 Task: Create an eight business slide templates set.
Action: Mouse moved to (627, 270)
Screenshot: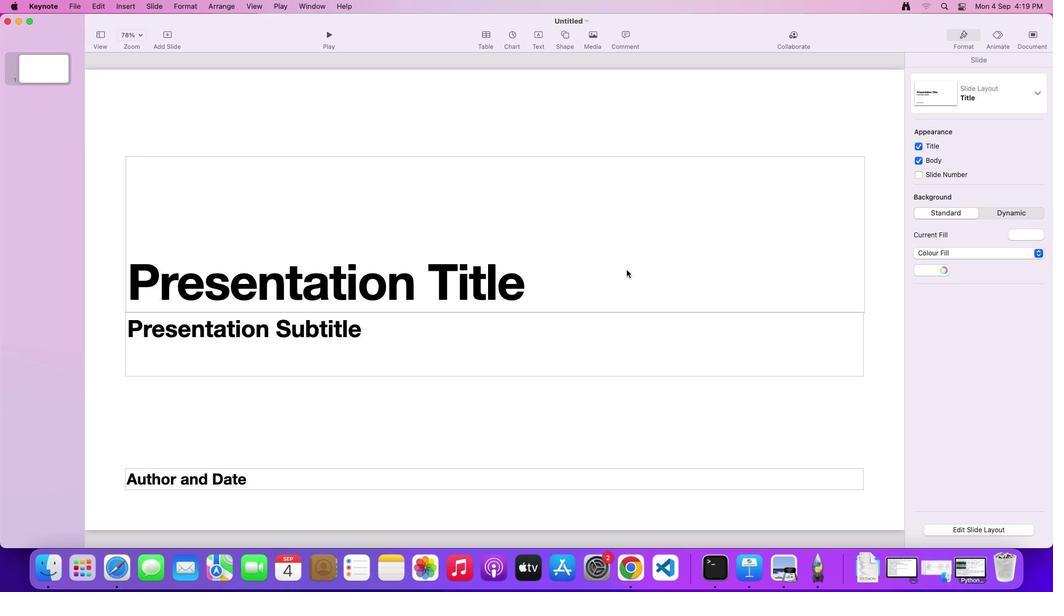 
Action: Mouse pressed left at (627, 270)
Screenshot: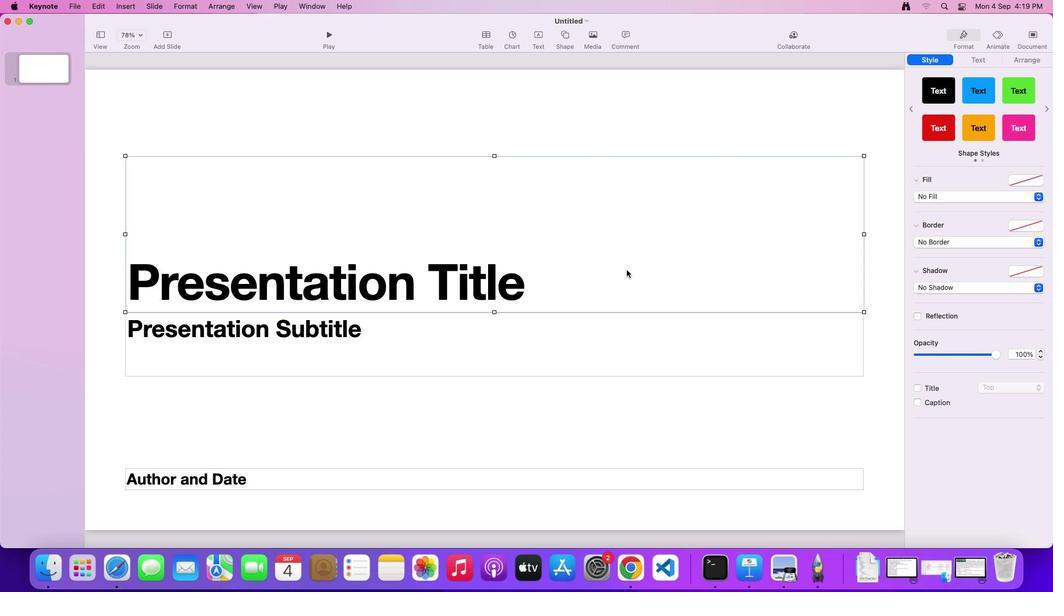 
Action: Key pressed Key.delete
Screenshot: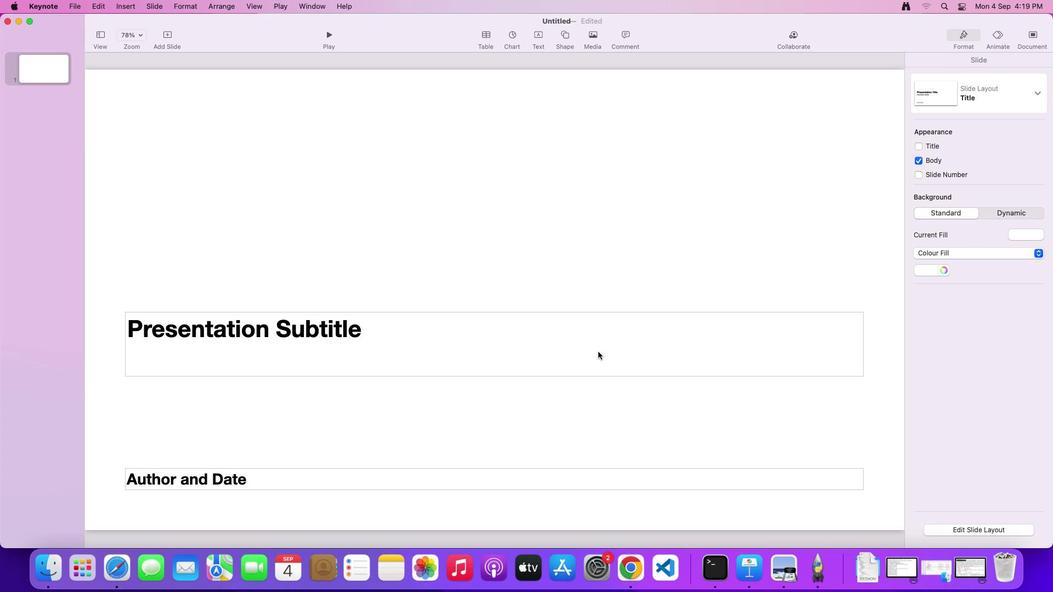 
Action: Mouse moved to (593, 358)
Screenshot: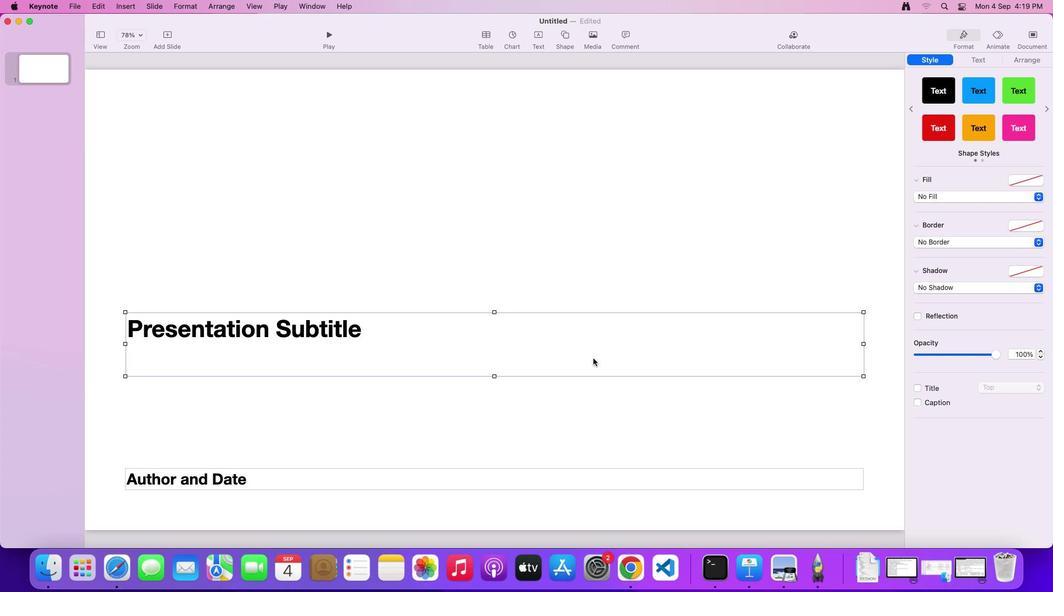
Action: Mouse pressed left at (593, 358)
Screenshot: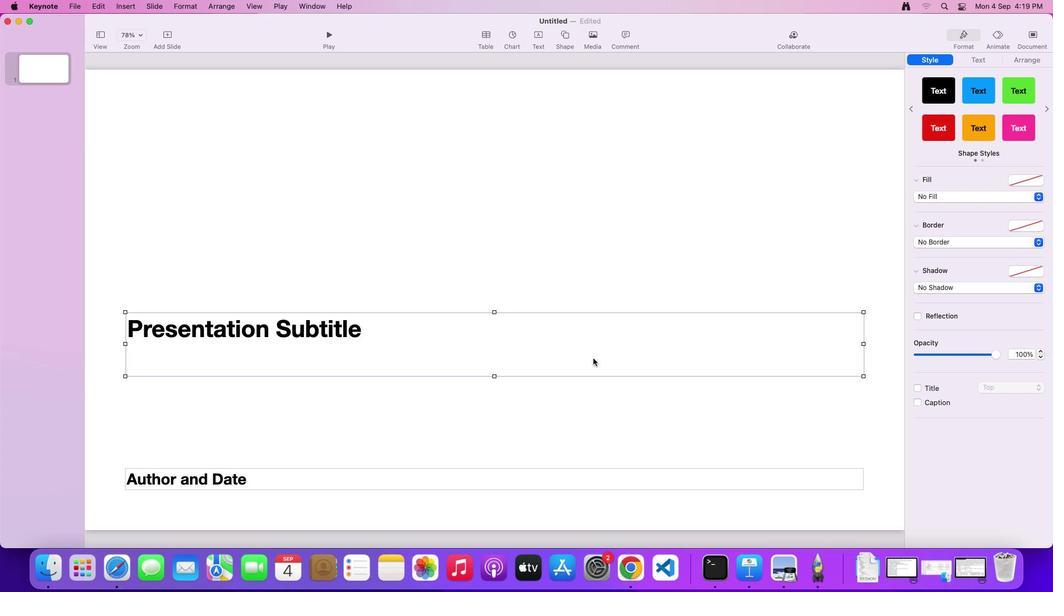 
Action: Key pressed Key.delete
Screenshot: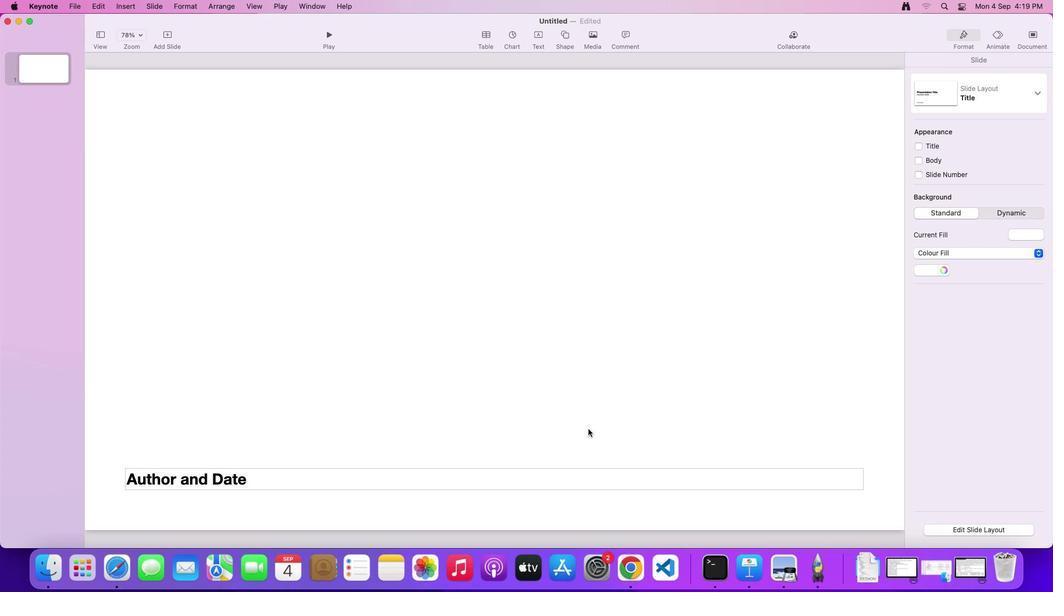 
Action: Mouse moved to (588, 482)
Screenshot: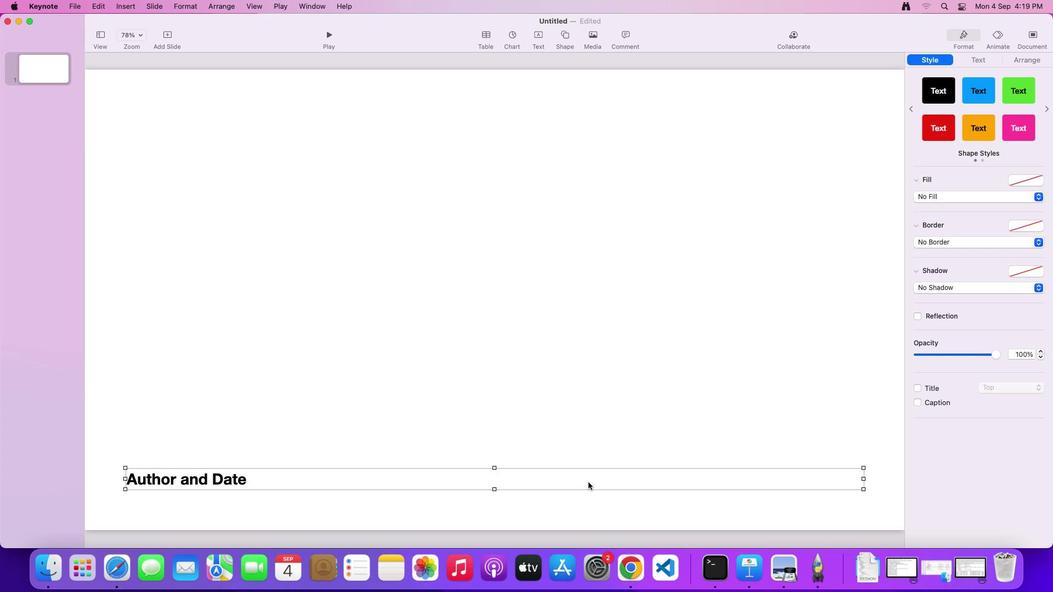 
Action: Mouse pressed left at (588, 482)
Screenshot: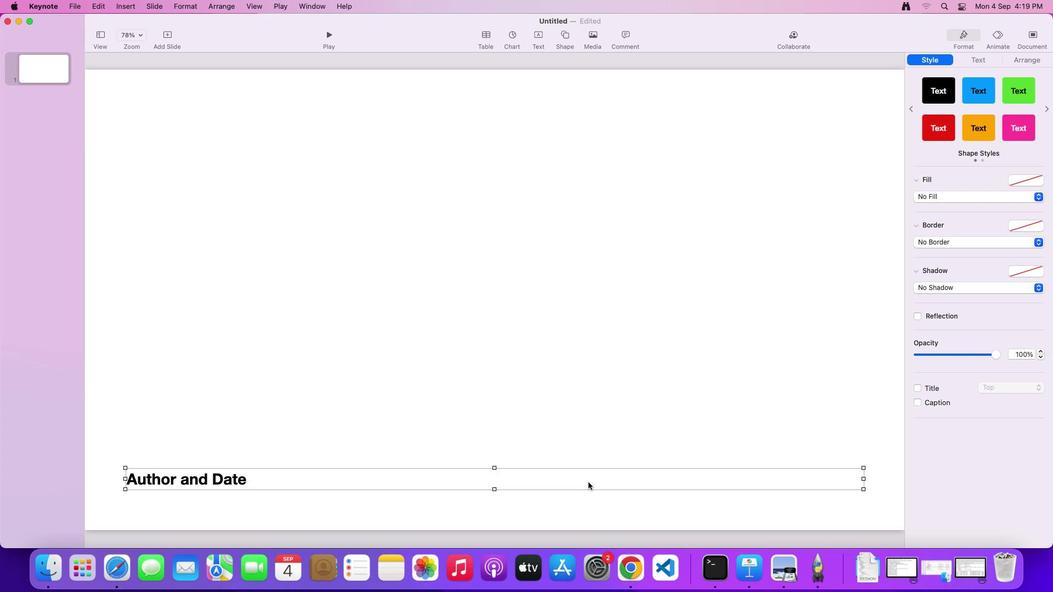 
Action: Key pressed Key.delete
Screenshot: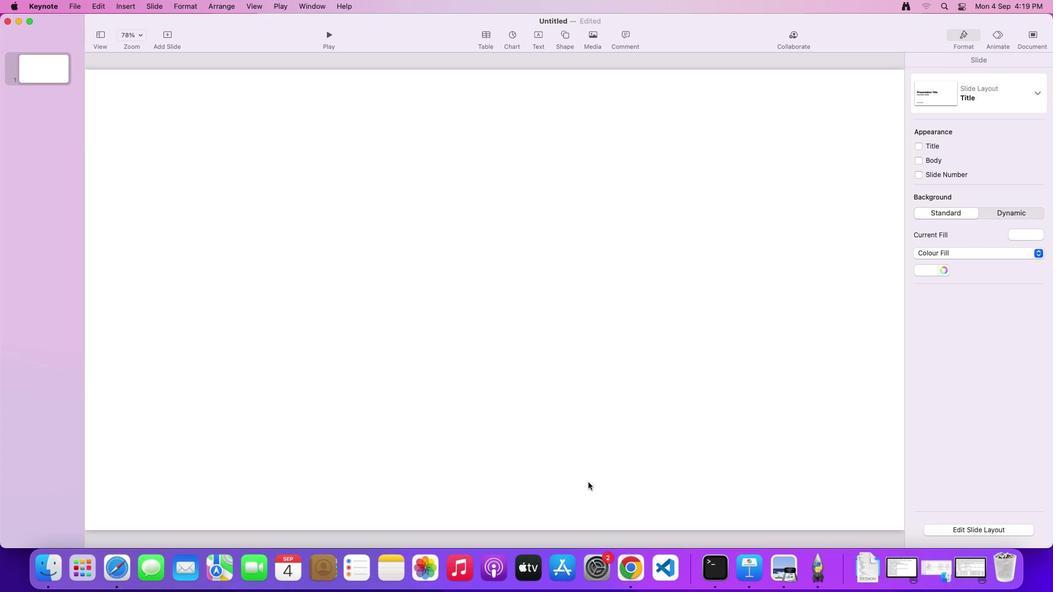 
Action: Mouse moved to (509, 379)
Screenshot: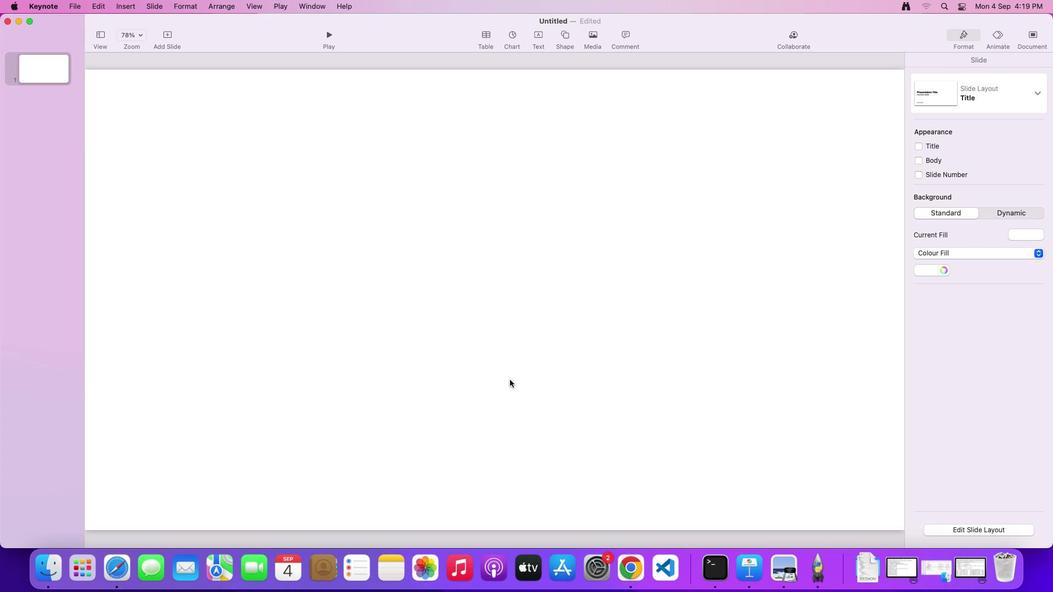 
Action: Mouse pressed left at (509, 379)
Screenshot: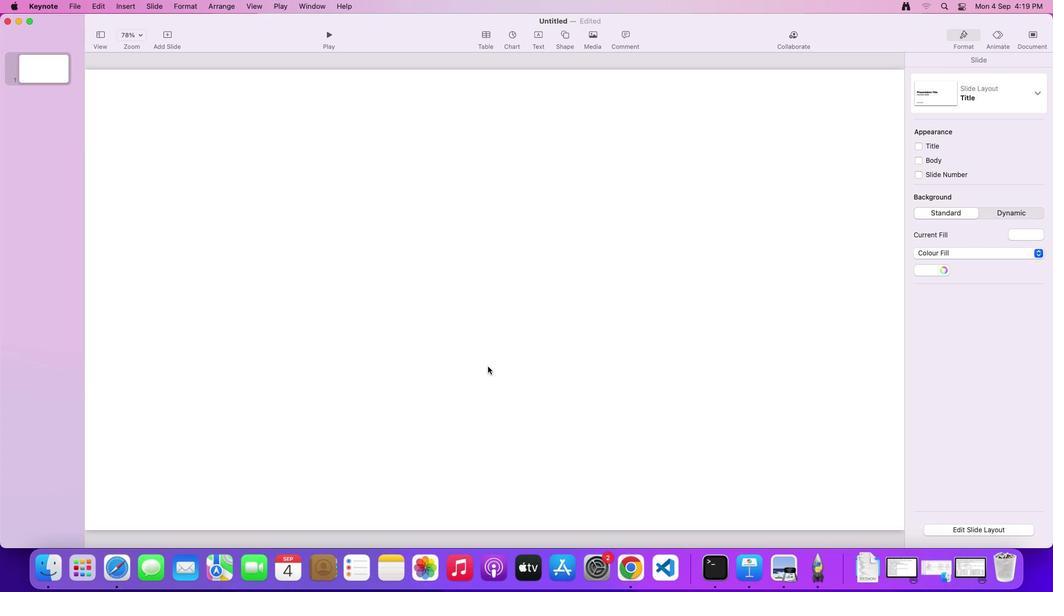 
Action: Mouse moved to (596, 39)
Screenshot: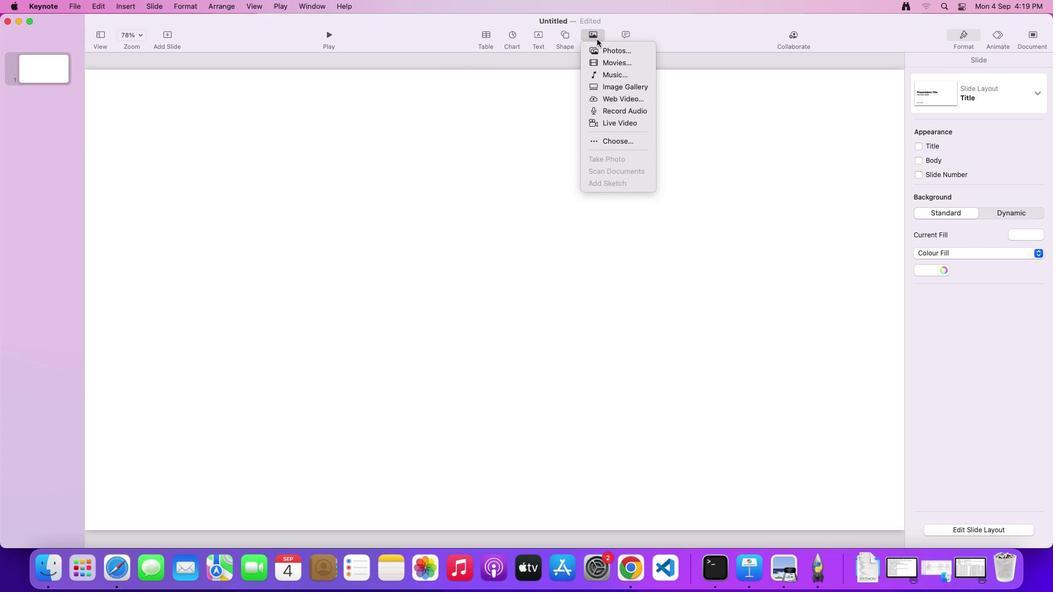 
Action: Mouse pressed left at (596, 39)
Screenshot: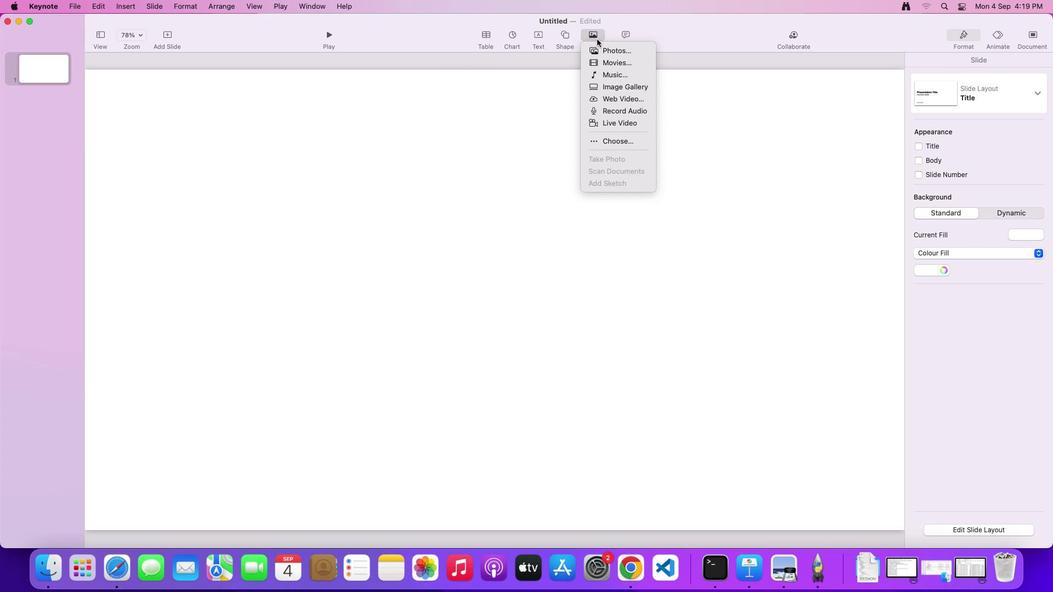 
Action: Mouse moved to (618, 140)
Screenshot: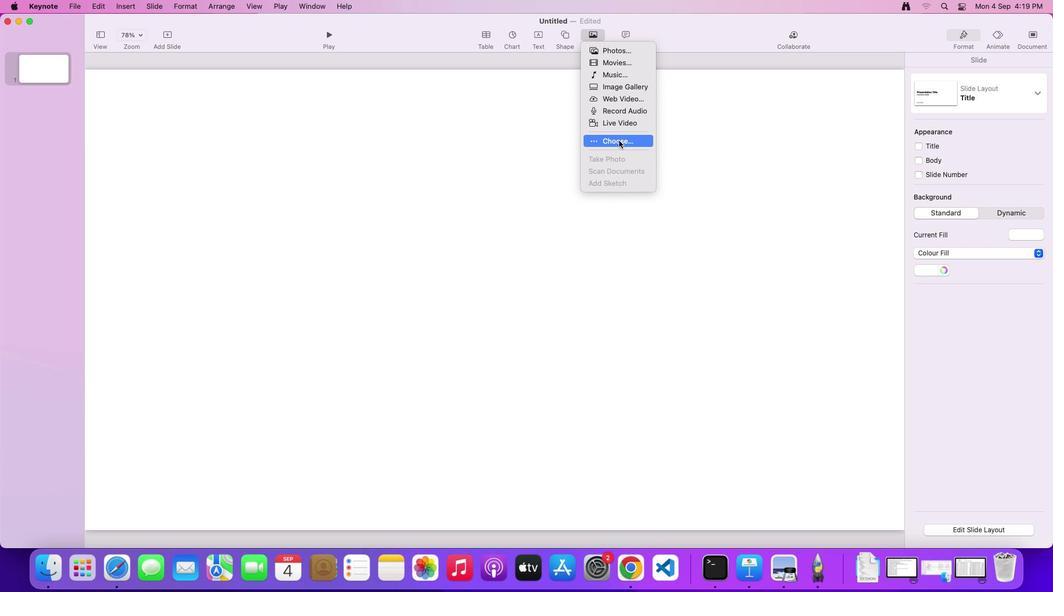 
Action: Mouse pressed left at (618, 140)
Screenshot: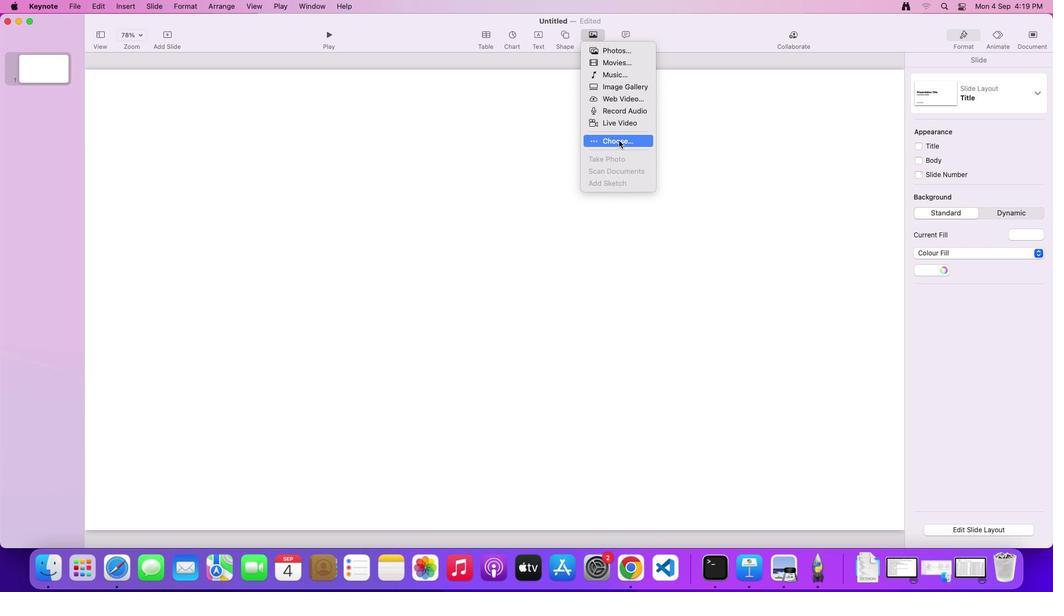 
Action: Mouse moved to (371, 340)
Screenshot: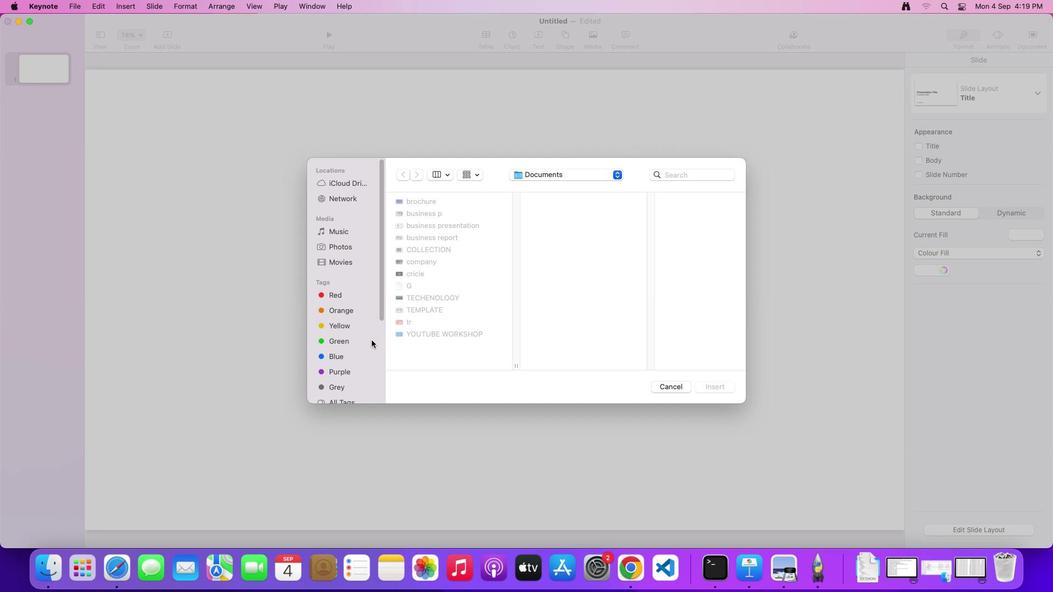 
Action: Mouse scrolled (371, 340) with delta (0, 0)
Screenshot: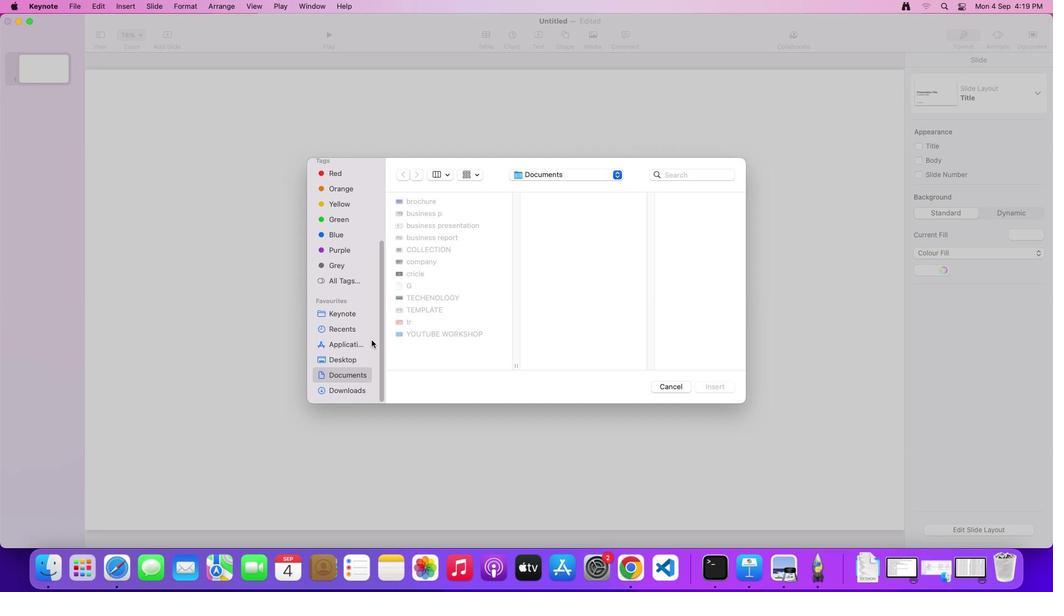 
Action: Mouse scrolled (371, 340) with delta (0, 0)
Screenshot: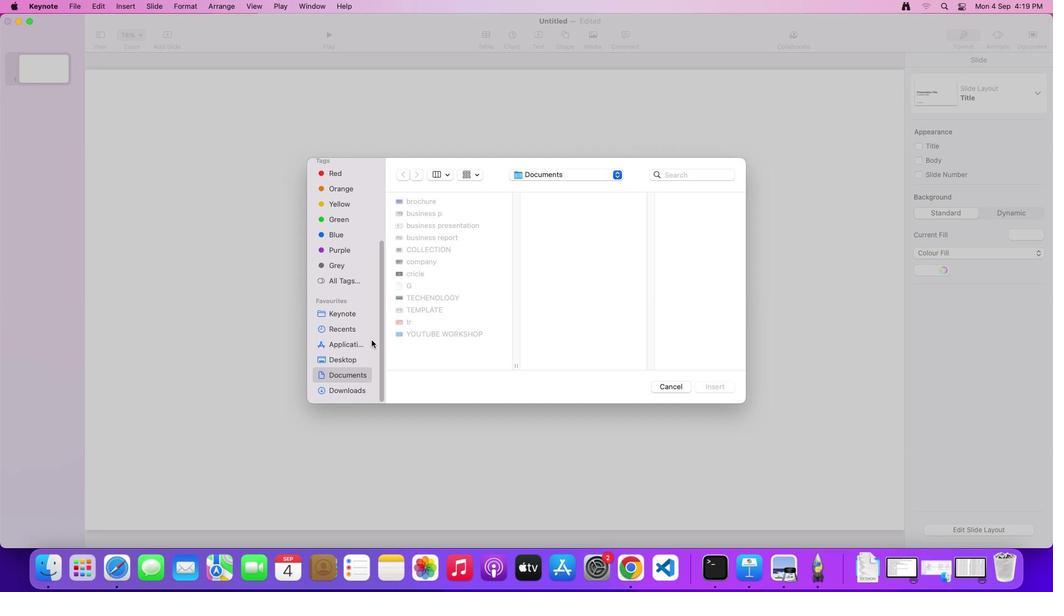 
Action: Mouse scrolled (371, 340) with delta (0, -1)
Screenshot: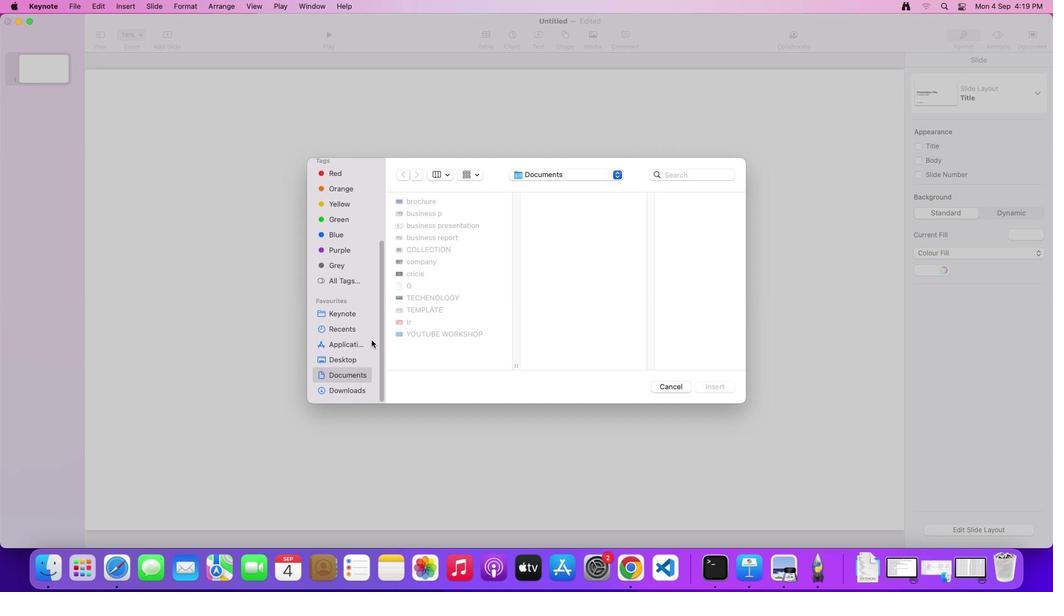 
Action: Mouse scrolled (371, 340) with delta (0, -2)
Screenshot: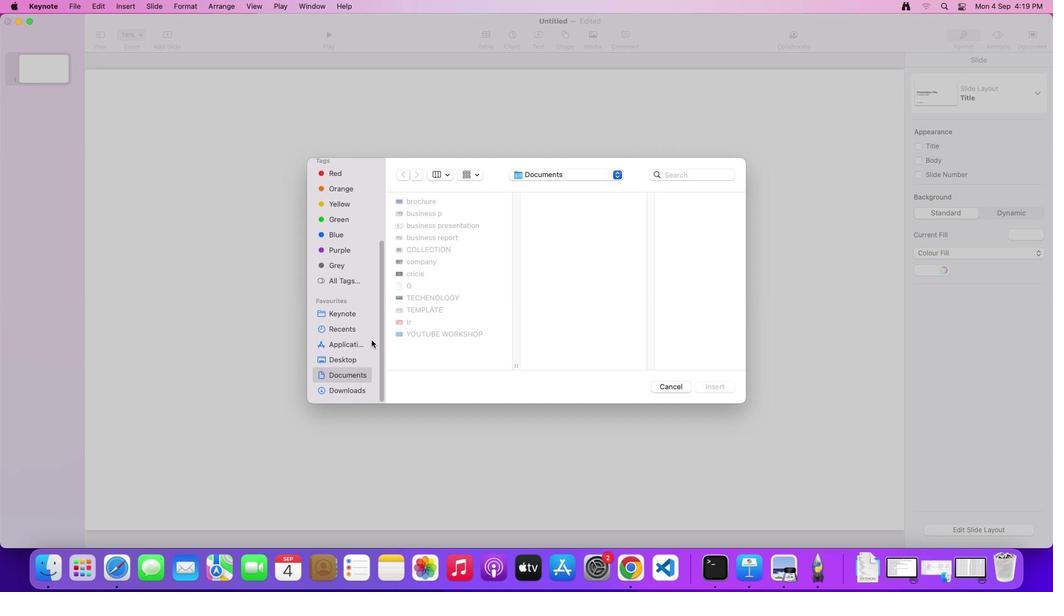 
Action: Mouse moved to (340, 358)
Screenshot: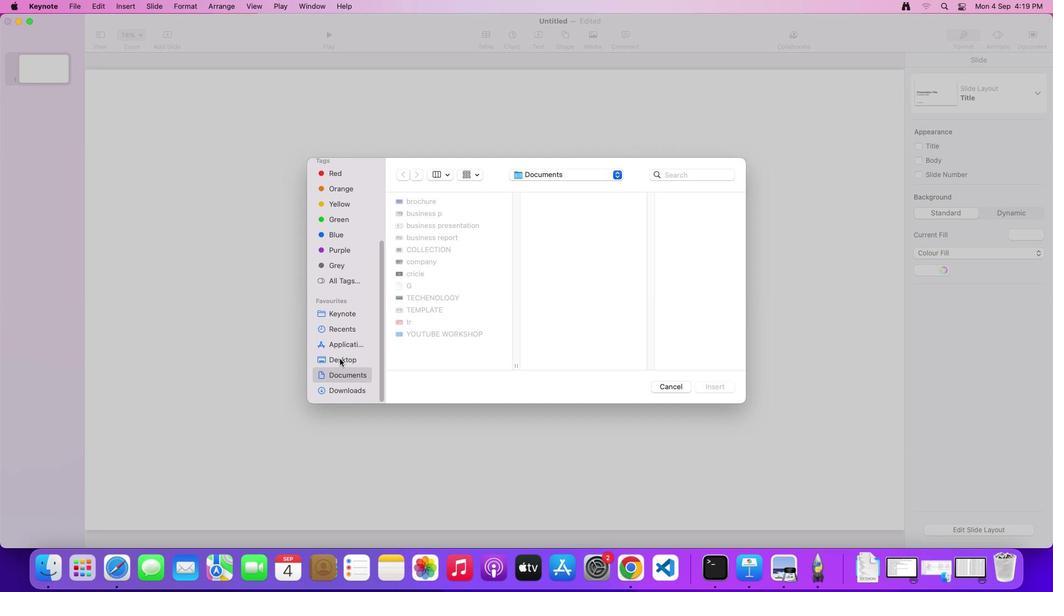 
Action: Mouse pressed left at (340, 358)
Screenshot: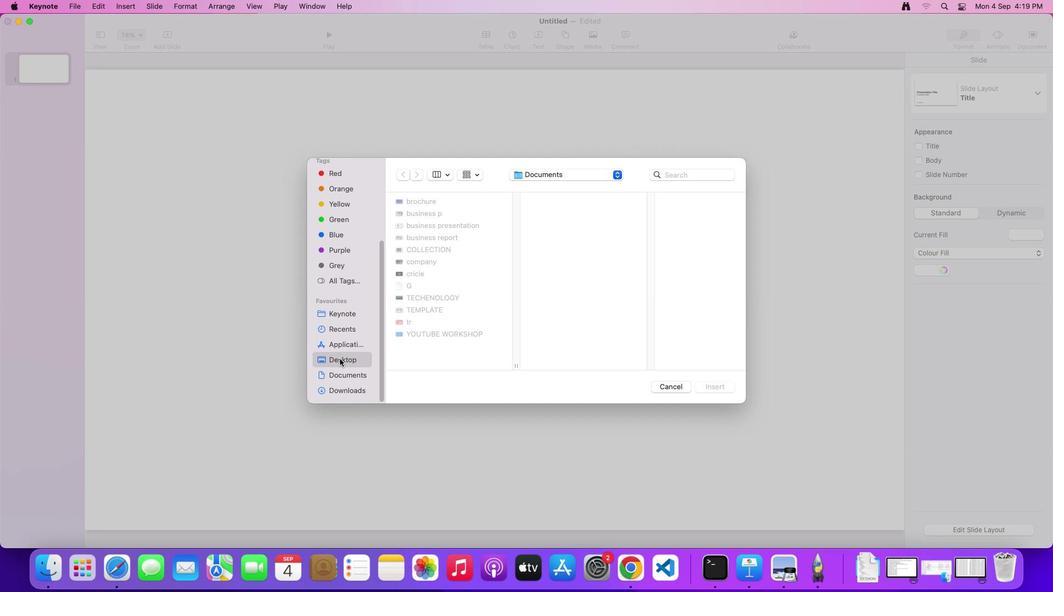
Action: Mouse moved to (417, 310)
Screenshot: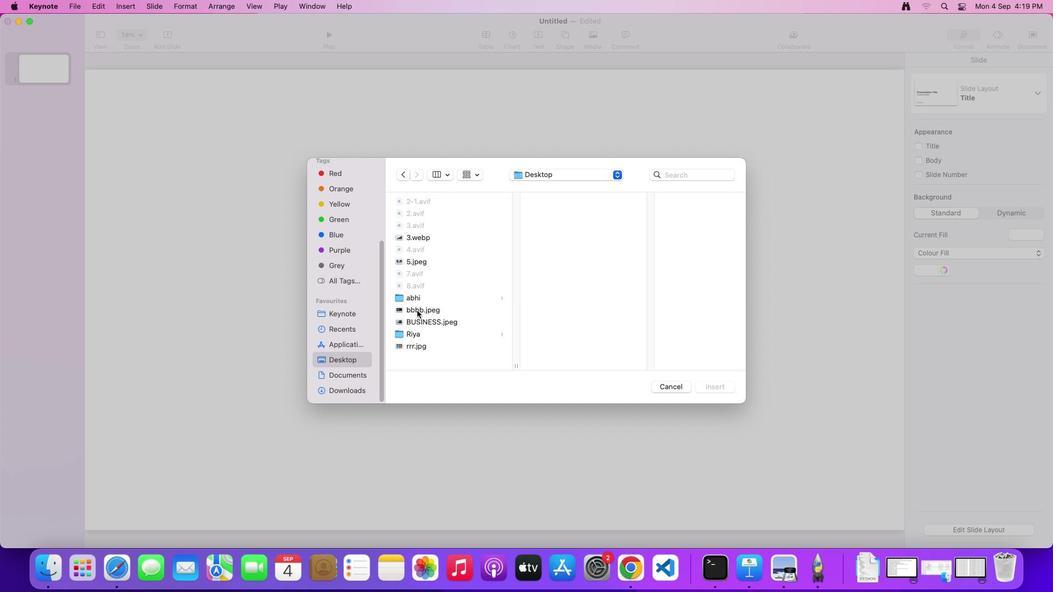 
Action: Mouse pressed left at (417, 310)
Screenshot: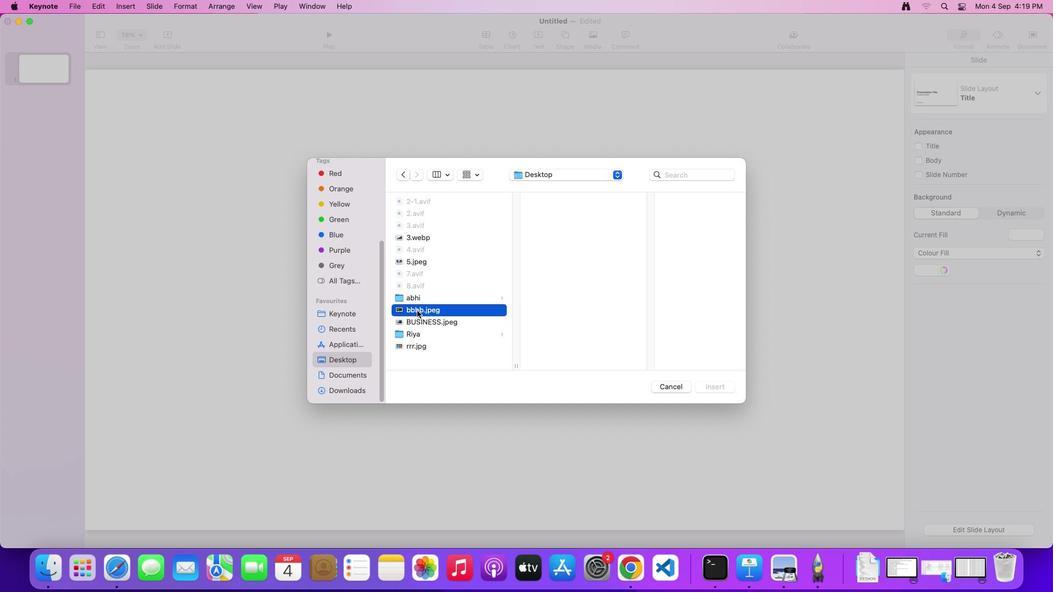
Action: Mouse moved to (415, 320)
Screenshot: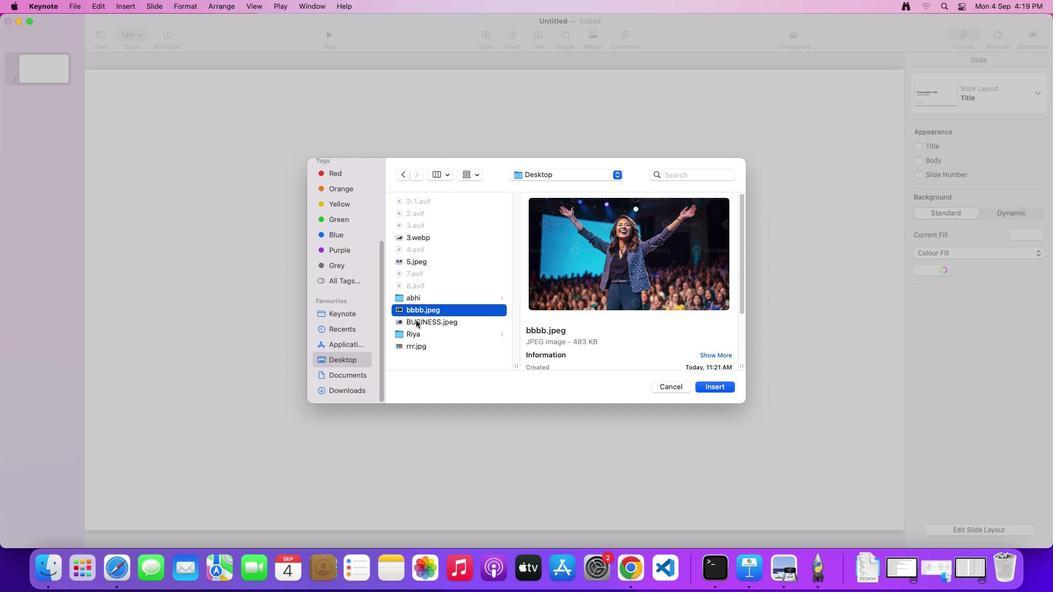 
Action: Mouse pressed left at (415, 320)
Screenshot: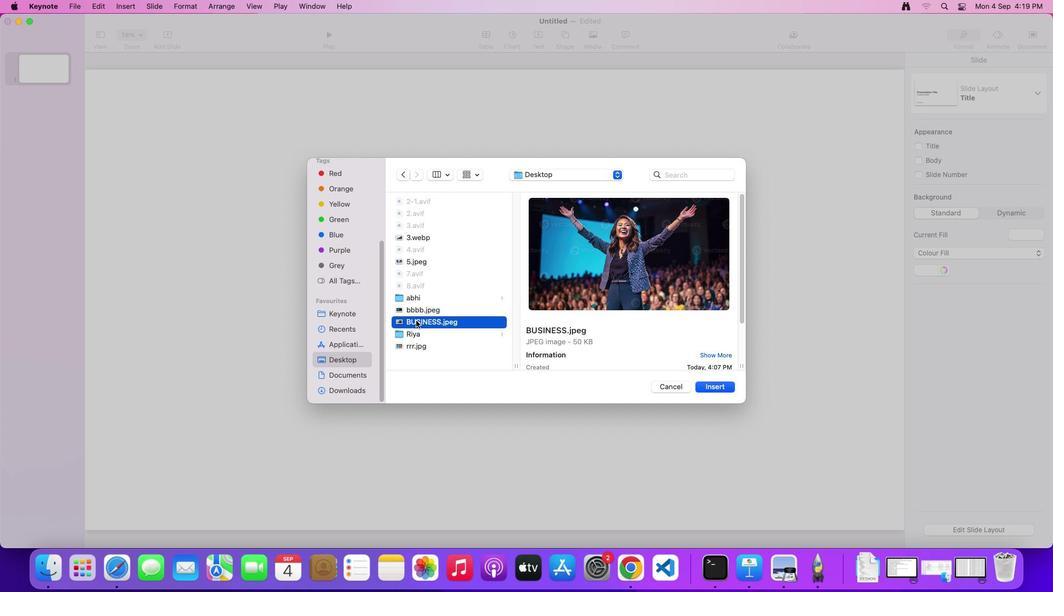 
Action: Mouse moved to (414, 346)
Screenshot: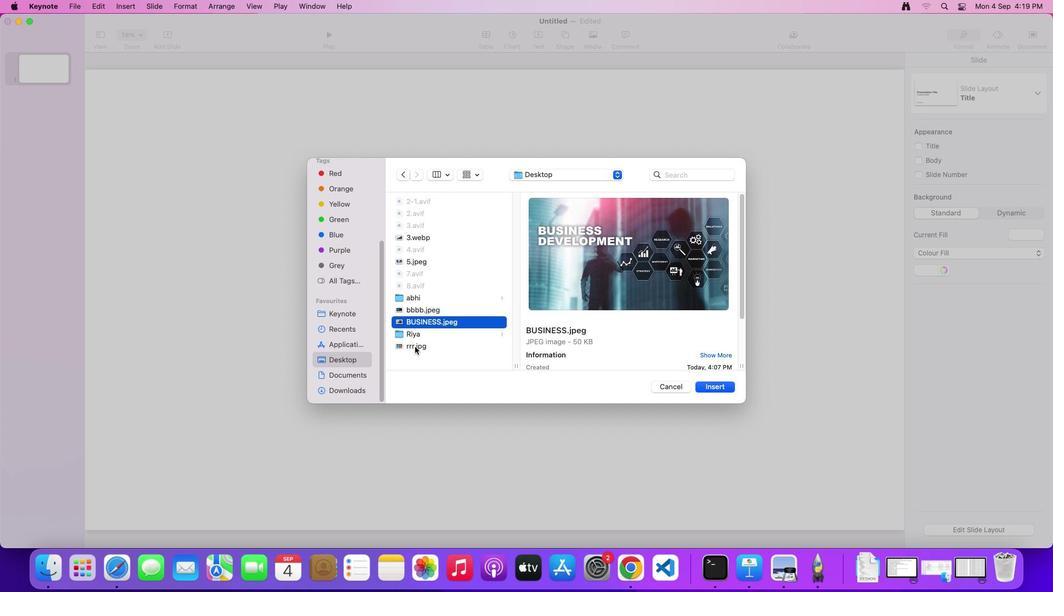 
Action: Mouse pressed left at (414, 346)
Screenshot: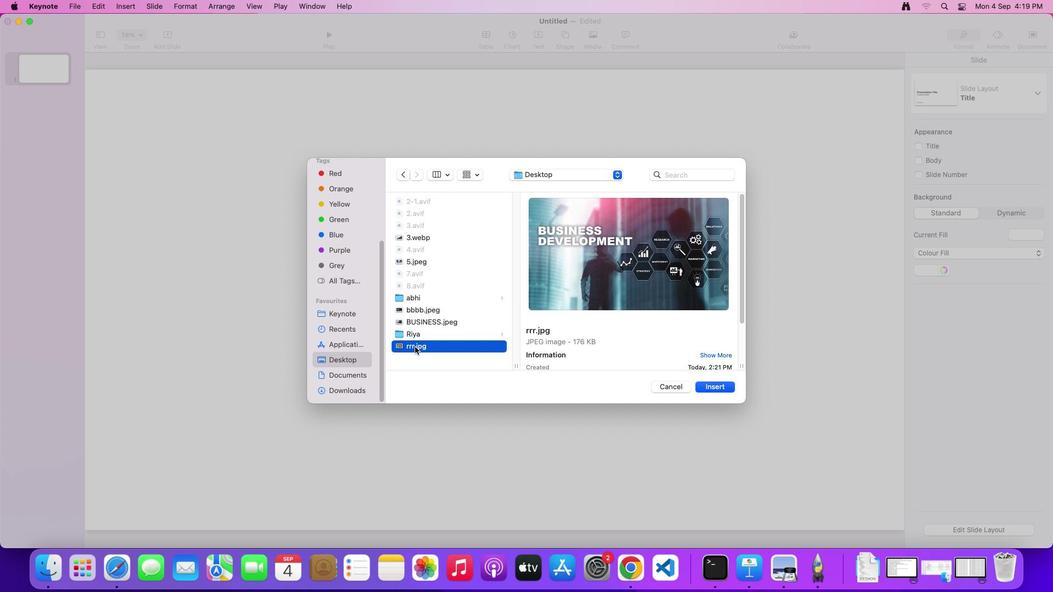 
Action: Mouse moved to (710, 387)
Screenshot: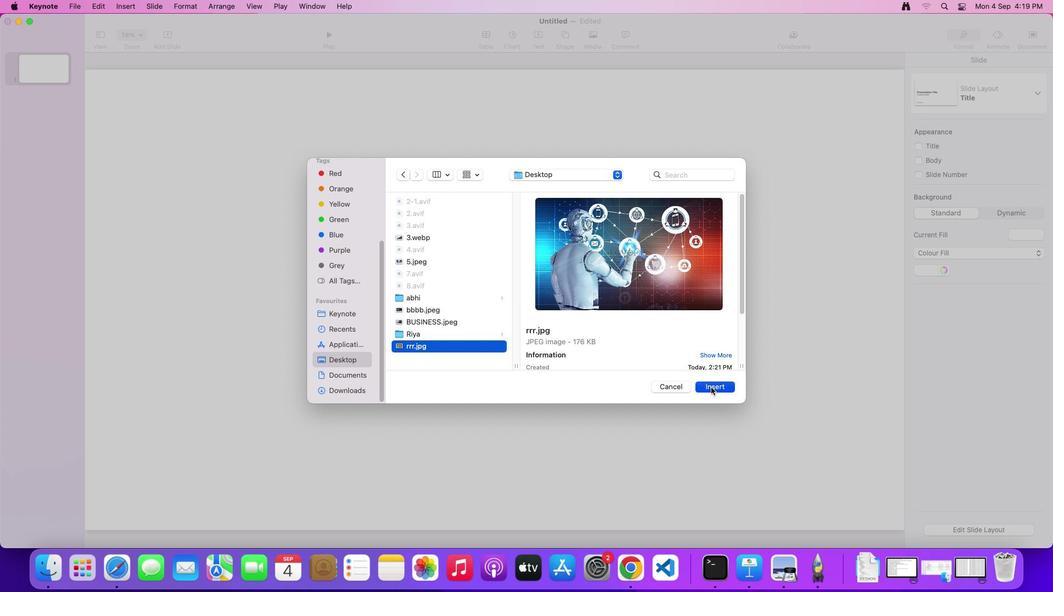 
Action: Mouse pressed left at (710, 387)
Screenshot: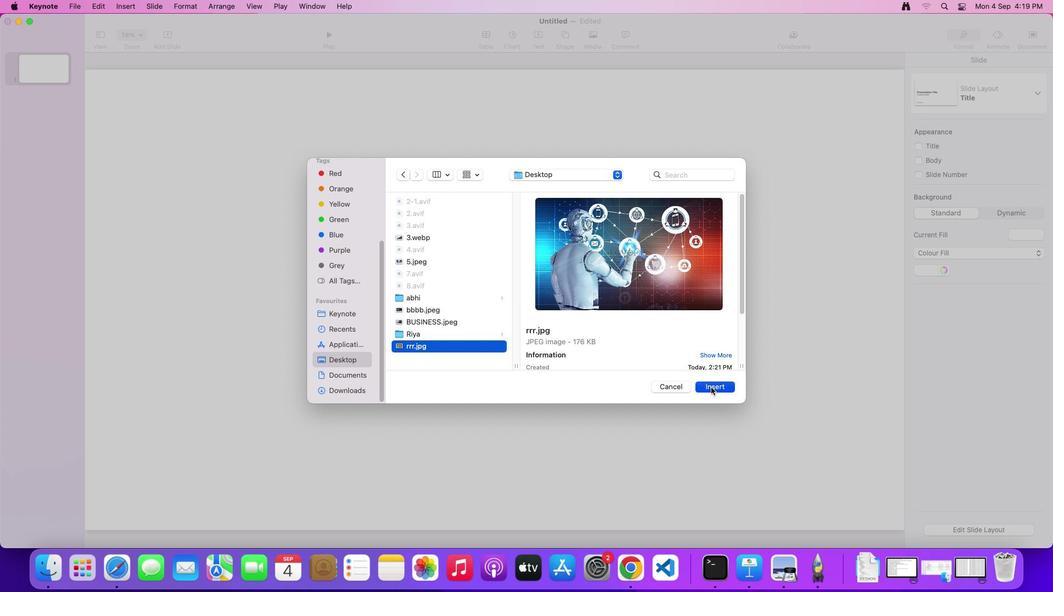 
Action: Mouse moved to (676, 409)
Screenshot: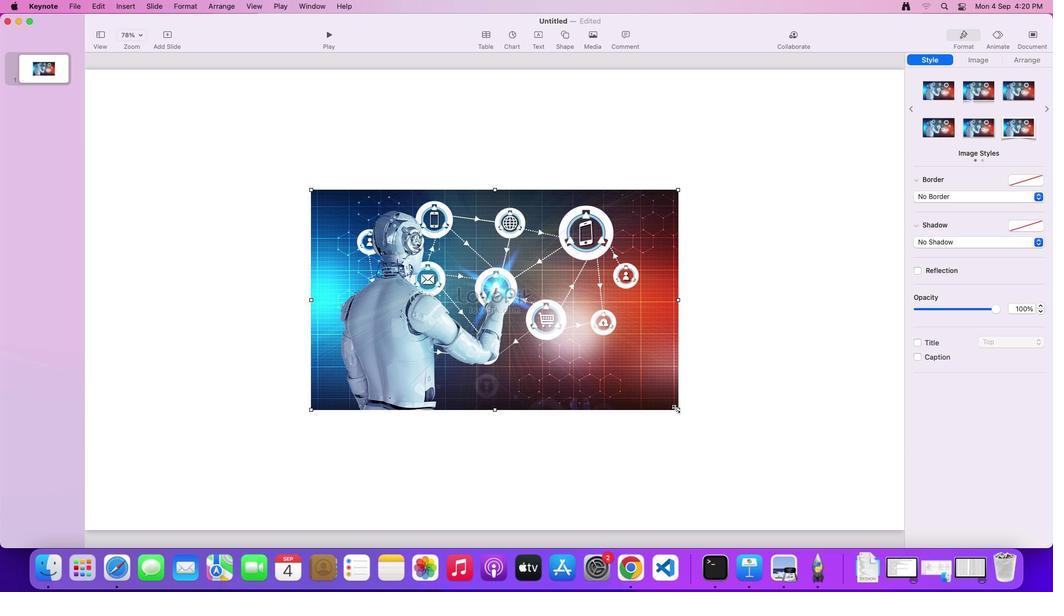 
Action: Mouse pressed left at (676, 409)
Screenshot: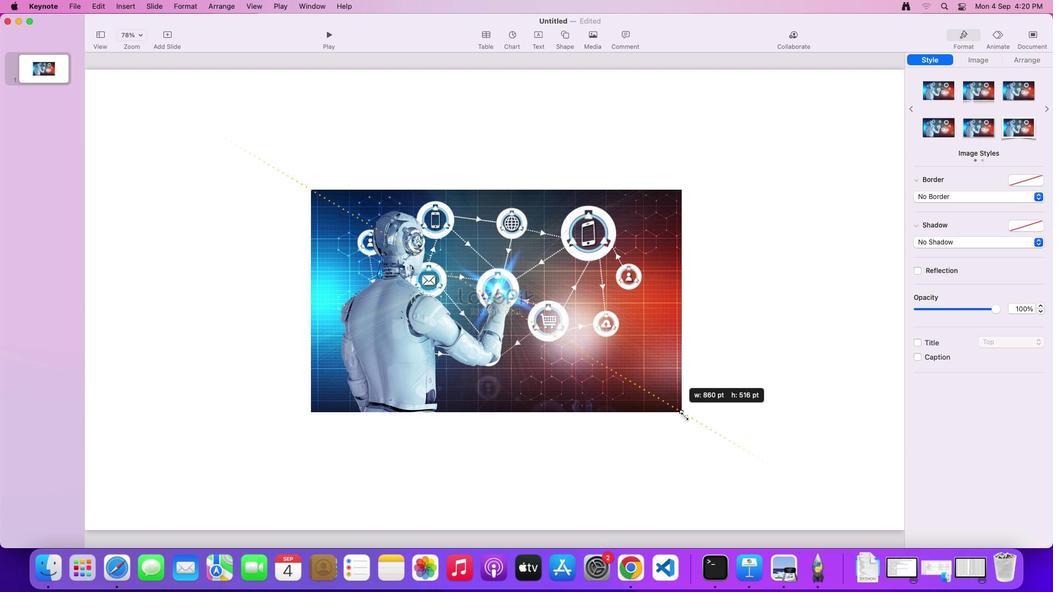 
Action: Mouse moved to (574, 379)
Screenshot: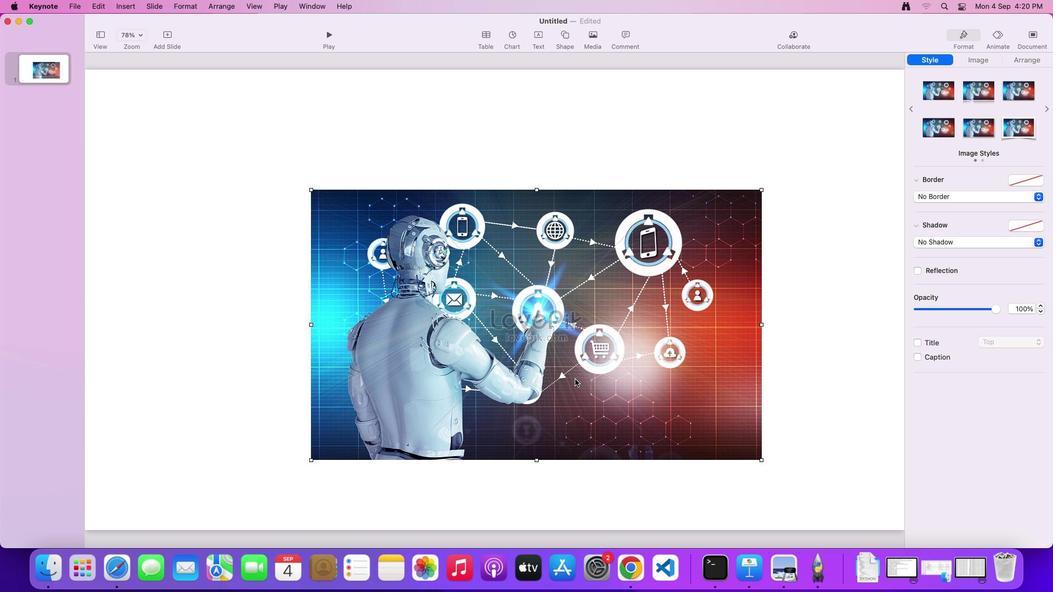 
Action: Mouse pressed left at (574, 379)
Screenshot: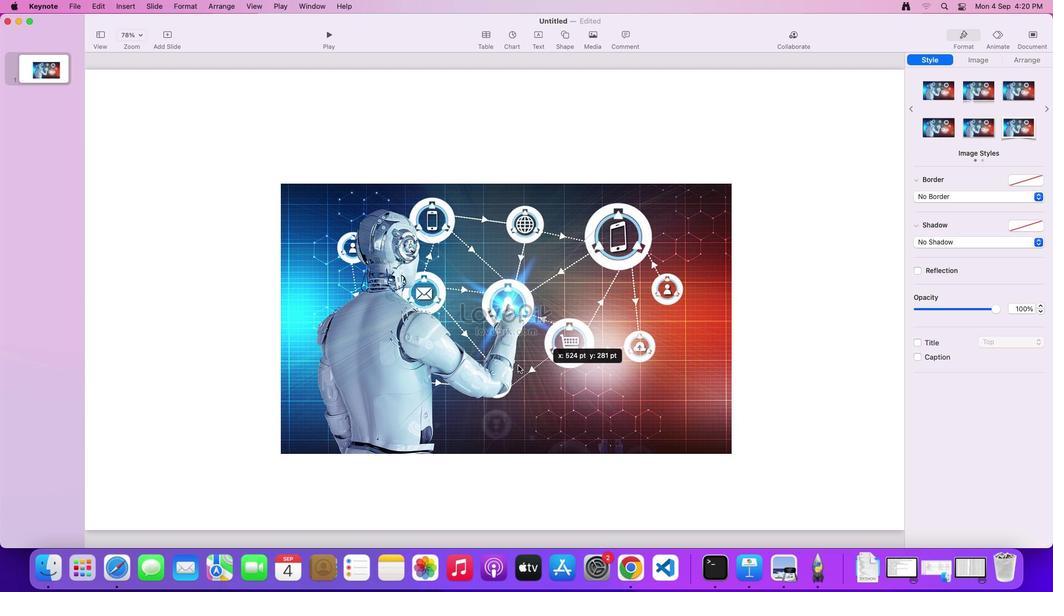
Action: Mouse moved to (533, 339)
Screenshot: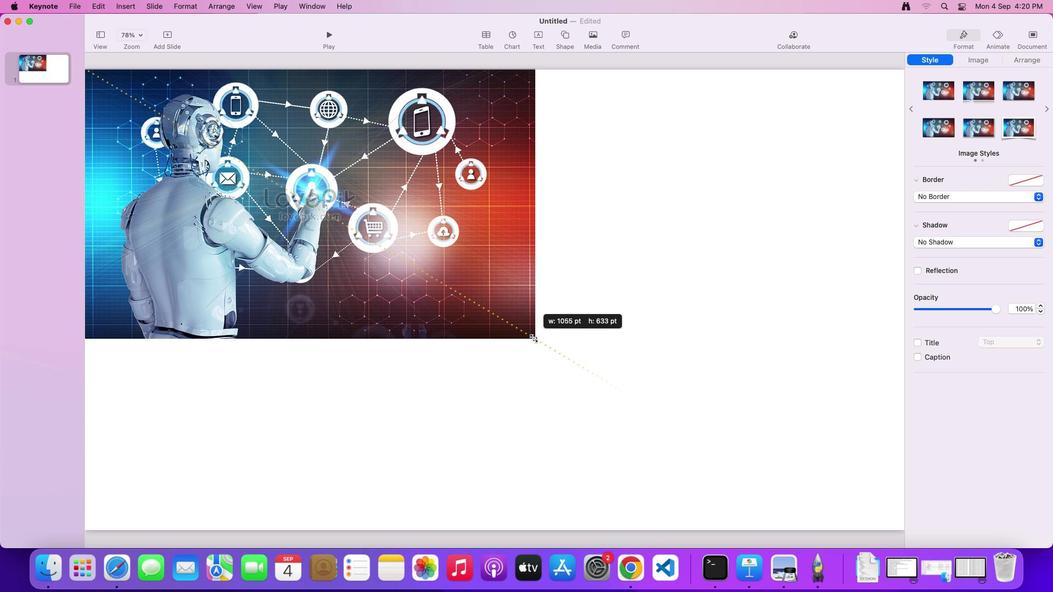 
Action: Mouse pressed left at (533, 339)
Screenshot: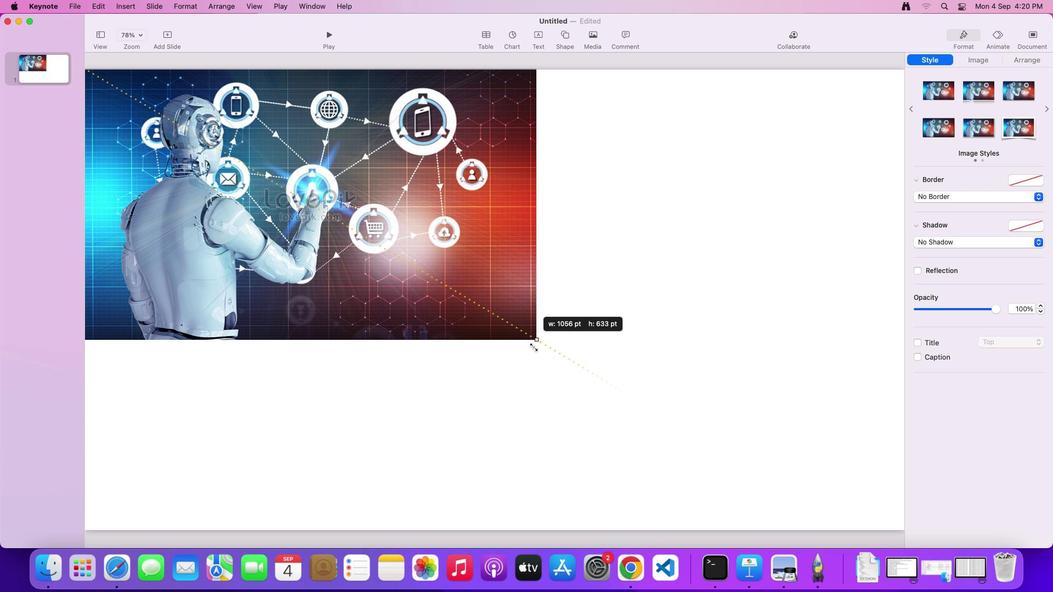 
Action: Mouse moved to (708, 262)
Screenshot: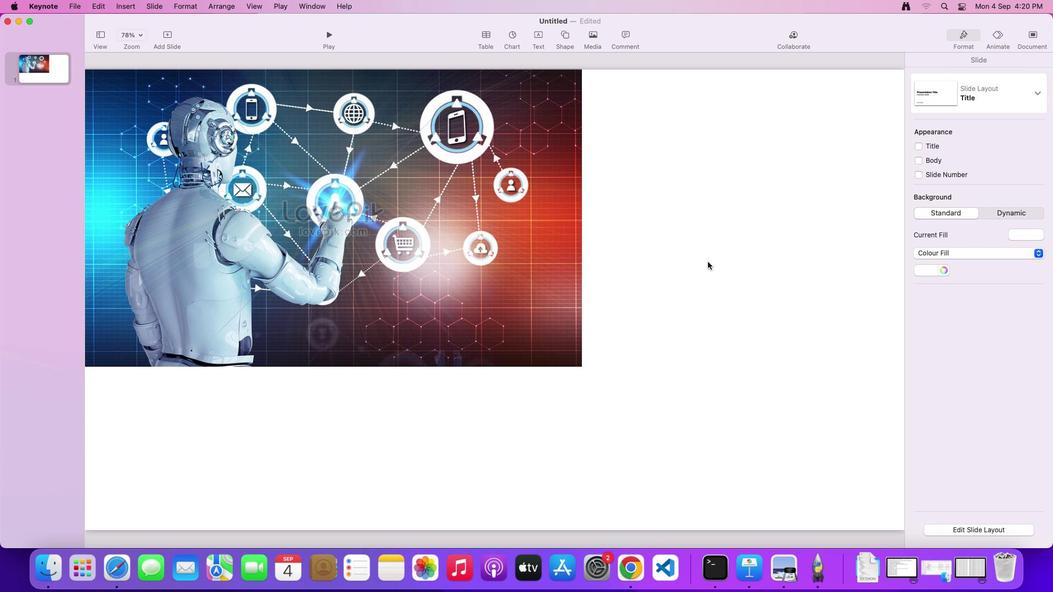 
Action: Mouse pressed left at (708, 262)
Screenshot: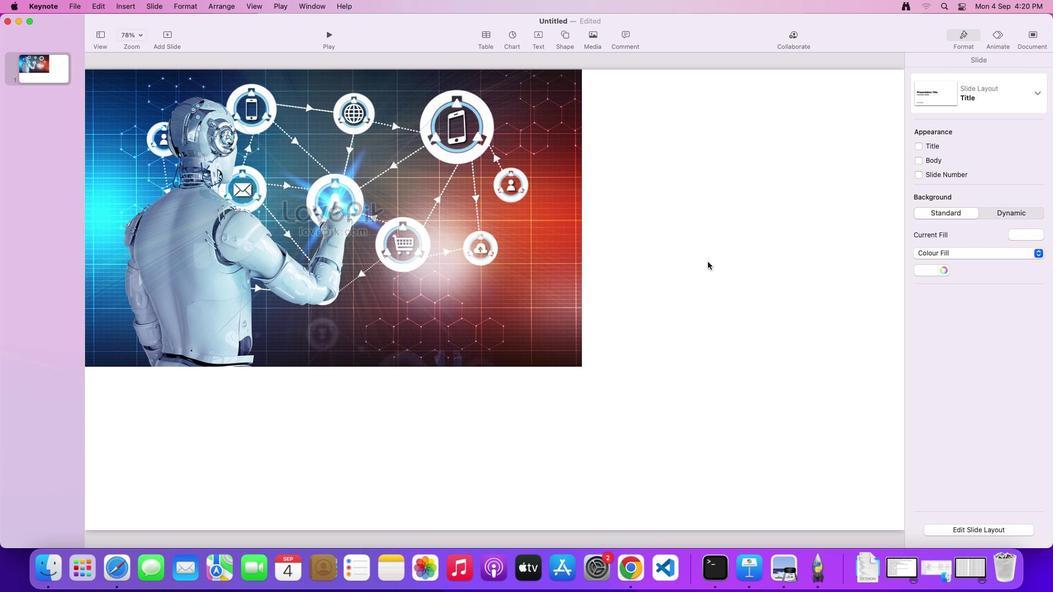 
Action: Mouse moved to (1039, 251)
Screenshot: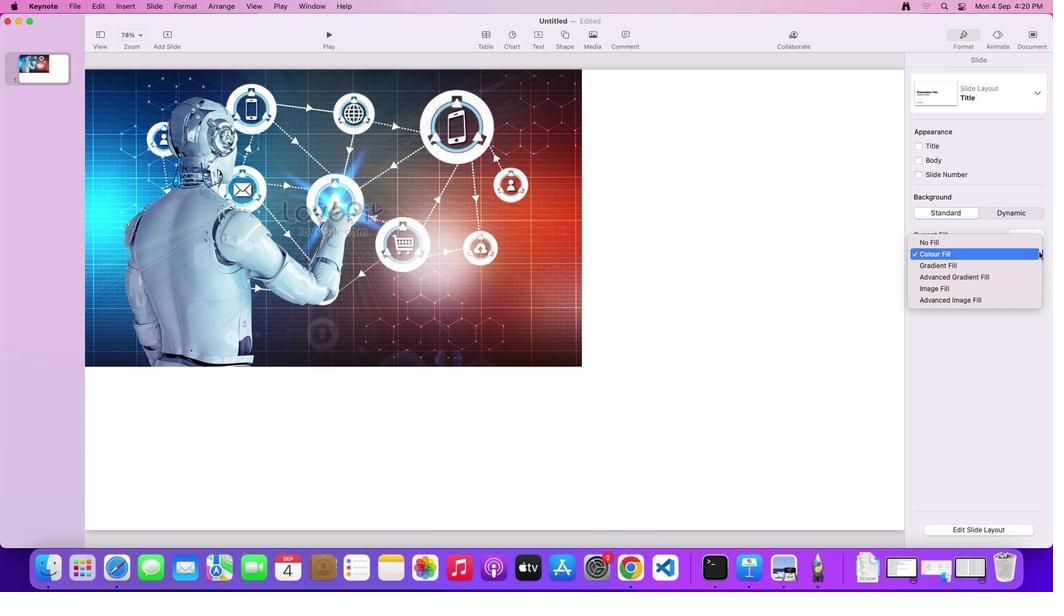 
Action: Mouse pressed left at (1039, 251)
Screenshot: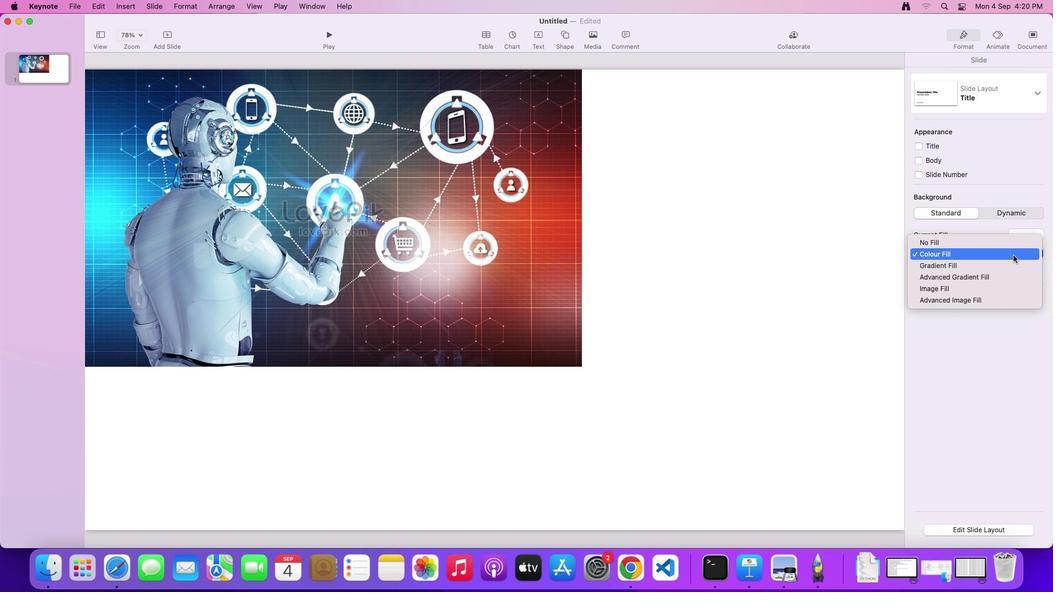 
Action: Mouse moved to (945, 264)
Screenshot: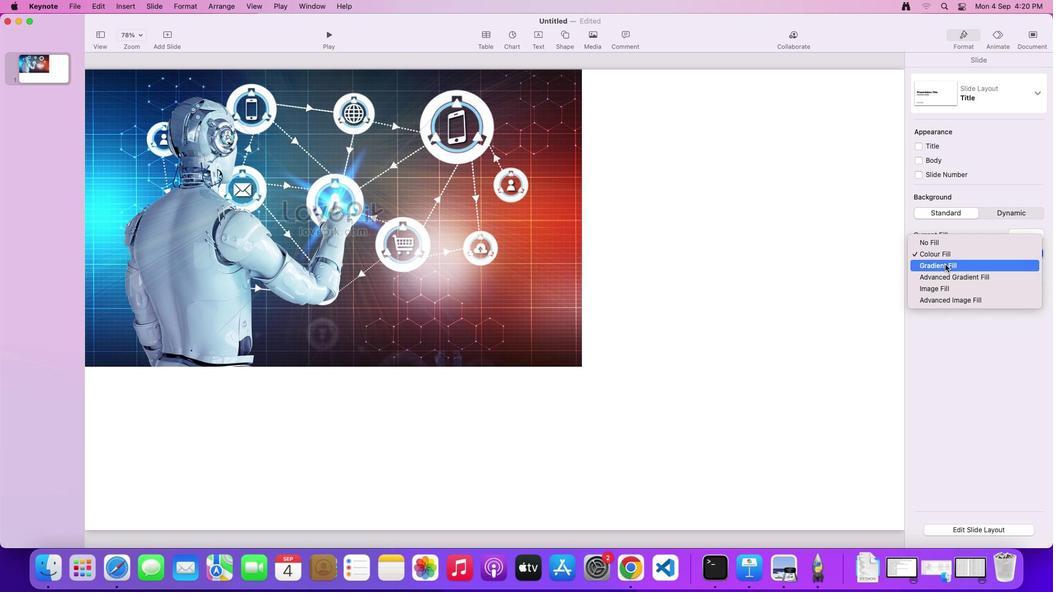 
Action: Mouse pressed left at (945, 264)
Screenshot: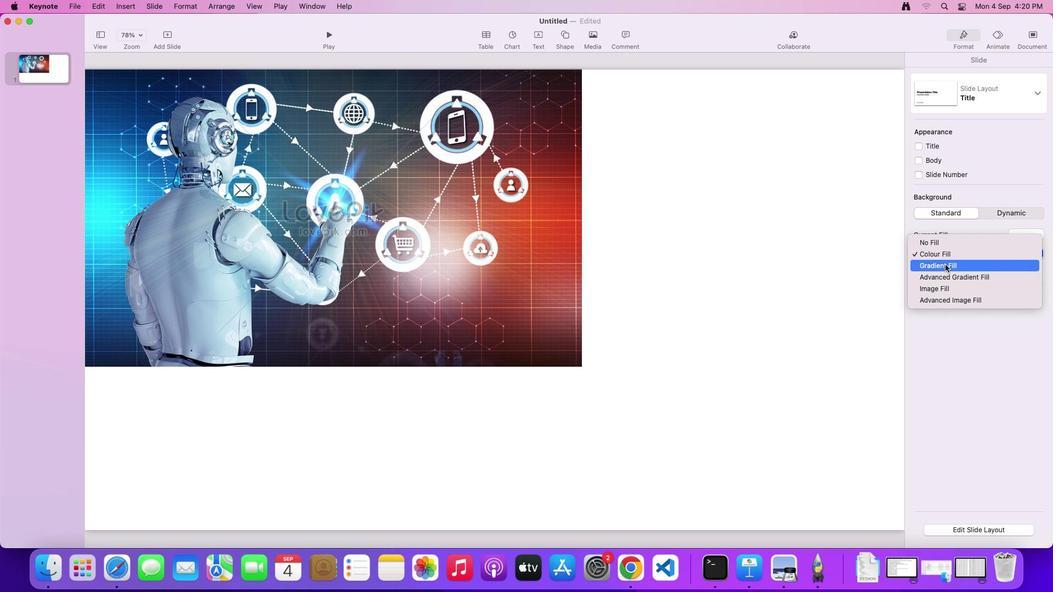 
Action: Mouse moved to (944, 283)
Screenshot: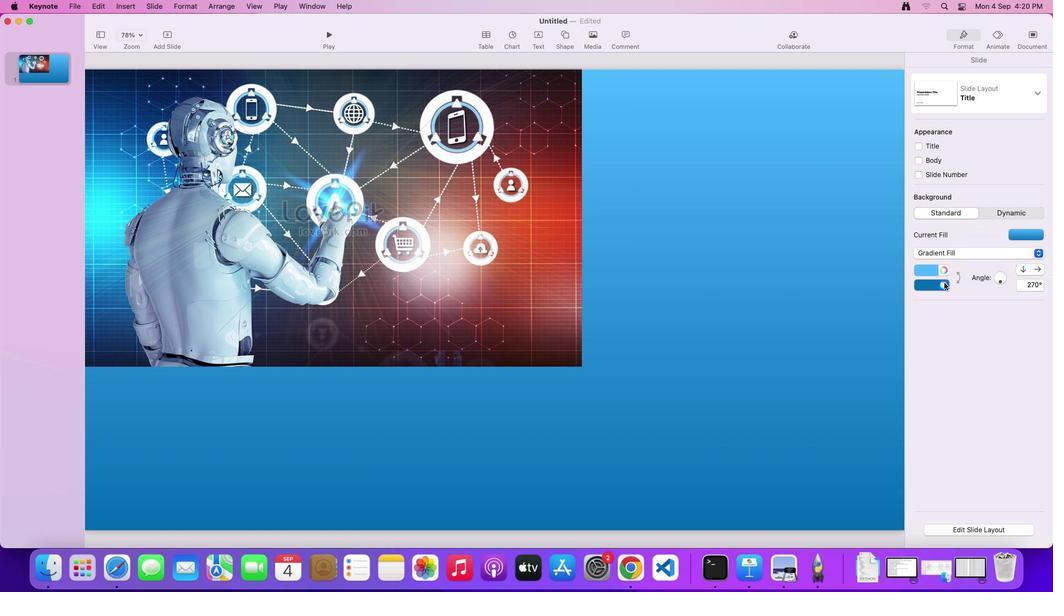 
Action: Mouse pressed left at (944, 283)
Screenshot: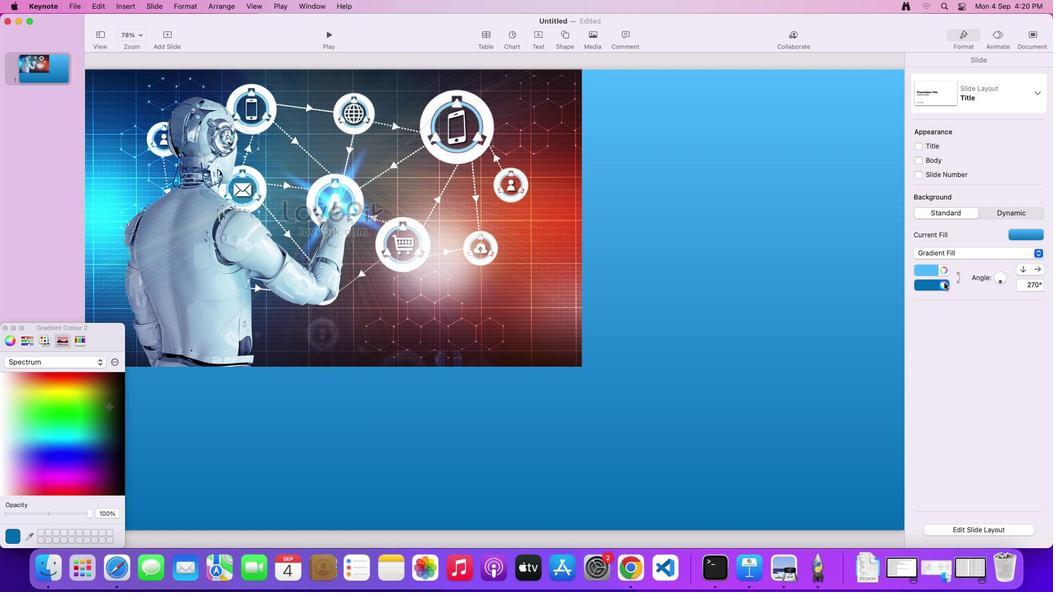 
Action: Mouse moved to (87, 442)
Screenshot: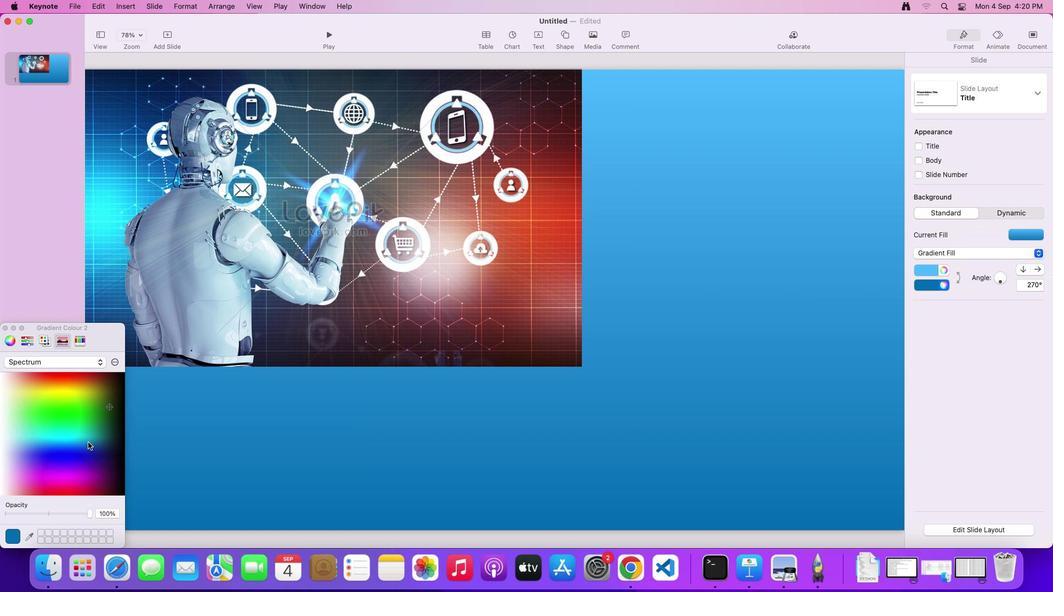 
Action: Mouse pressed left at (87, 442)
Screenshot: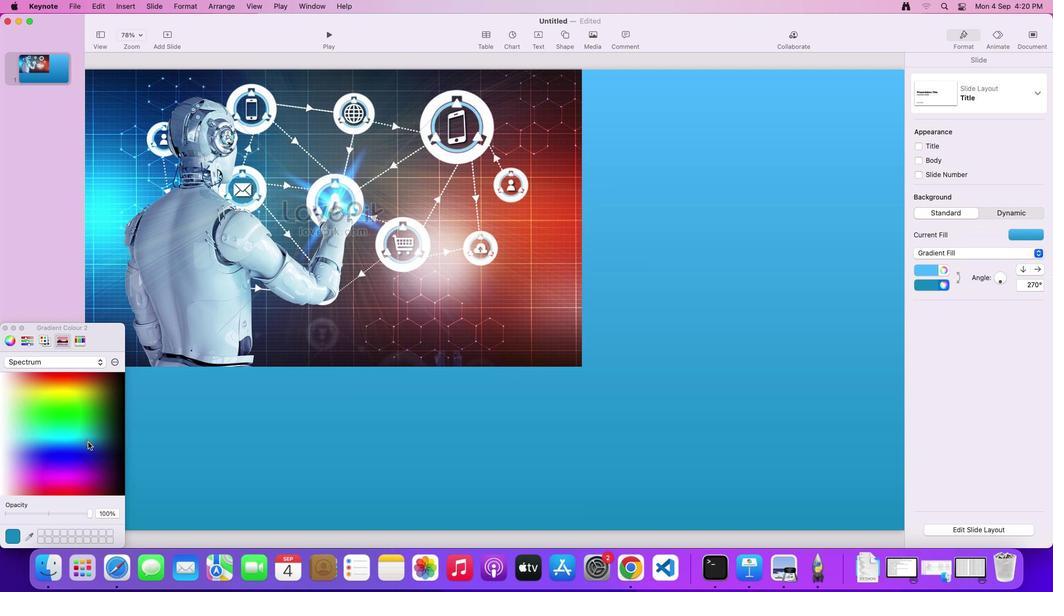 
Action: Mouse moved to (86, 449)
Screenshot: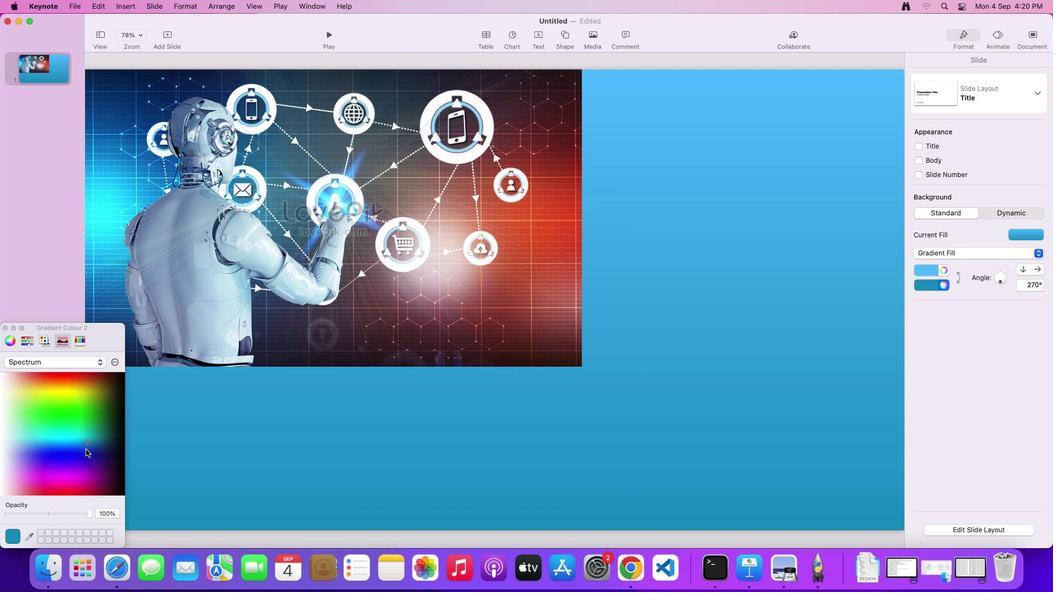 
Action: Mouse pressed left at (86, 449)
Screenshot: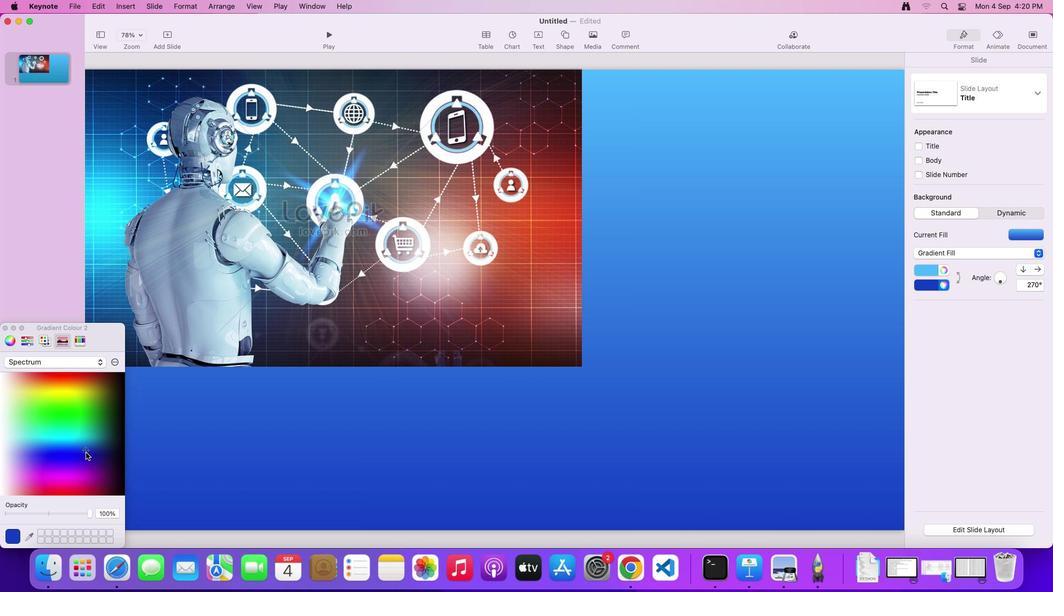 
Action: Mouse moved to (96, 449)
Screenshot: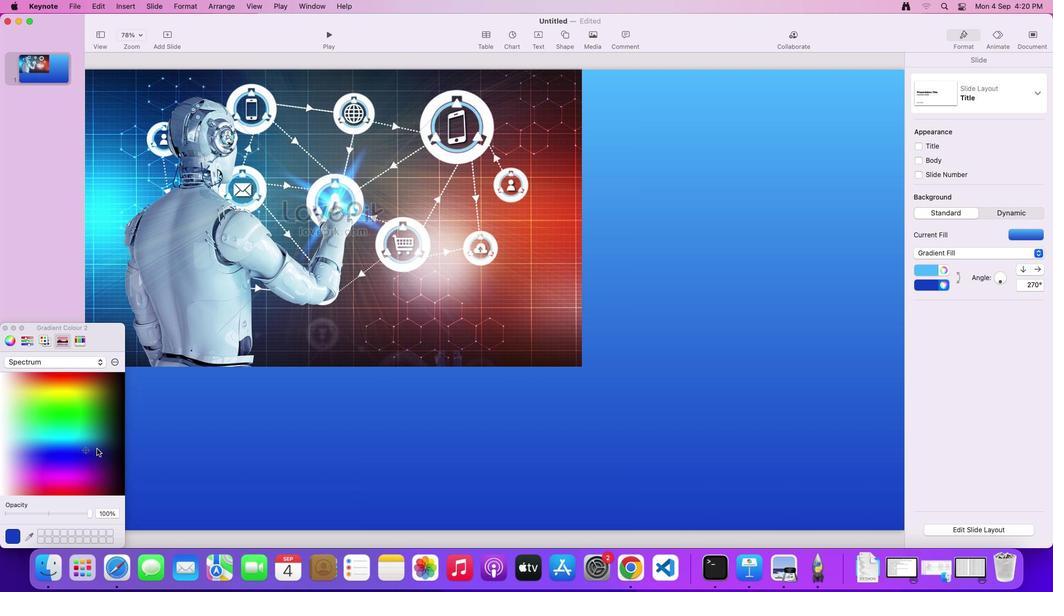 
Action: Mouse pressed left at (96, 449)
Screenshot: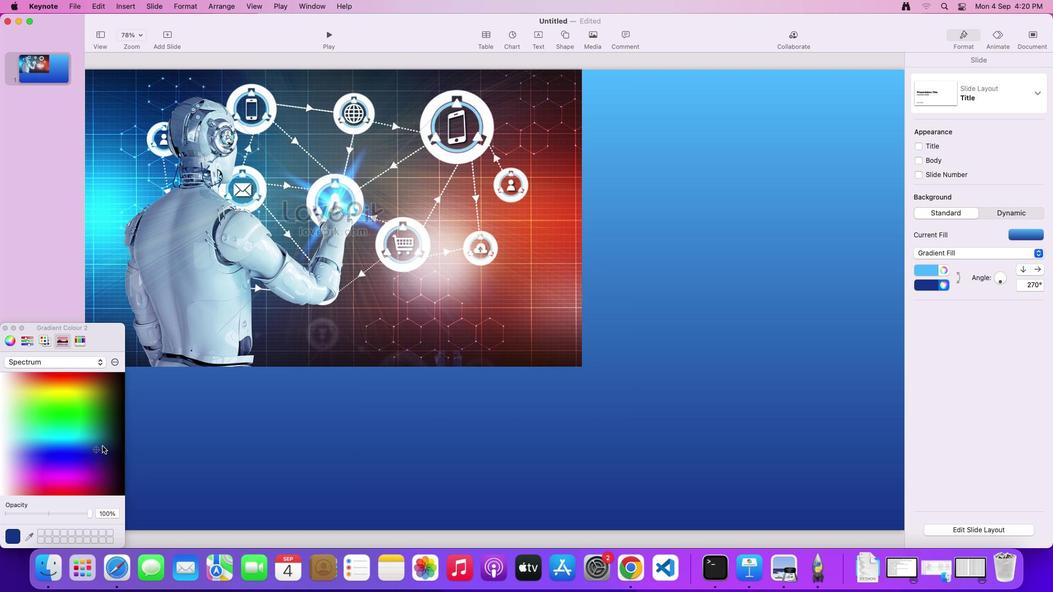 
Action: Mouse moved to (103, 446)
Screenshot: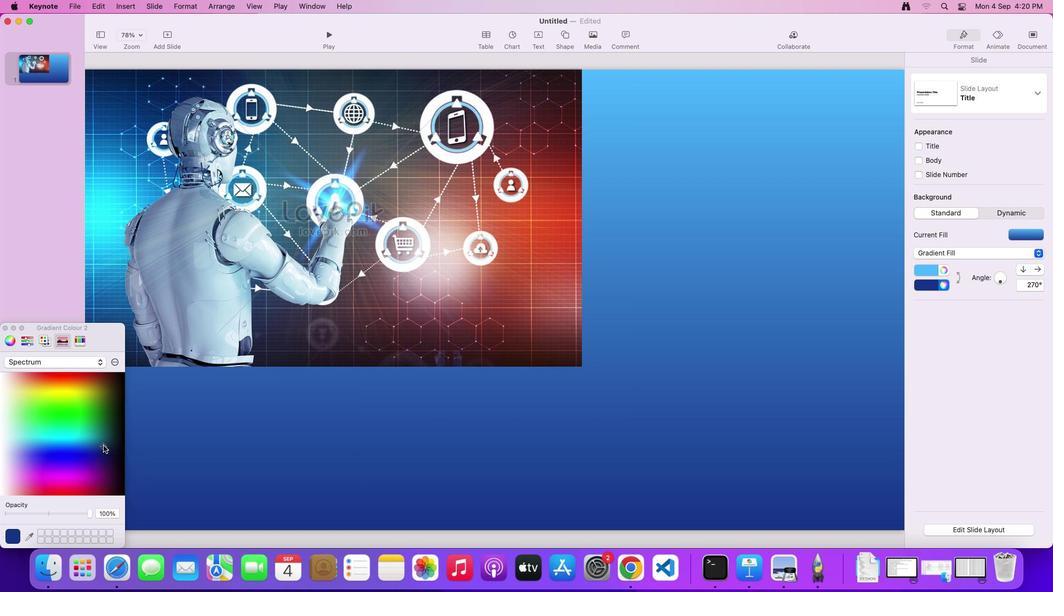 
Action: Mouse pressed left at (103, 446)
Screenshot: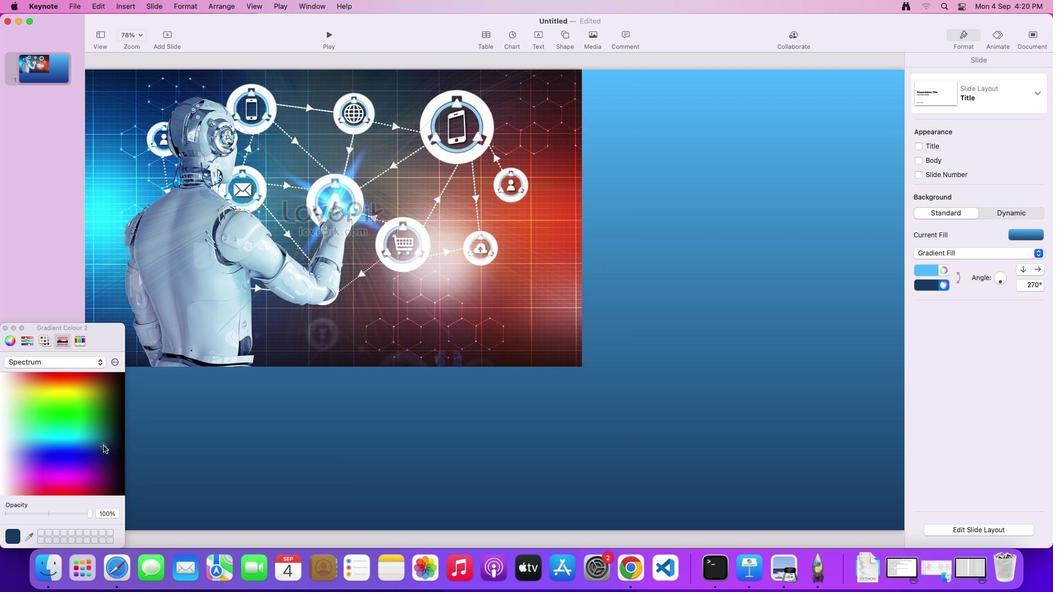 
Action: Mouse moved to (72, 444)
Screenshot: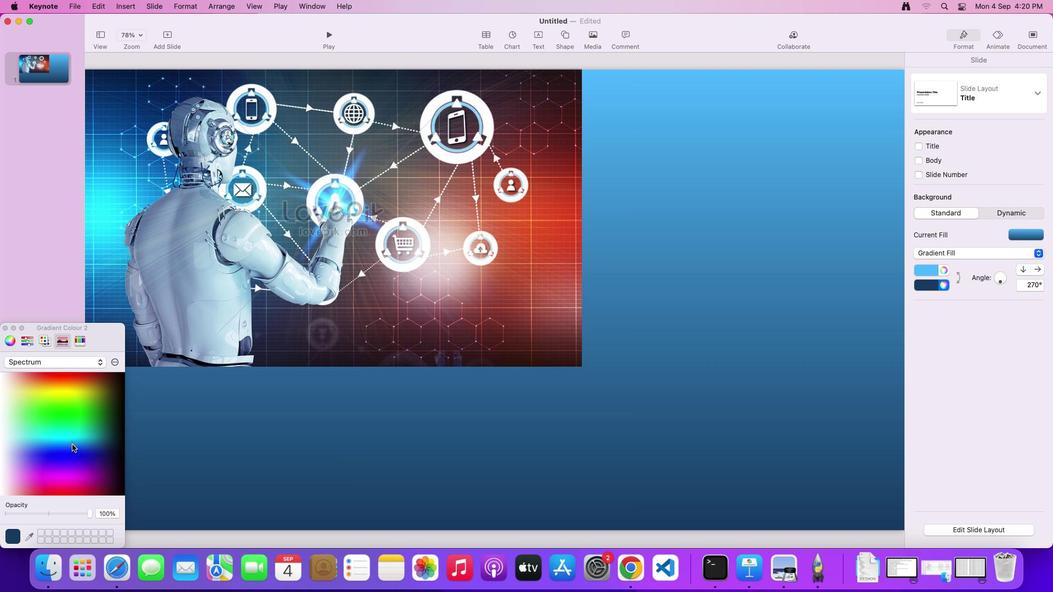 
Action: Mouse pressed left at (72, 444)
Screenshot: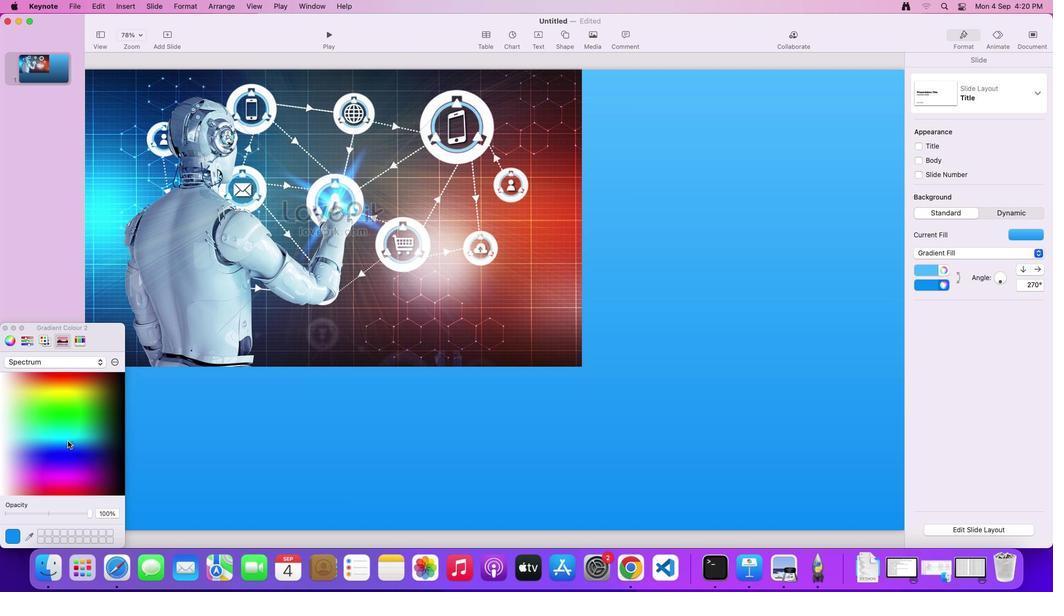 
Action: Mouse moved to (66, 439)
Screenshot: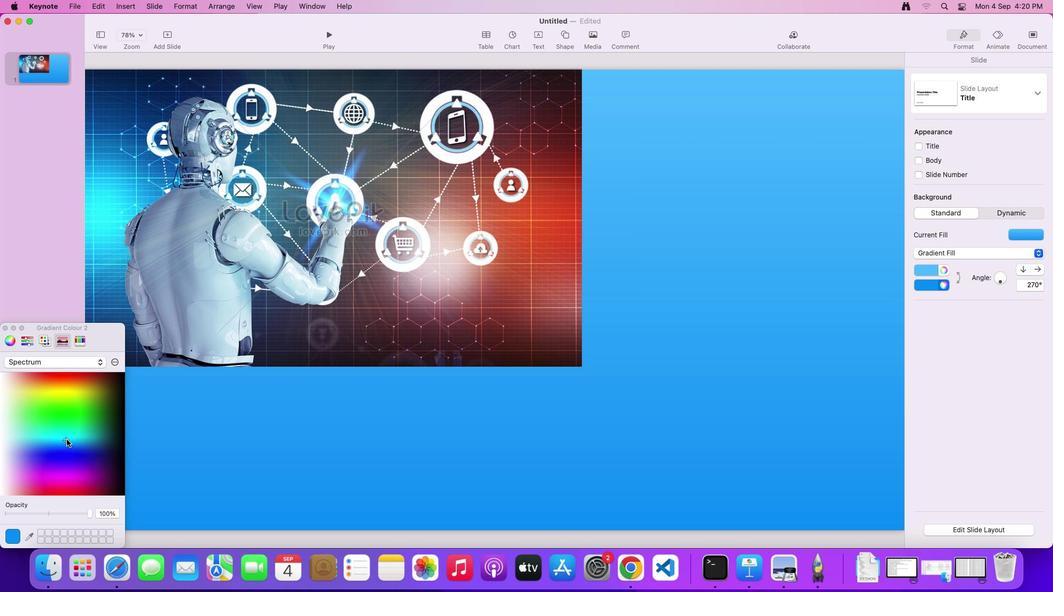 
Action: Mouse pressed left at (66, 439)
Screenshot: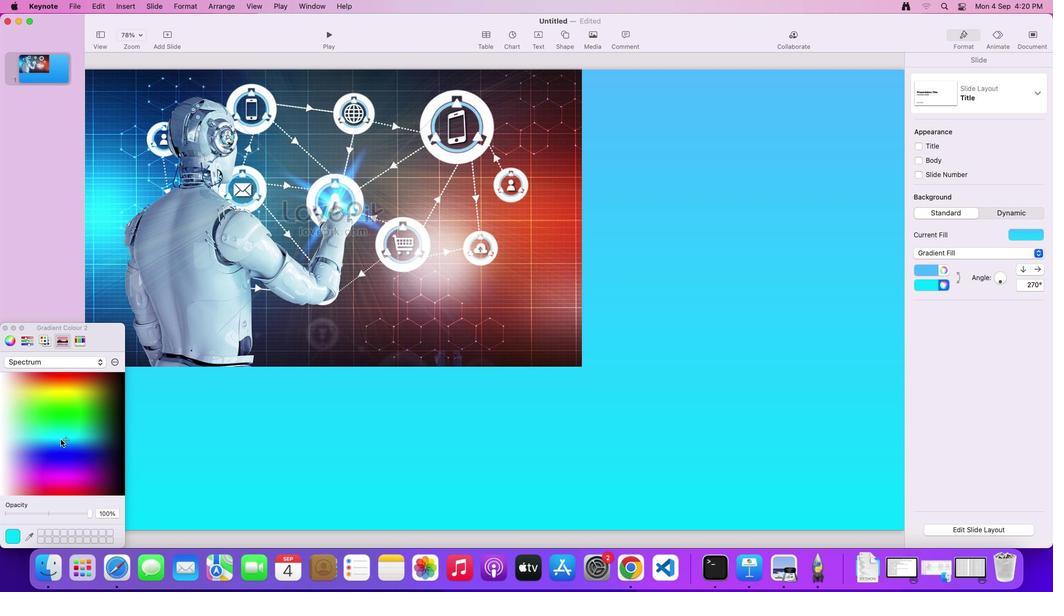 
Action: Mouse moved to (108, 443)
Screenshot: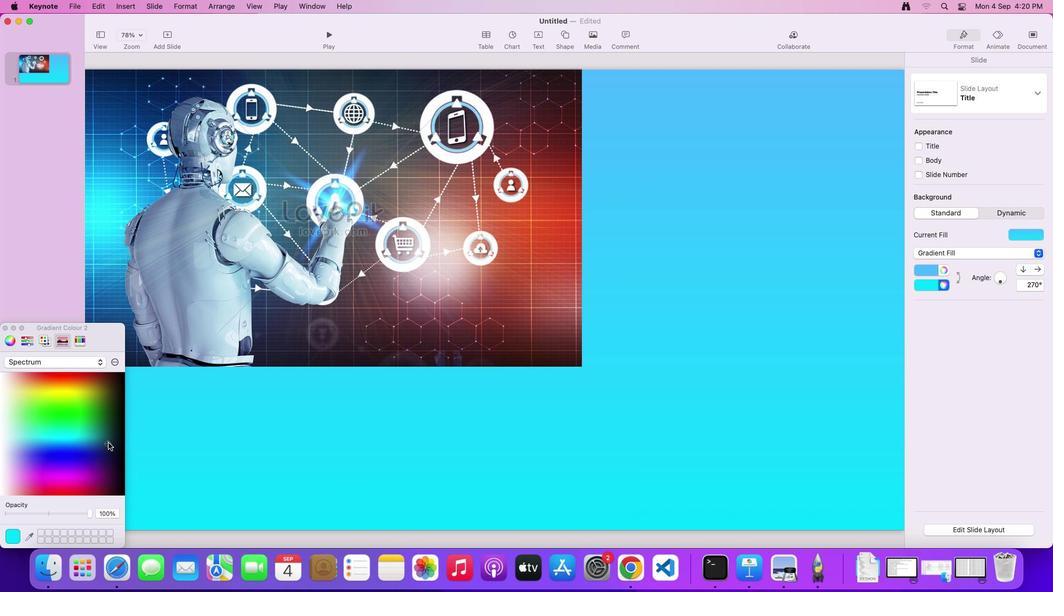 
Action: Mouse pressed left at (108, 443)
Screenshot: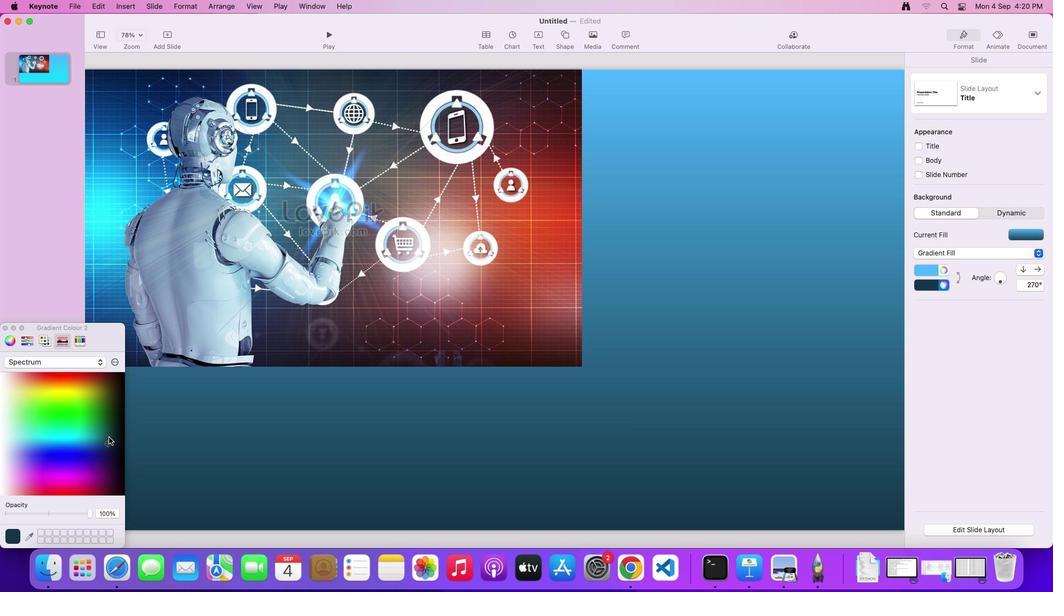 
Action: Mouse moved to (109, 433)
Screenshot: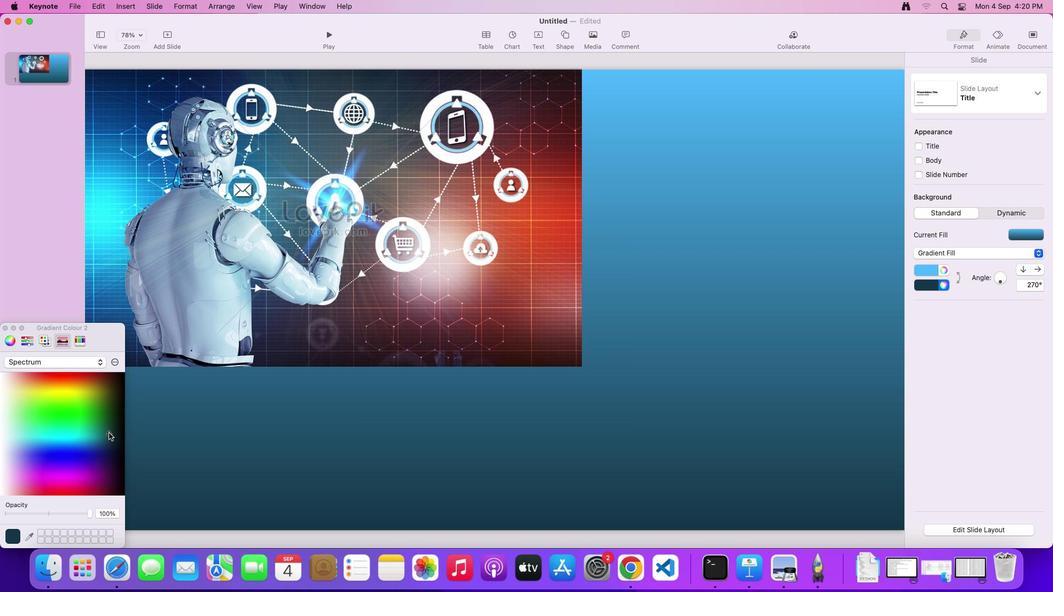 
Action: Mouse pressed left at (109, 433)
Screenshot: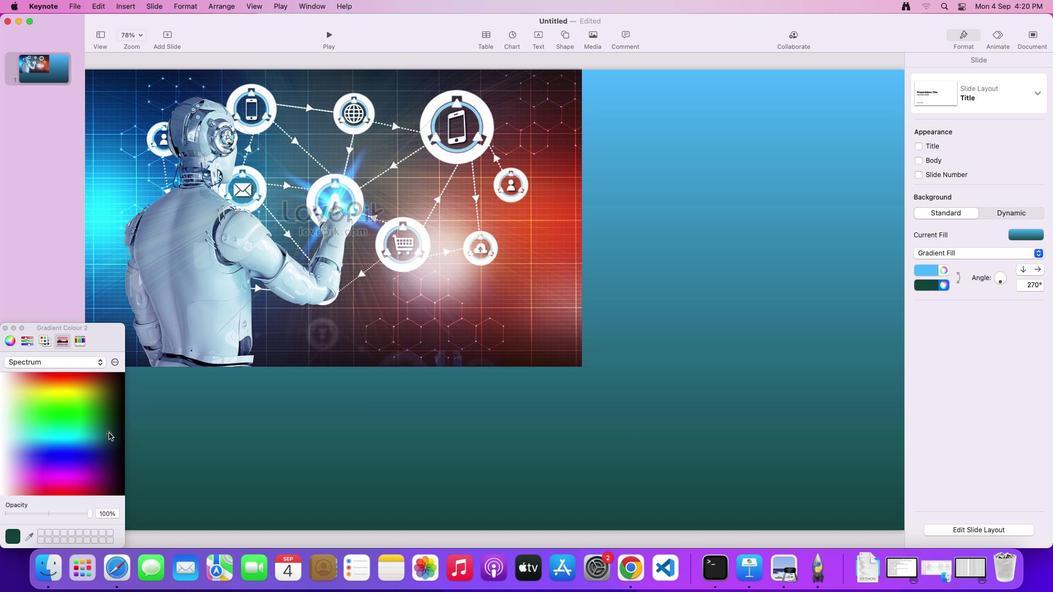 
Action: Mouse moved to (947, 270)
Screenshot: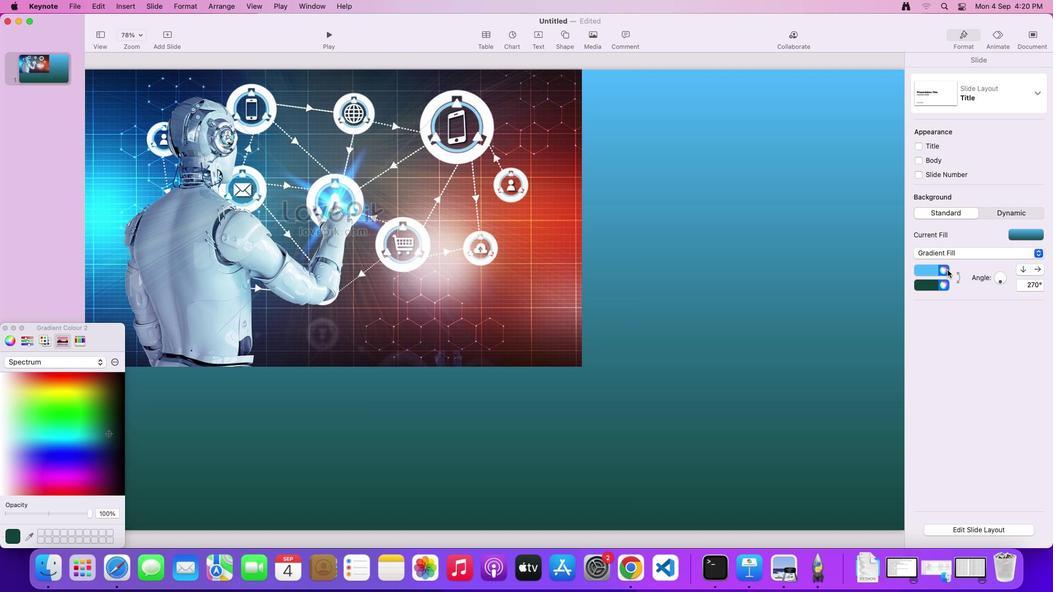 
Action: Mouse pressed left at (947, 270)
Screenshot: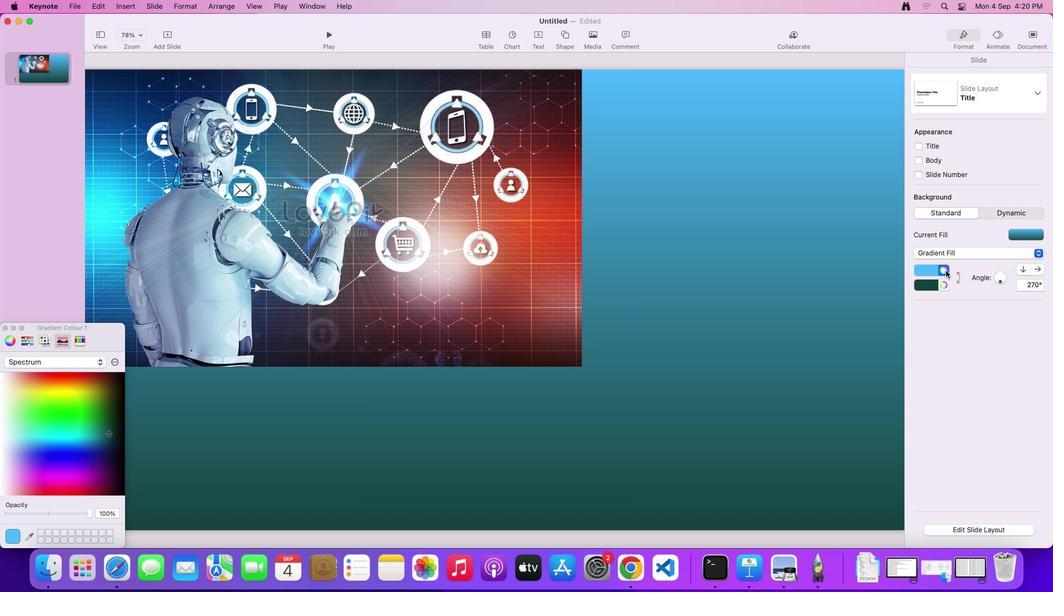 
Action: Mouse moved to (113, 401)
Screenshot: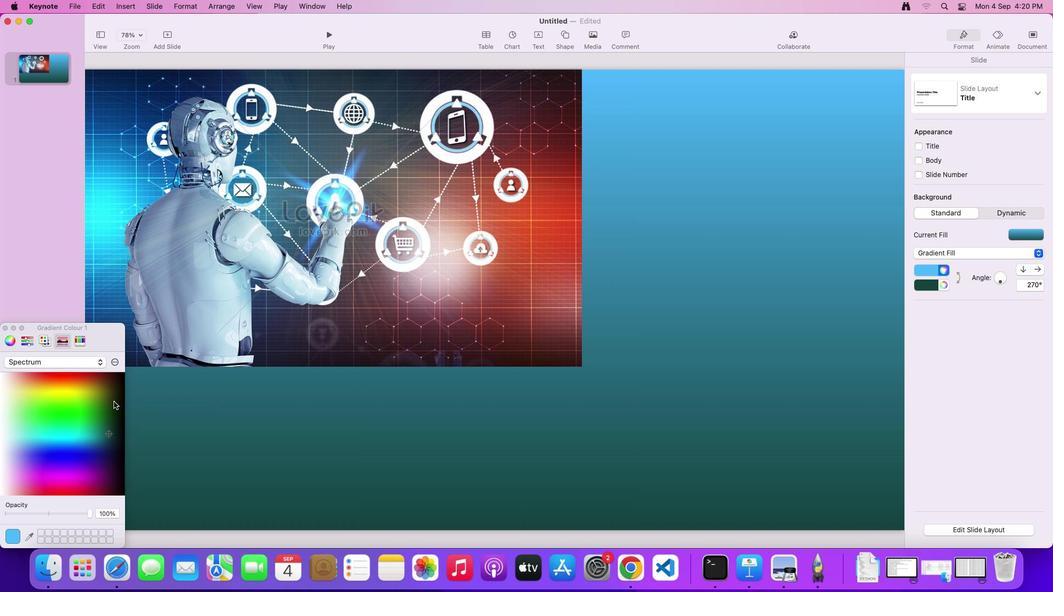 
Action: Mouse pressed left at (113, 401)
Screenshot: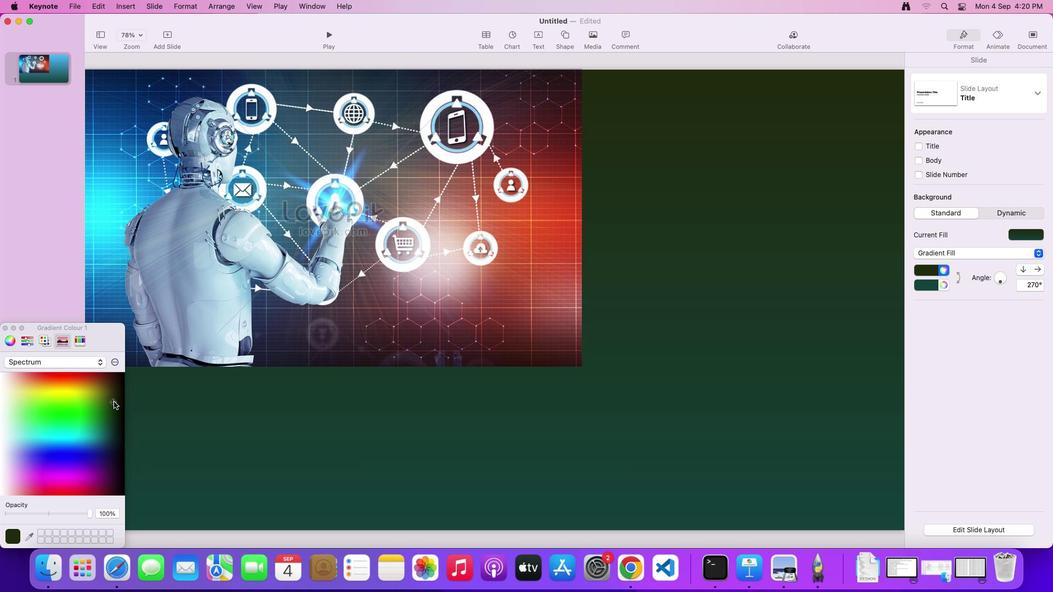 
Action: Mouse moved to (7, 437)
Screenshot: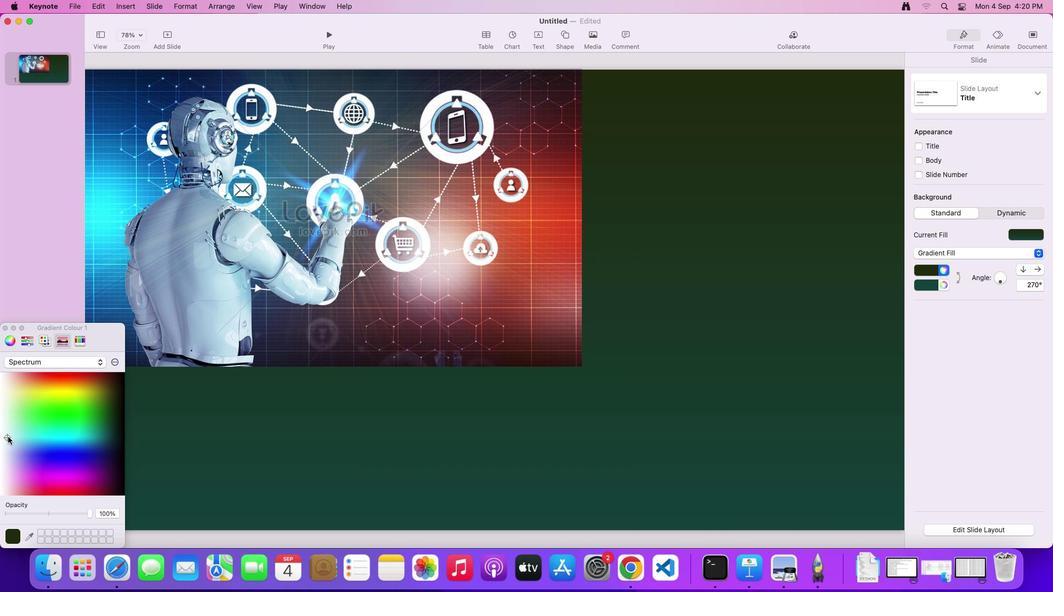 
Action: Mouse pressed left at (7, 437)
Screenshot: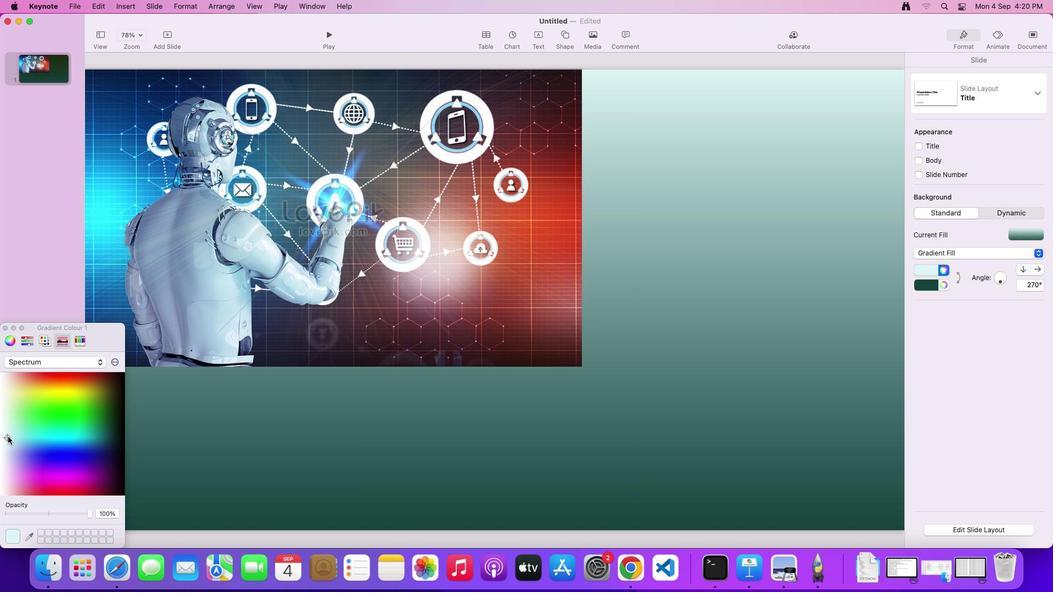 
Action: Mouse moved to (330, 421)
Screenshot: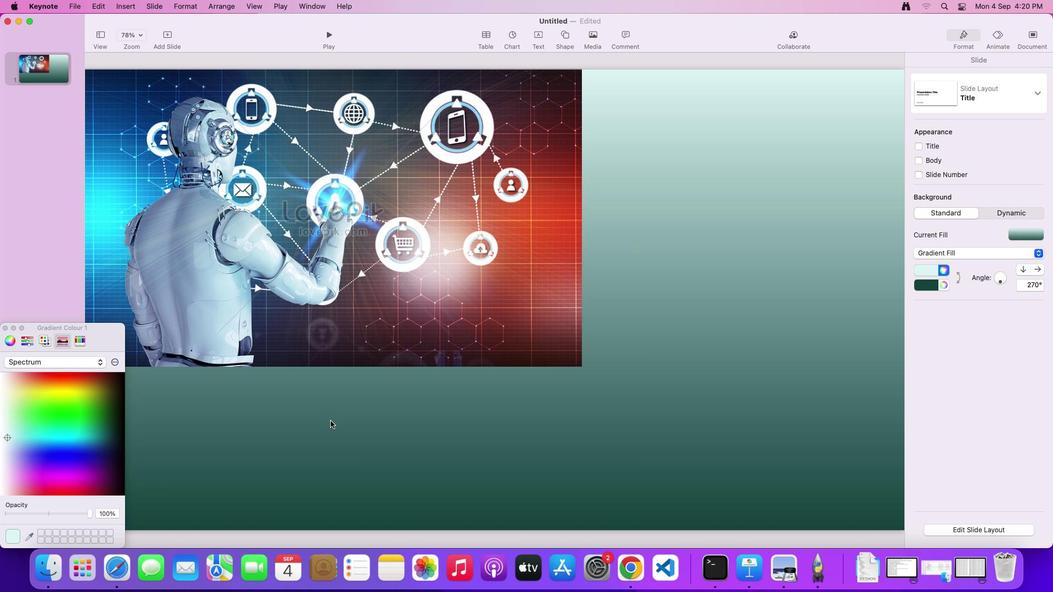 
Action: Mouse pressed left at (330, 421)
Screenshot: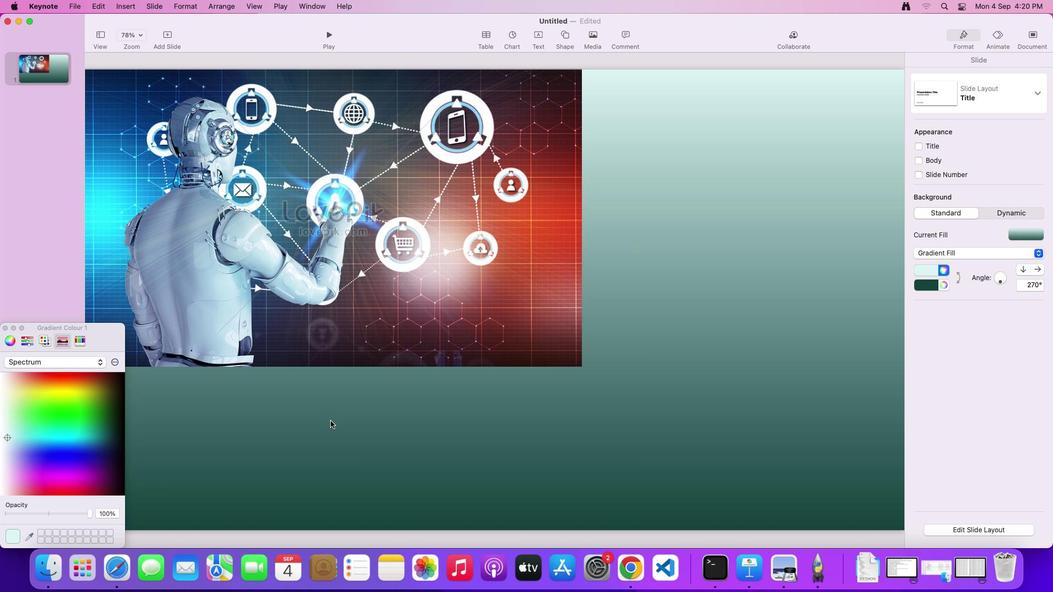 
Action: Mouse moved to (2, 326)
Screenshot: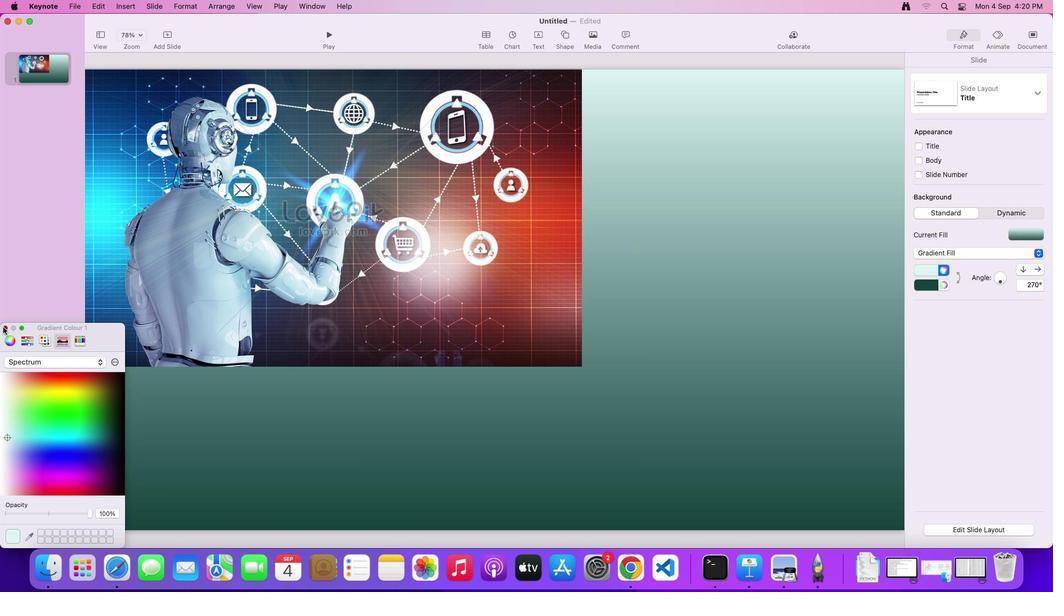 
Action: Mouse pressed left at (2, 326)
Screenshot: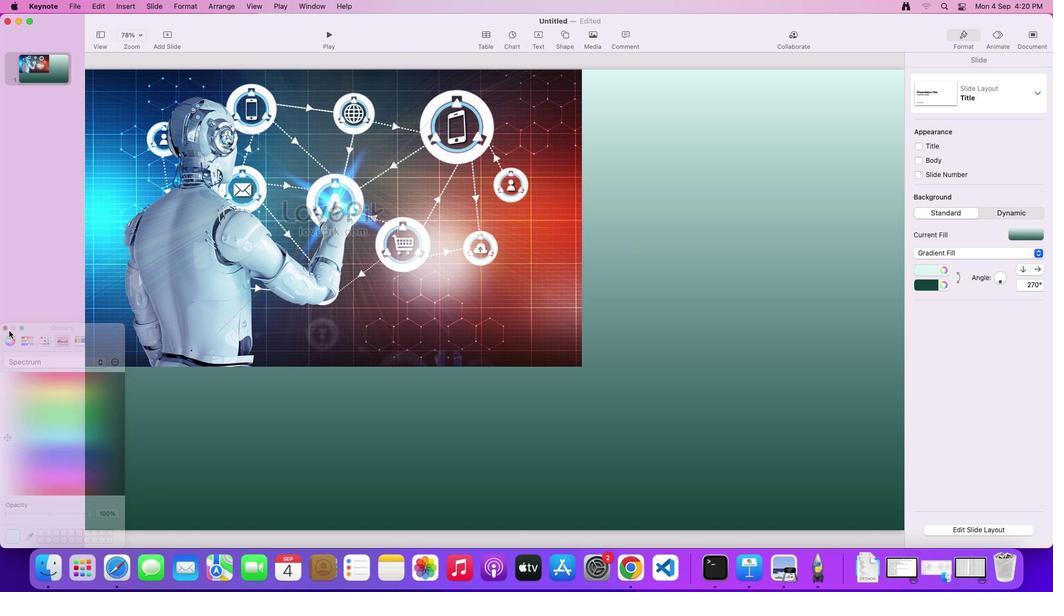 
Action: Mouse moved to (327, 308)
Screenshot: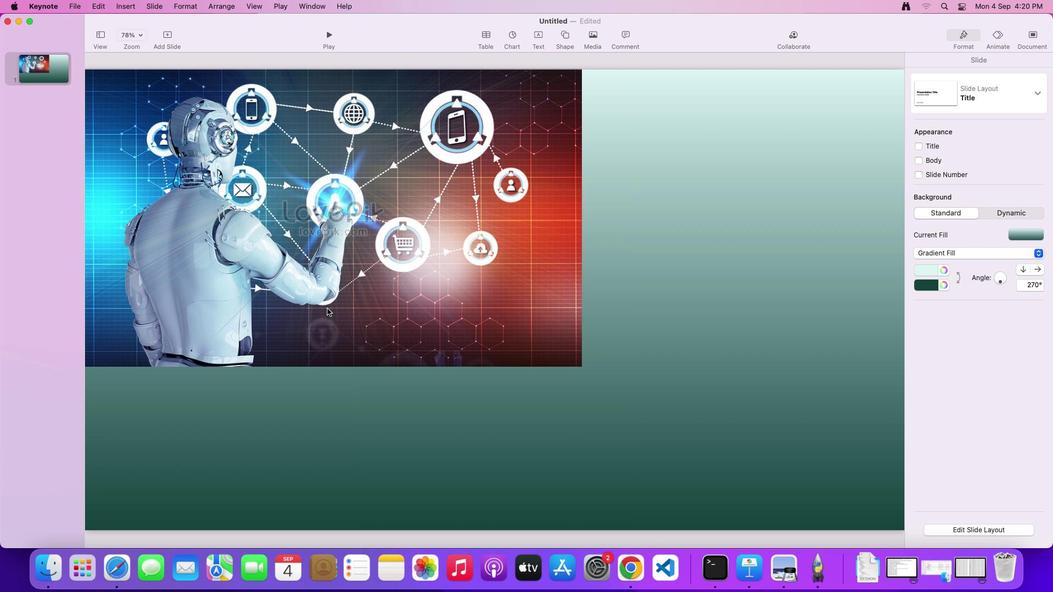 
Action: Mouse pressed left at (327, 308)
Screenshot: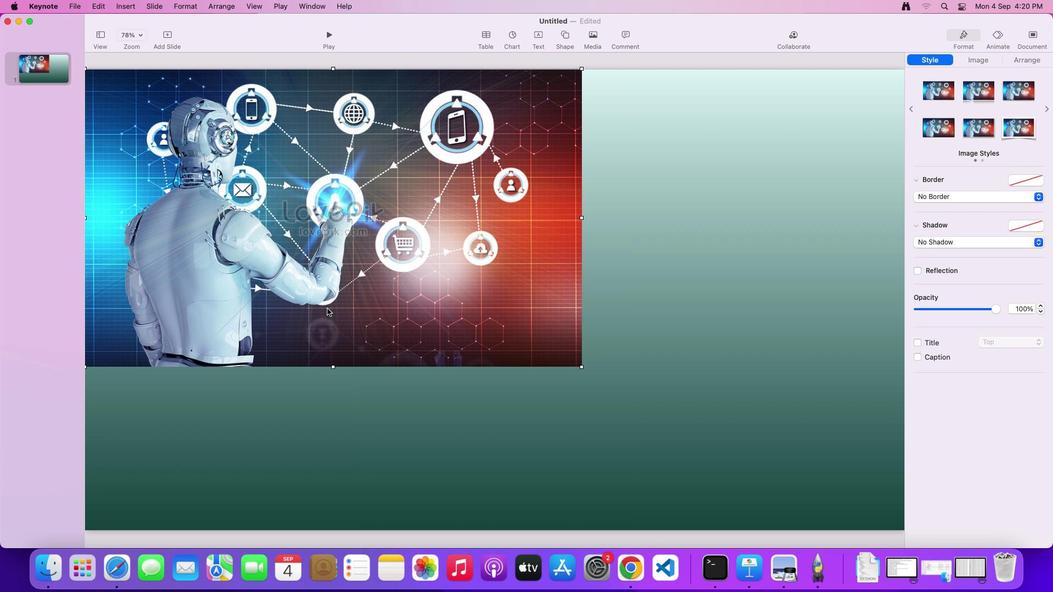 
Action: Mouse moved to (1051, 108)
Screenshot: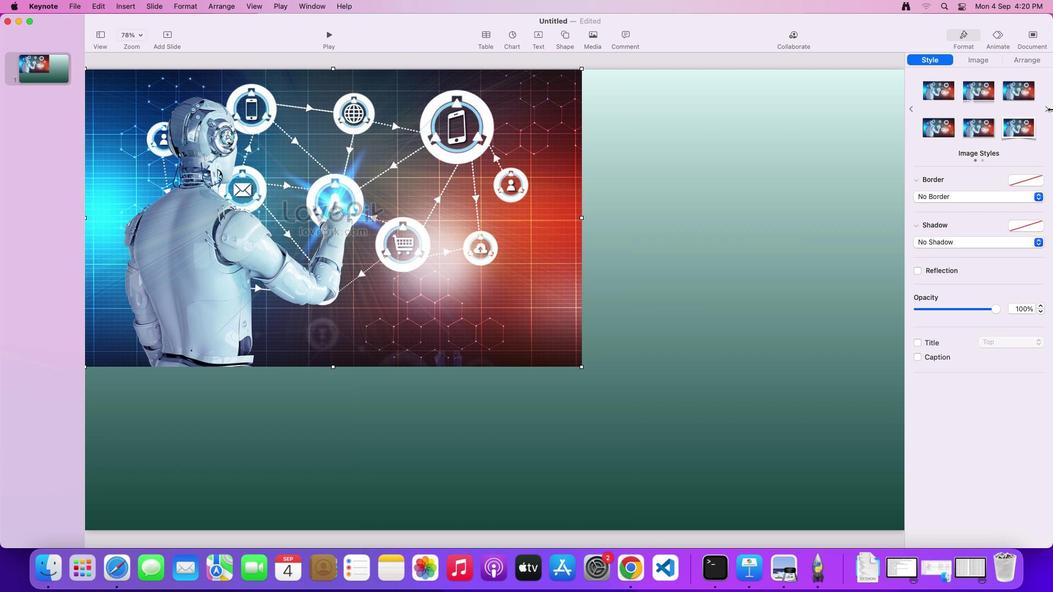 
Action: Mouse pressed left at (1051, 108)
Screenshot: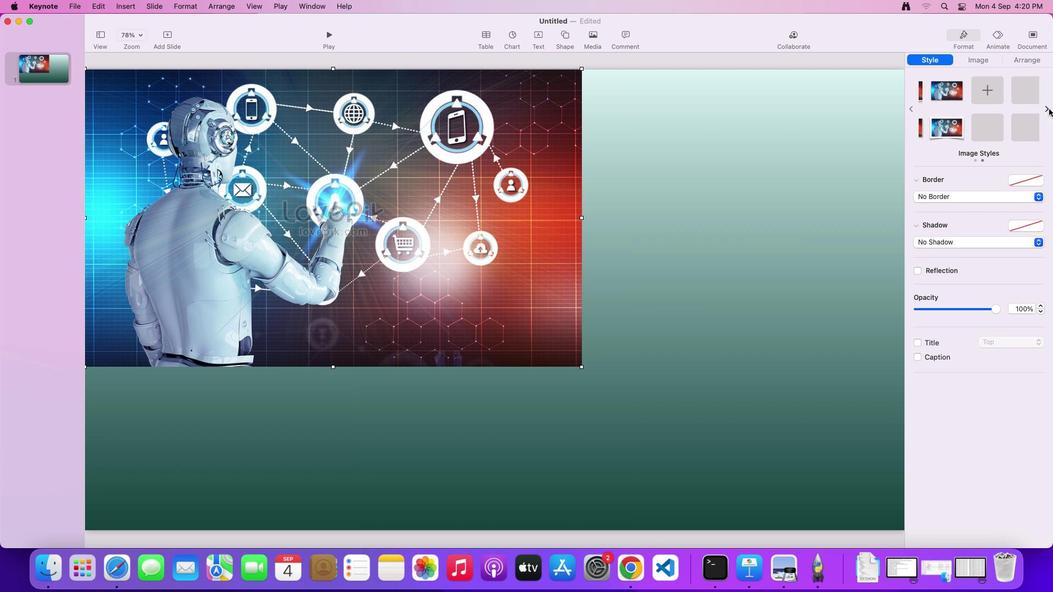 
Action: Mouse moved to (910, 109)
Screenshot: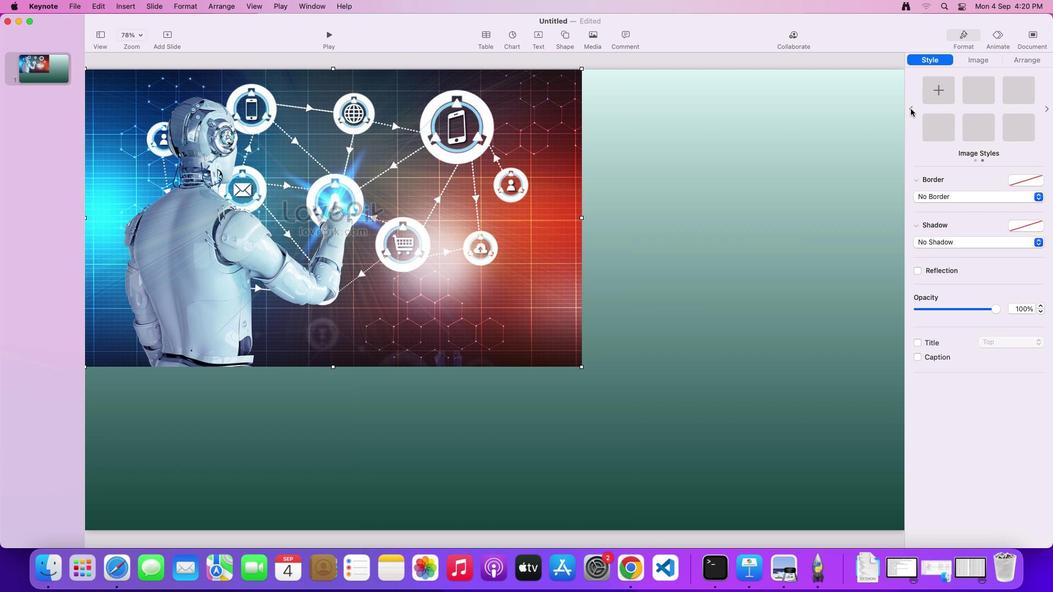
Action: Mouse pressed left at (910, 109)
Screenshot: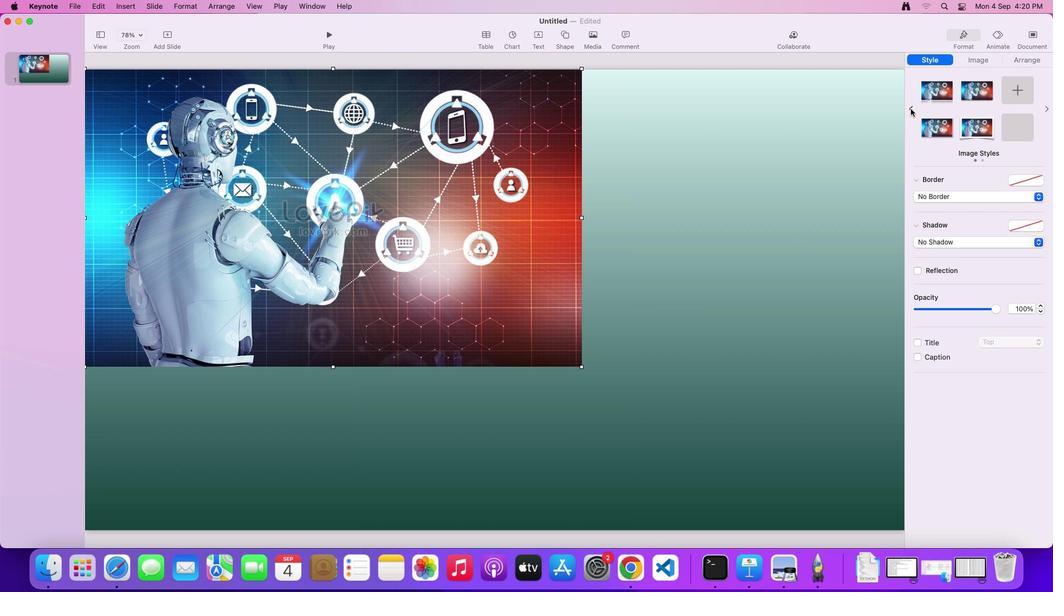 
Action: Mouse moved to (1037, 242)
Screenshot: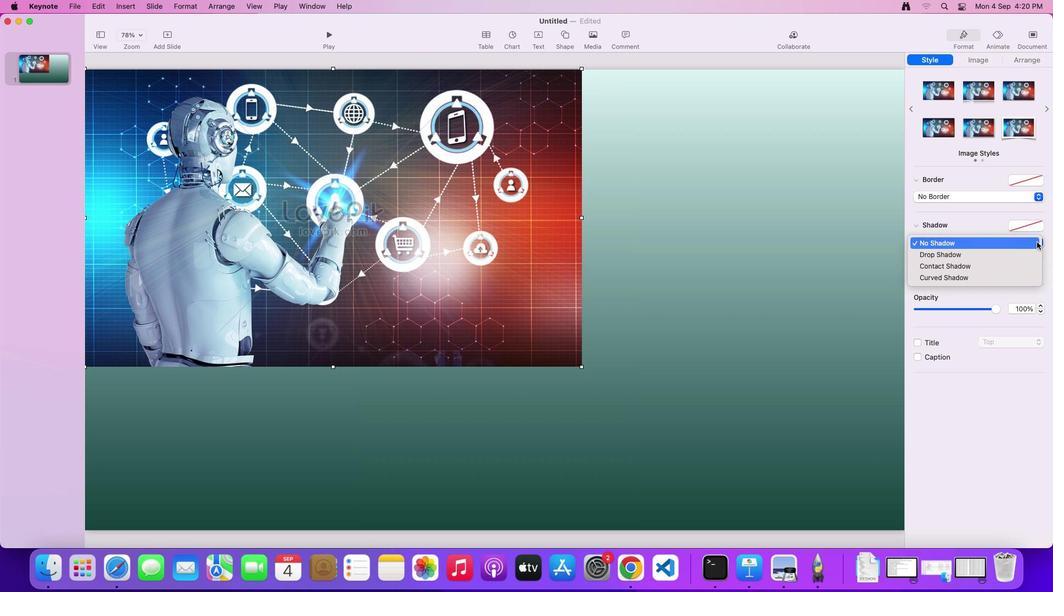 
Action: Mouse pressed left at (1037, 242)
Screenshot: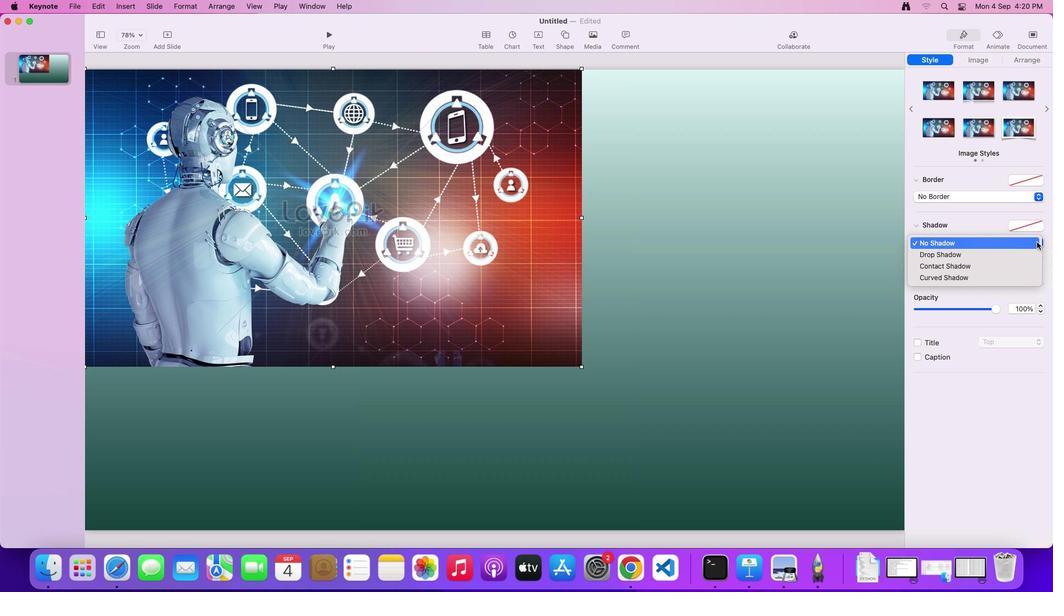 
Action: Mouse moved to (935, 267)
Screenshot: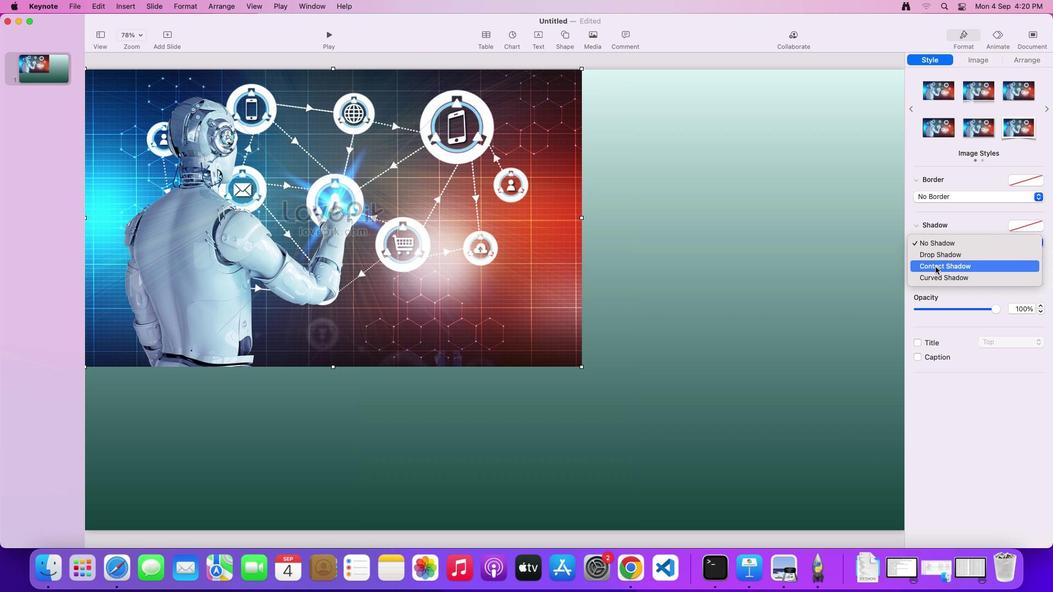 
Action: Mouse pressed left at (935, 267)
Screenshot: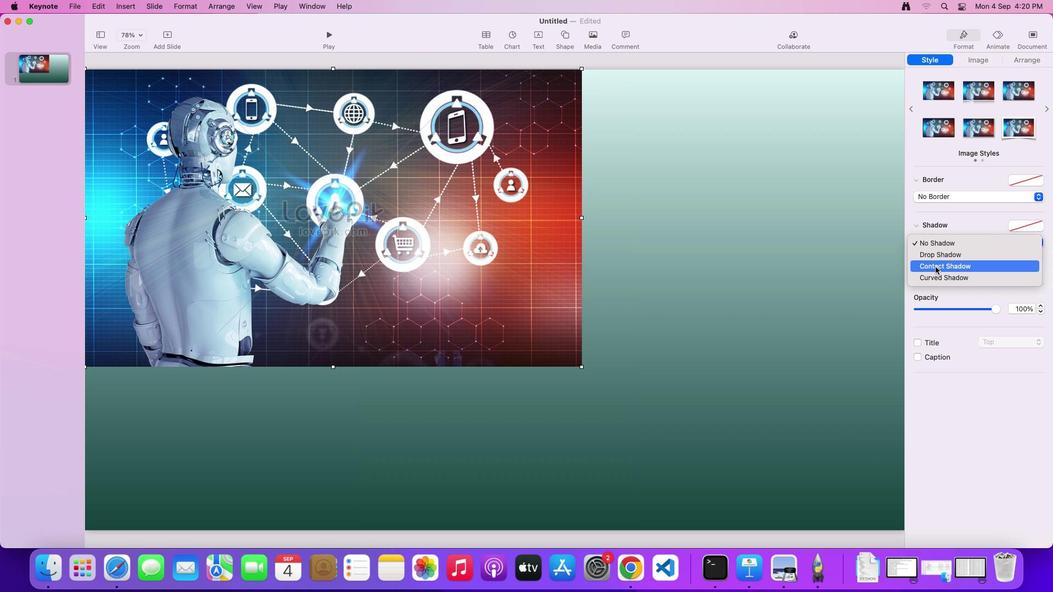 
Action: Mouse moved to (1038, 242)
Screenshot: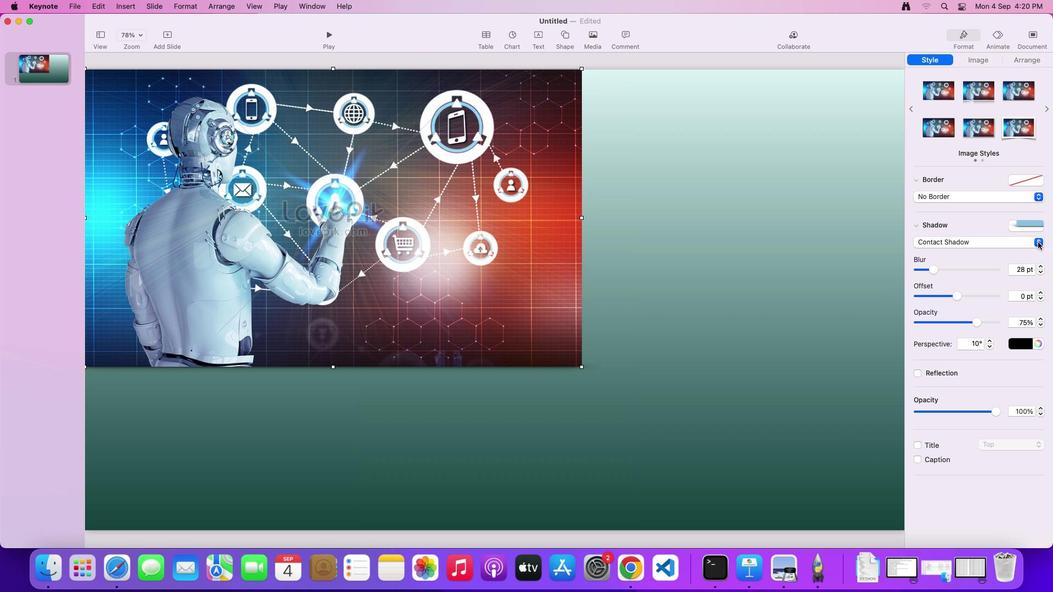 
Action: Mouse pressed left at (1038, 242)
Screenshot: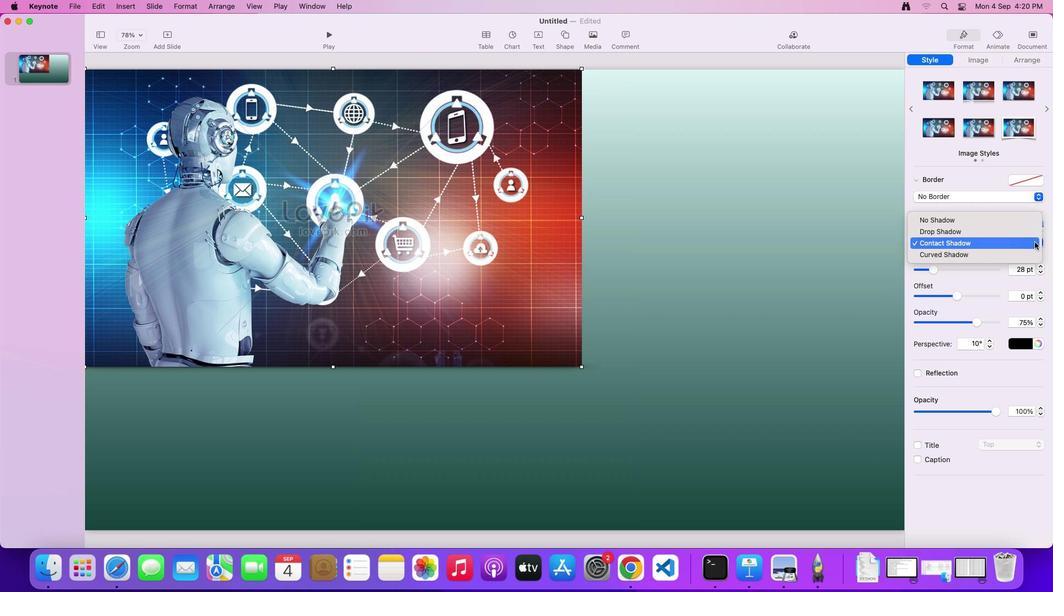 
Action: Mouse moved to (945, 228)
Screenshot: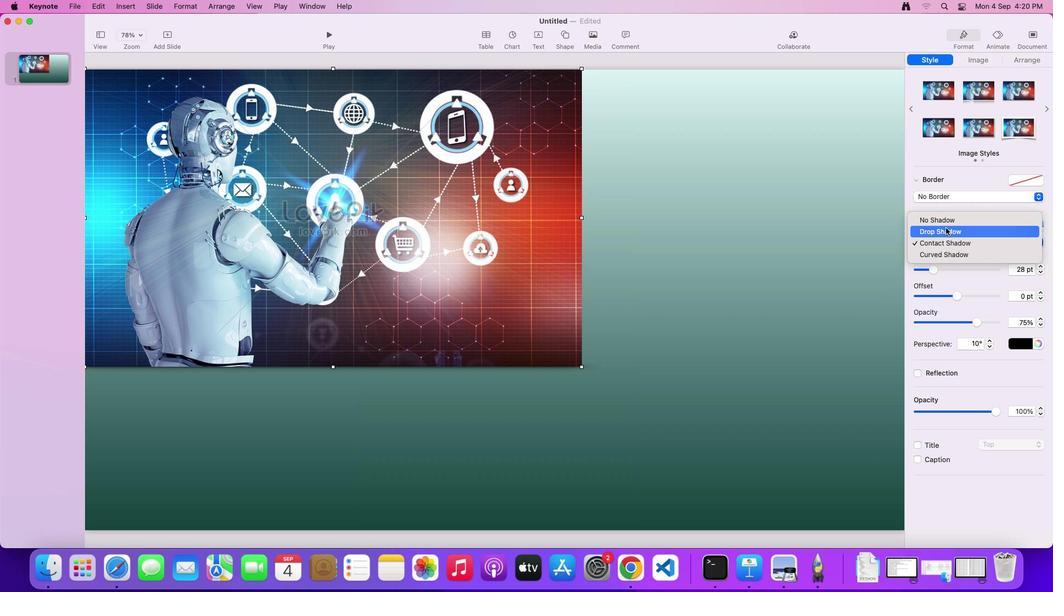 
Action: Mouse pressed left at (945, 228)
Screenshot: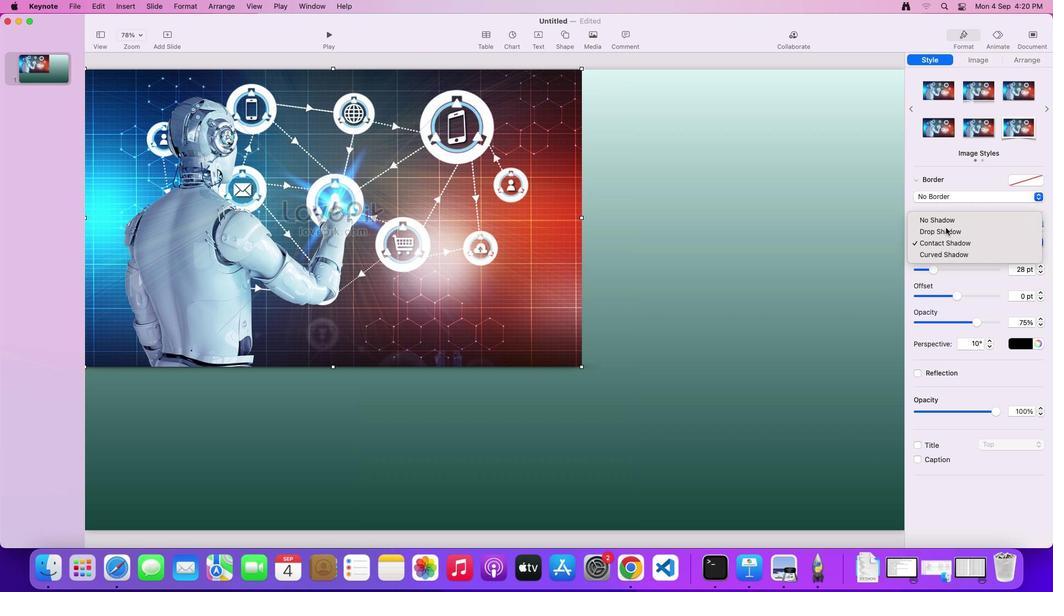 
Action: Mouse moved to (1037, 240)
Screenshot: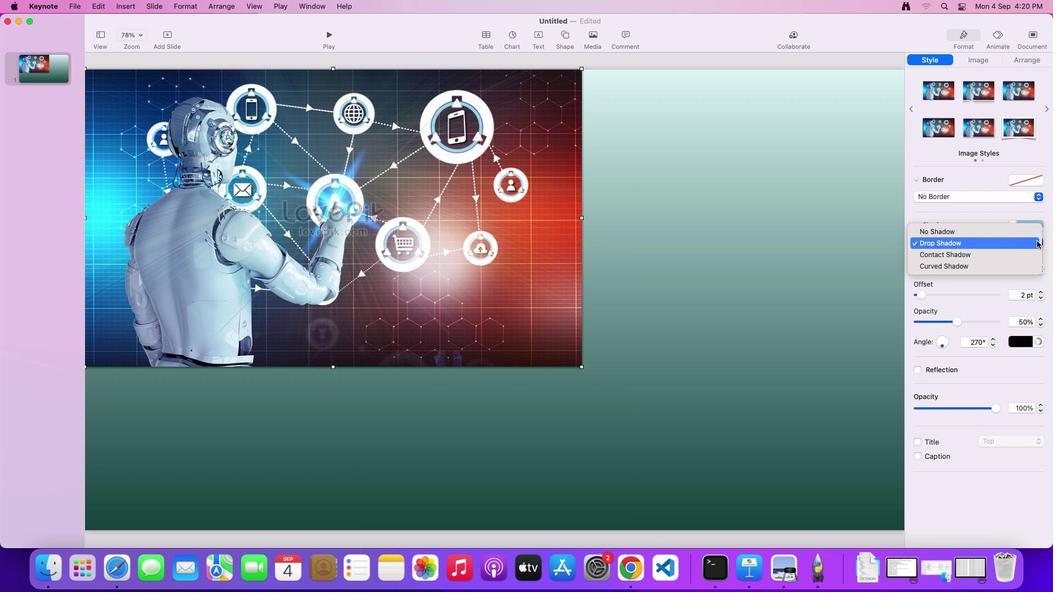 
Action: Mouse pressed left at (1037, 240)
Screenshot: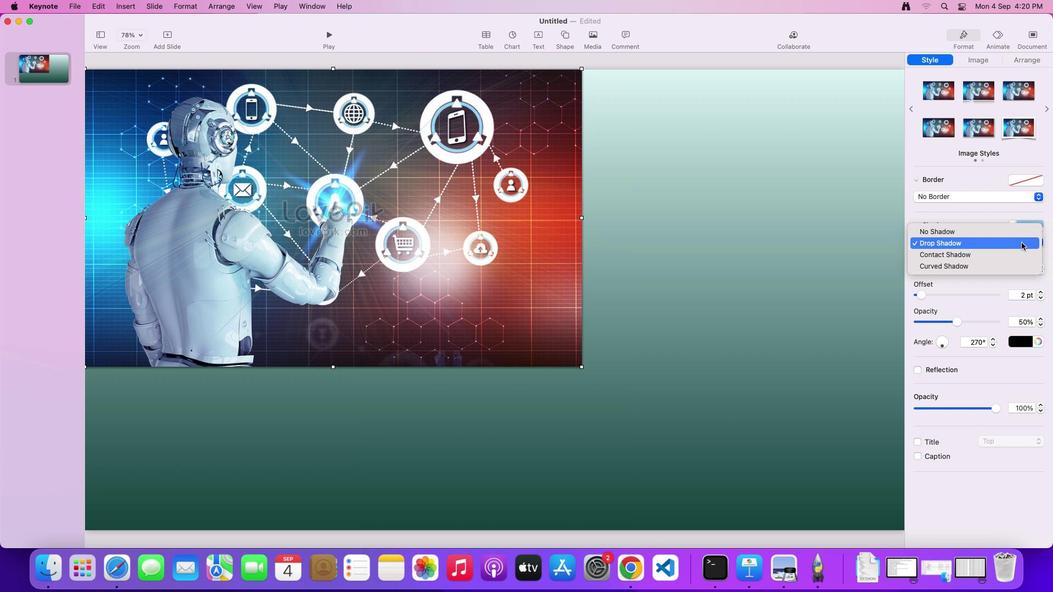 
Action: Mouse moved to (950, 267)
Screenshot: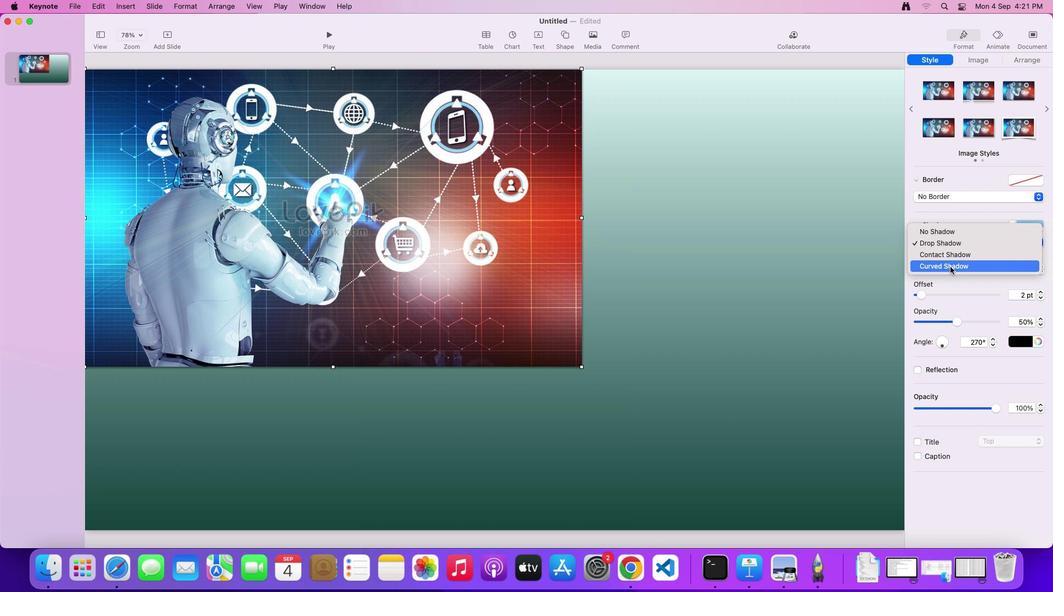 
Action: Mouse pressed left at (950, 267)
Screenshot: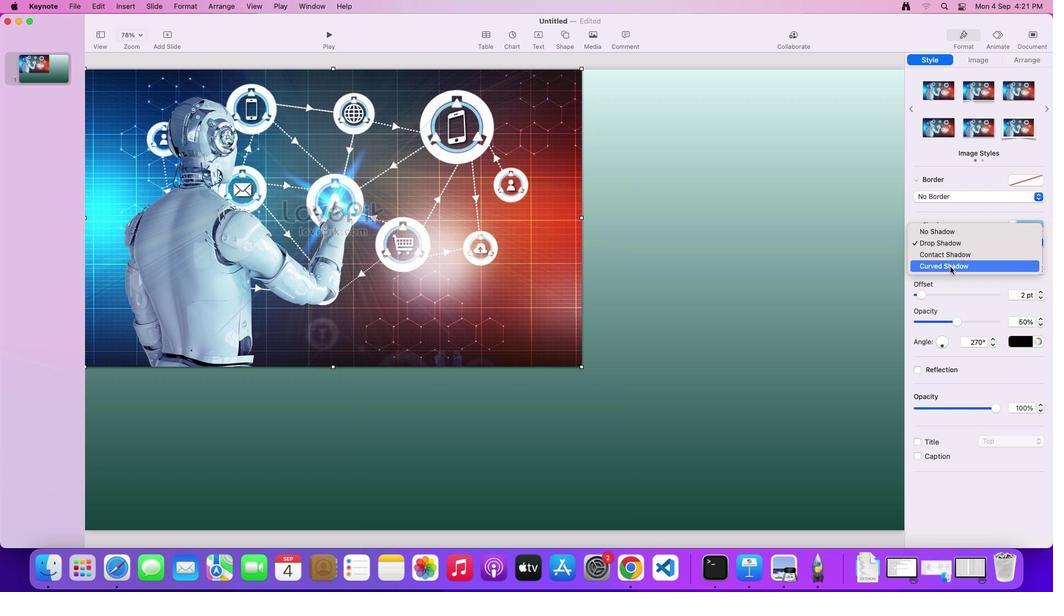 
Action: Mouse moved to (1040, 243)
Screenshot: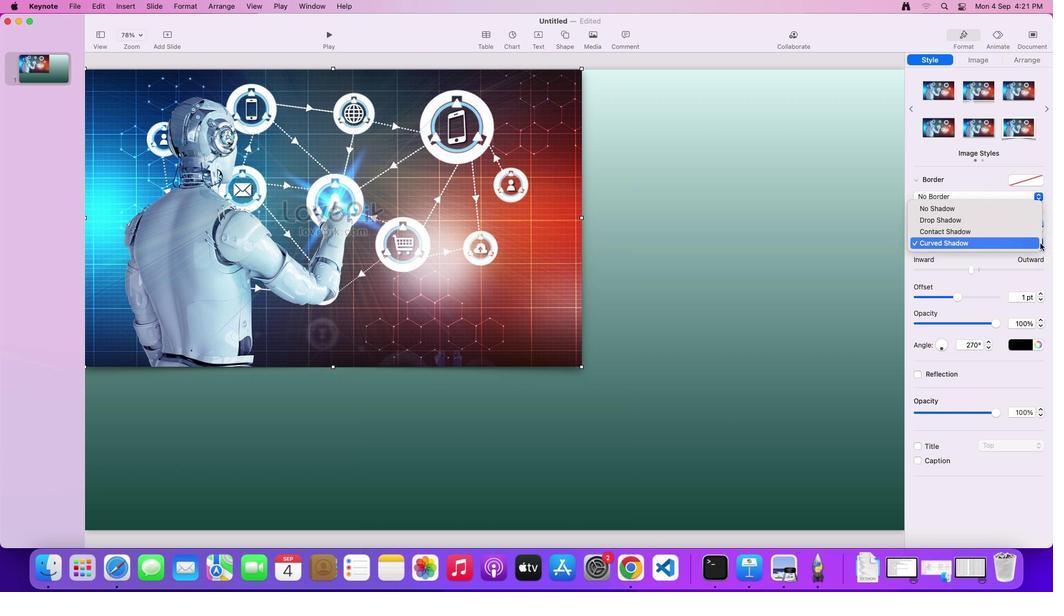 
Action: Mouse pressed left at (1040, 243)
Screenshot: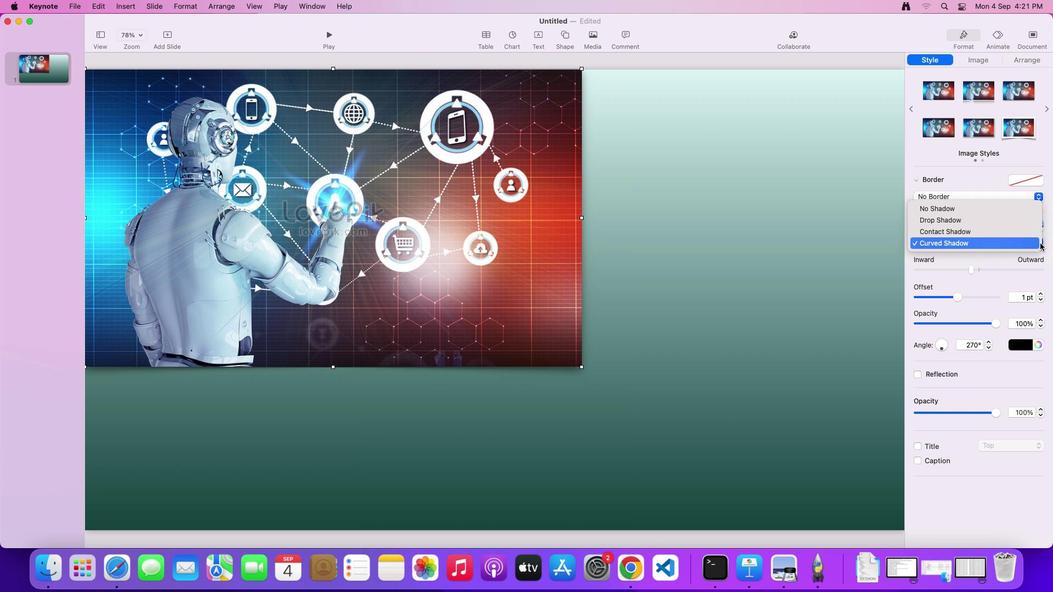 
Action: Mouse moved to (947, 230)
Screenshot: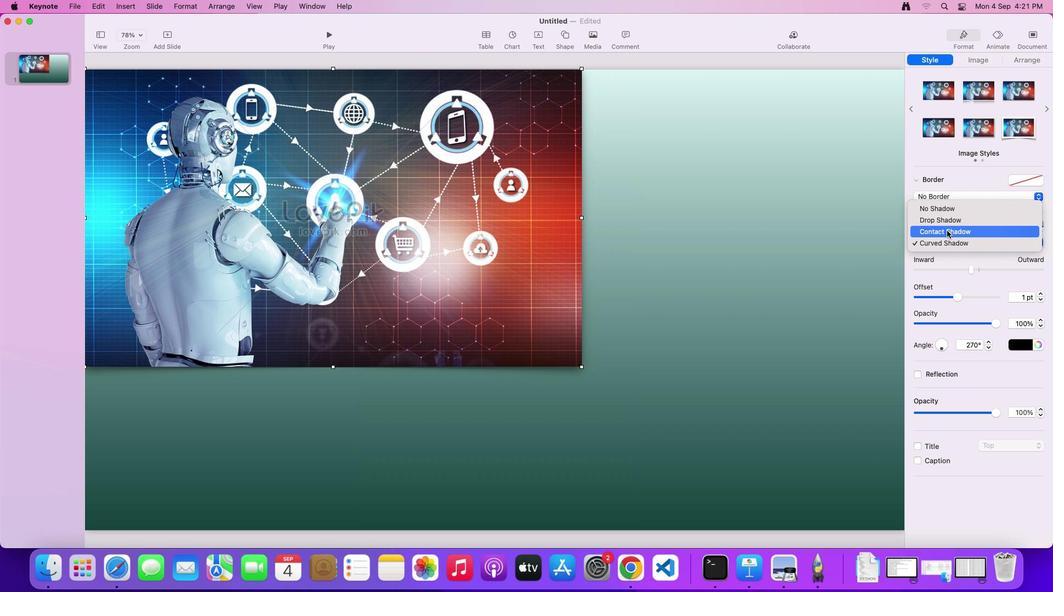 
Action: Mouse pressed left at (947, 230)
Screenshot: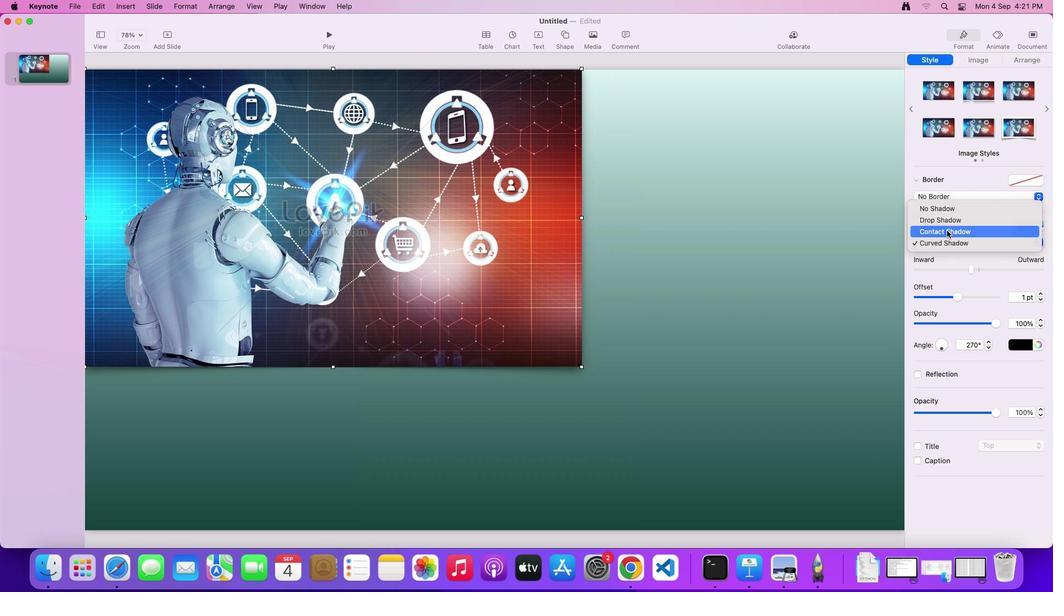 
Action: Mouse moved to (1037, 240)
Screenshot: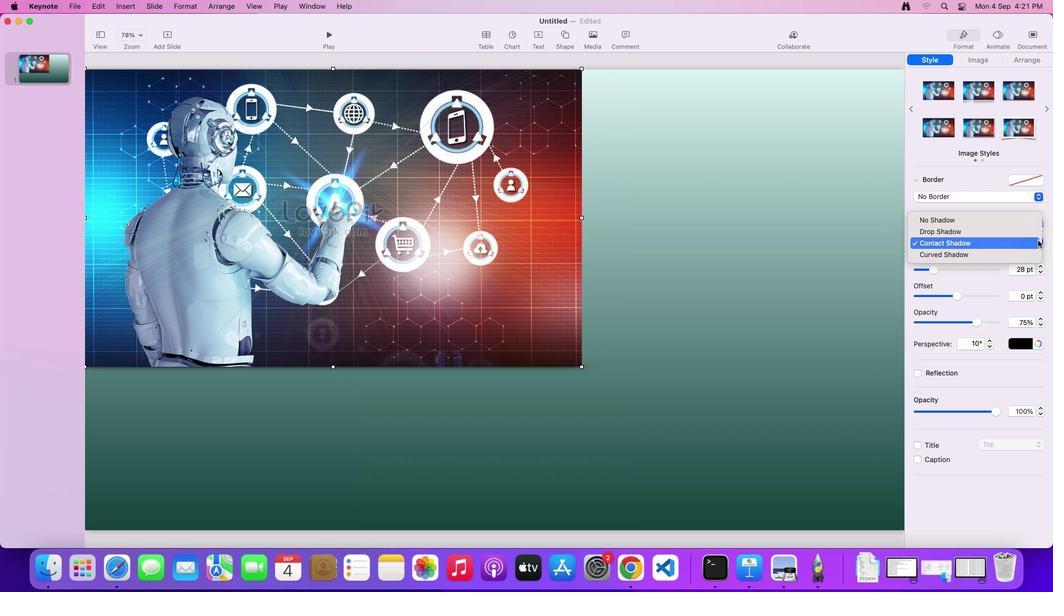 
Action: Mouse pressed left at (1037, 240)
Screenshot: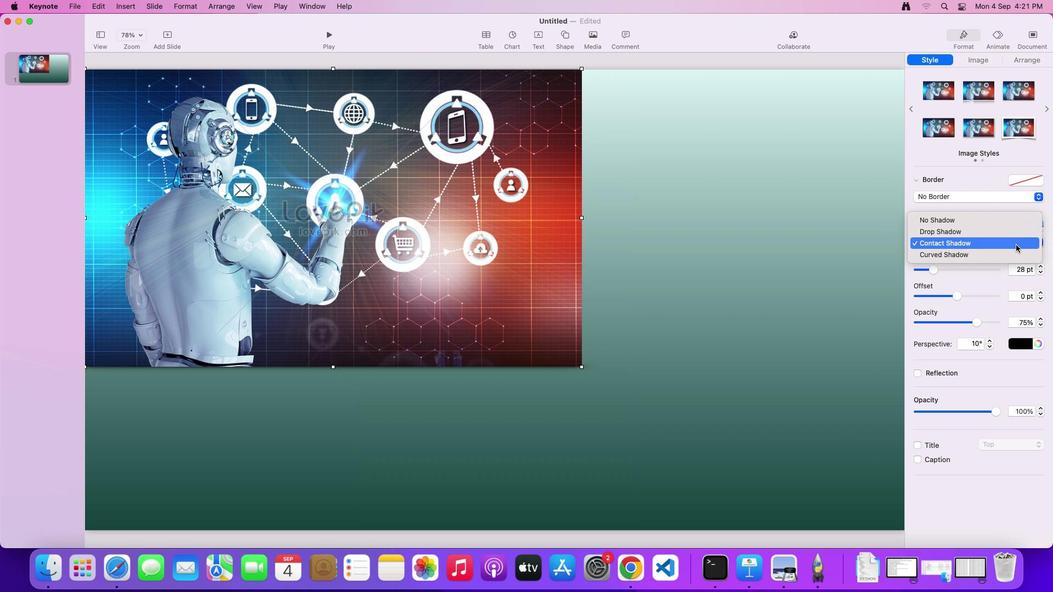 
Action: Mouse moved to (952, 255)
Screenshot: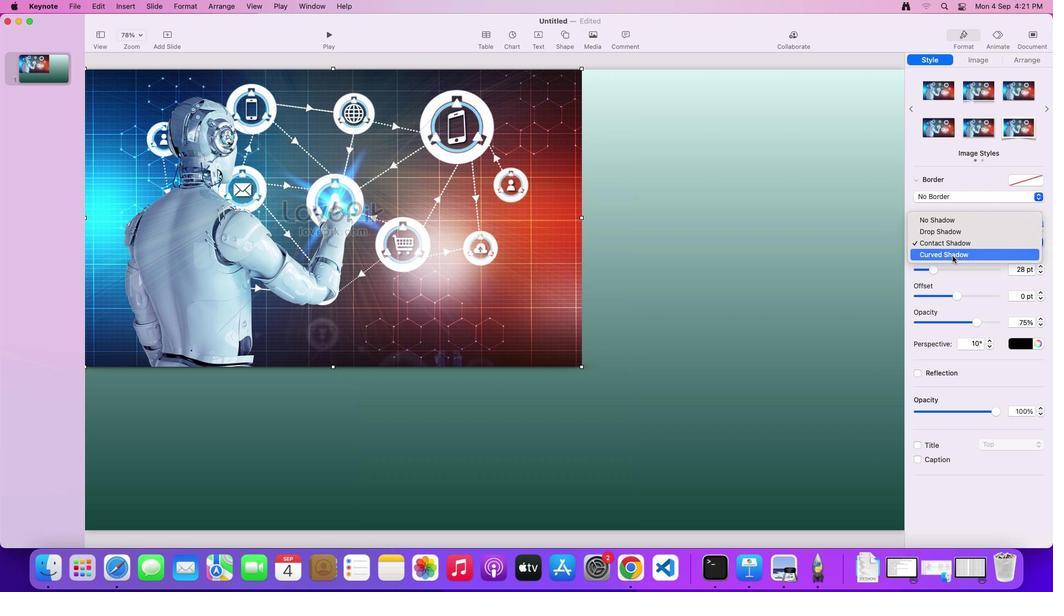 
Action: Mouse pressed left at (952, 255)
Screenshot: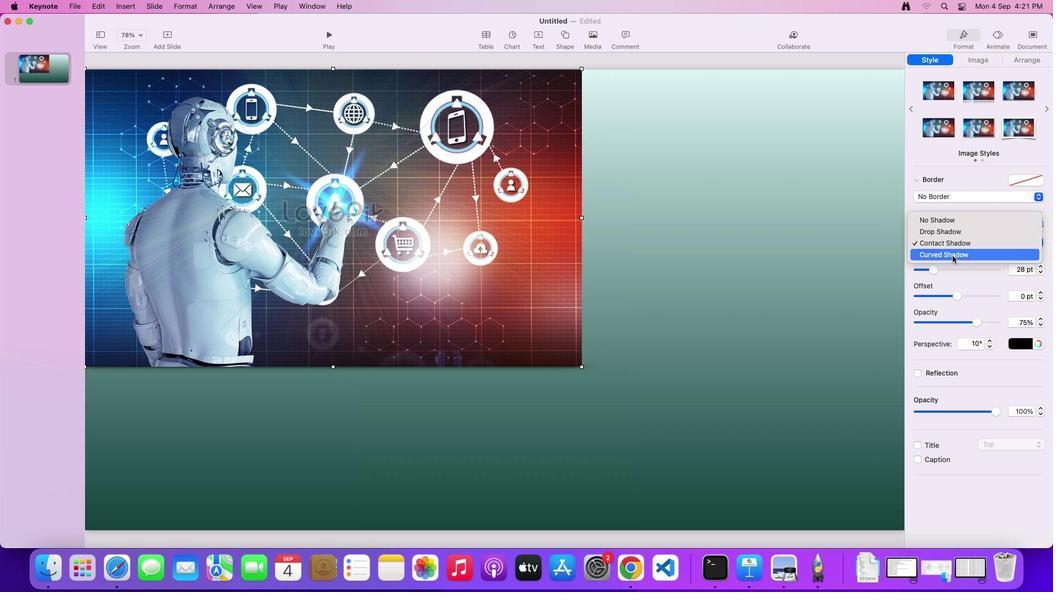 
Action: Mouse moved to (1030, 343)
Screenshot: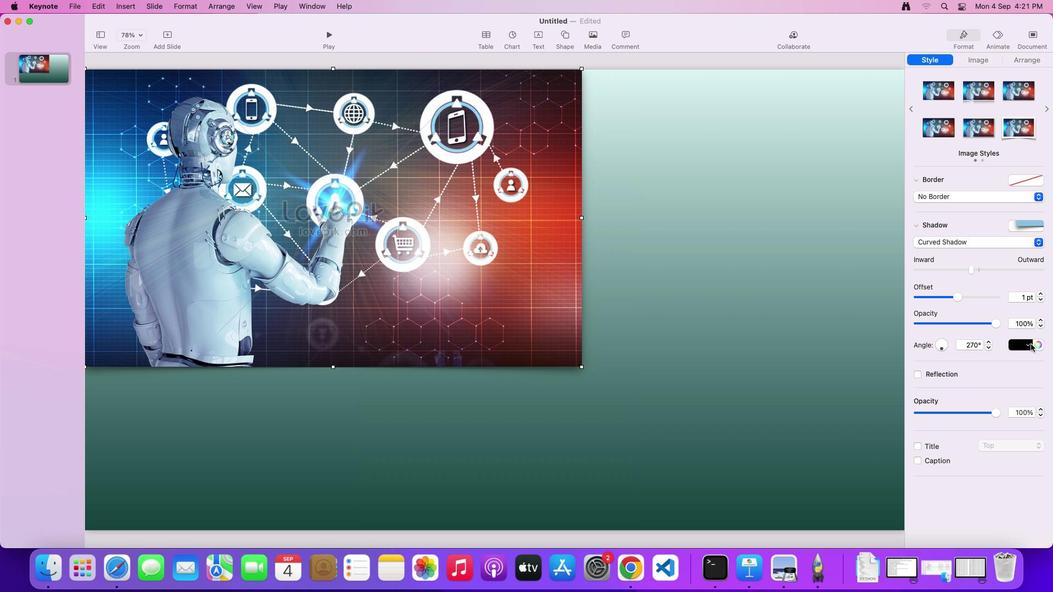 
Action: Mouse pressed left at (1030, 343)
Screenshot: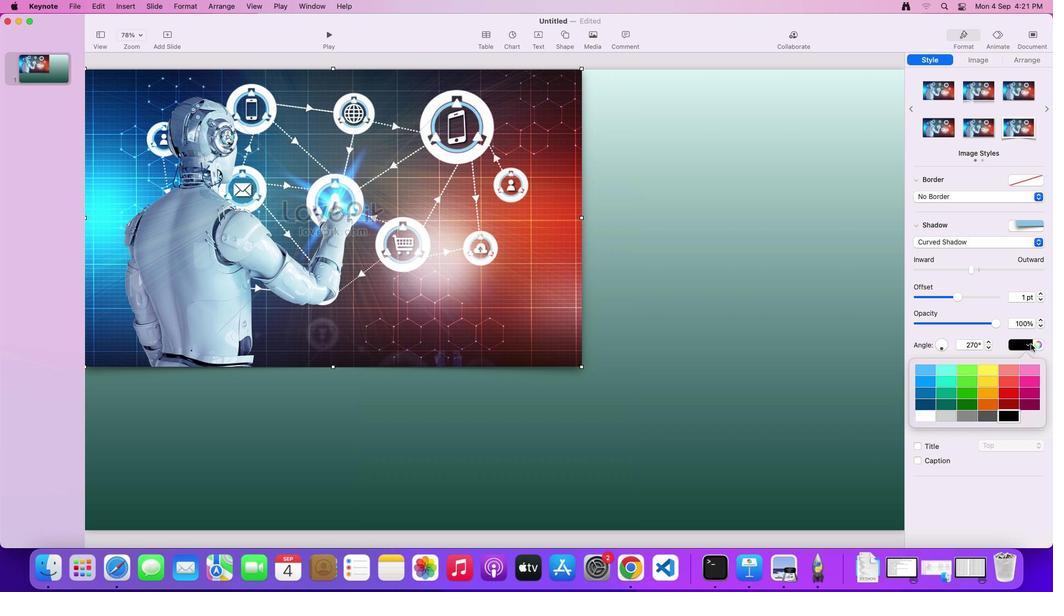 
Action: Mouse moved to (951, 395)
Screenshot: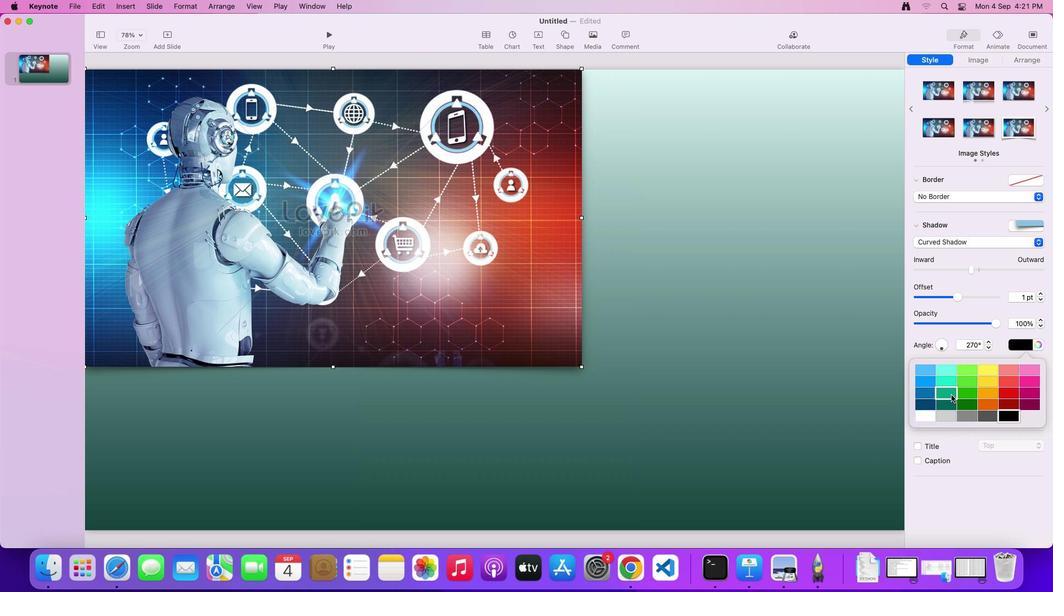 
Action: Mouse pressed left at (951, 395)
Screenshot: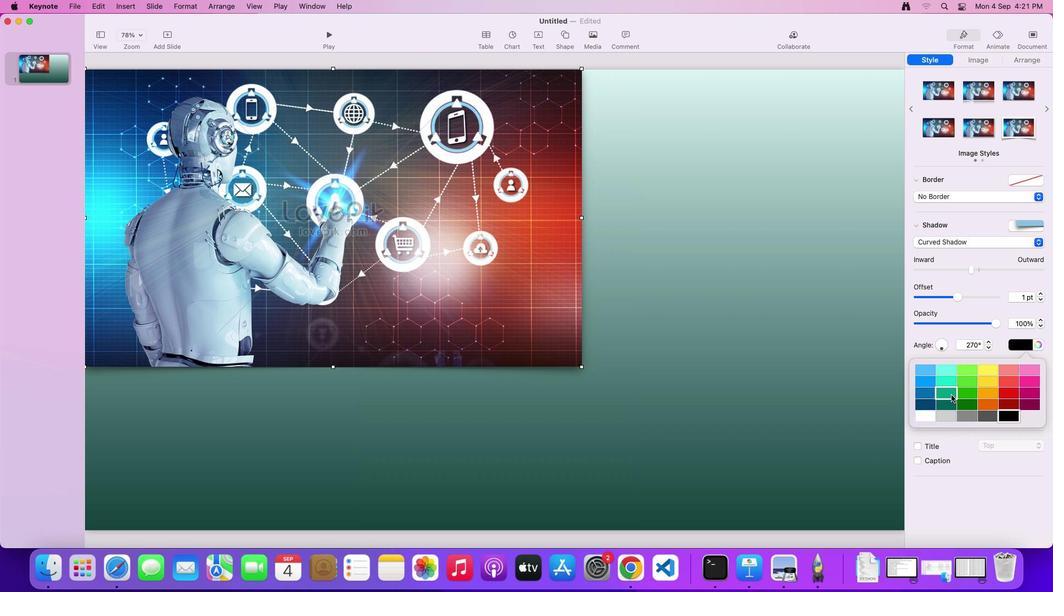 
Action: Mouse moved to (1027, 346)
Screenshot: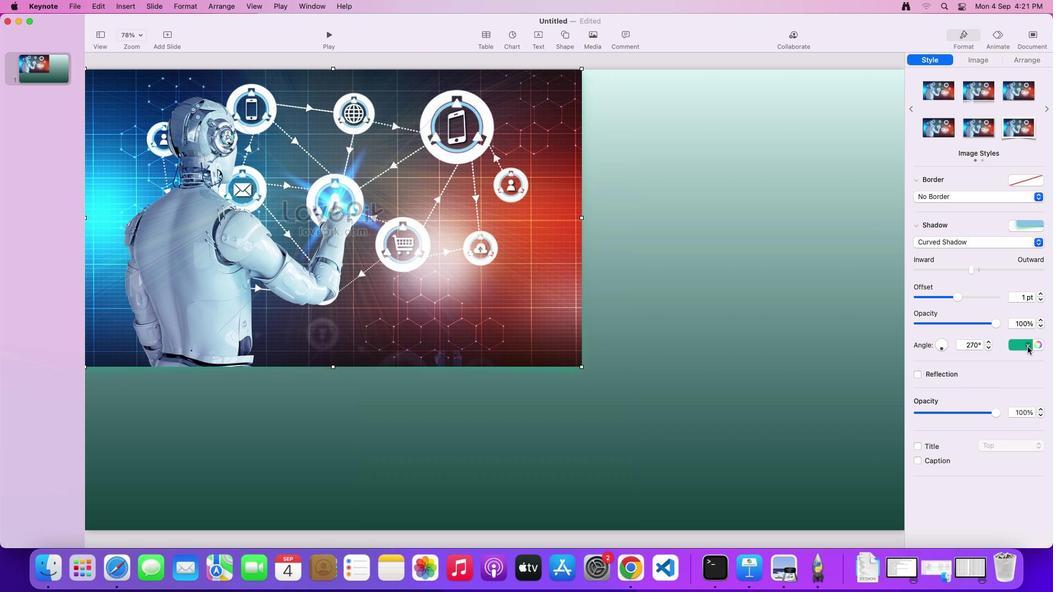 
Action: Mouse pressed left at (1027, 346)
Screenshot: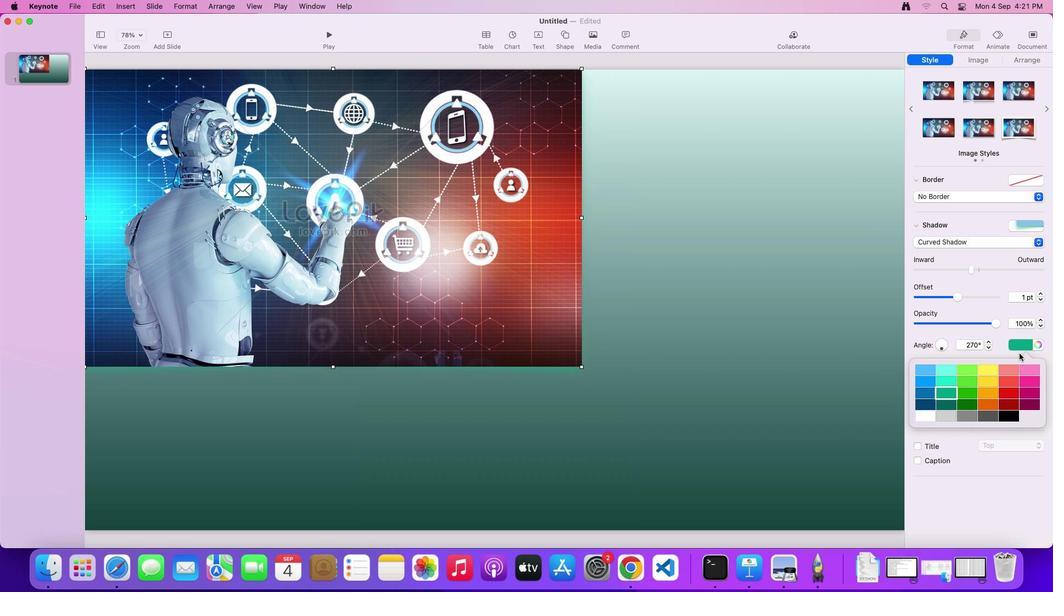 
Action: Mouse moved to (986, 413)
Screenshot: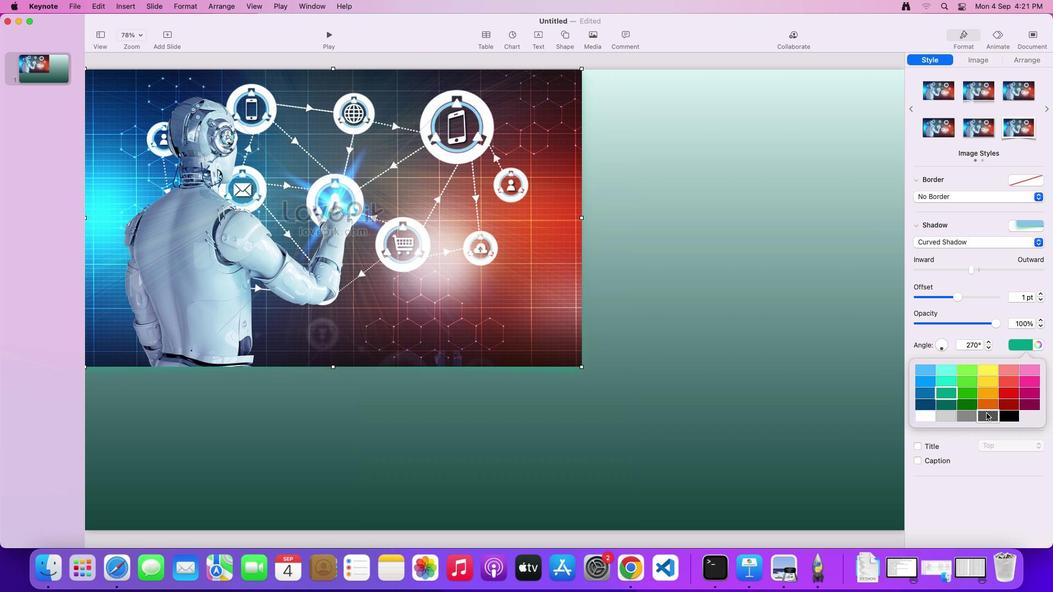 
Action: Mouse pressed left at (986, 413)
Screenshot: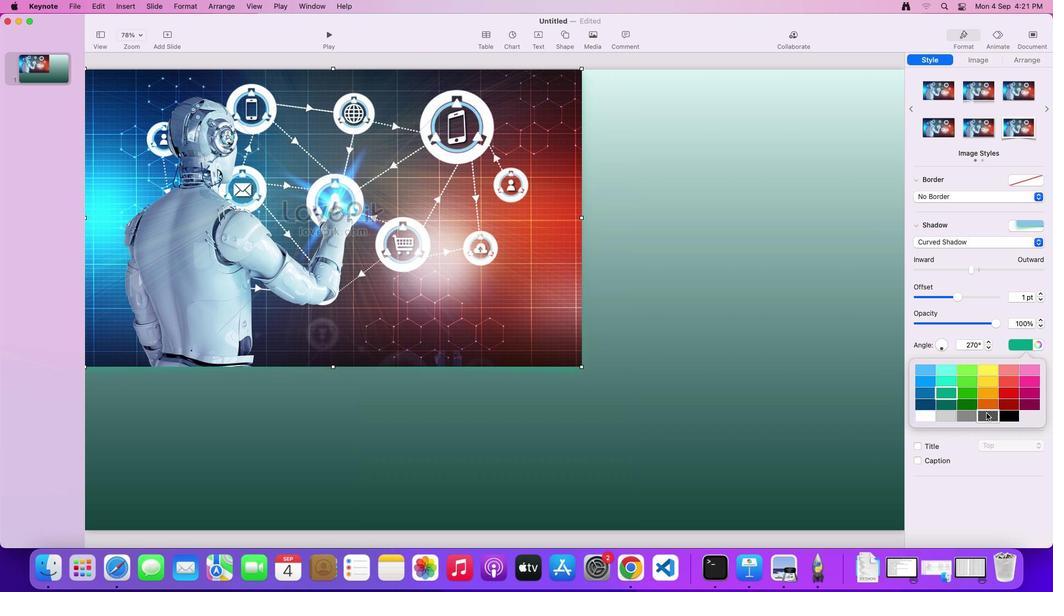 
Action: Mouse moved to (1031, 344)
Screenshot: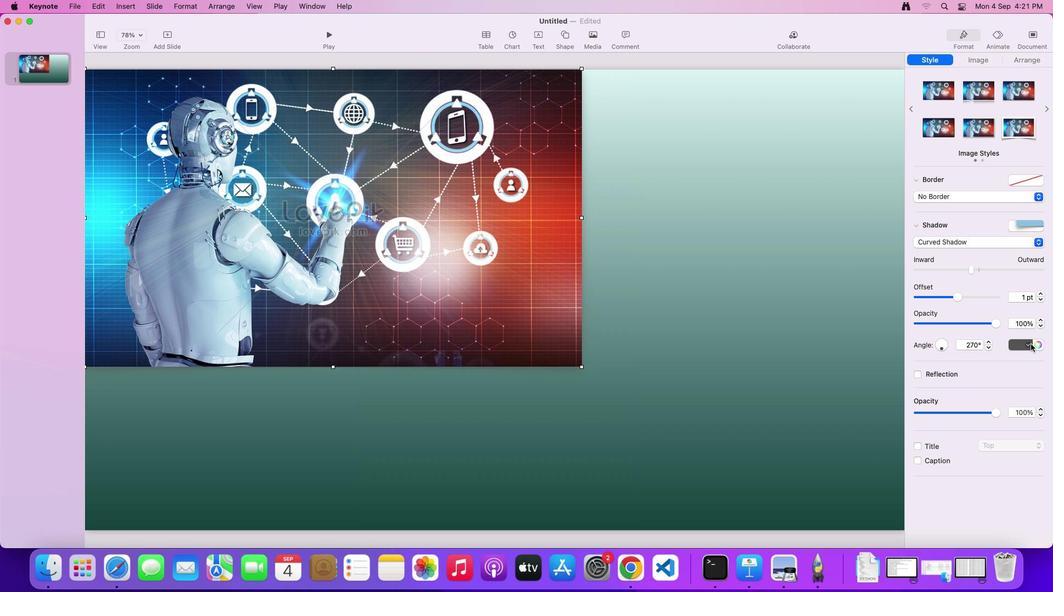 
Action: Mouse pressed left at (1031, 344)
Screenshot: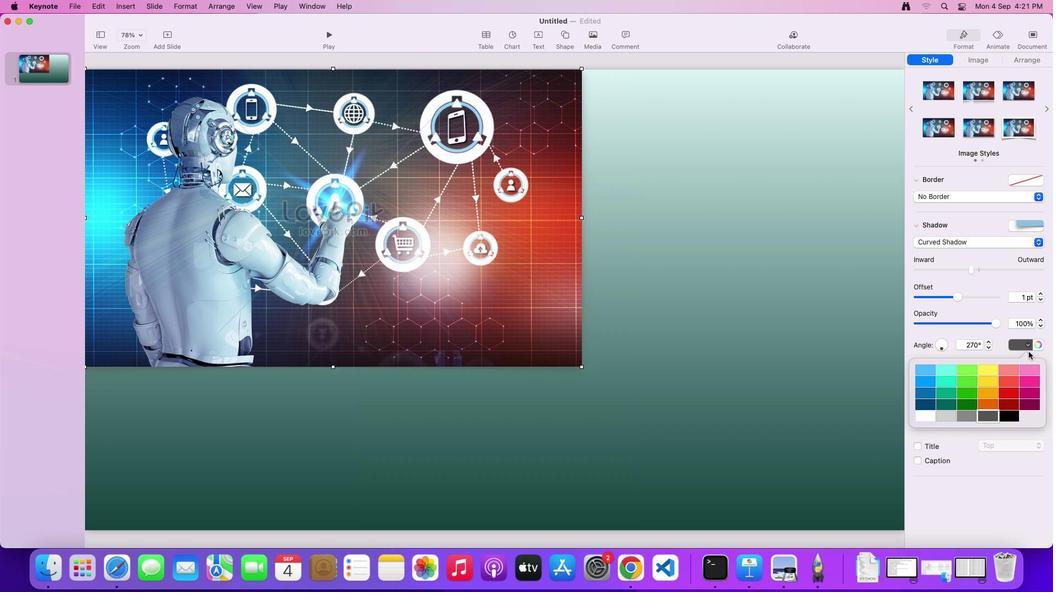 
Action: Mouse moved to (1009, 419)
Screenshot: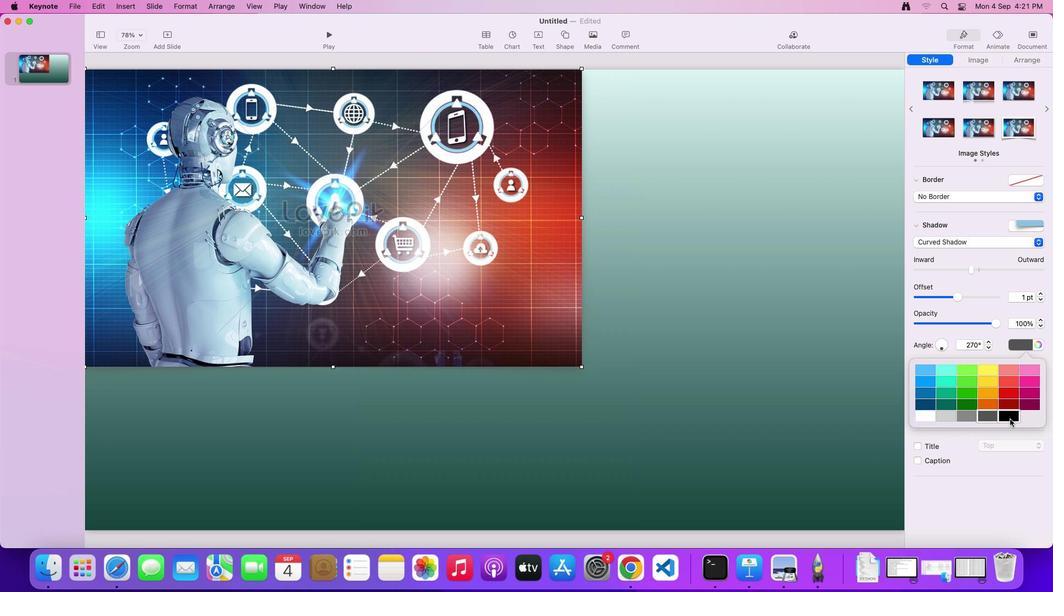 
Action: Mouse pressed left at (1009, 419)
Screenshot: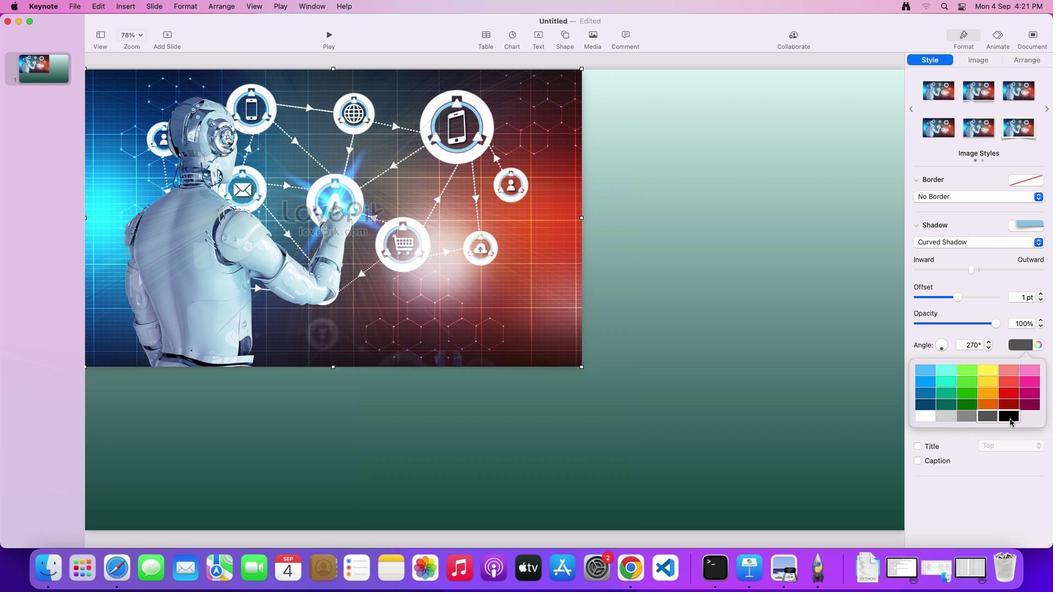 
Action: Mouse moved to (990, 342)
Screenshot: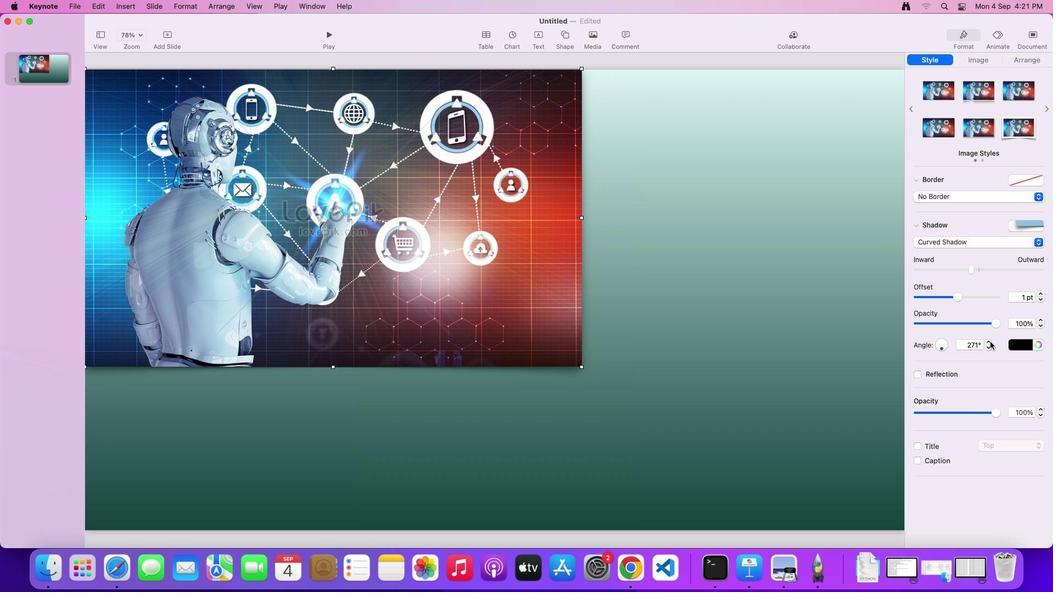 
Action: Mouse pressed left at (990, 342)
Screenshot: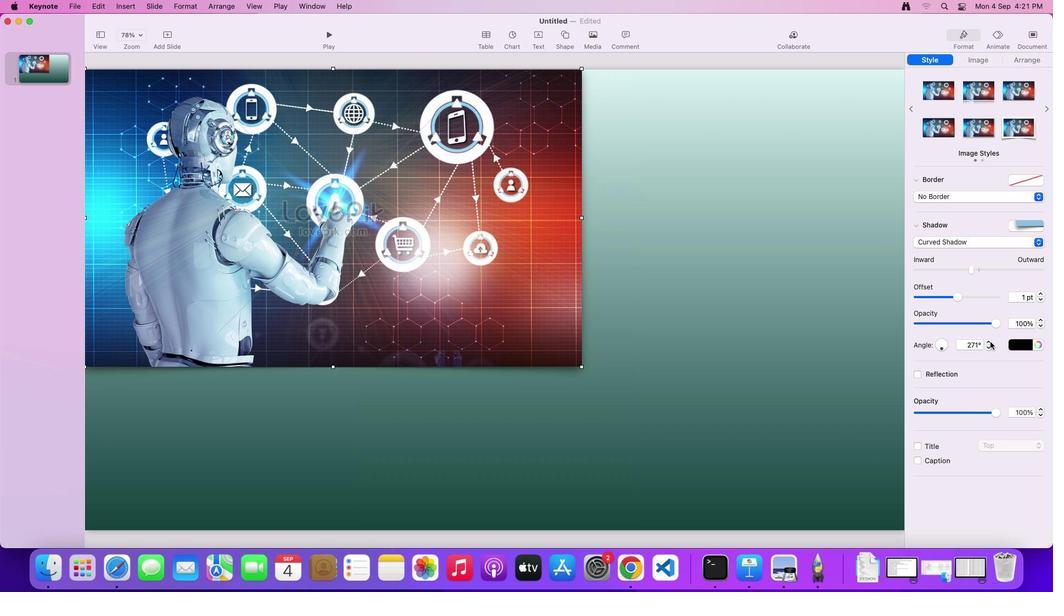 
Action: Mouse pressed left at (990, 342)
Screenshot: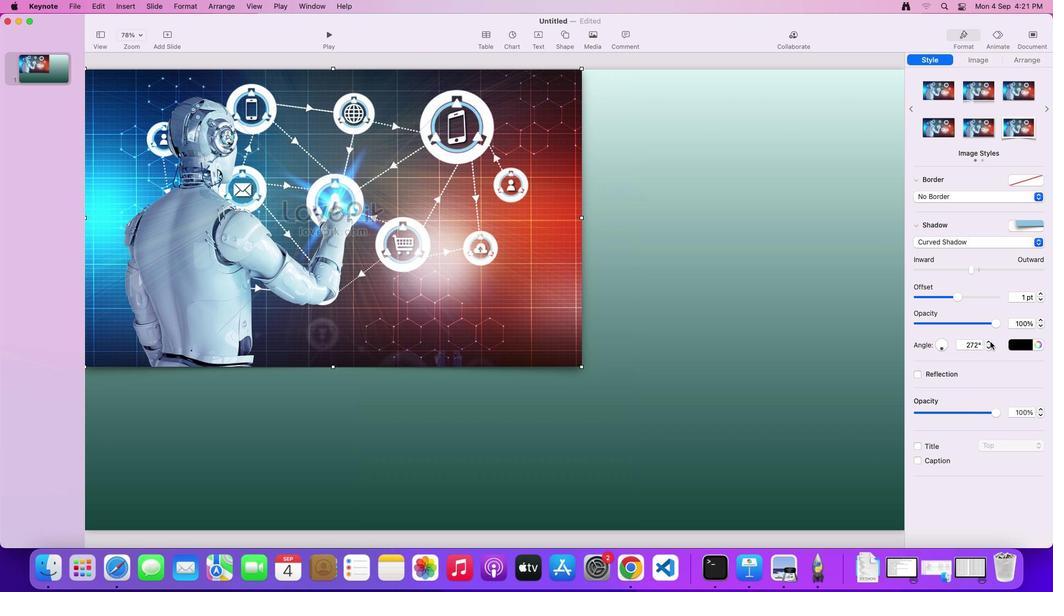 
Action: Mouse pressed left at (990, 342)
Screenshot: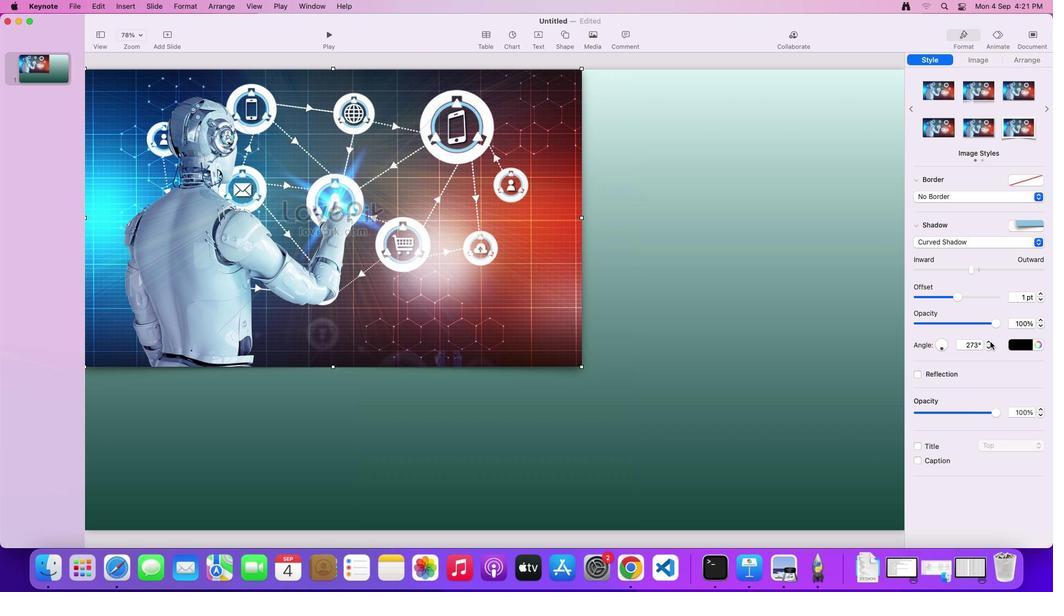 
Action: Mouse pressed left at (990, 342)
Screenshot: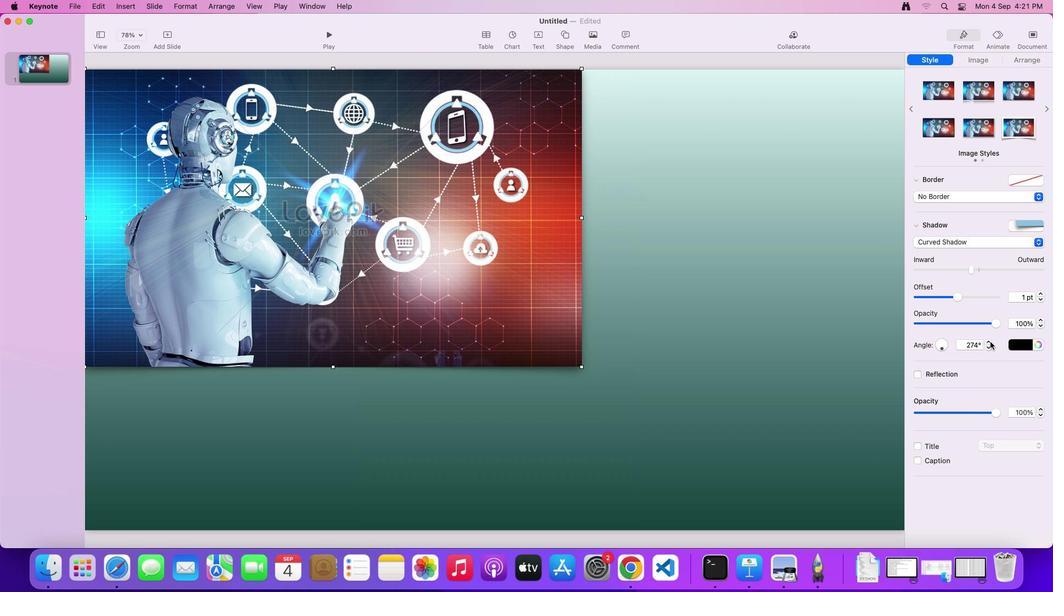 
Action: Mouse pressed left at (990, 342)
Screenshot: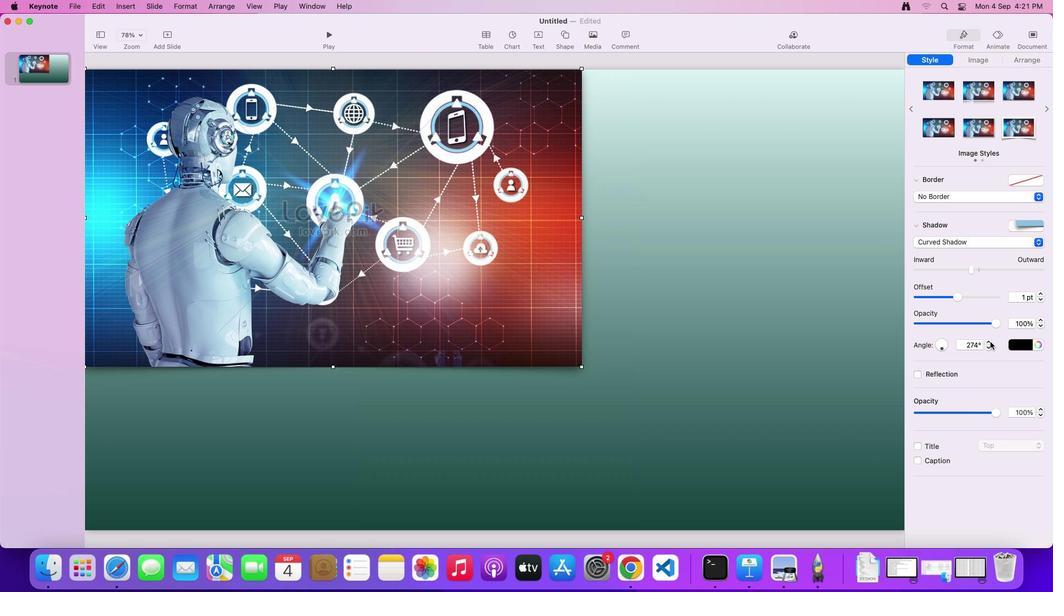 
Action: Mouse pressed left at (990, 342)
Screenshot: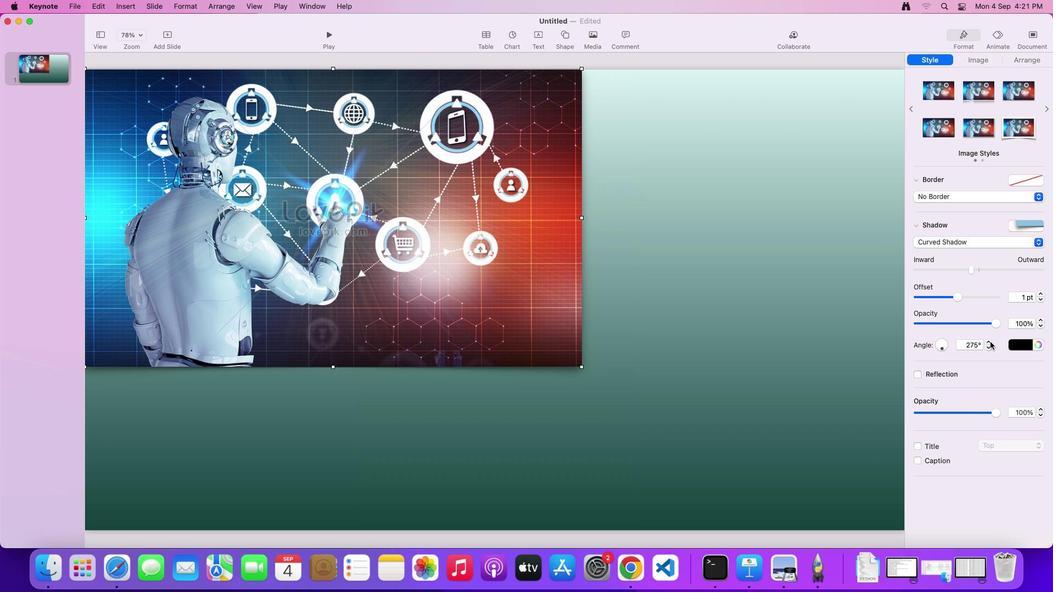 
Action: Mouse pressed left at (990, 342)
Screenshot: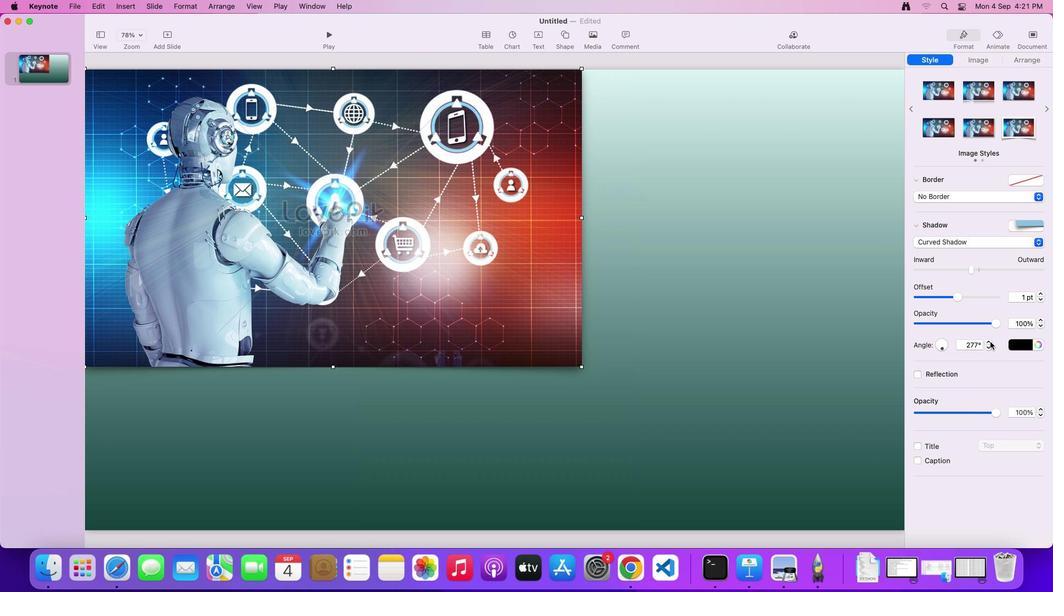 
Action: Mouse pressed left at (990, 342)
Screenshot: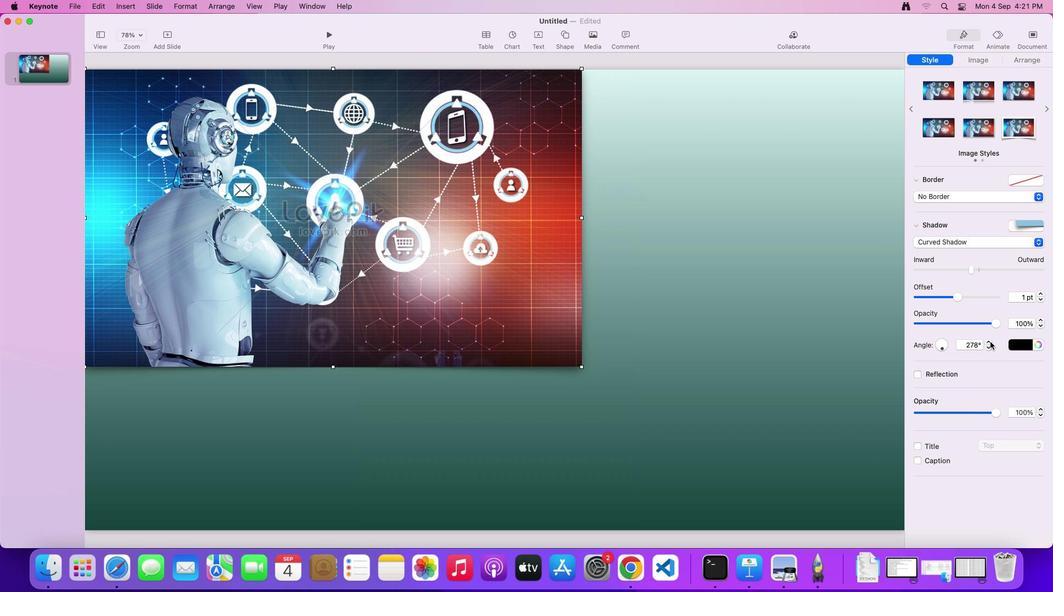 
Action: Mouse pressed left at (990, 342)
Screenshot: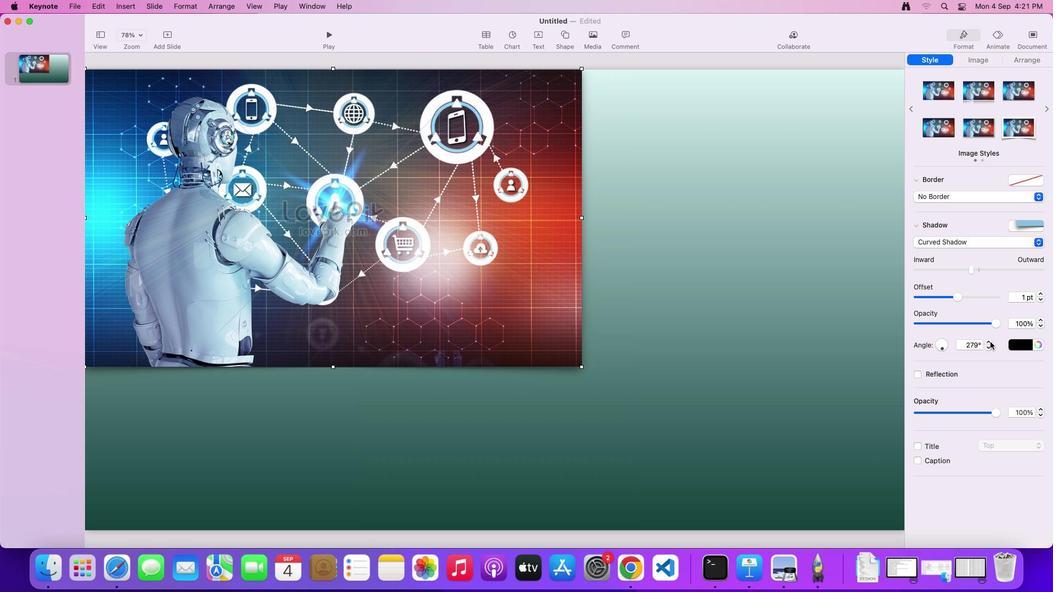 
Action: Mouse pressed left at (990, 342)
Screenshot: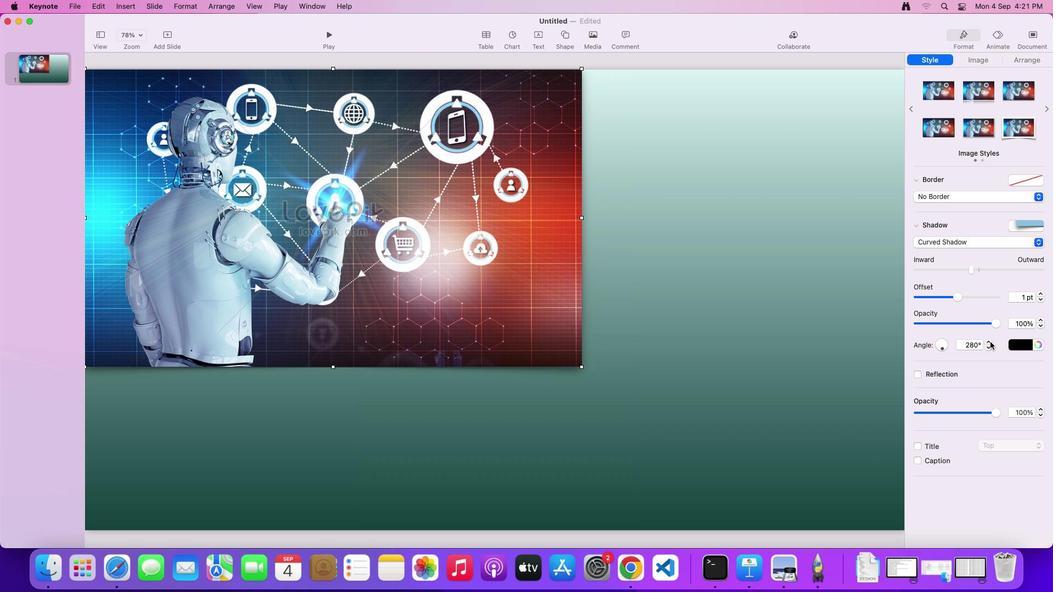 
Action: Mouse pressed left at (990, 342)
Screenshot: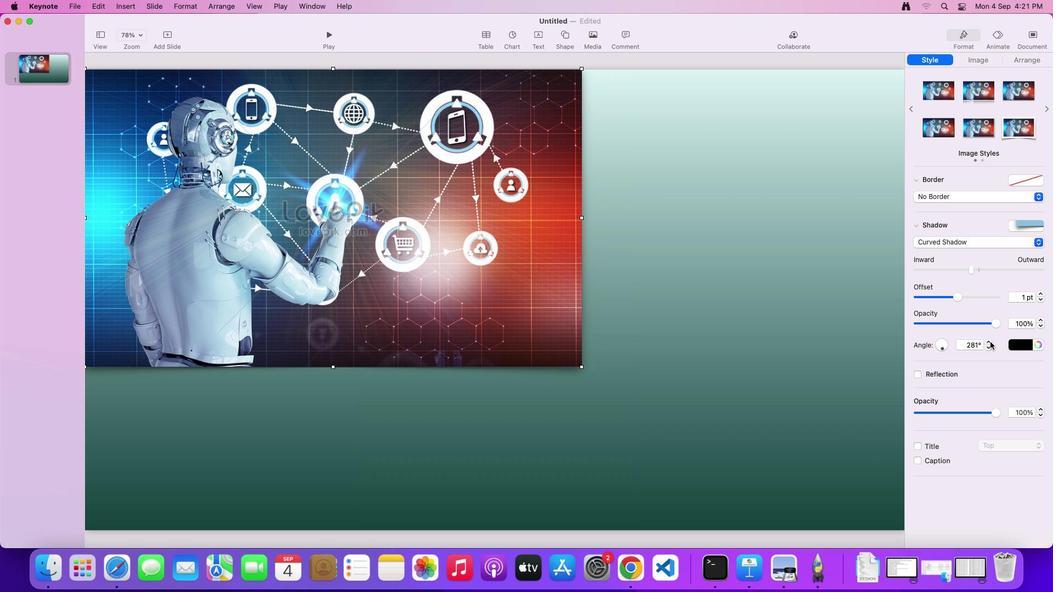
Action: Mouse moved to (914, 373)
Screenshot: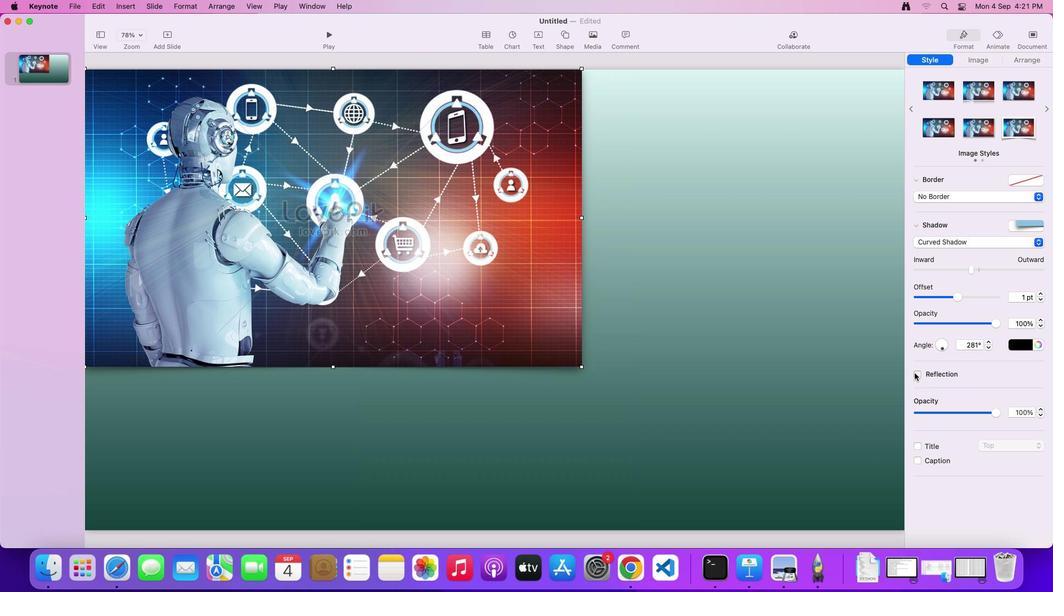 
Action: Mouse pressed left at (914, 373)
Screenshot: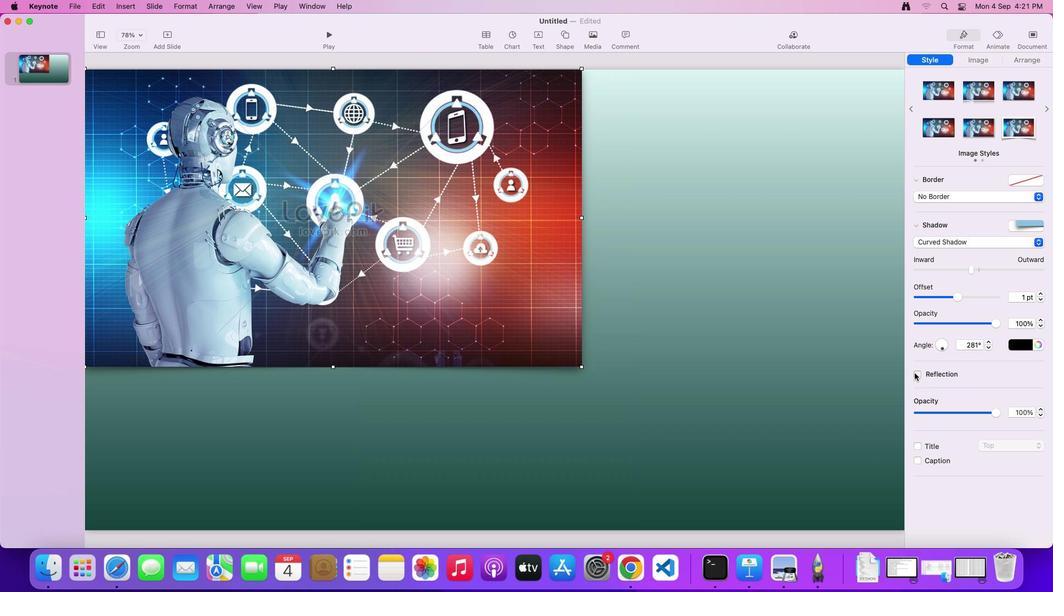 
Action: Mouse moved to (956, 389)
Screenshot: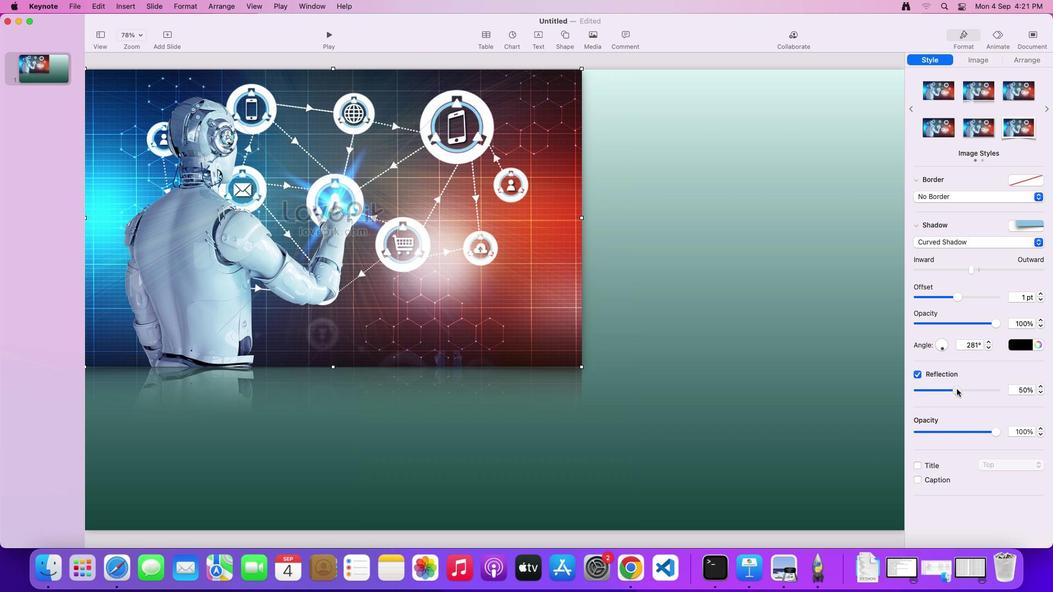 
Action: Mouse pressed left at (956, 389)
Screenshot: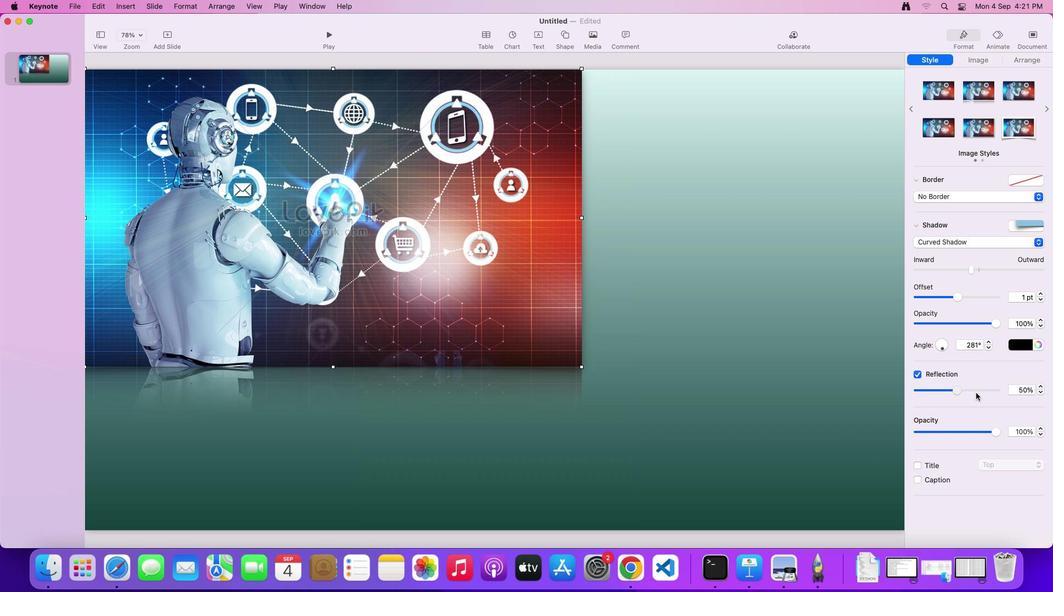 
Action: Mouse moved to (996, 431)
Screenshot: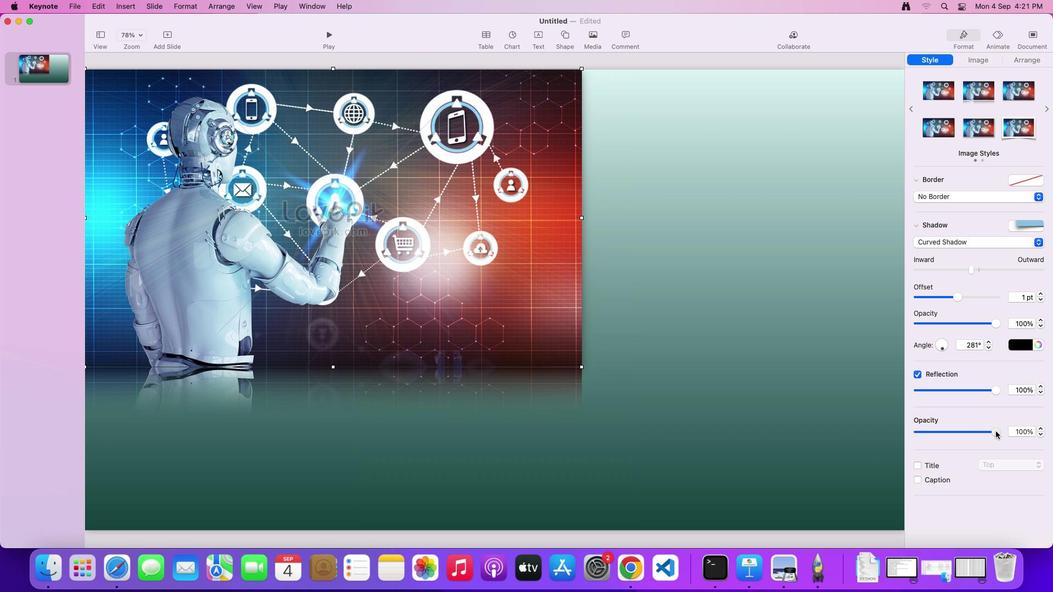 
Action: Mouse pressed left at (996, 431)
Screenshot: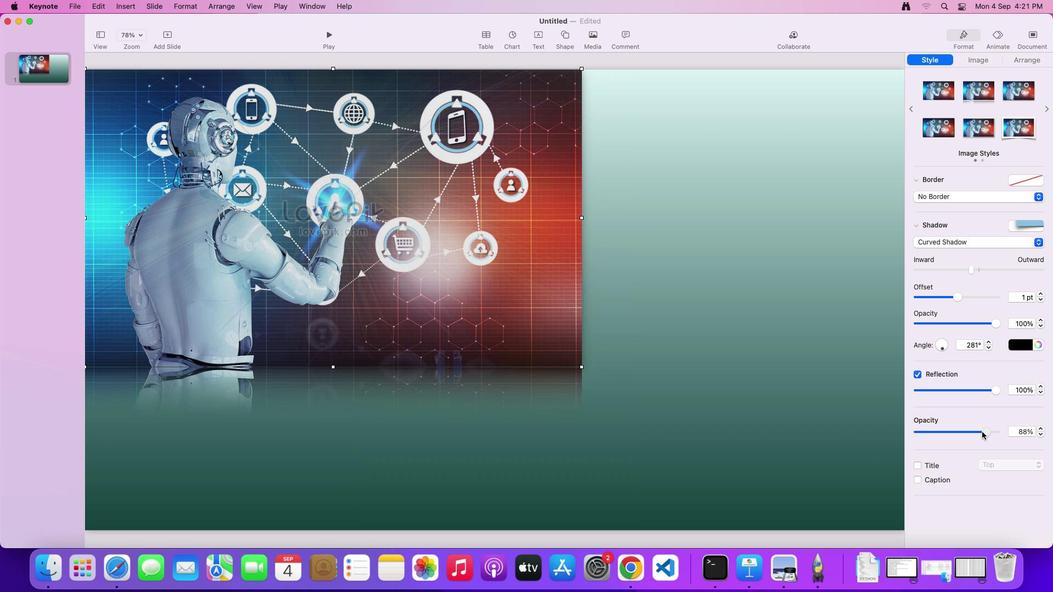 
Action: Mouse moved to (939, 429)
Screenshot: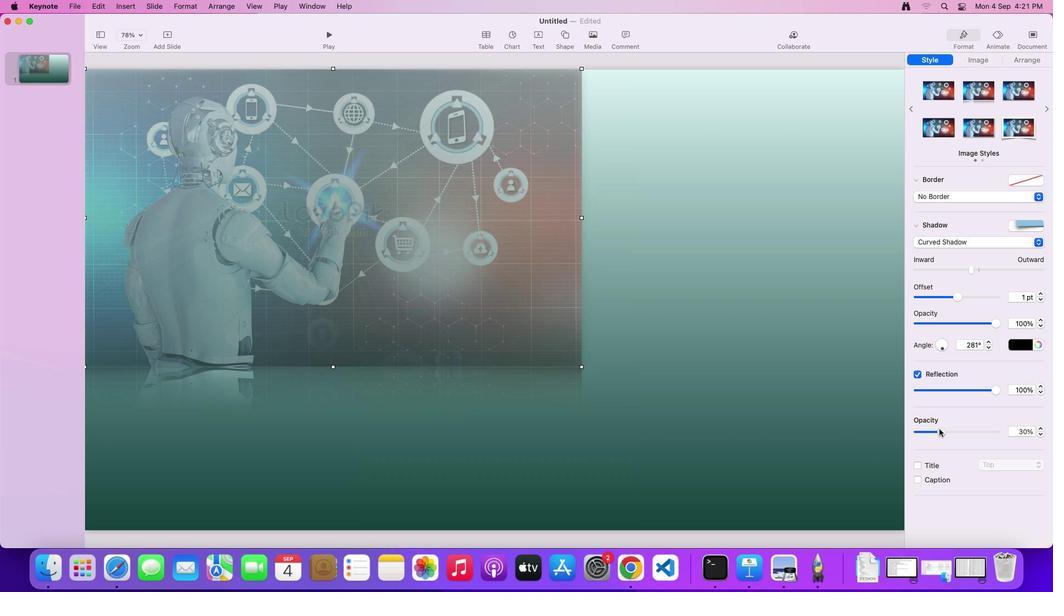 
Action: Mouse pressed left at (939, 429)
Screenshot: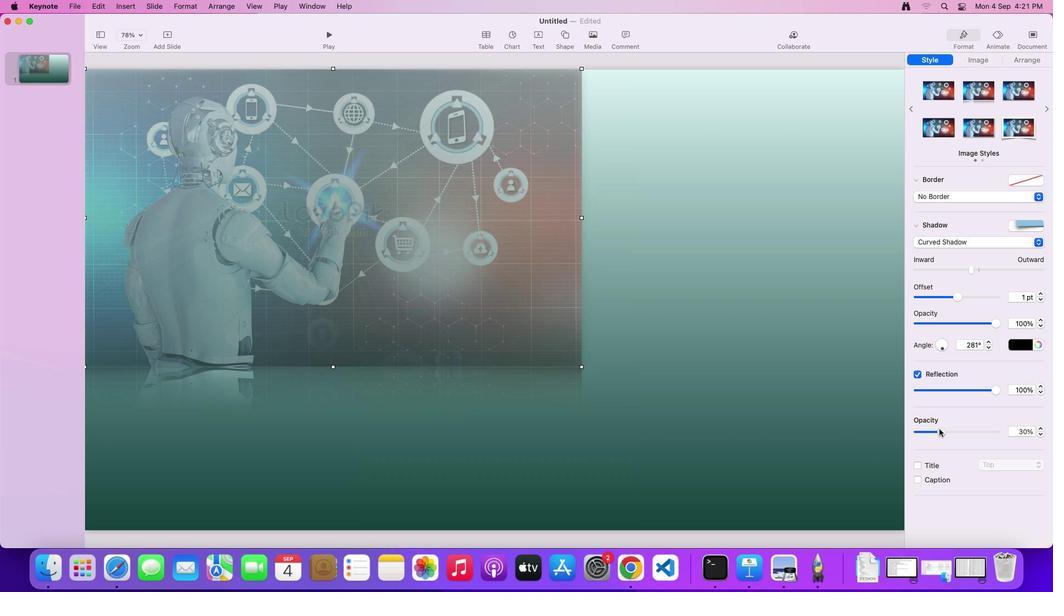 
Action: Mouse moved to (676, 384)
Screenshot: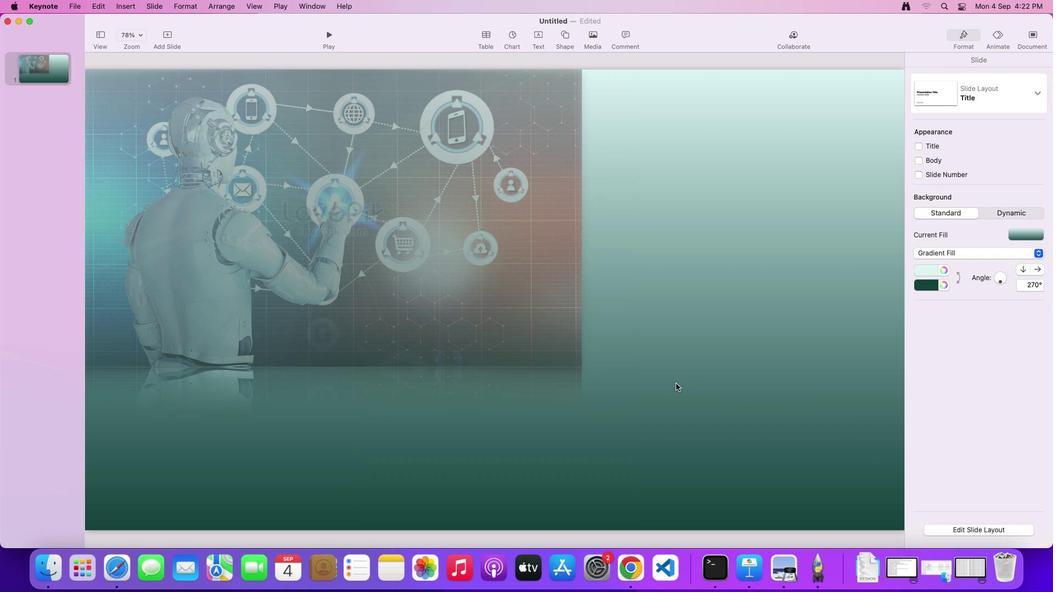 
Action: Mouse pressed left at (676, 384)
Screenshot: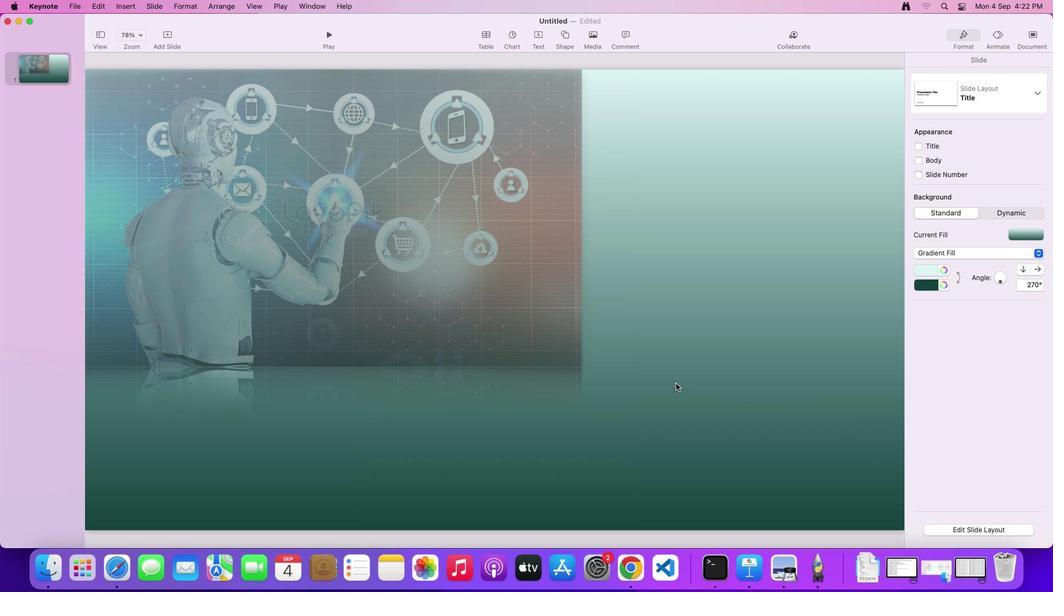 
Action: Mouse moved to (758, 279)
Screenshot: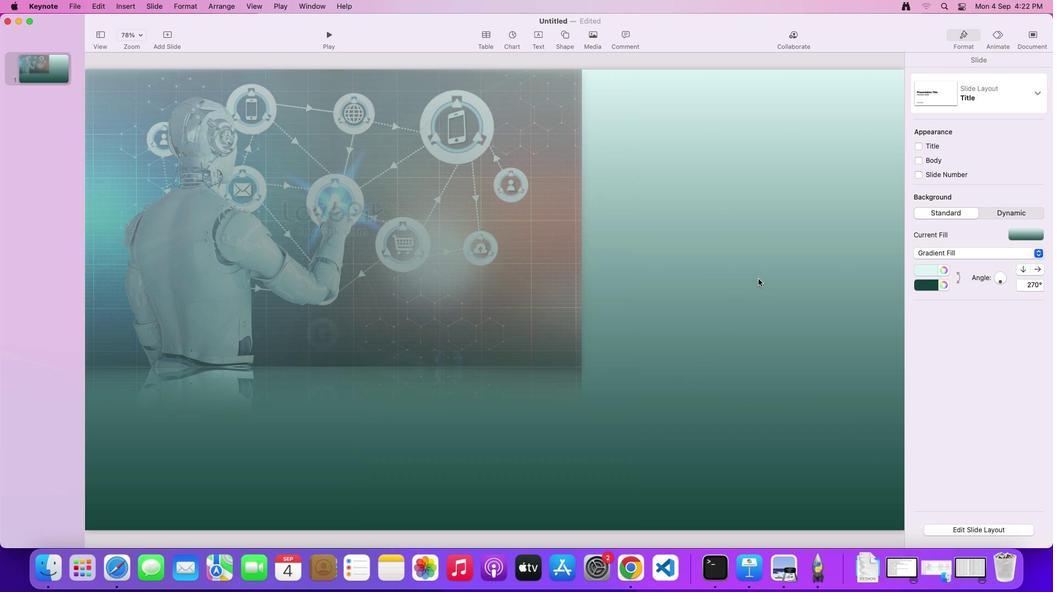 
Action: Mouse pressed left at (758, 279)
Screenshot: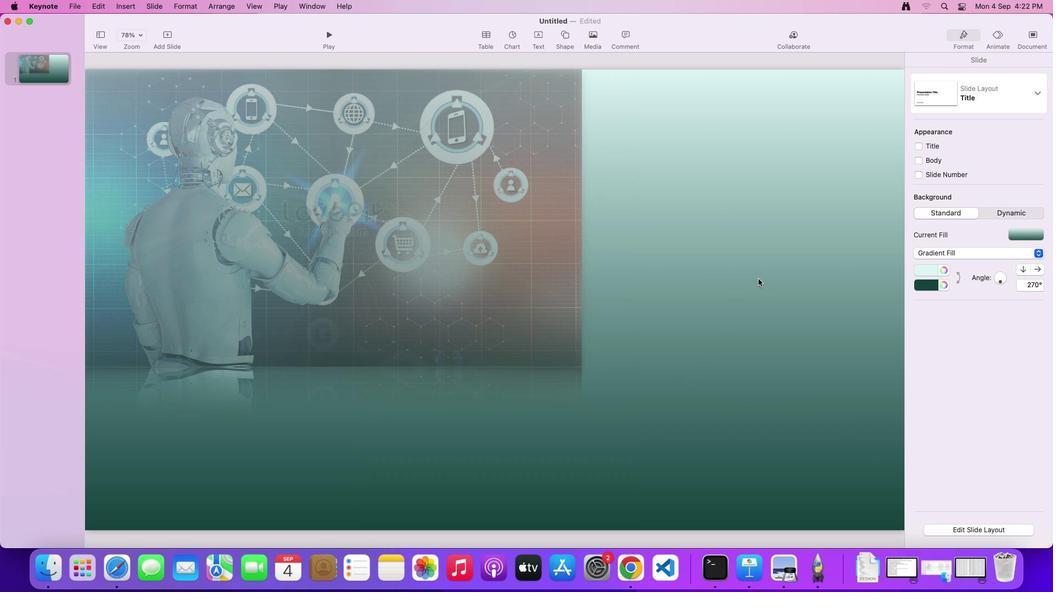 
Action: Mouse moved to (538, 34)
Screenshot: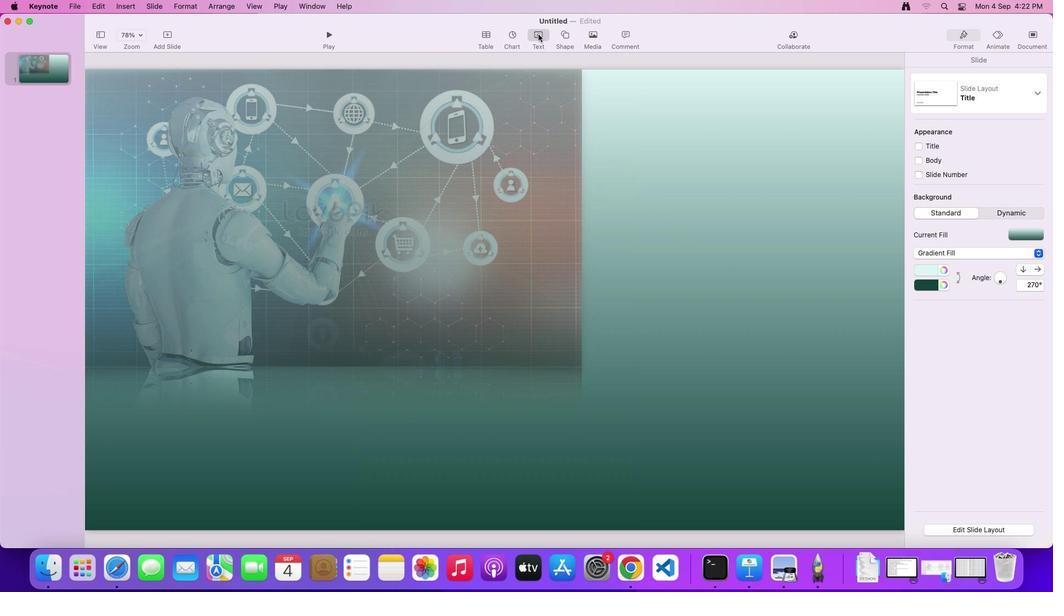 
Action: Mouse pressed left at (538, 34)
Screenshot: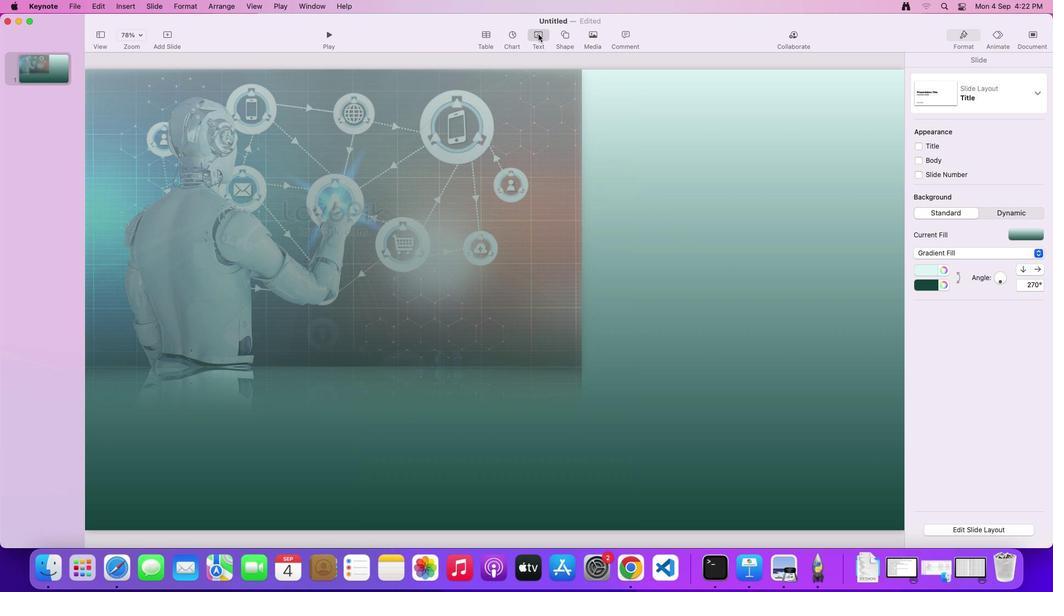
Action: Mouse moved to (565, 32)
Screenshot: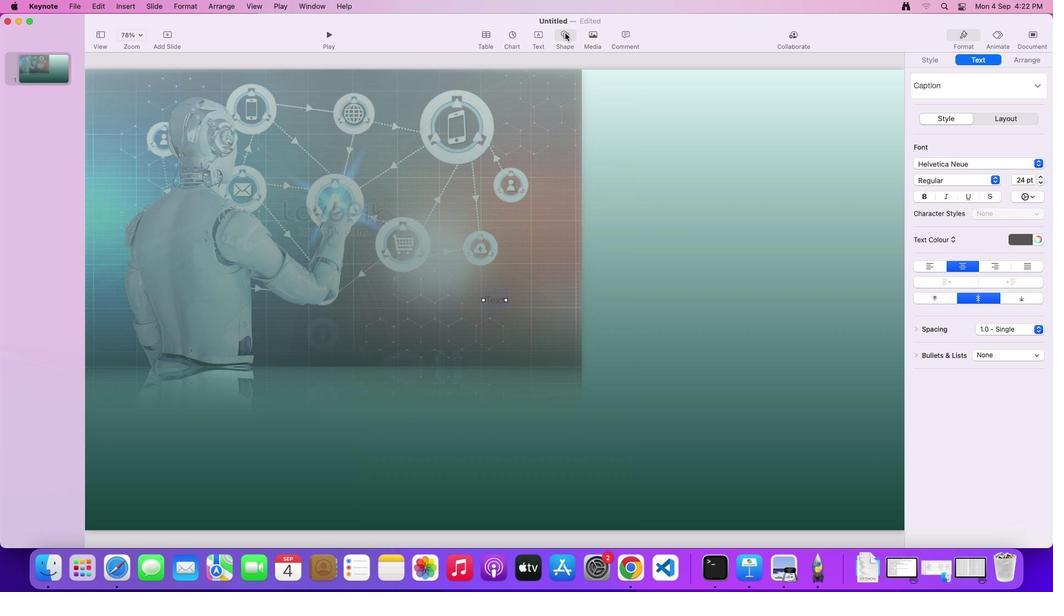 
Action: Mouse pressed left at (565, 32)
Screenshot: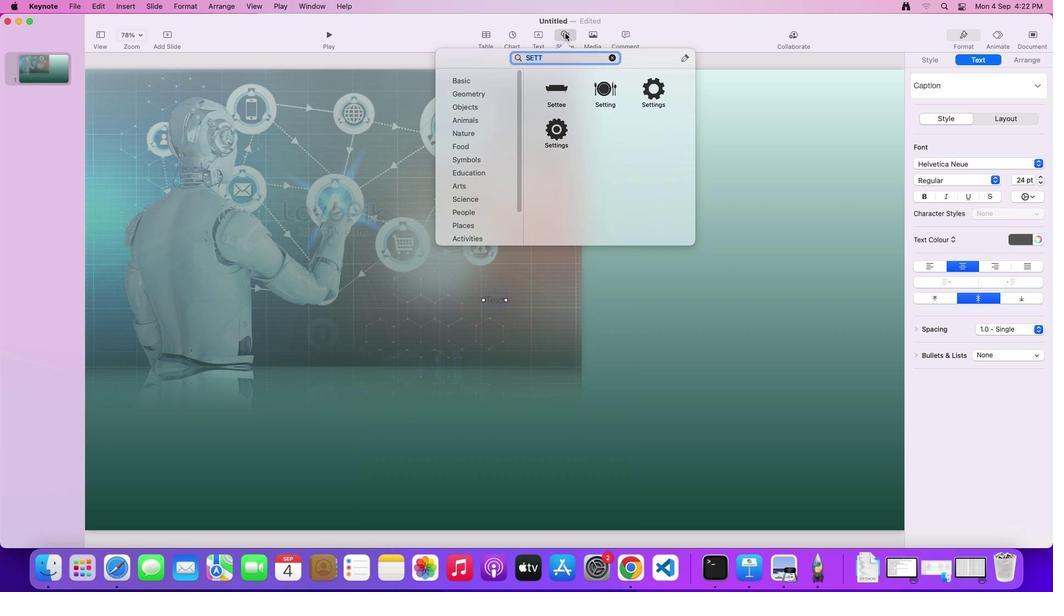 
Action: Mouse moved to (554, 57)
Screenshot: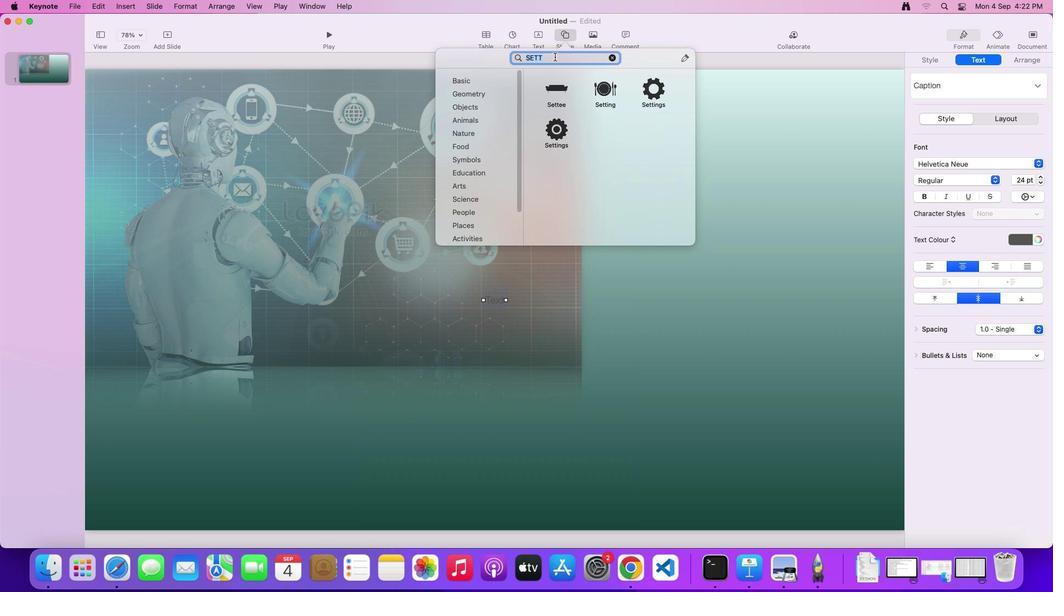 
Action: Key pressed 'P''O''L''Y'
Screenshot: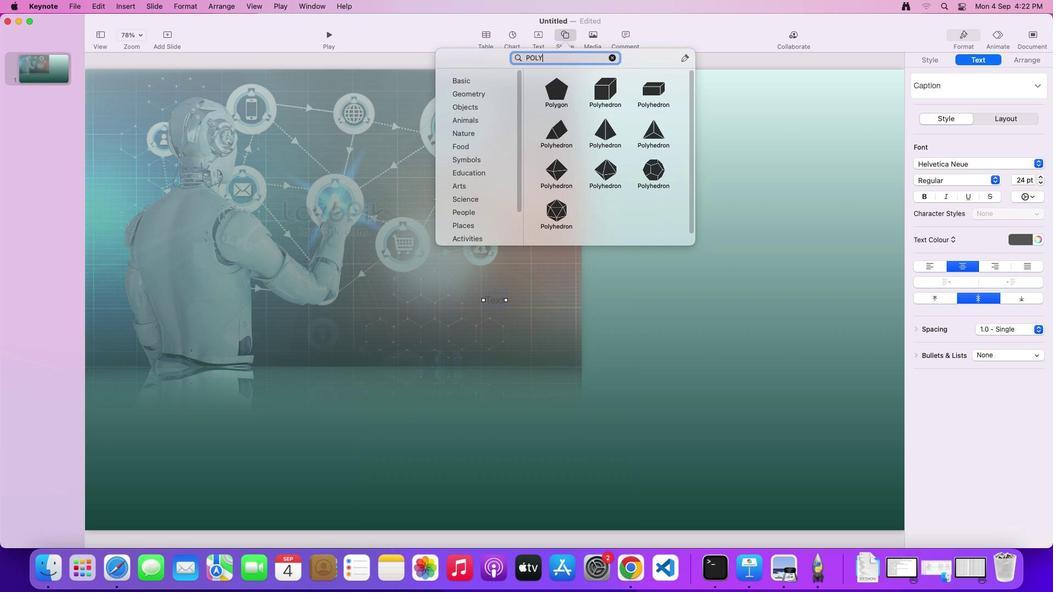 
Action: Mouse moved to (552, 96)
Screenshot: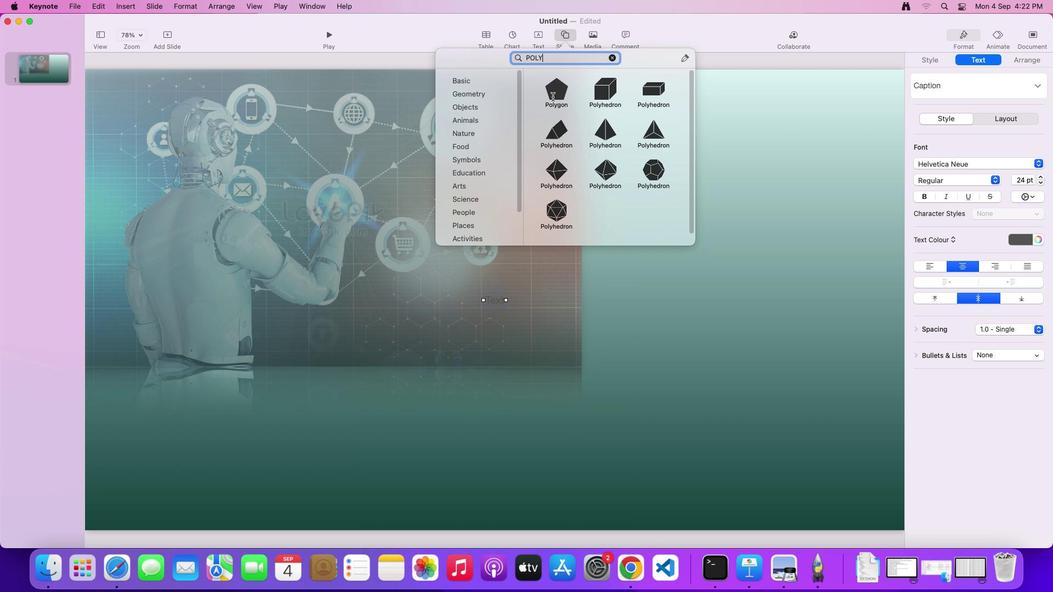 
Action: Mouse pressed left at (552, 96)
Screenshot: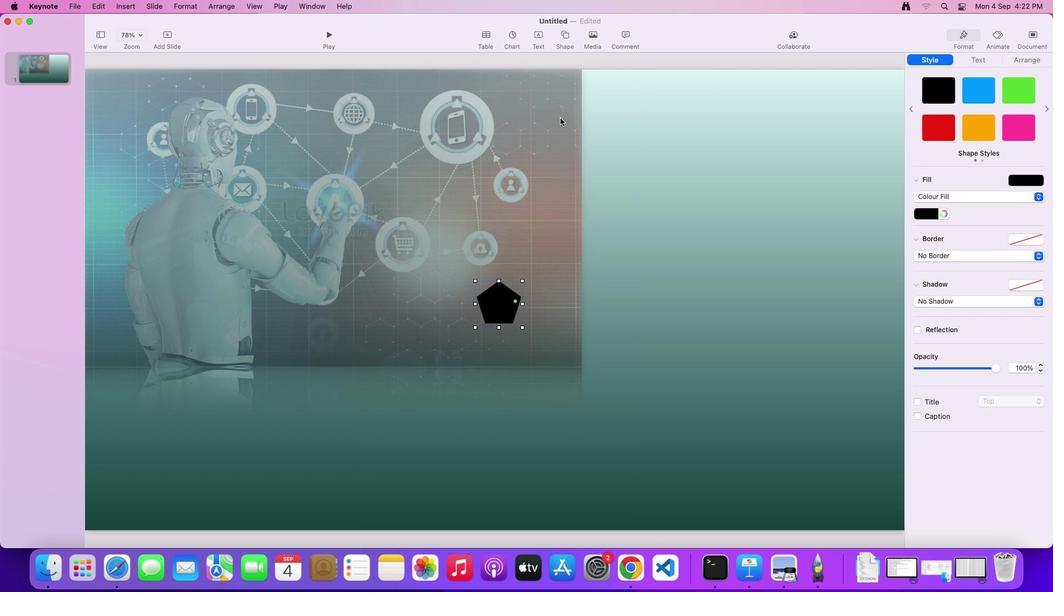 
Action: Mouse moved to (503, 303)
Screenshot: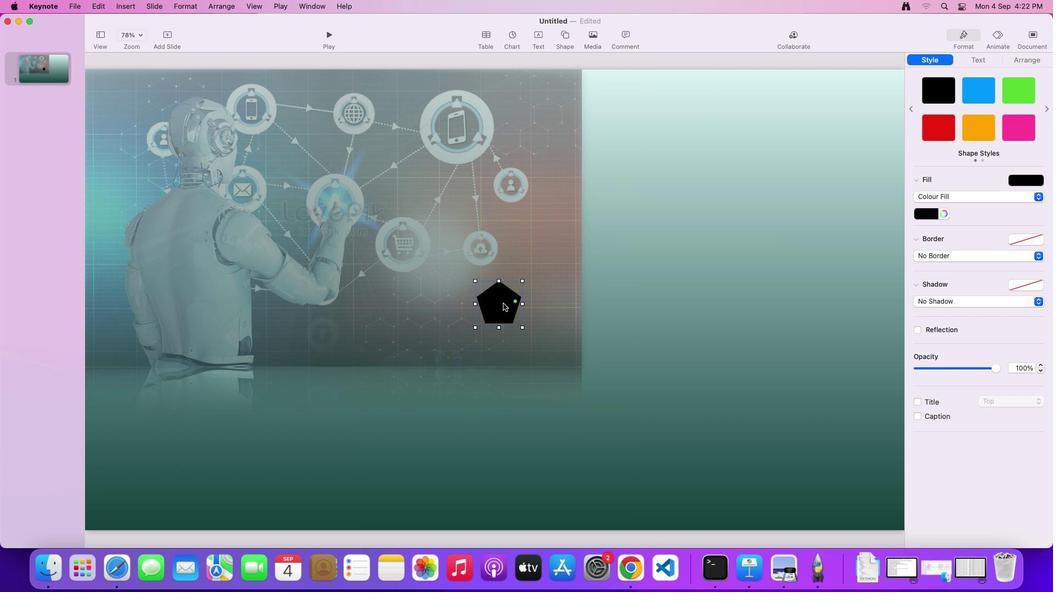 
Action: Mouse pressed left at (503, 303)
Screenshot: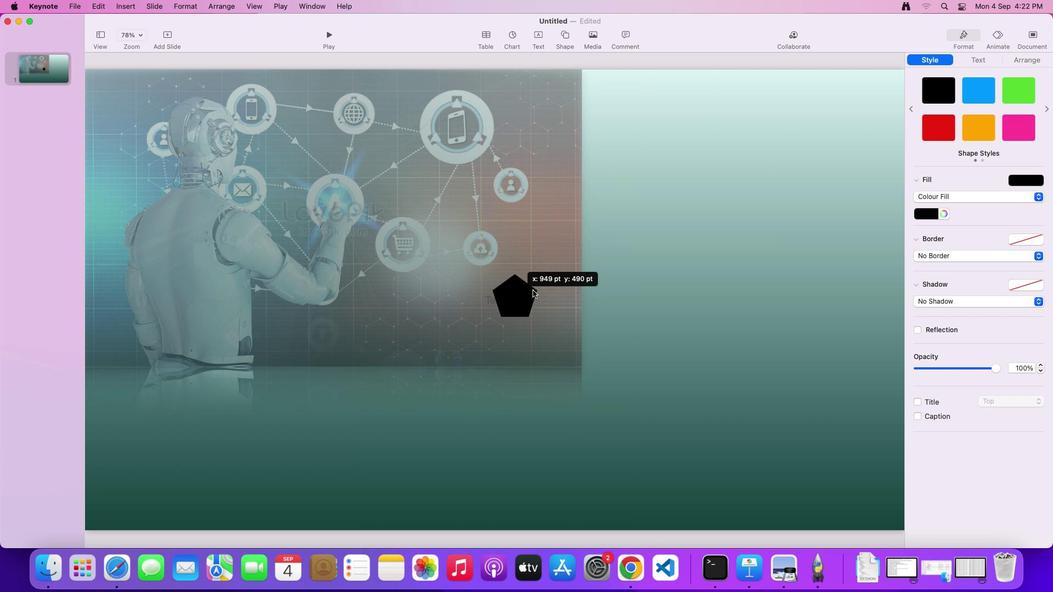 
Action: Mouse moved to (718, 228)
Screenshot: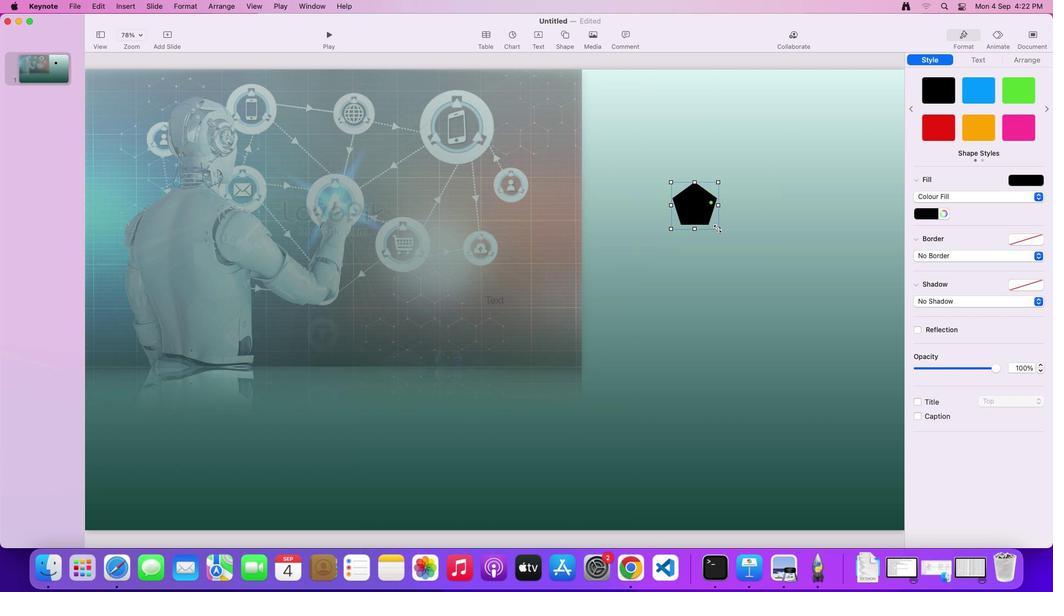 
Action: Mouse pressed left at (718, 228)
Screenshot: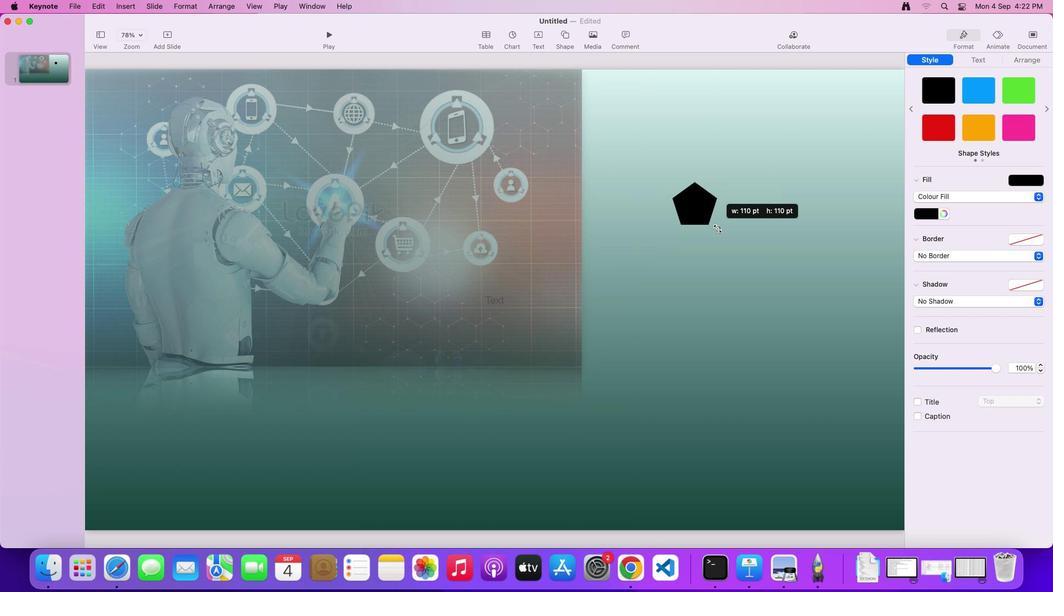 
Action: Mouse moved to (694, 214)
Screenshot: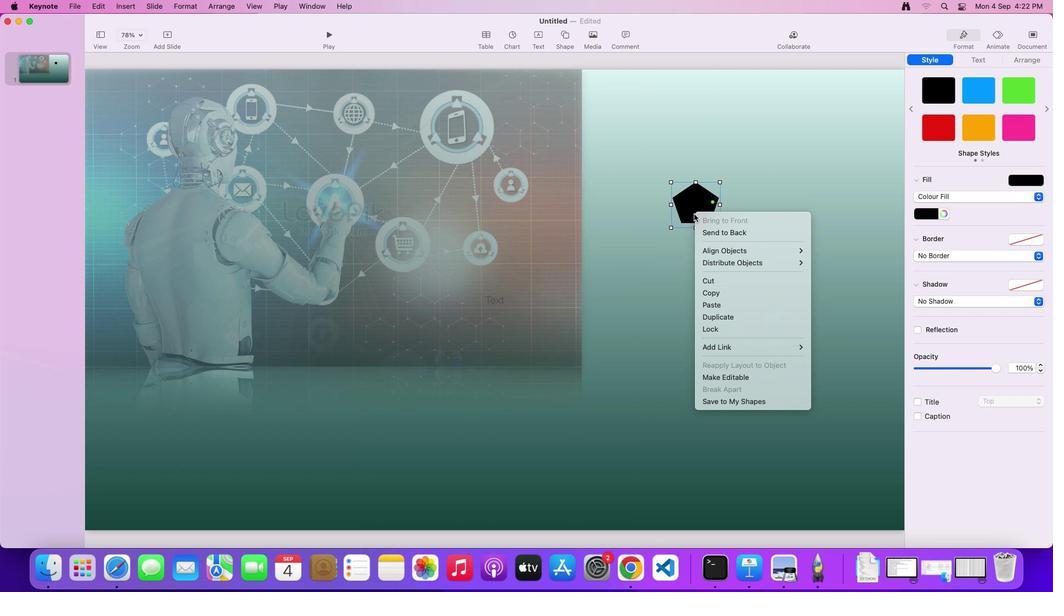 
Action: Mouse pressed right at (694, 214)
Screenshot: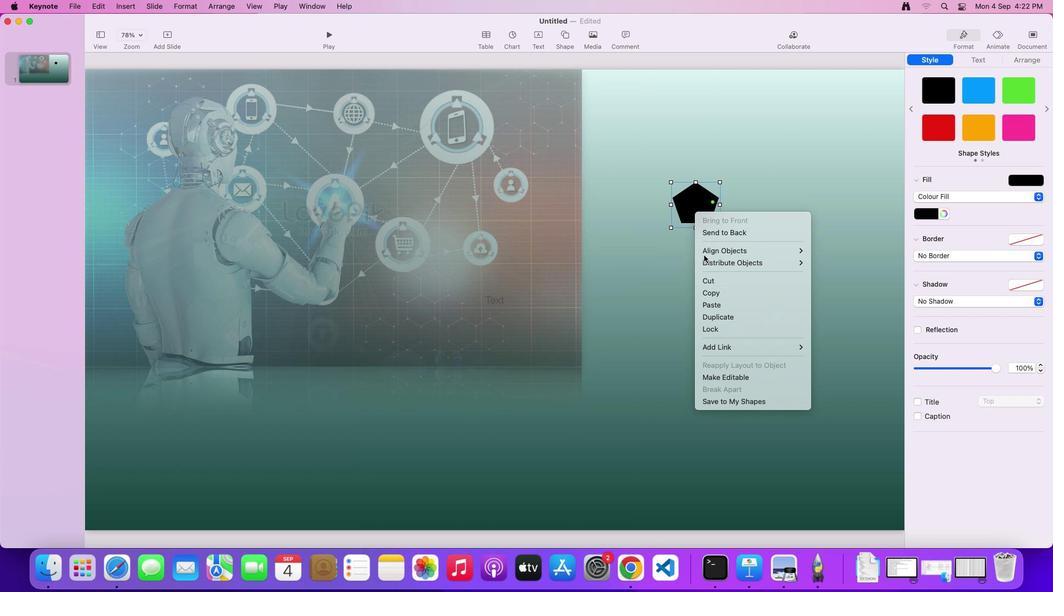 
Action: Mouse moved to (736, 379)
Screenshot: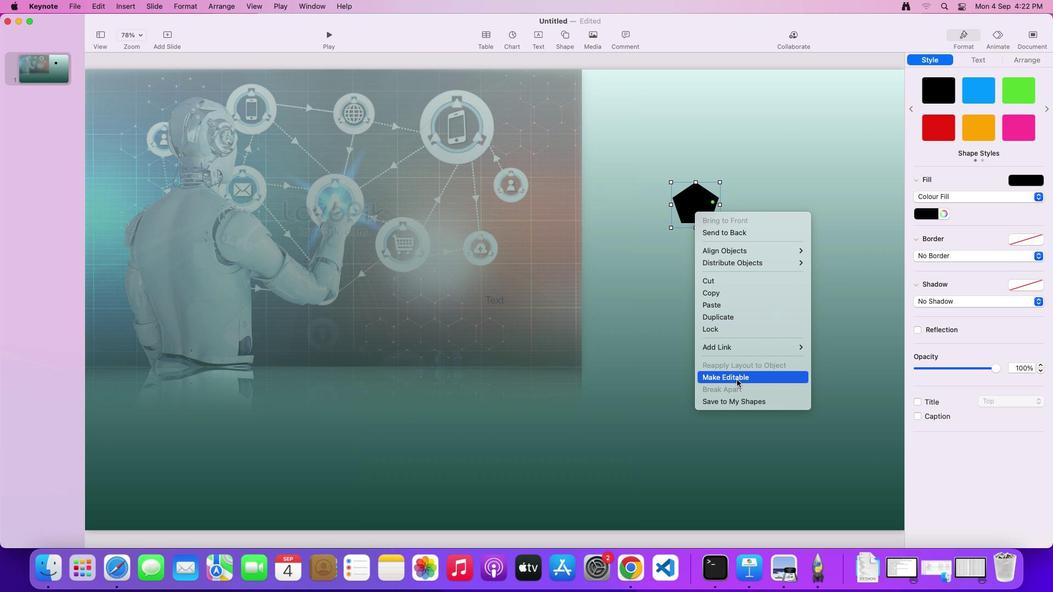 
Action: Mouse pressed left at (736, 379)
Screenshot: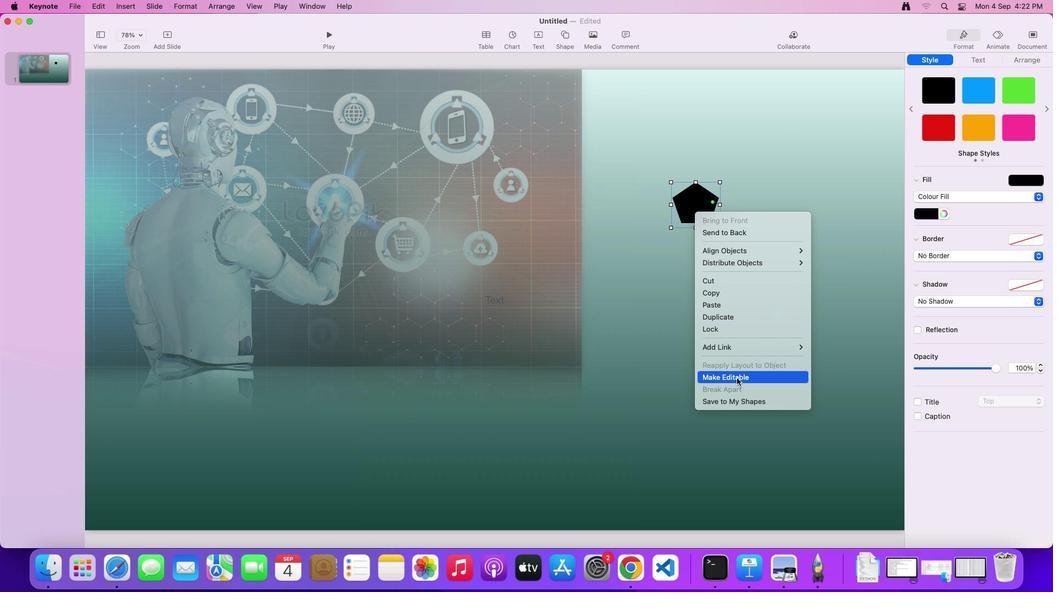 
Action: Mouse moved to (706, 221)
Screenshot: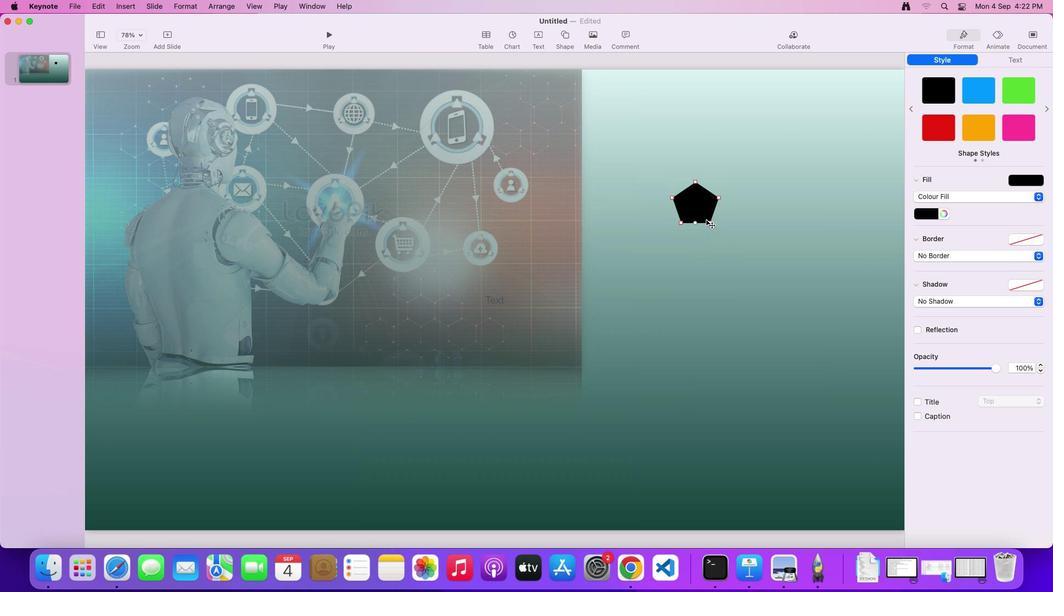 
Action: Mouse pressed left at (706, 221)
Screenshot: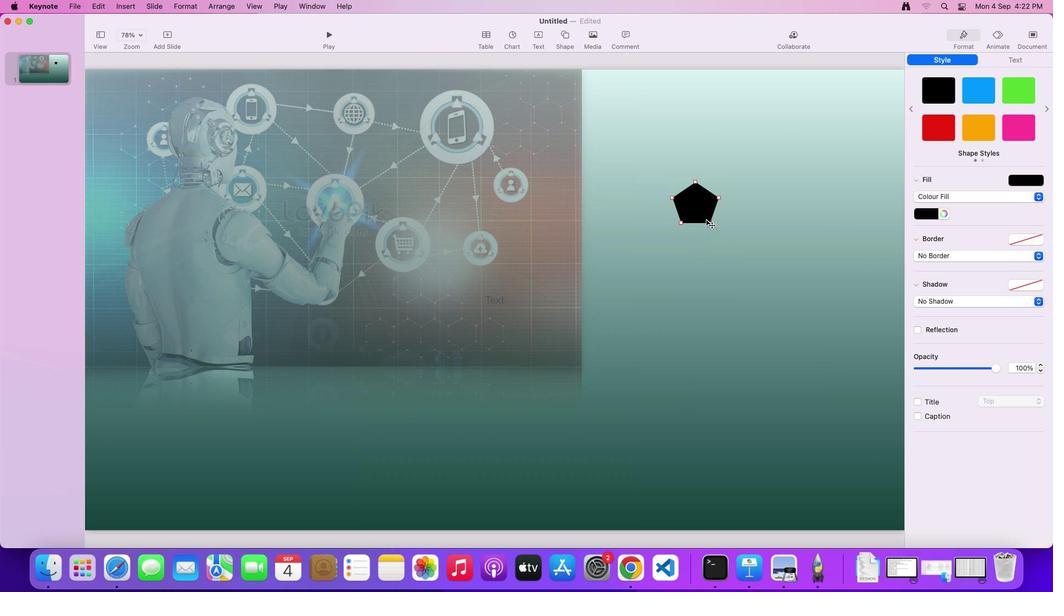 
Action: Mouse moved to (678, 220)
Screenshot: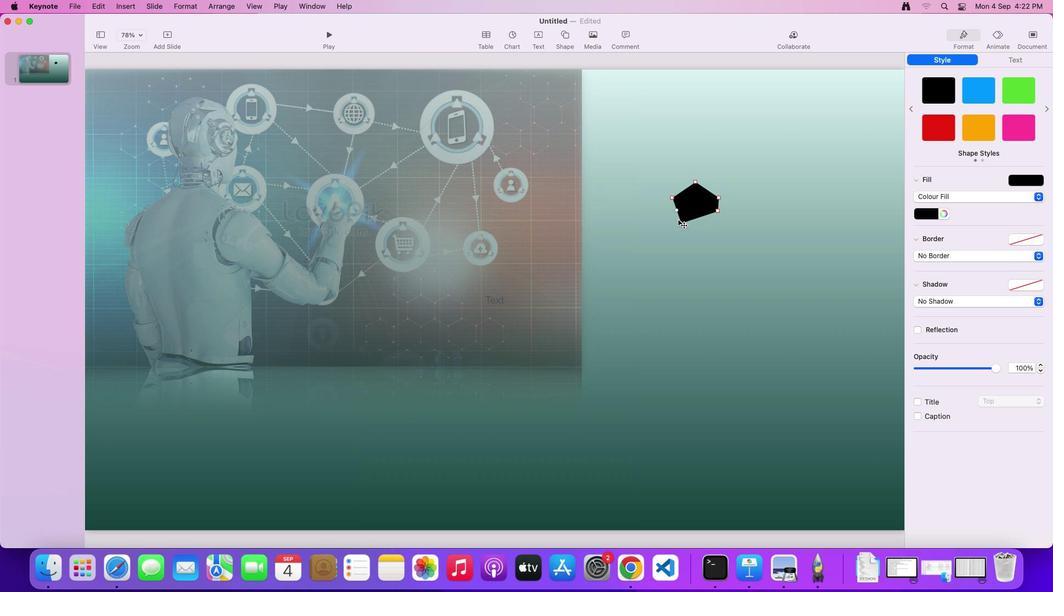 
Action: Mouse pressed left at (678, 220)
Screenshot: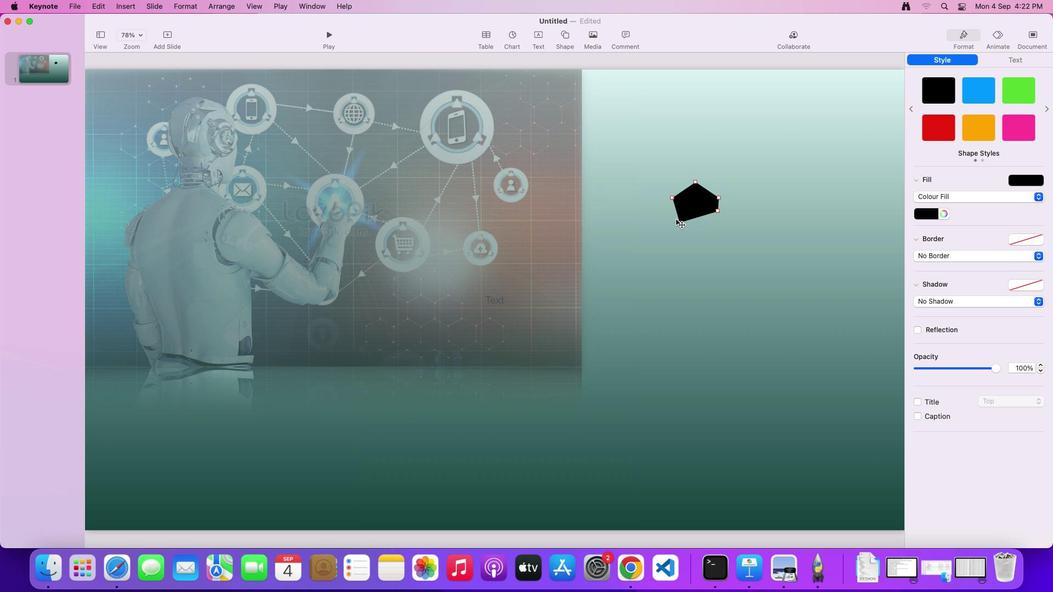 
Action: Mouse moved to (697, 223)
Screenshot: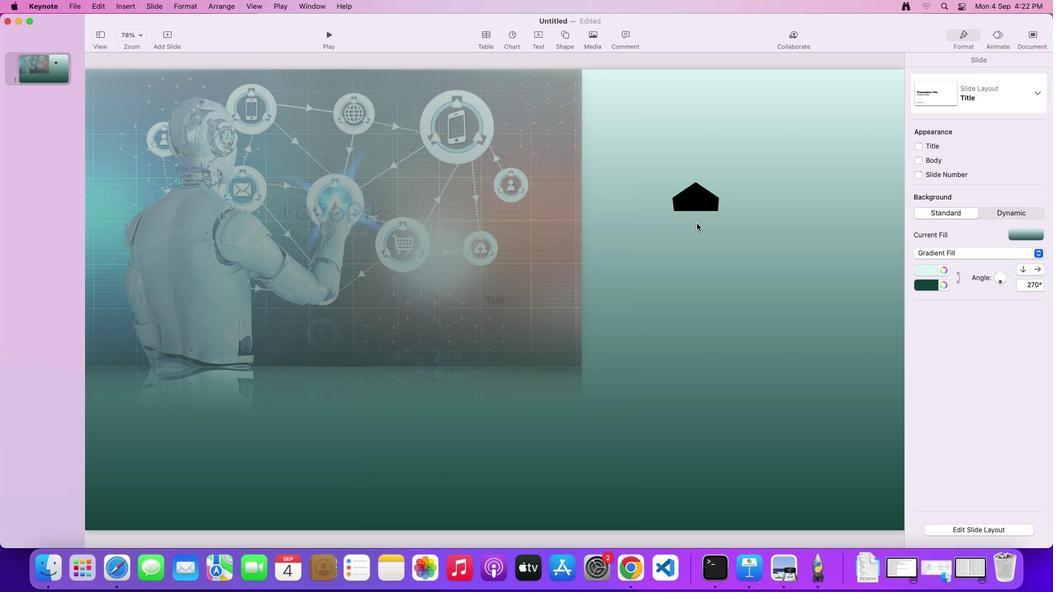 
Action: Mouse pressed left at (697, 223)
Screenshot: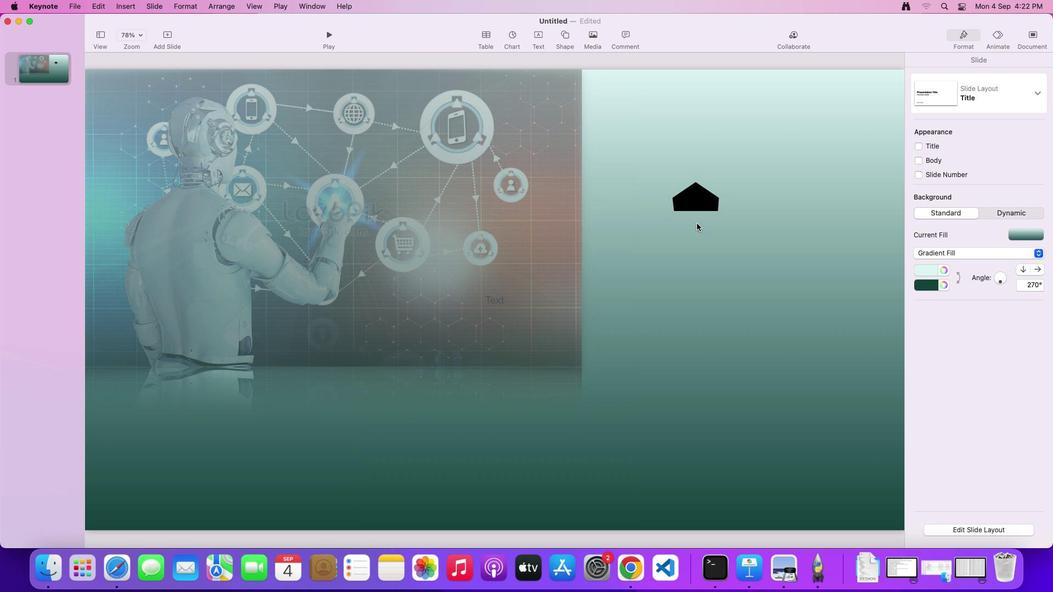 
Action: Mouse pressed left at (697, 223)
Screenshot: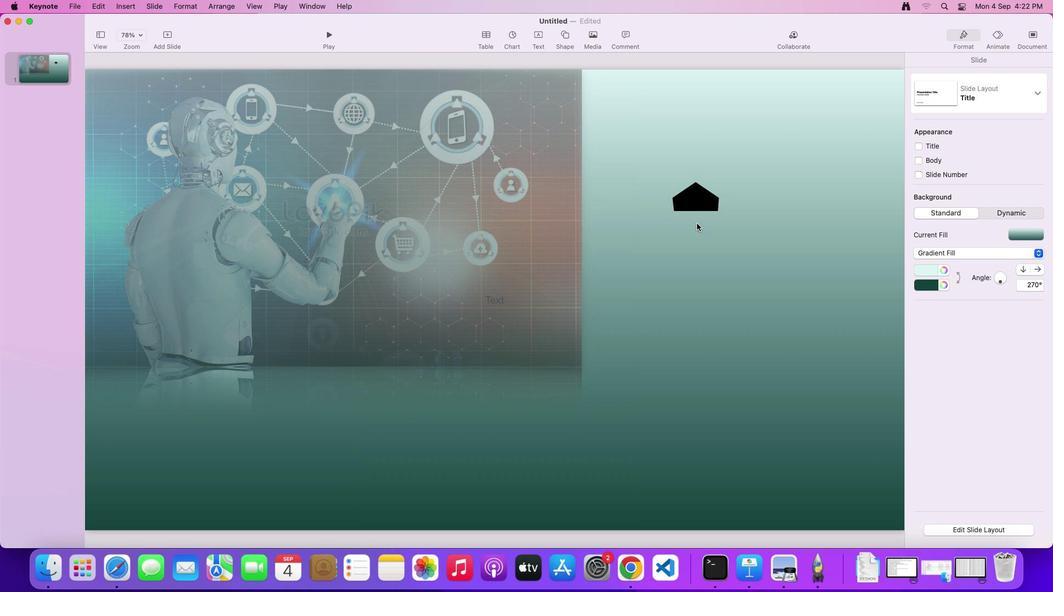 
Action: Mouse moved to (707, 205)
Screenshot: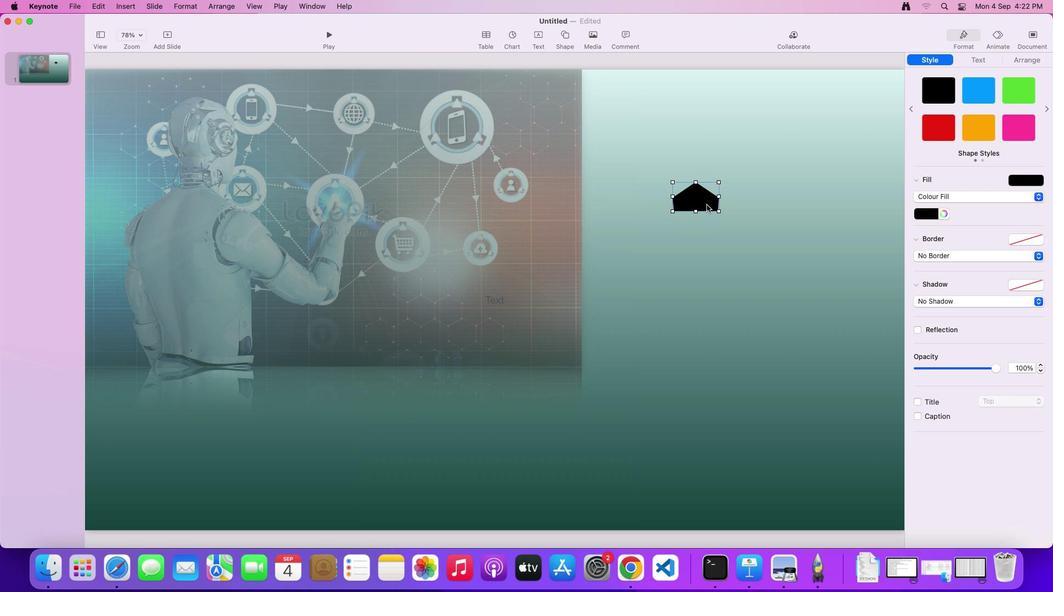 
Action: Mouse pressed left at (707, 205)
Screenshot: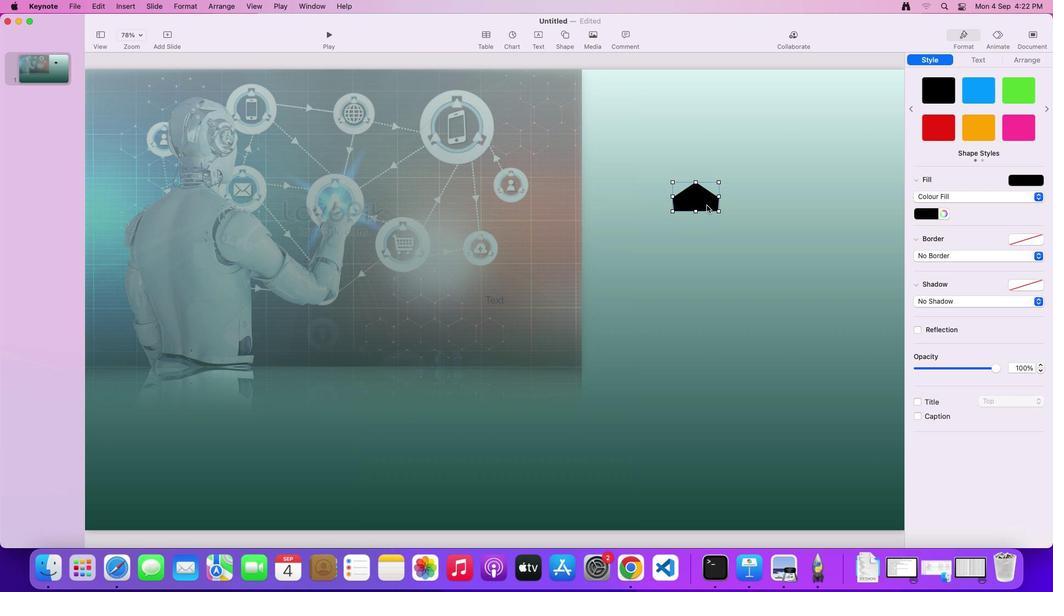 
Action: Mouse moved to (721, 246)
Screenshot: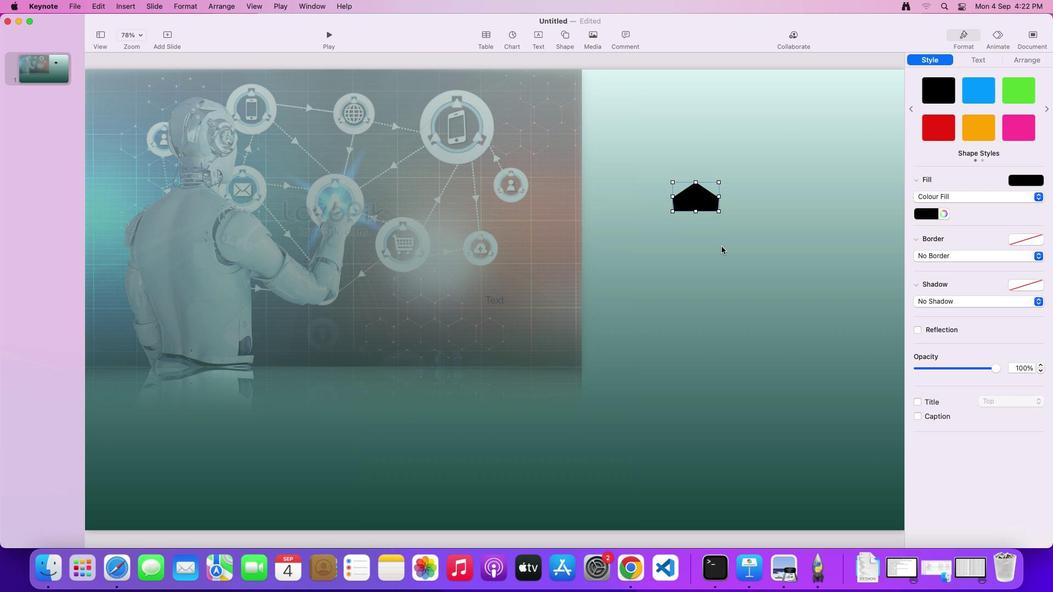 
Action: Mouse pressed left at (721, 246)
Screenshot: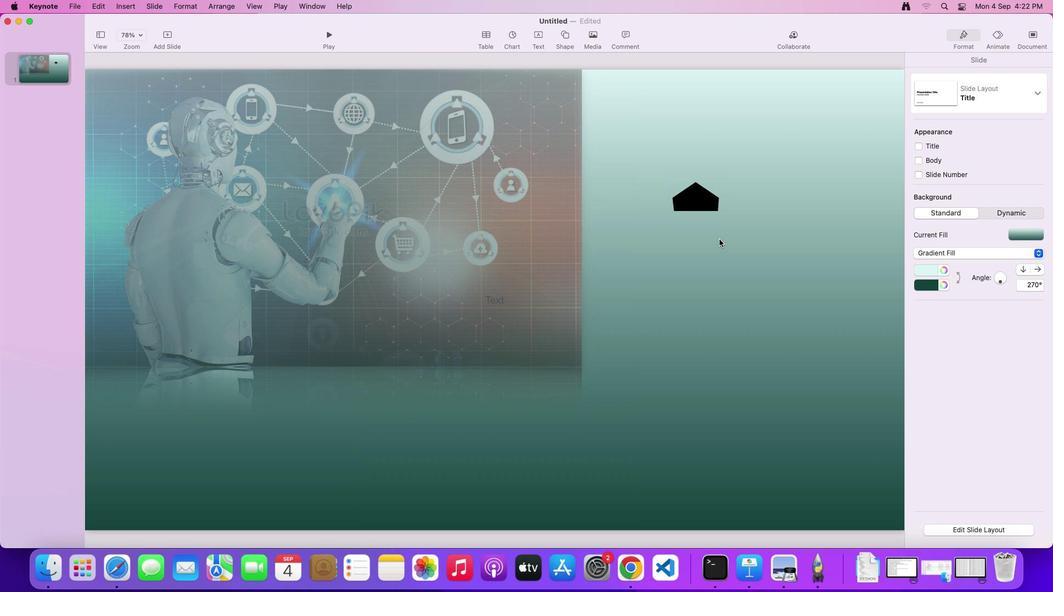 
Action: Mouse moved to (707, 201)
Screenshot: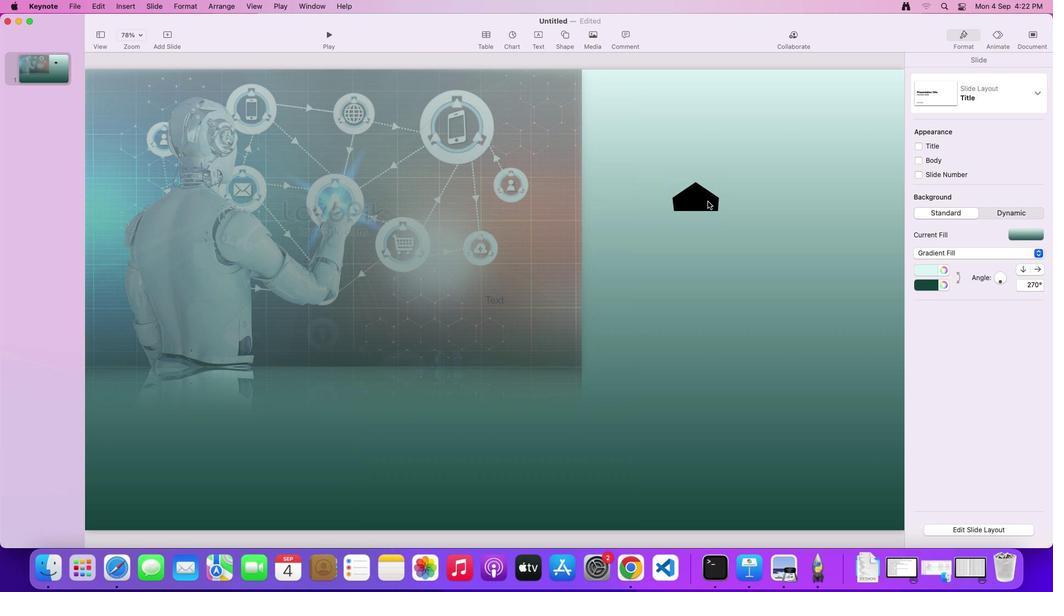 
Action: Mouse pressed left at (707, 201)
Screenshot: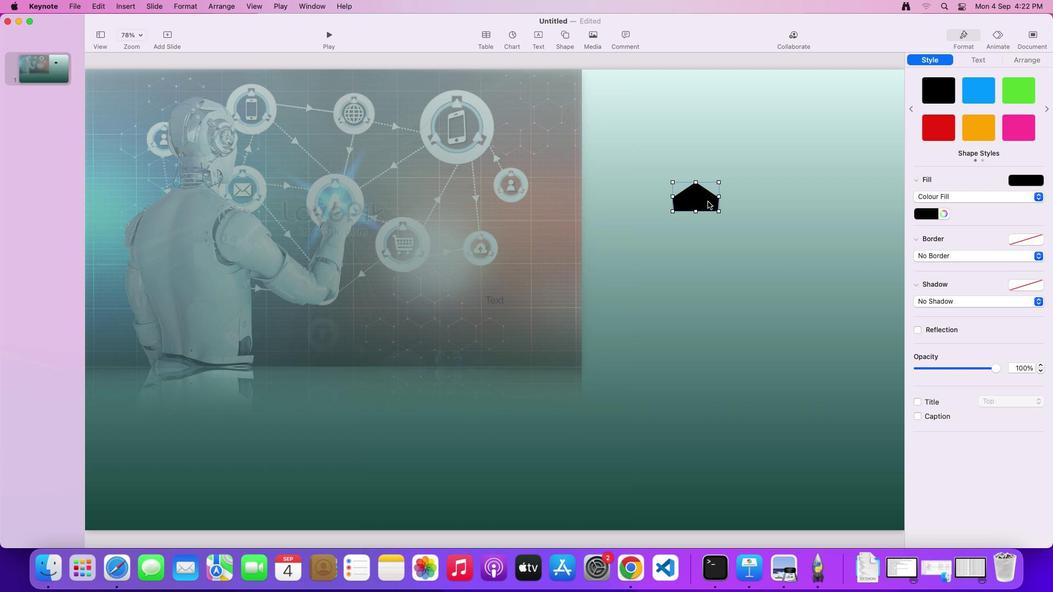 
Action: Mouse moved to (706, 200)
Screenshot: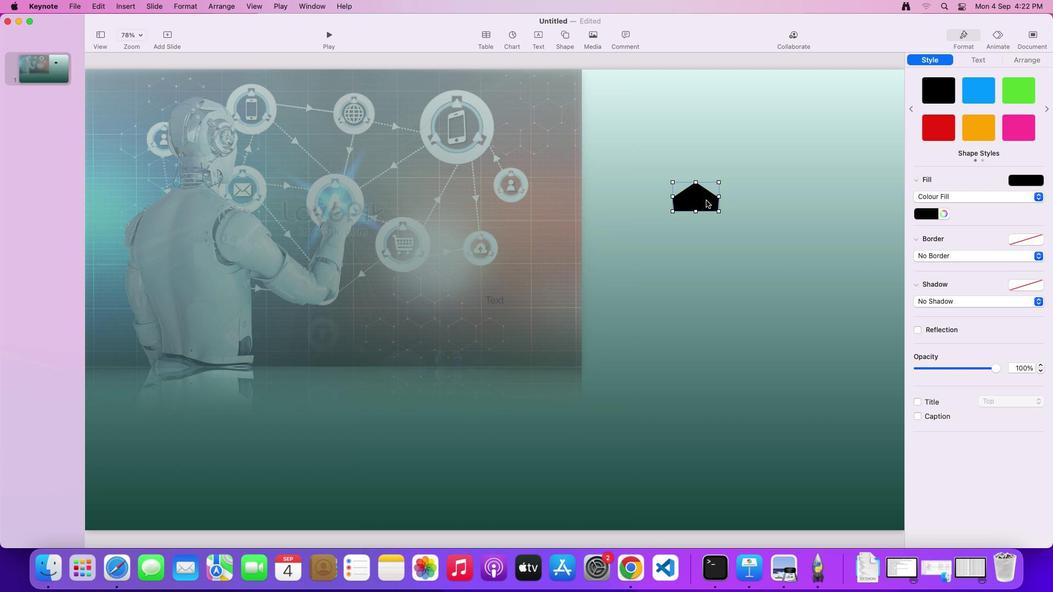 
Action: Key pressed Key.alt
Screenshot: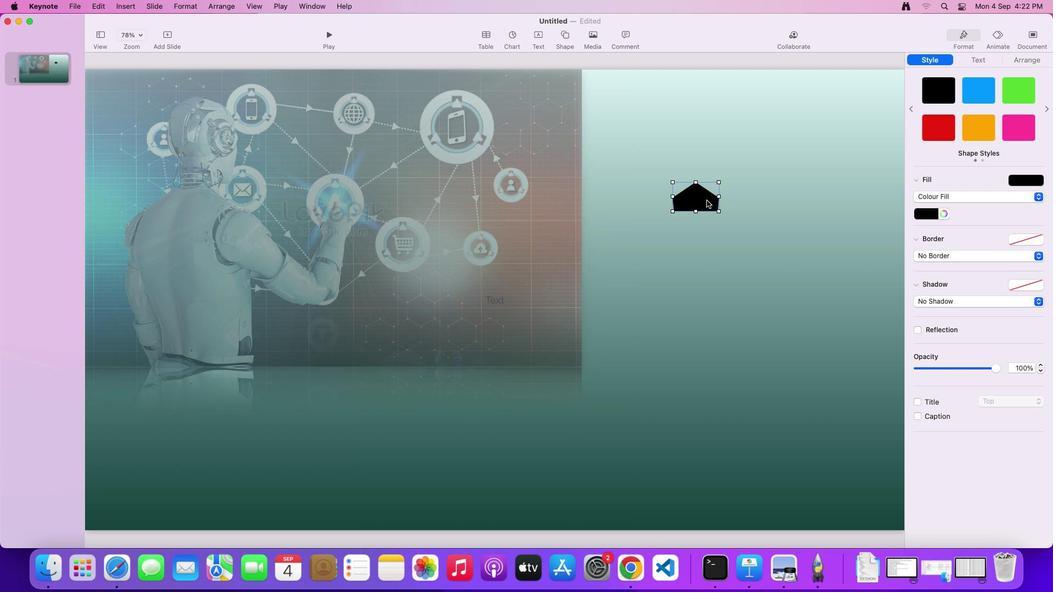 
Action: Mouse pressed left at (706, 200)
Screenshot: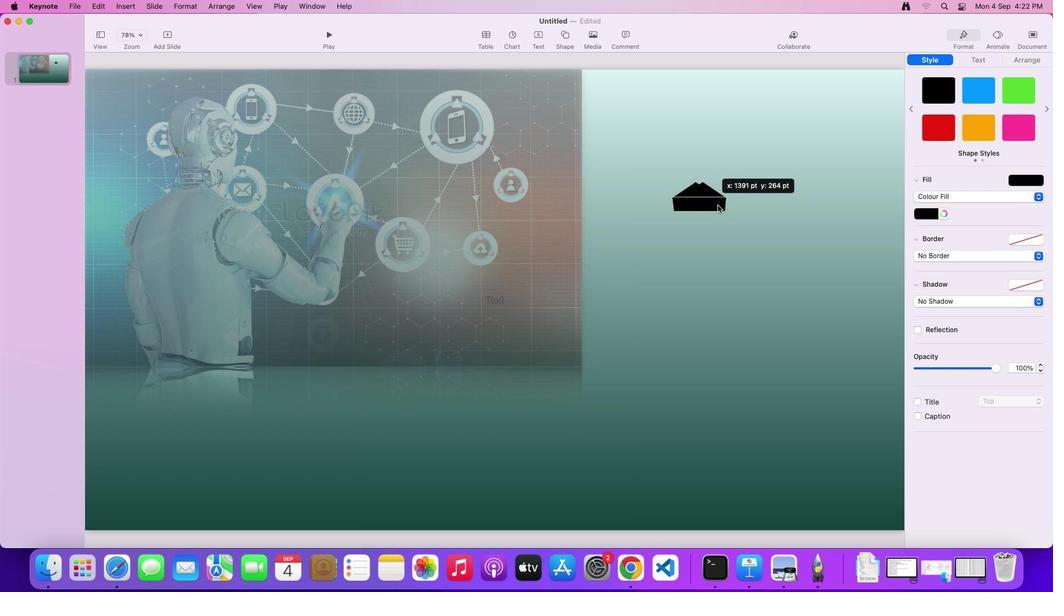 
Action: Mouse moved to (1033, 59)
Screenshot: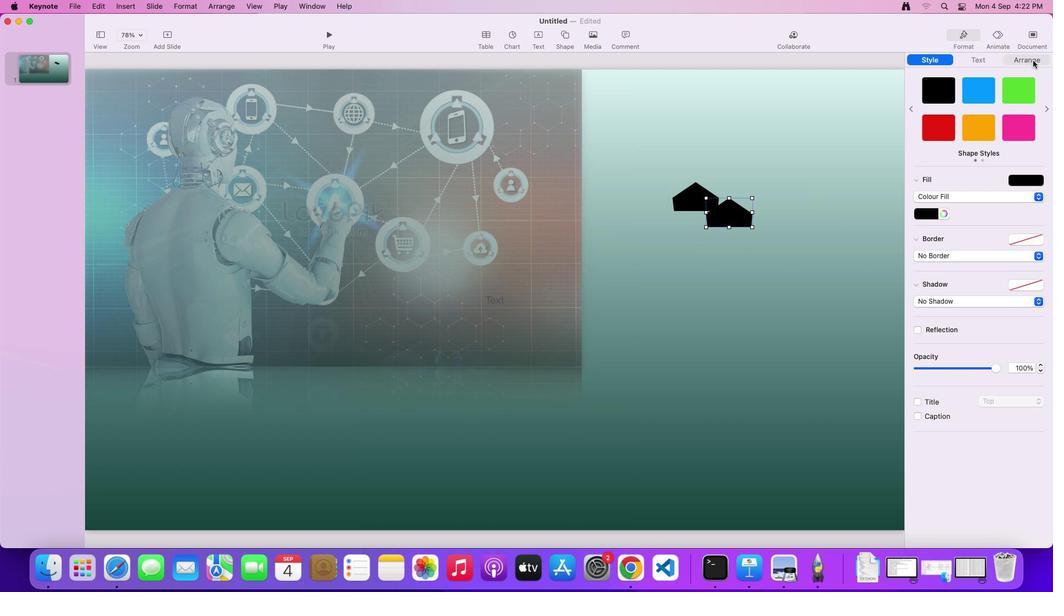 
Action: Mouse pressed left at (1033, 59)
Screenshot: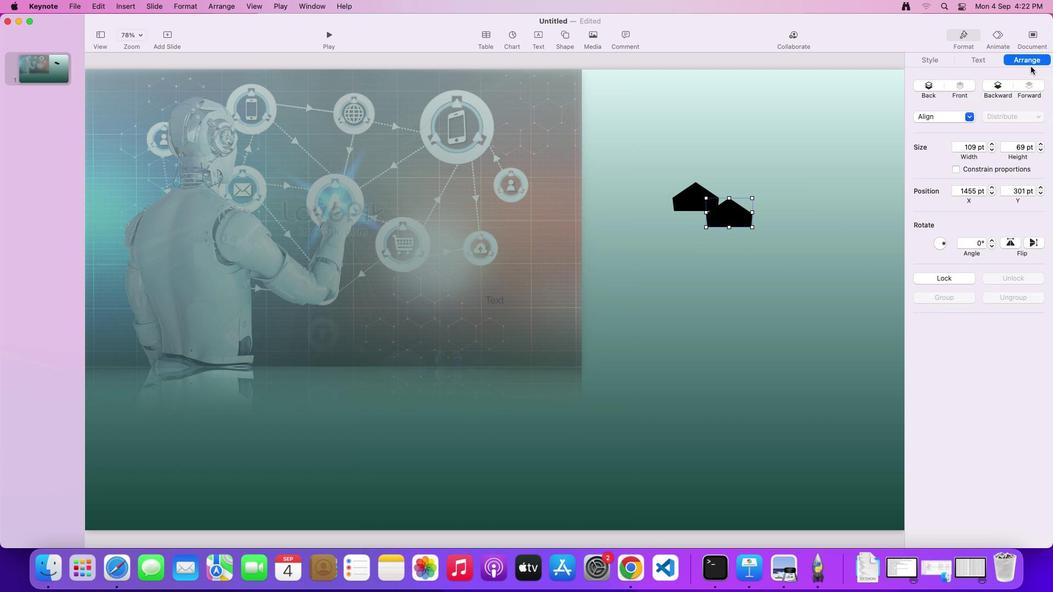 
Action: Mouse moved to (1035, 242)
Screenshot: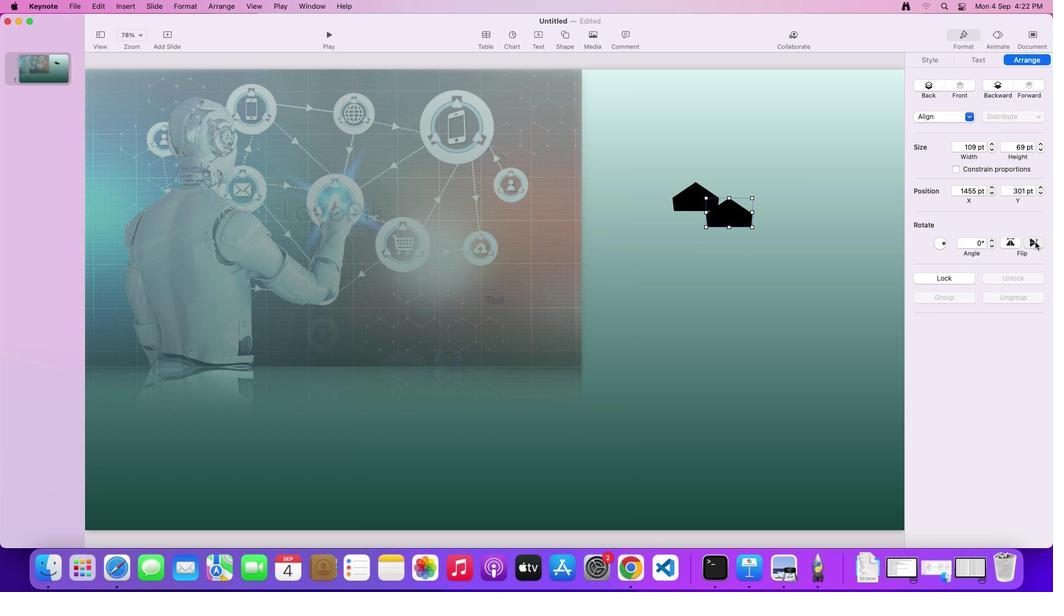 
Action: Mouse pressed left at (1035, 242)
Screenshot: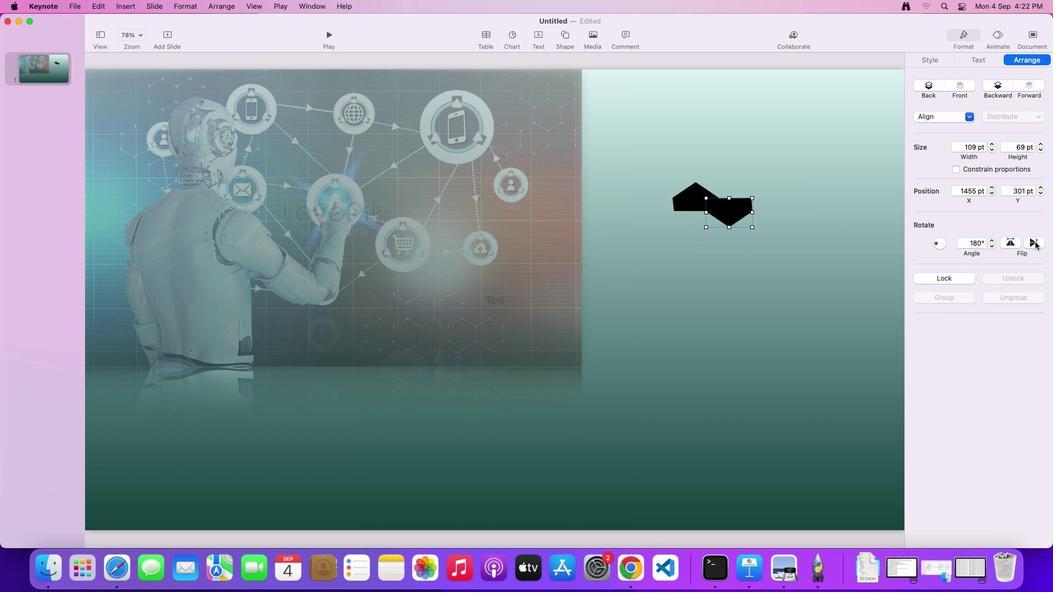 
Action: Mouse moved to (727, 209)
Screenshot: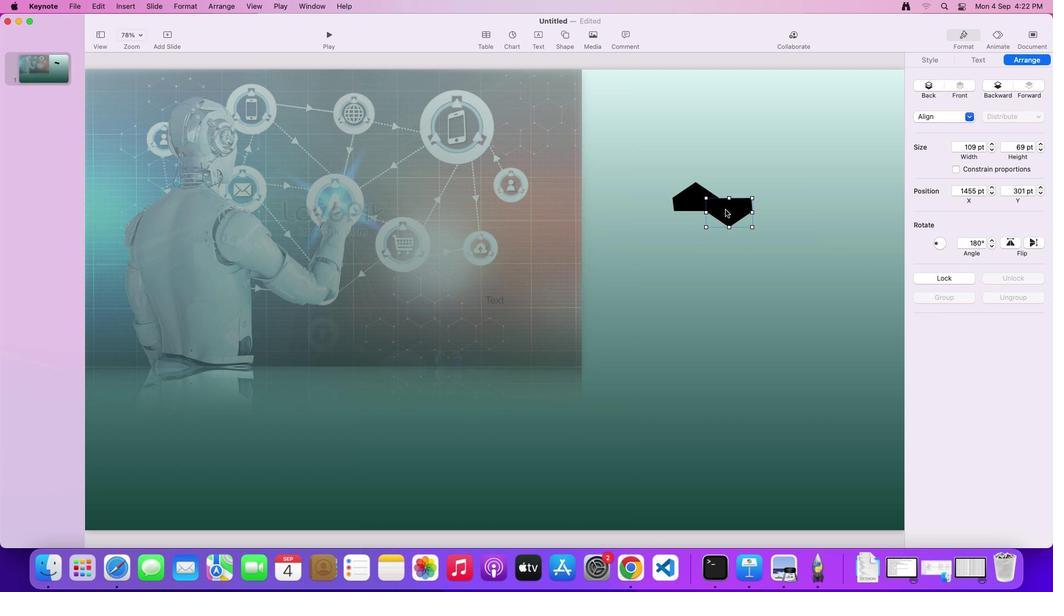 
Action: Mouse pressed left at (727, 209)
Screenshot: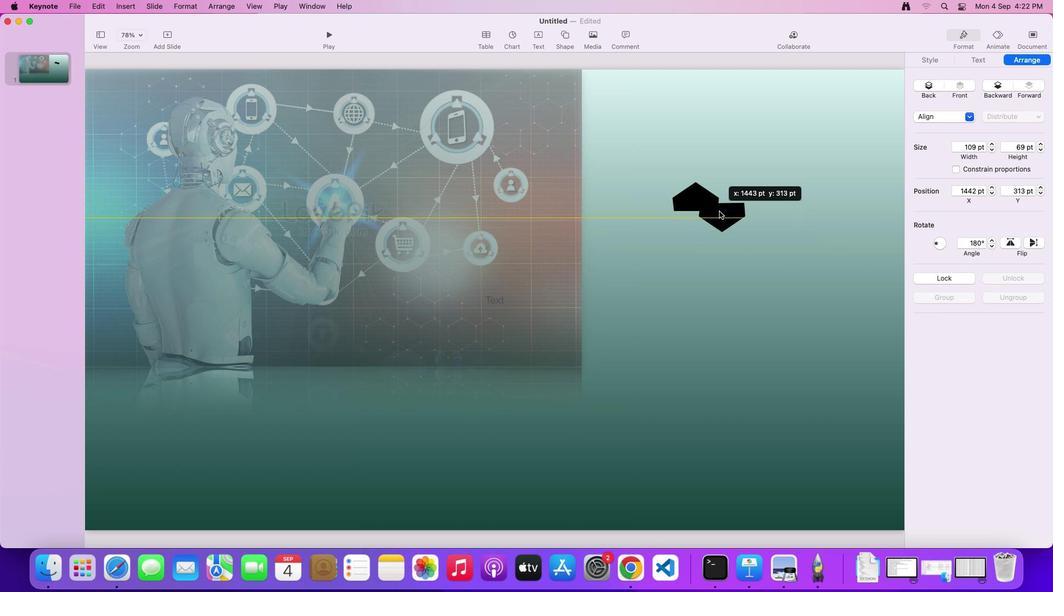 
Action: Mouse moved to (748, 217)
Screenshot: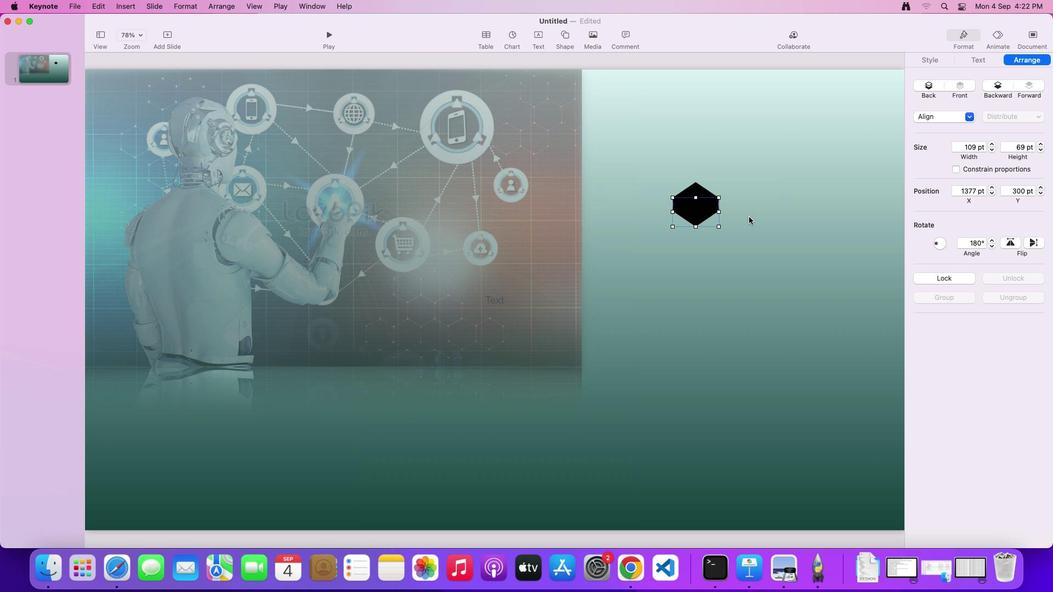 
Action: Mouse pressed left at (748, 217)
Screenshot: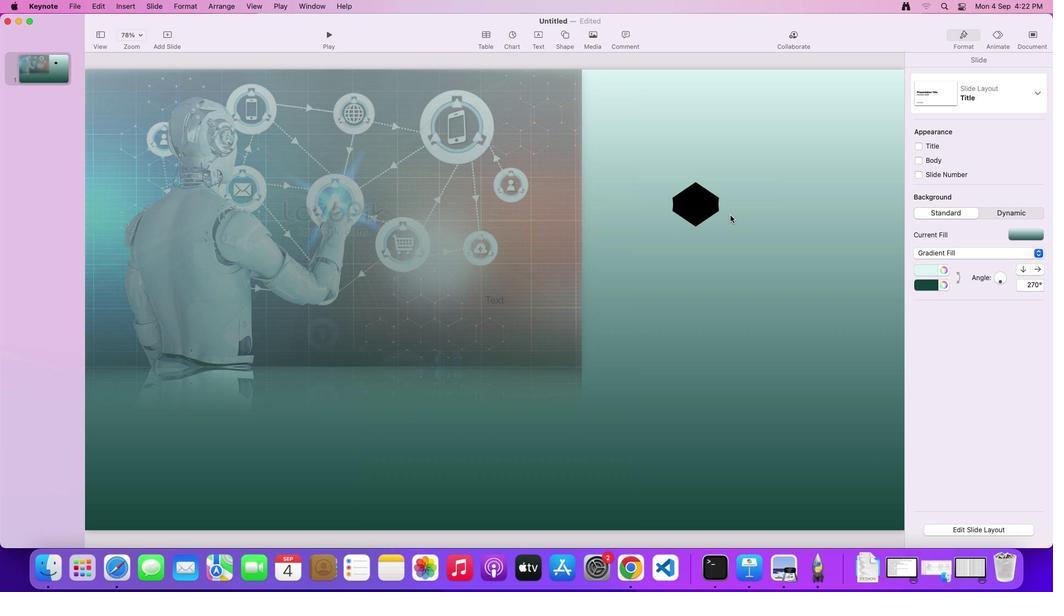 
Action: Mouse moved to (716, 217)
Screenshot: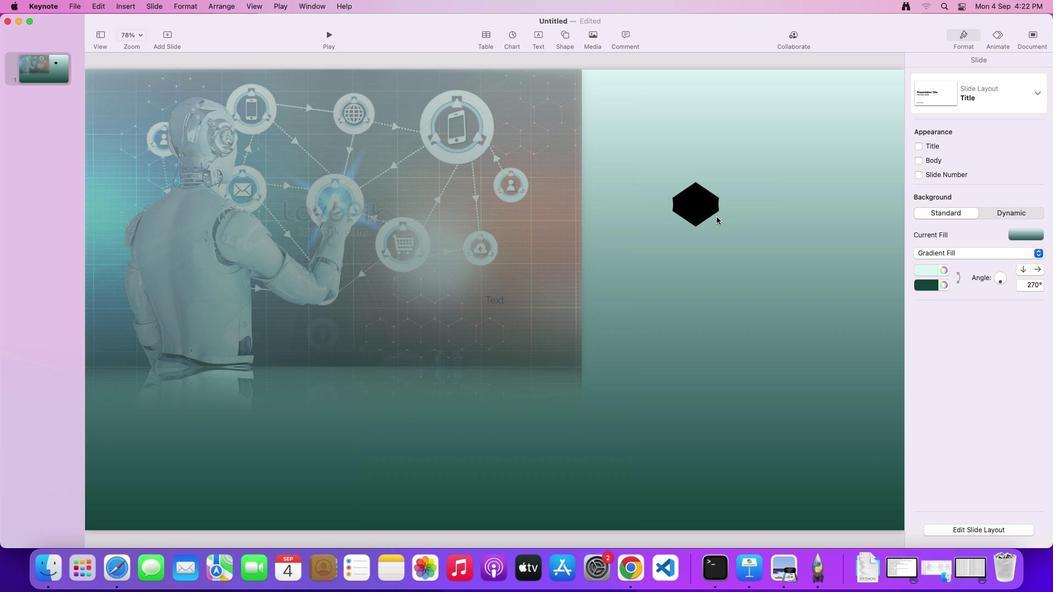 
Action: Key pressed Key.shift
Screenshot: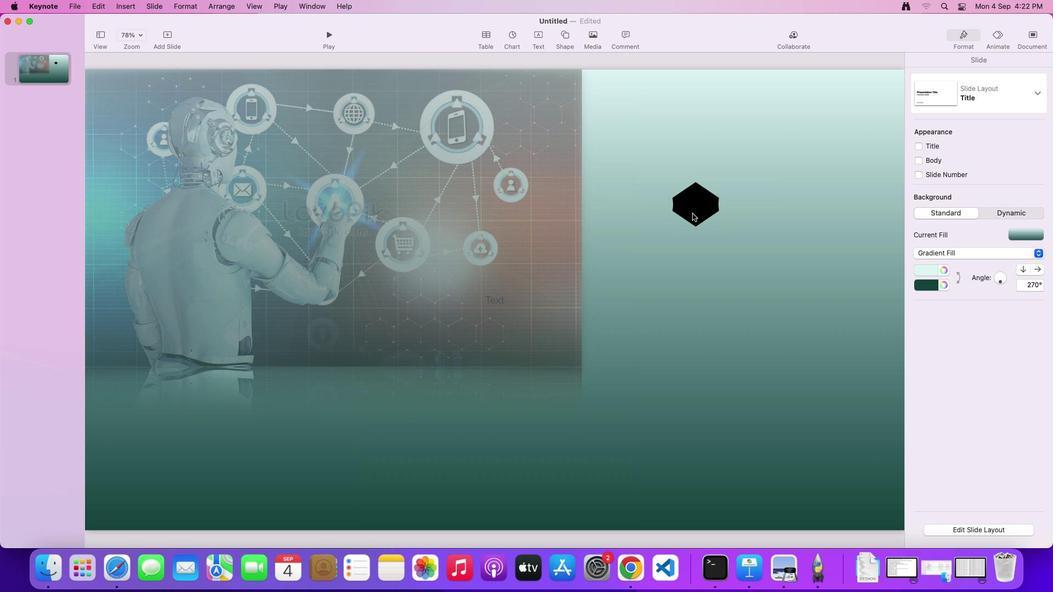 
Action: Mouse moved to (692, 213)
Screenshot: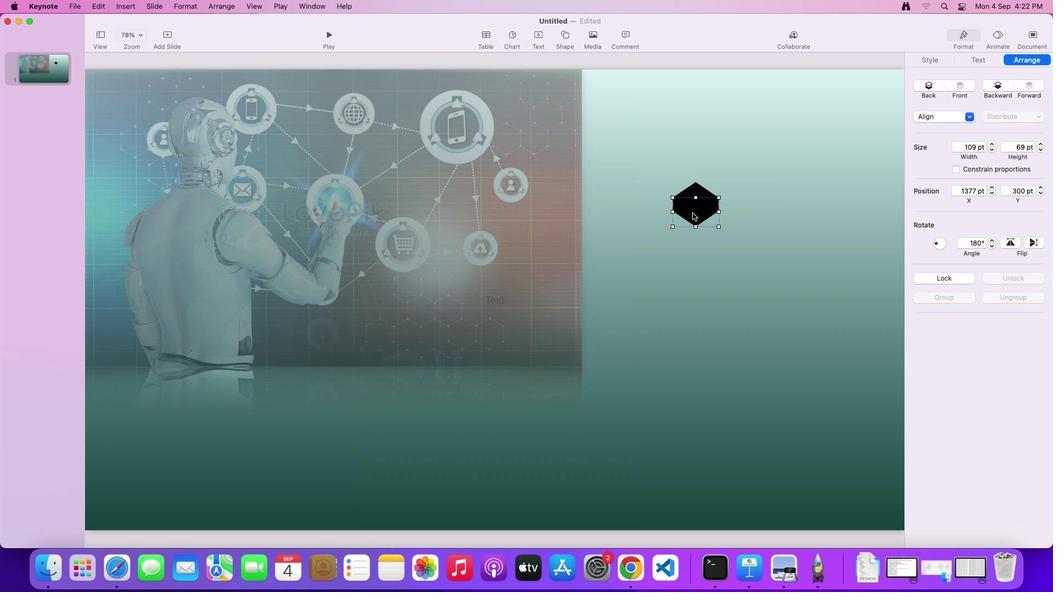 
Action: Mouse pressed left at (692, 213)
Screenshot: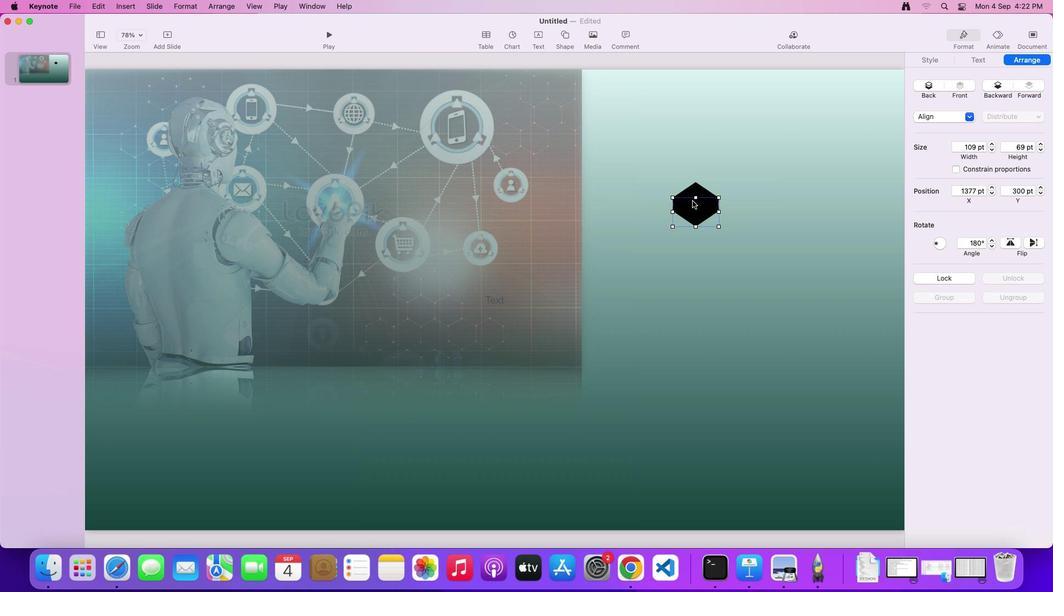 
Action: Mouse moved to (694, 192)
Screenshot: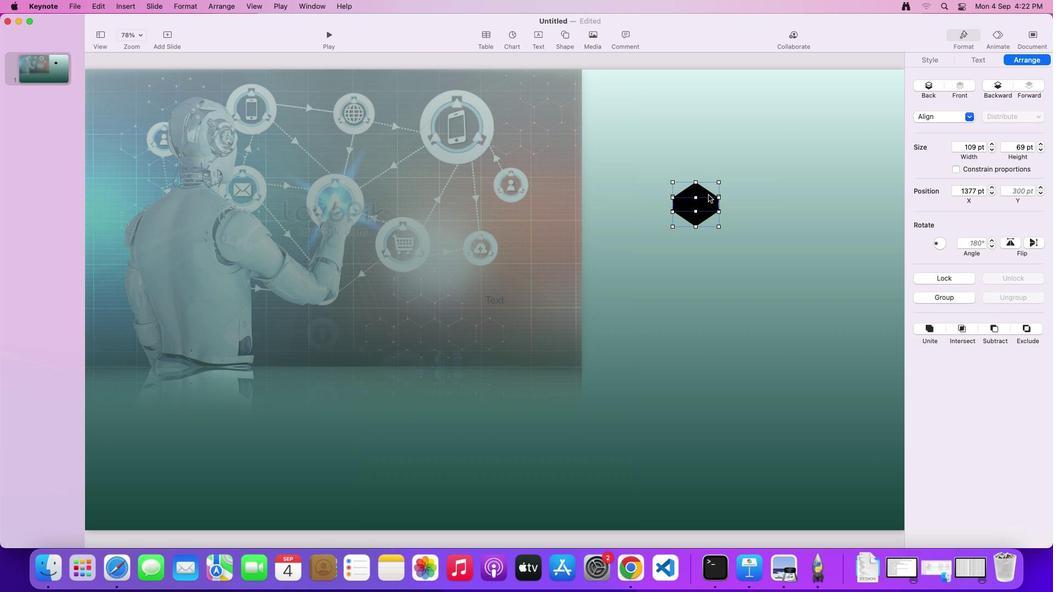 
Action: Mouse pressed left at (694, 192)
Screenshot: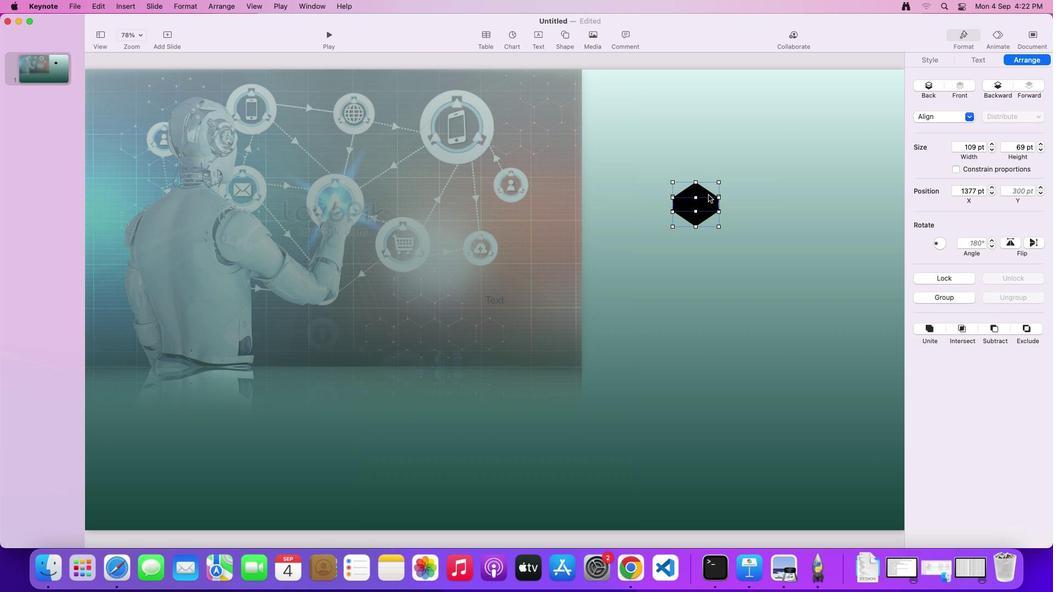 
Action: Mouse moved to (929, 331)
Screenshot: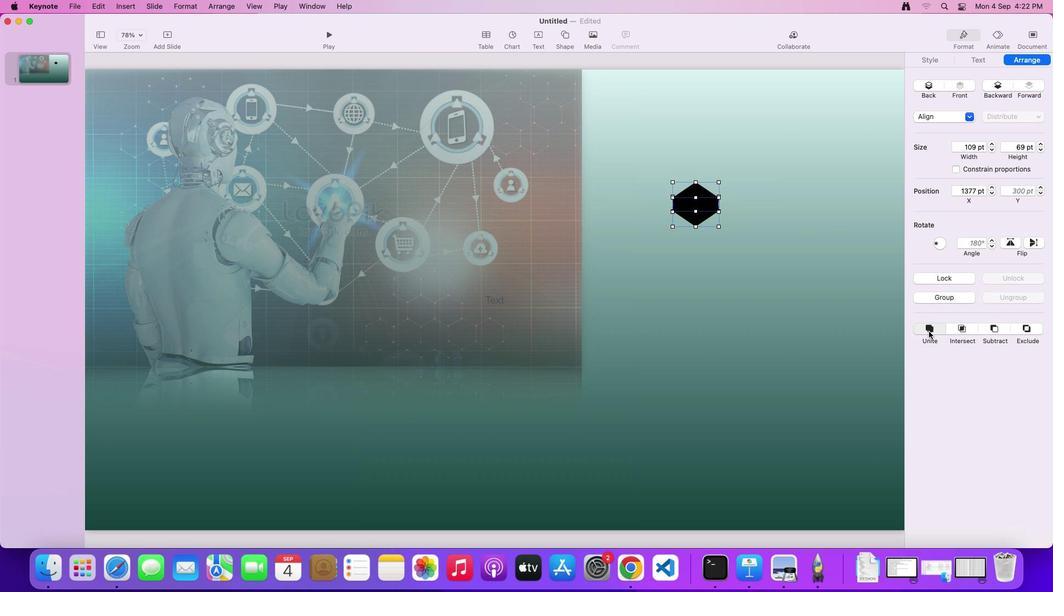 
Action: Mouse pressed left at (929, 331)
Screenshot: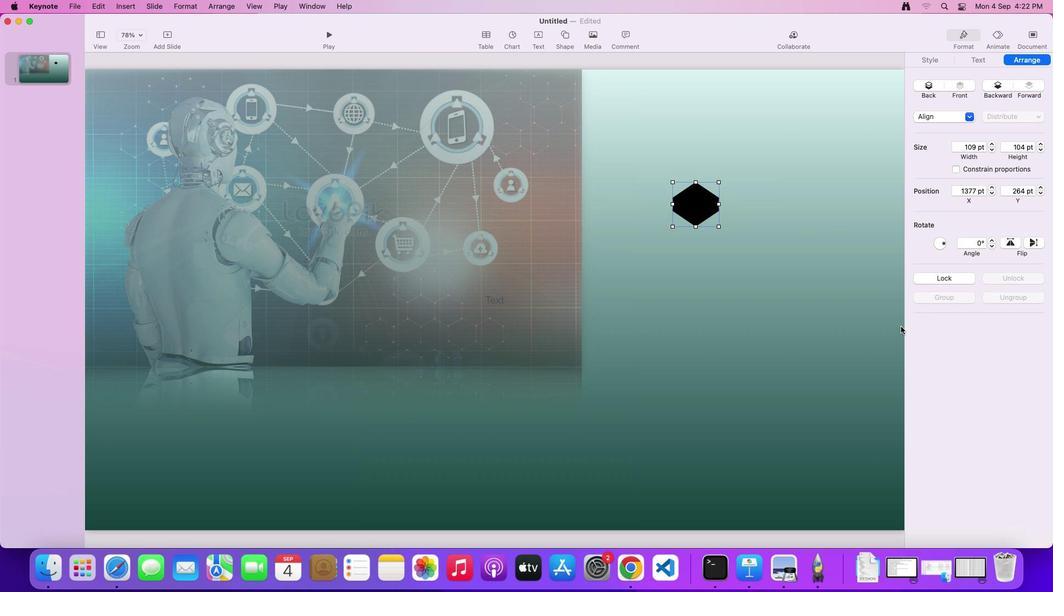 
Action: Mouse moved to (687, 203)
Screenshot: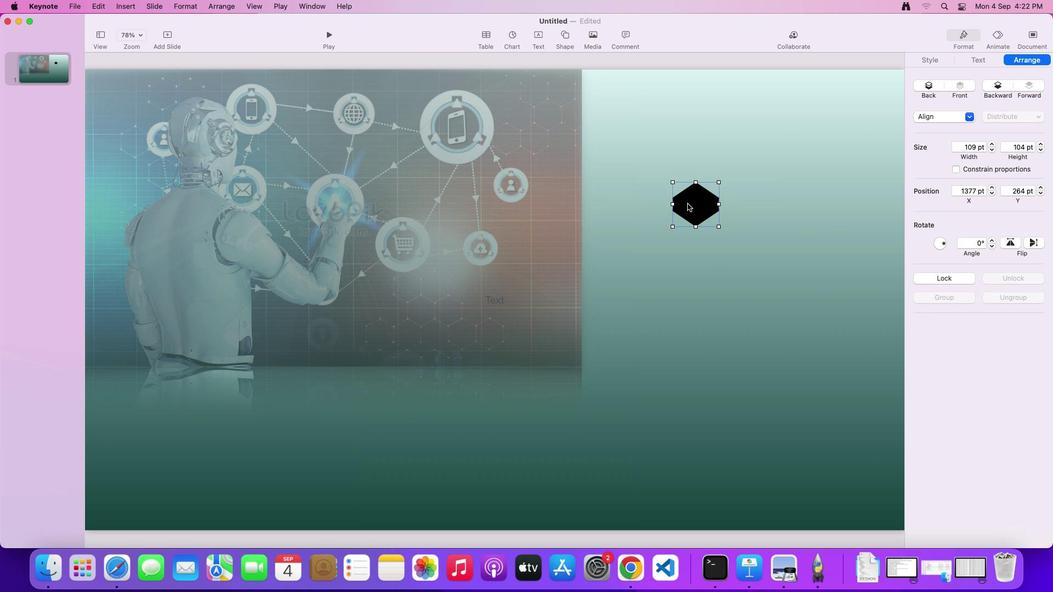 
Action: Mouse pressed left at (687, 203)
Screenshot: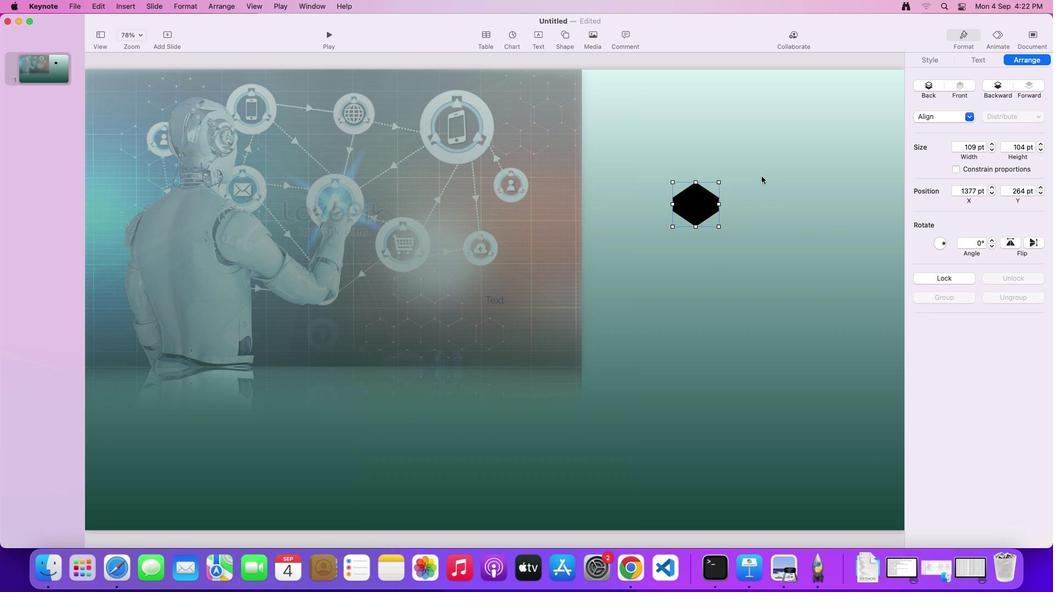 
Action: Mouse moved to (935, 58)
Screenshot: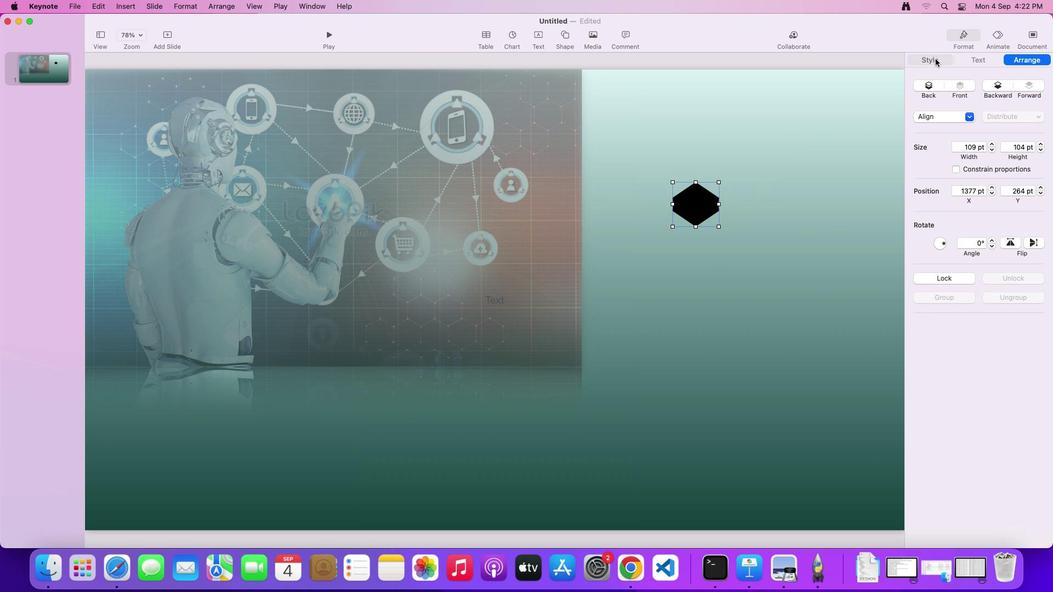 
Action: Mouse pressed left at (935, 58)
Screenshot: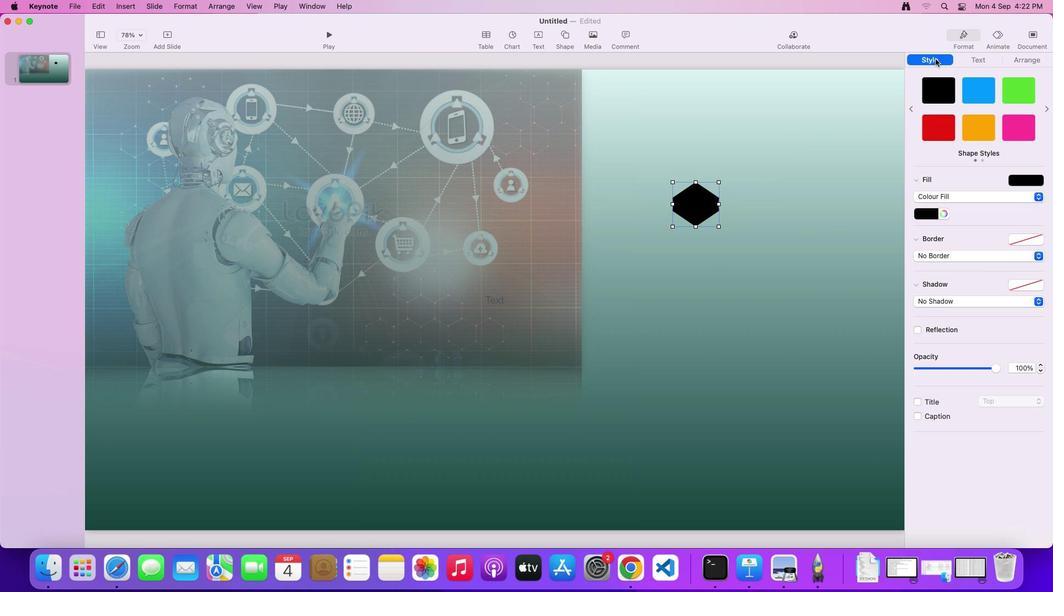
Action: Mouse moved to (1036, 194)
Screenshot: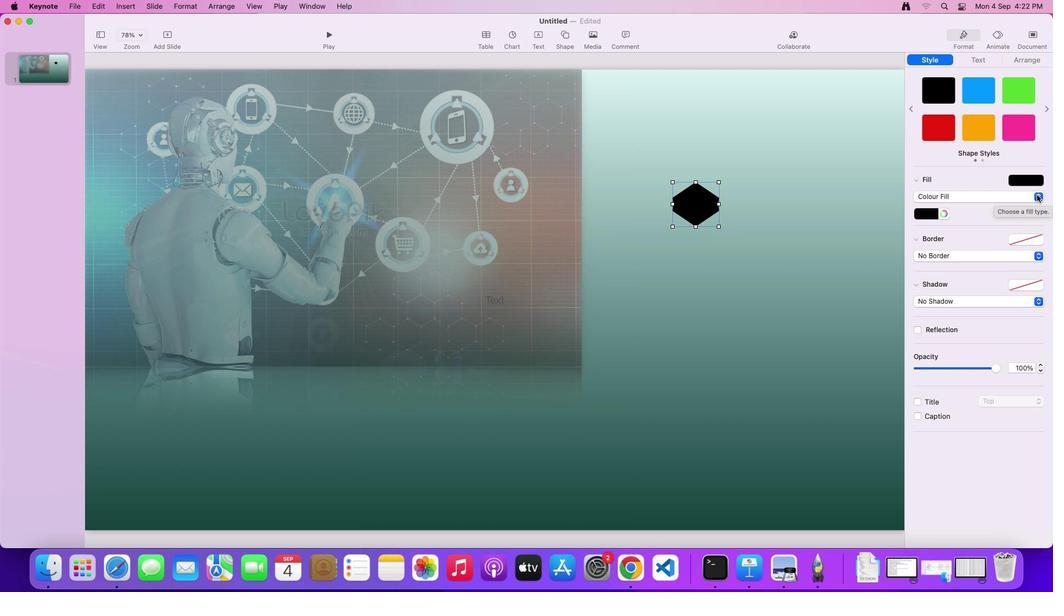 
Action: Mouse pressed left at (1036, 194)
Screenshot: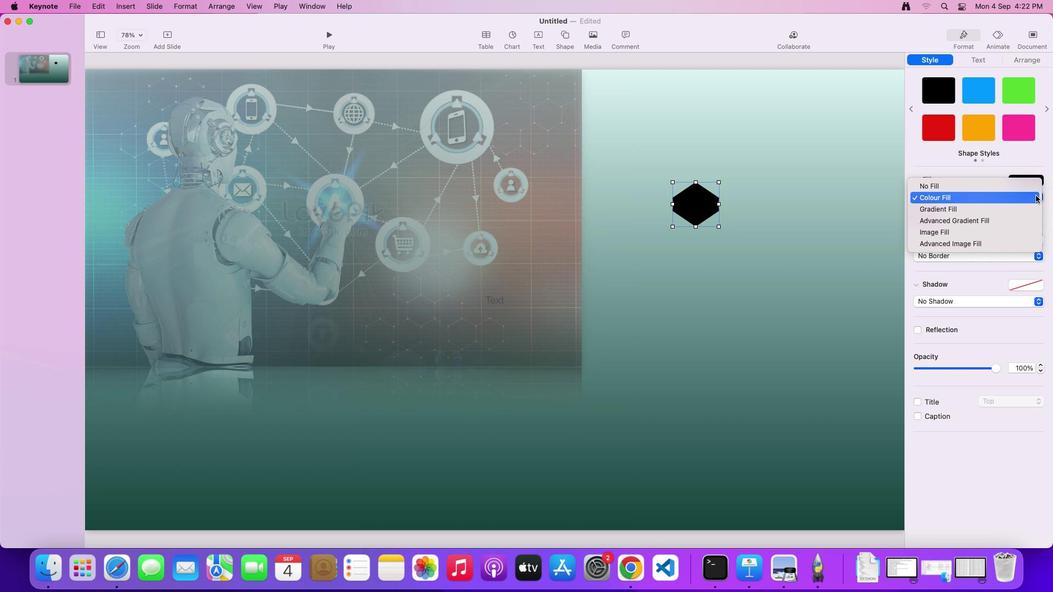 
Action: Mouse moved to (979, 186)
Screenshot: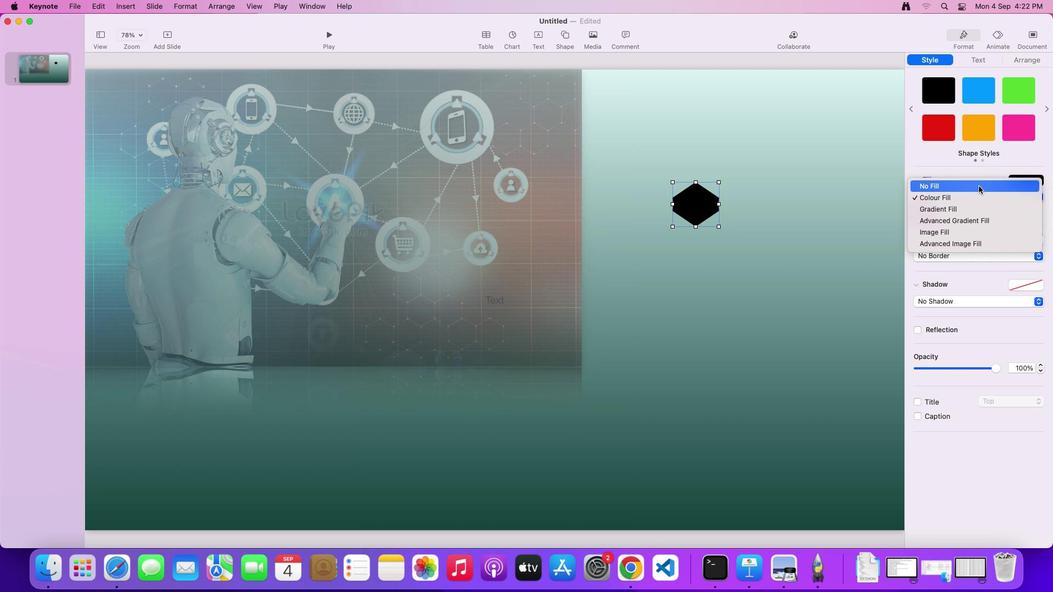 
Action: Mouse pressed left at (979, 186)
Screenshot: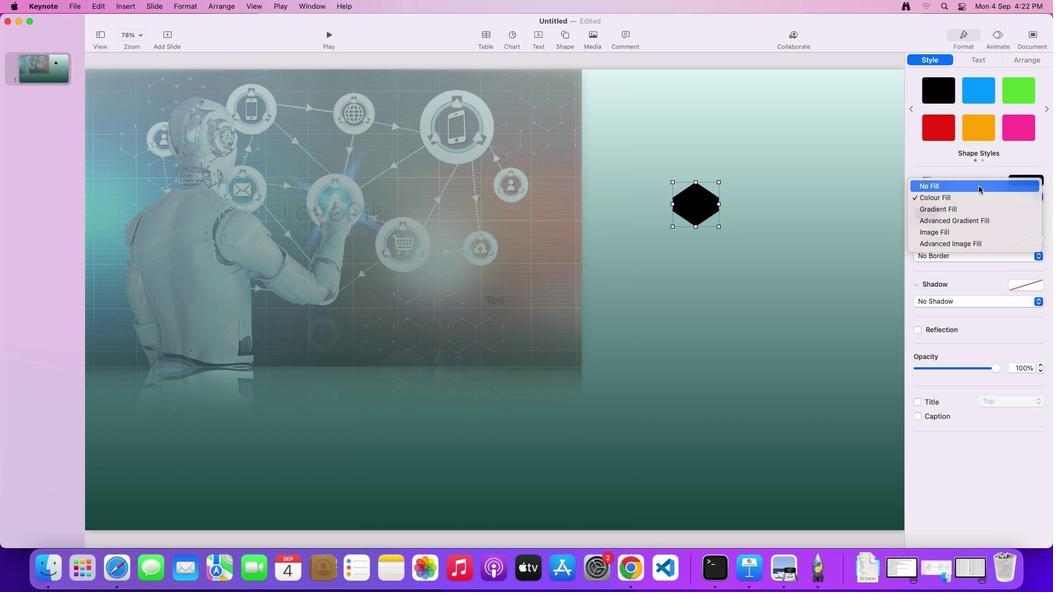 
Action: Mouse moved to (1035, 241)
Screenshot: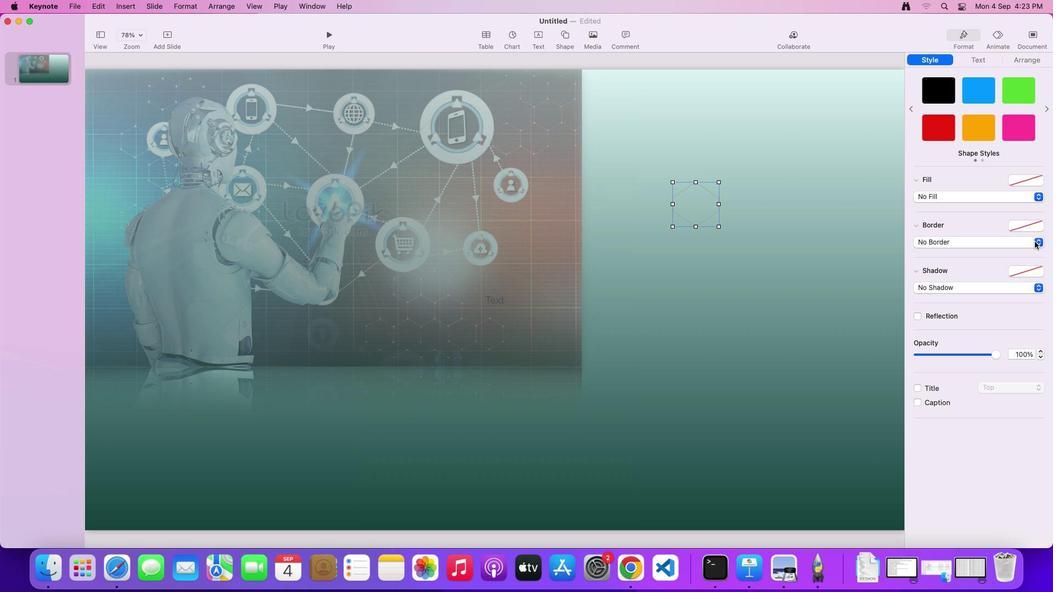 
Action: Mouse pressed left at (1035, 241)
Screenshot: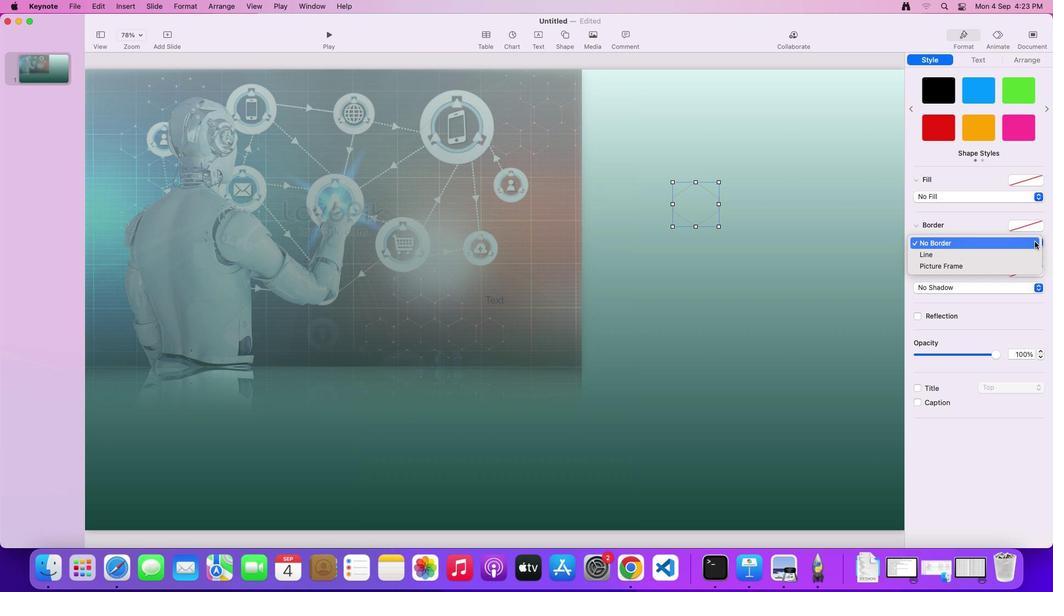 
Action: Mouse moved to (971, 257)
Screenshot: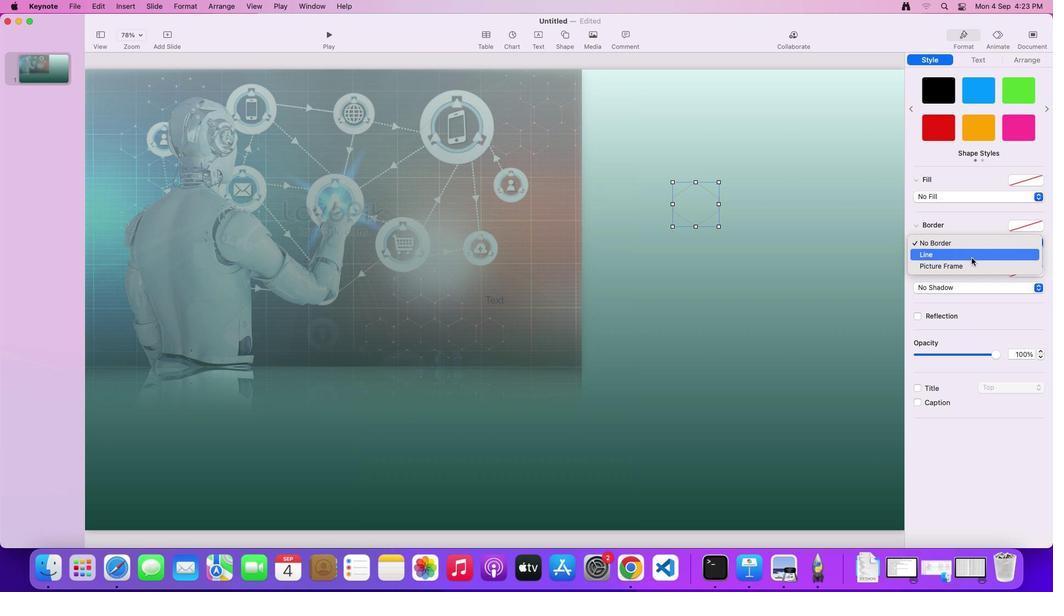 
Action: Mouse pressed left at (971, 257)
Screenshot: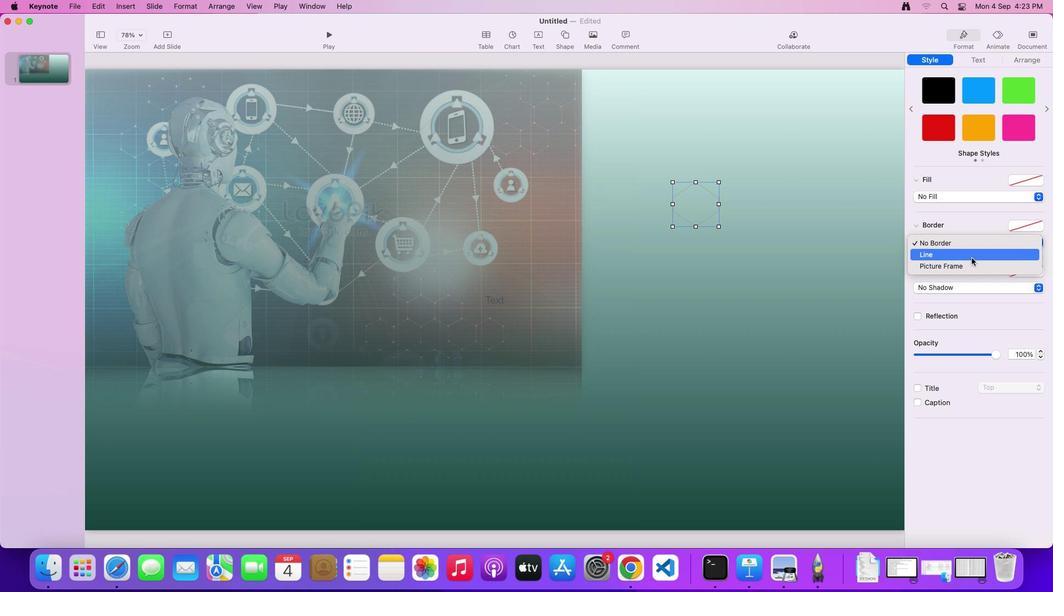 
Action: Mouse moved to (983, 258)
Screenshot: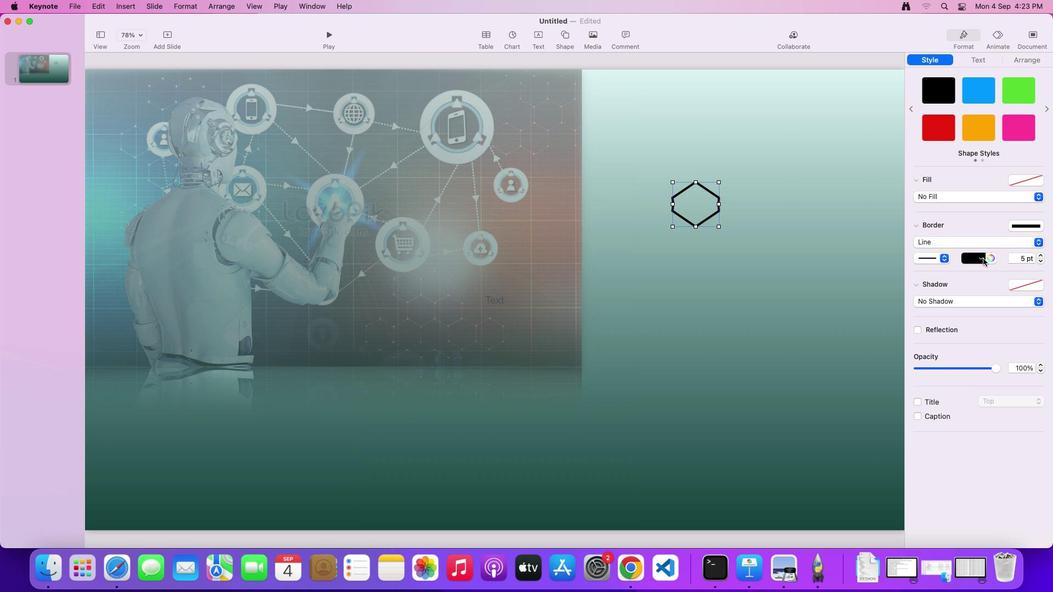 
Action: Mouse pressed left at (983, 258)
Screenshot: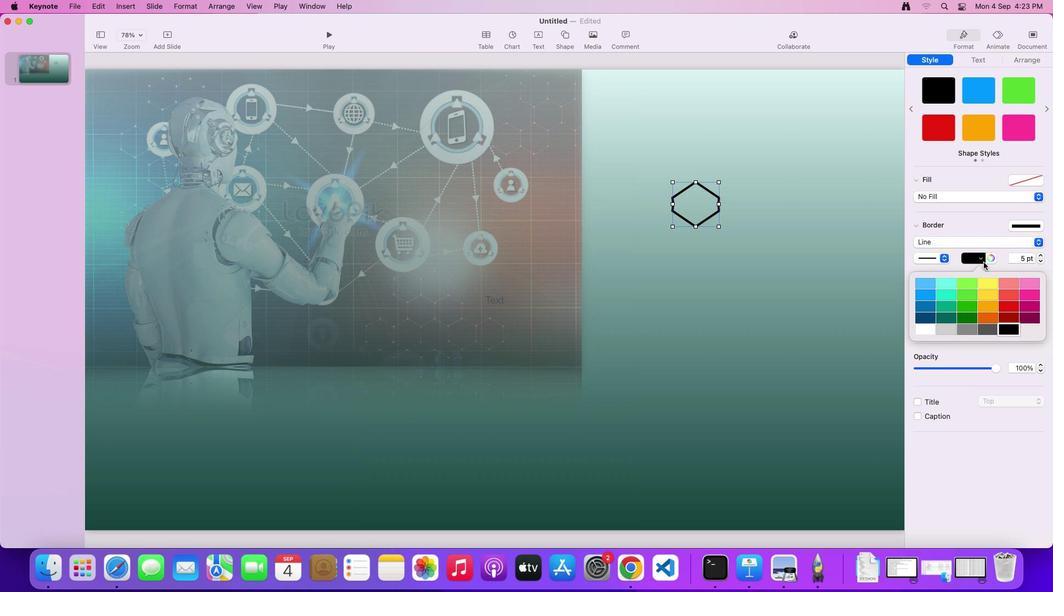 
Action: Mouse moved to (923, 330)
Screenshot: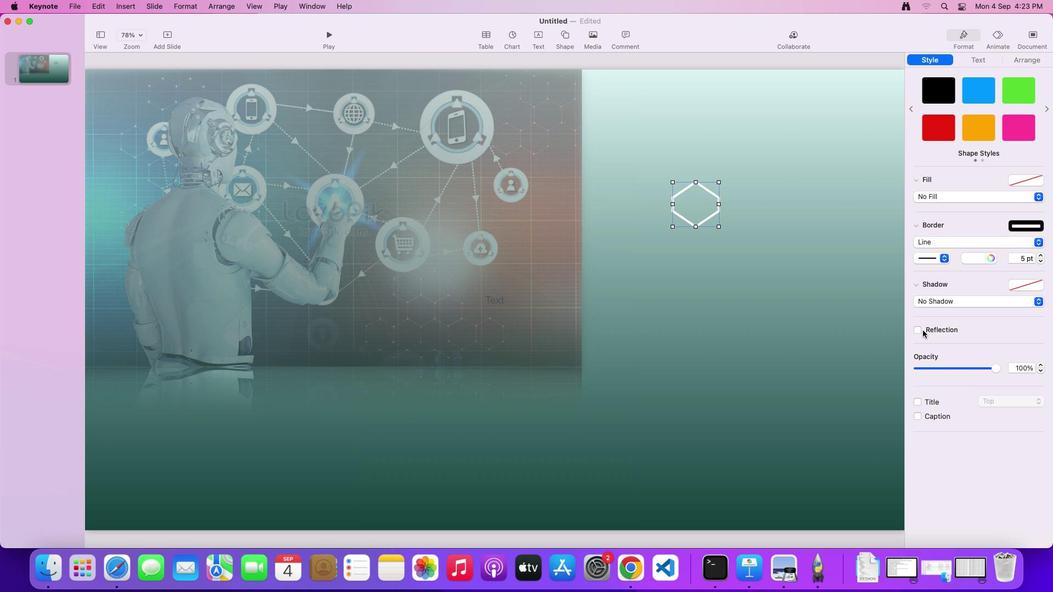 
Action: Mouse pressed left at (923, 330)
Screenshot: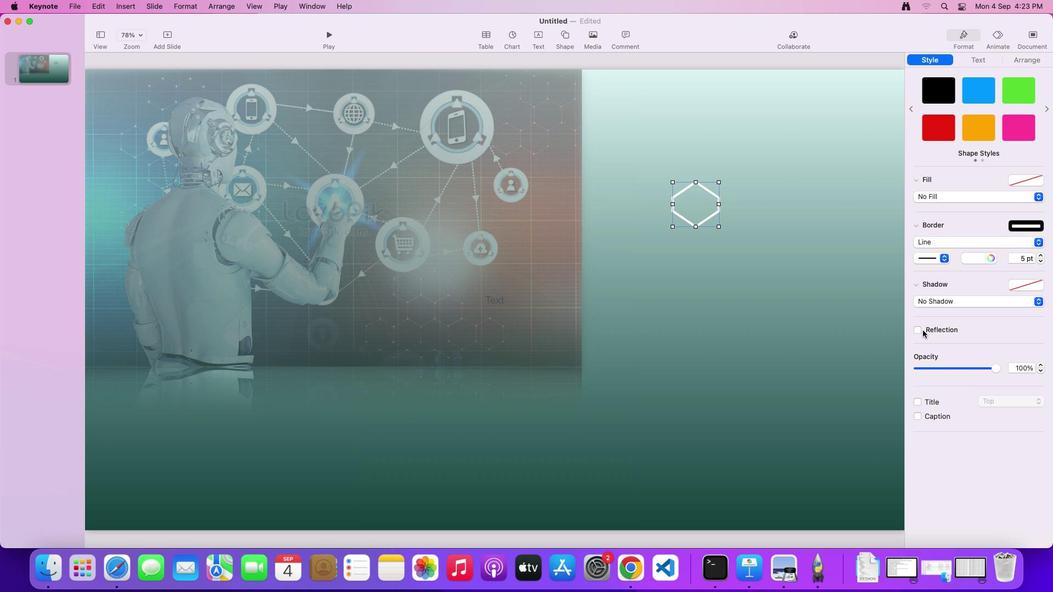 
Action: Mouse moved to (942, 258)
Screenshot: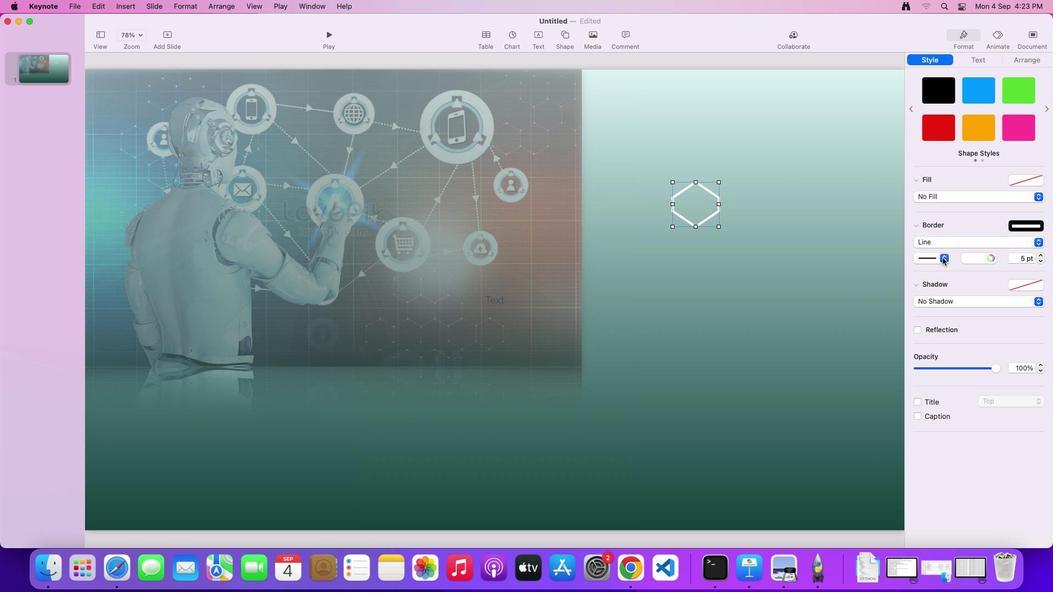
Action: Mouse pressed left at (942, 258)
Screenshot: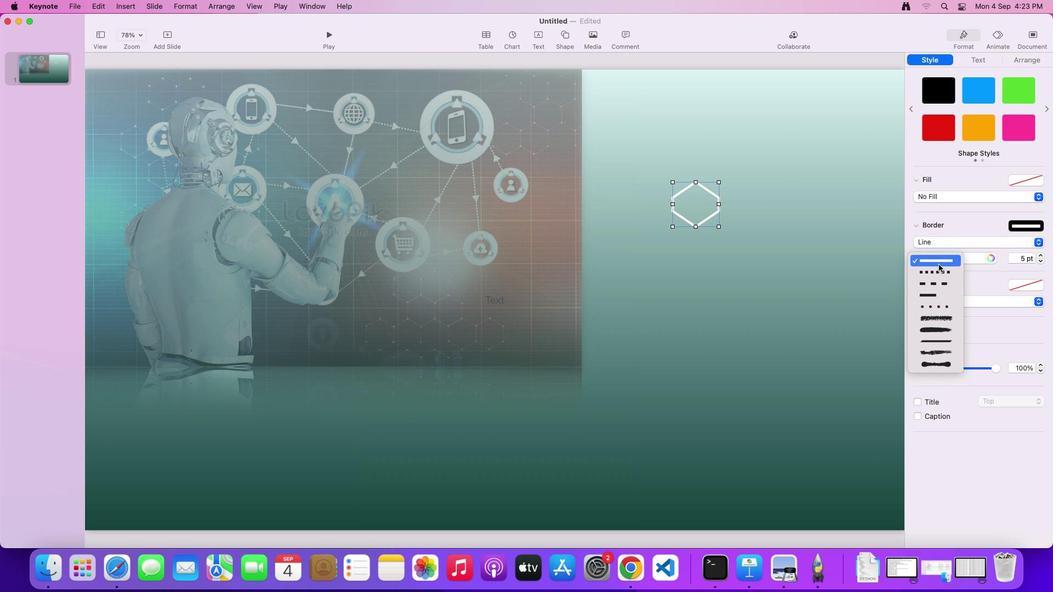 
Action: Mouse moved to (929, 329)
Screenshot: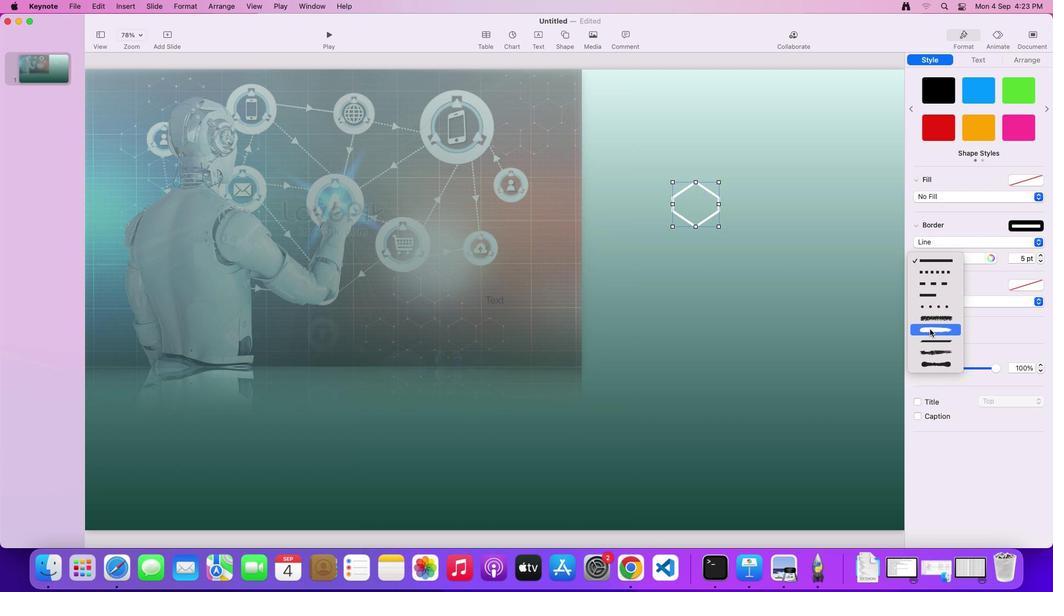 
Action: Mouse pressed left at (929, 329)
Screenshot: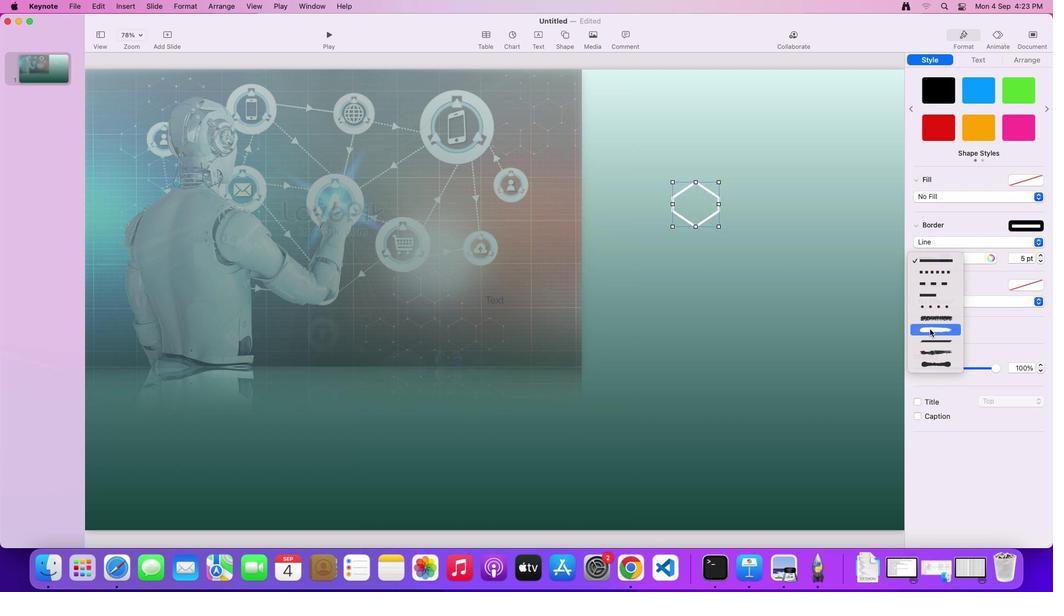 
Action: Mouse moved to (1040, 258)
Screenshot: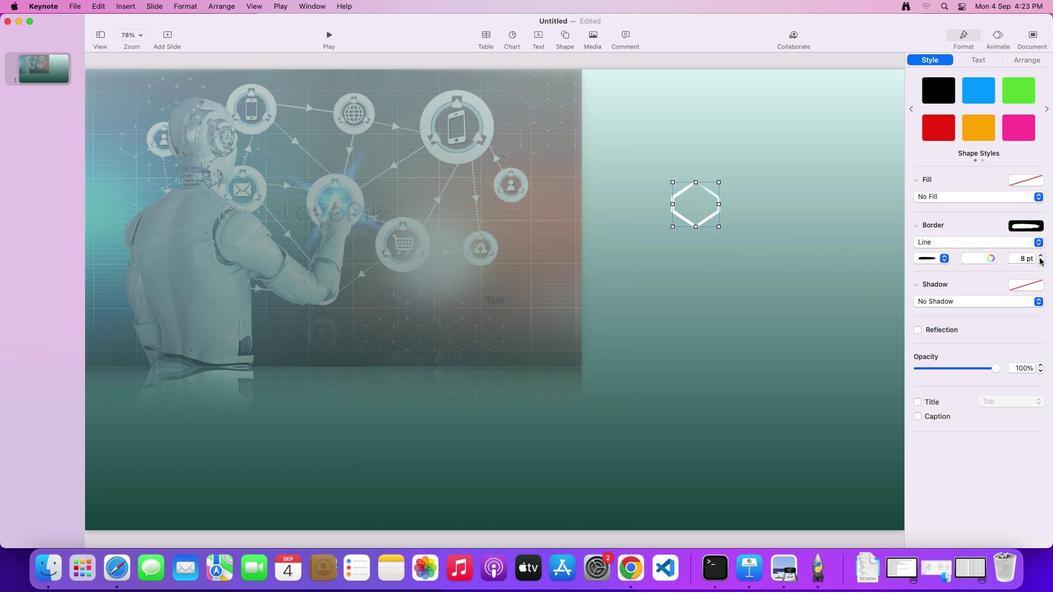 
Action: Mouse pressed left at (1040, 258)
Screenshot: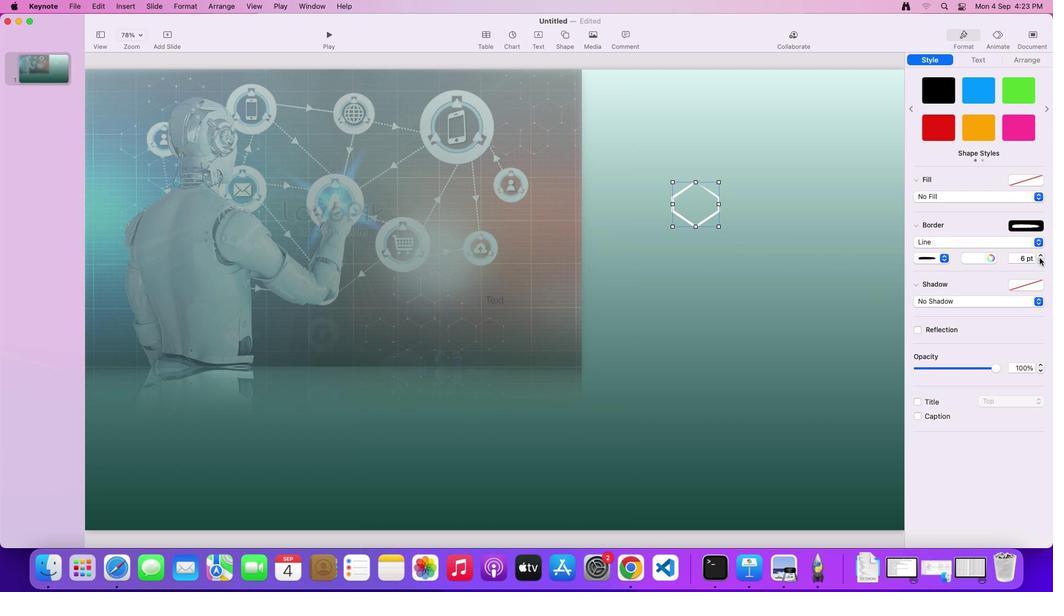 
Action: Mouse pressed left at (1040, 258)
Screenshot: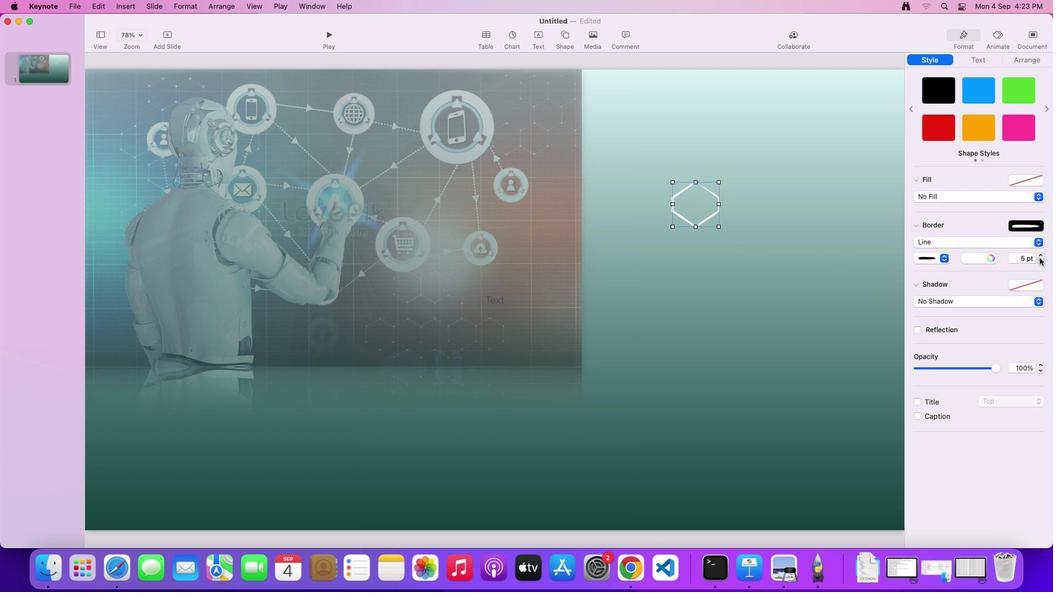 
Action: Mouse pressed left at (1040, 258)
Screenshot: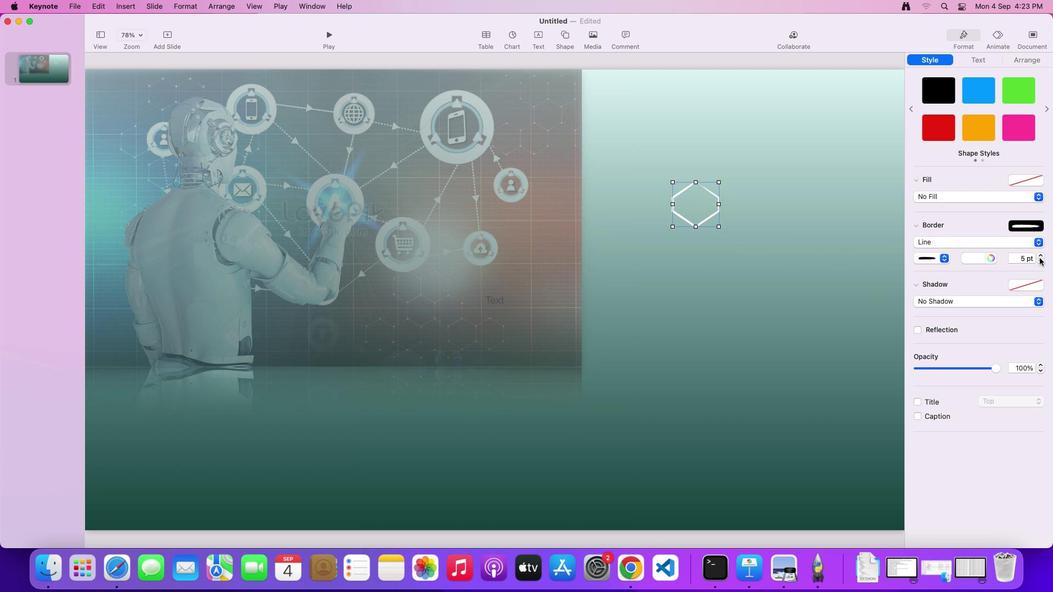 
Action: Mouse moved to (719, 225)
Screenshot: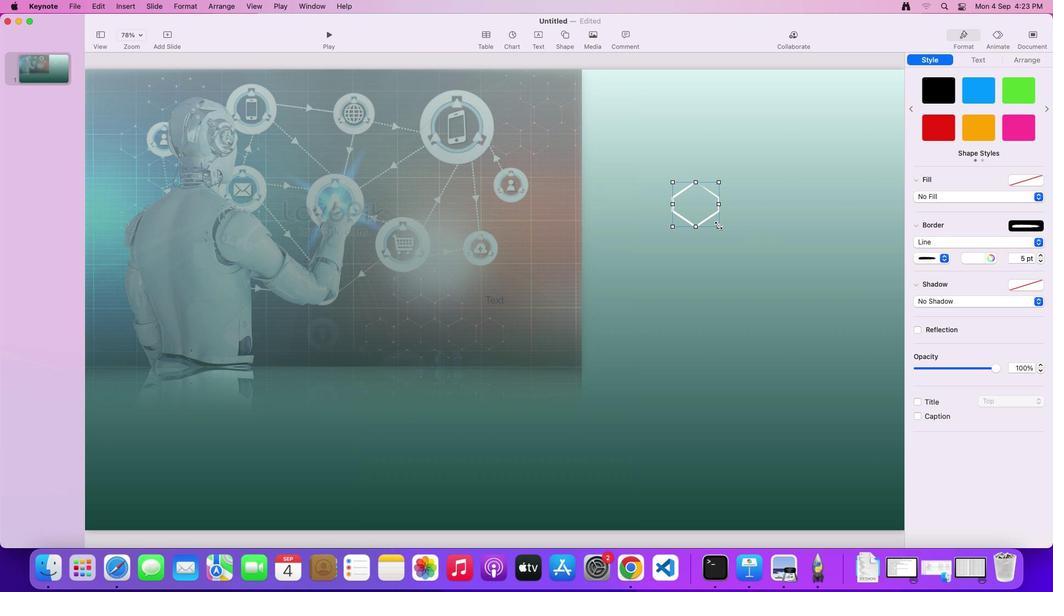 
Action: Mouse pressed left at (719, 225)
Screenshot: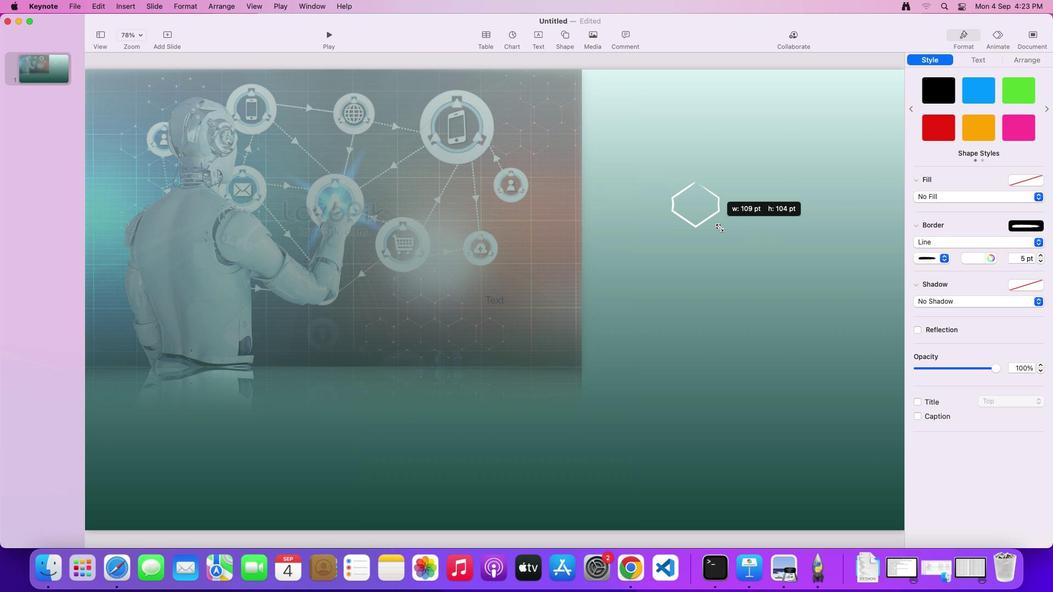 
Action: Mouse moved to (764, 243)
Screenshot: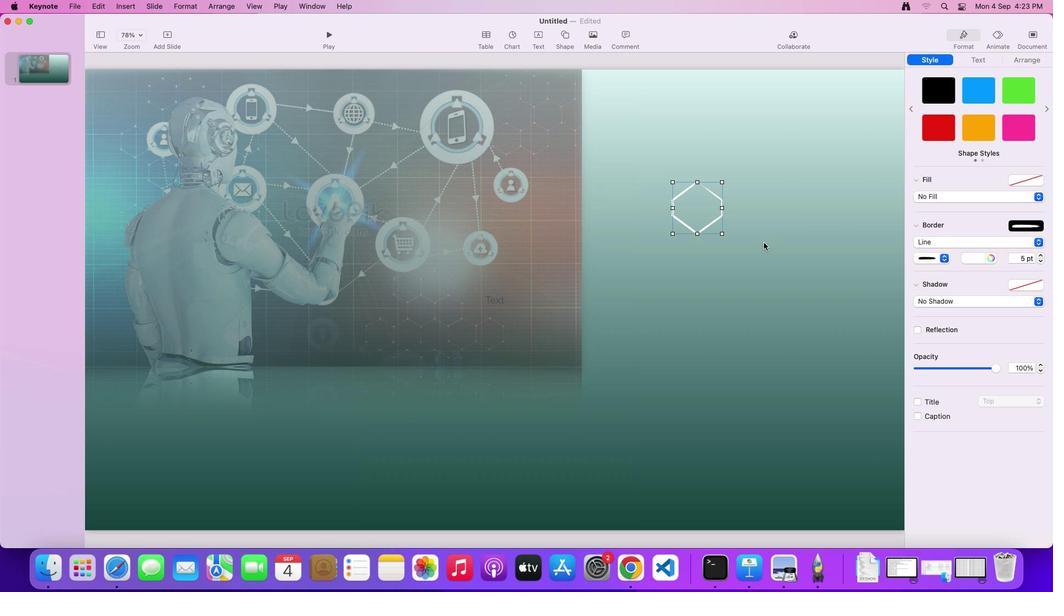 
Action: Mouse pressed left at (764, 243)
Screenshot: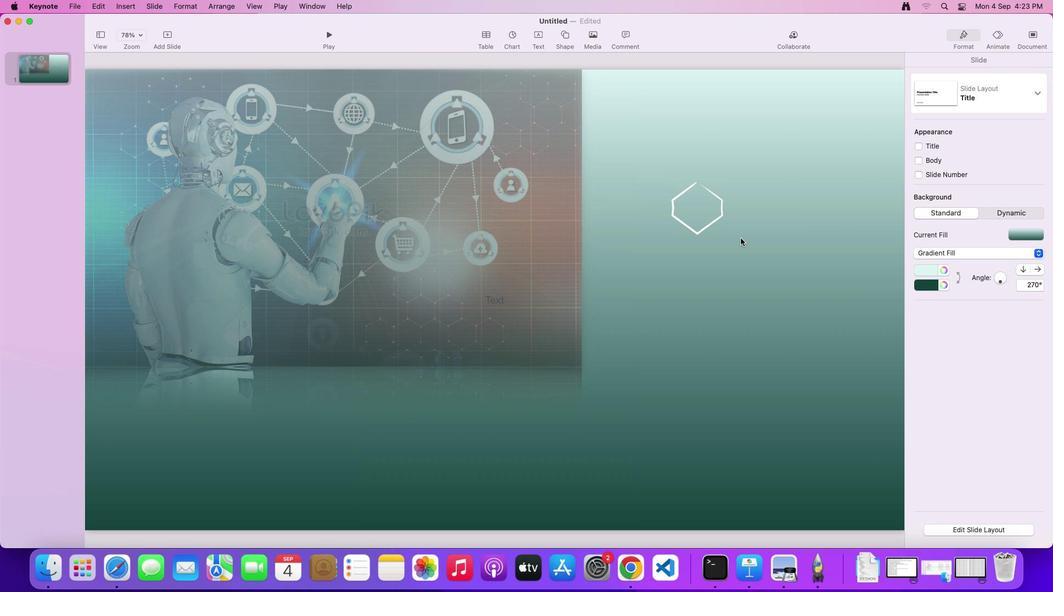 
Action: Mouse moved to (687, 212)
Screenshot: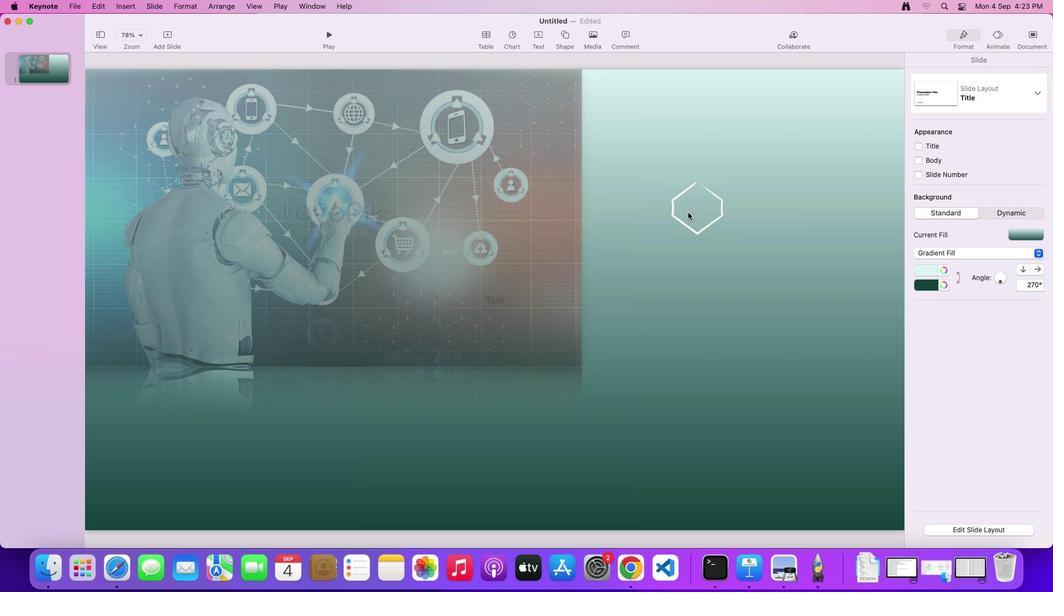 
Action: Mouse pressed left at (687, 212)
Screenshot: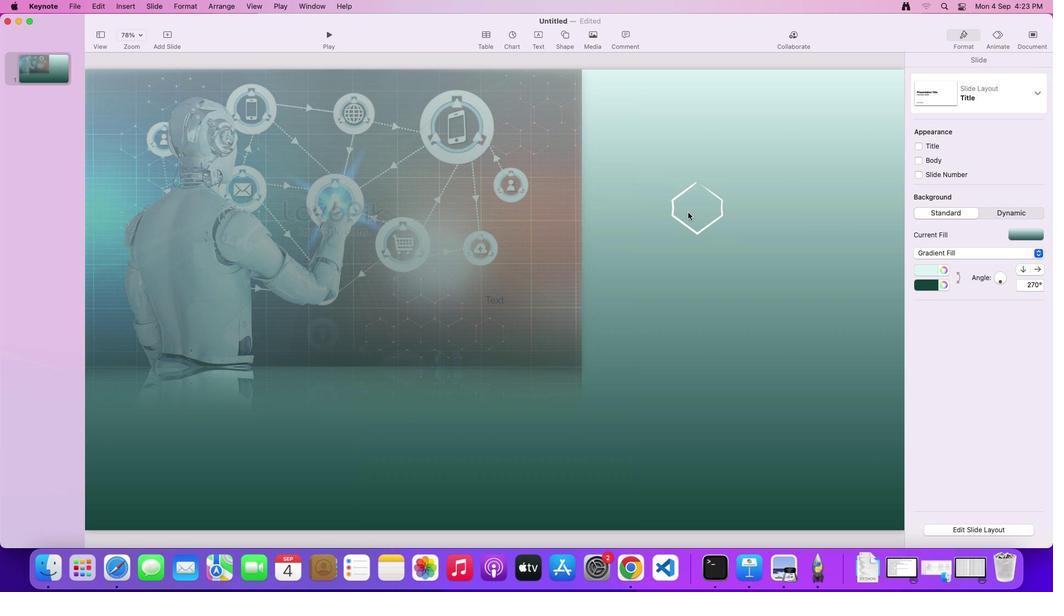 
Action: Key pressed Key.alt
Screenshot: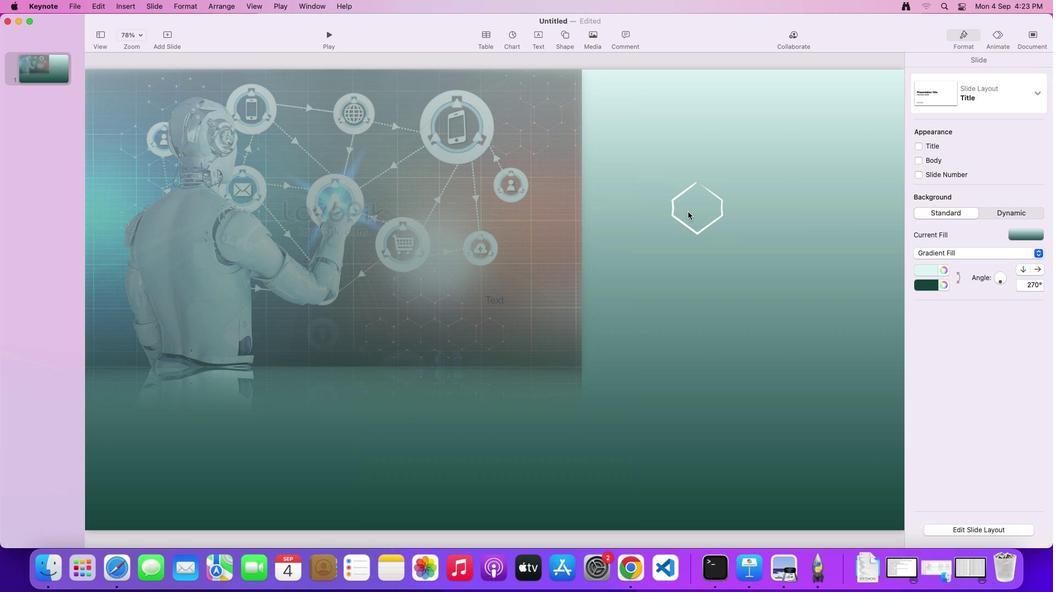 
Action: Mouse moved to (687, 211)
Screenshot: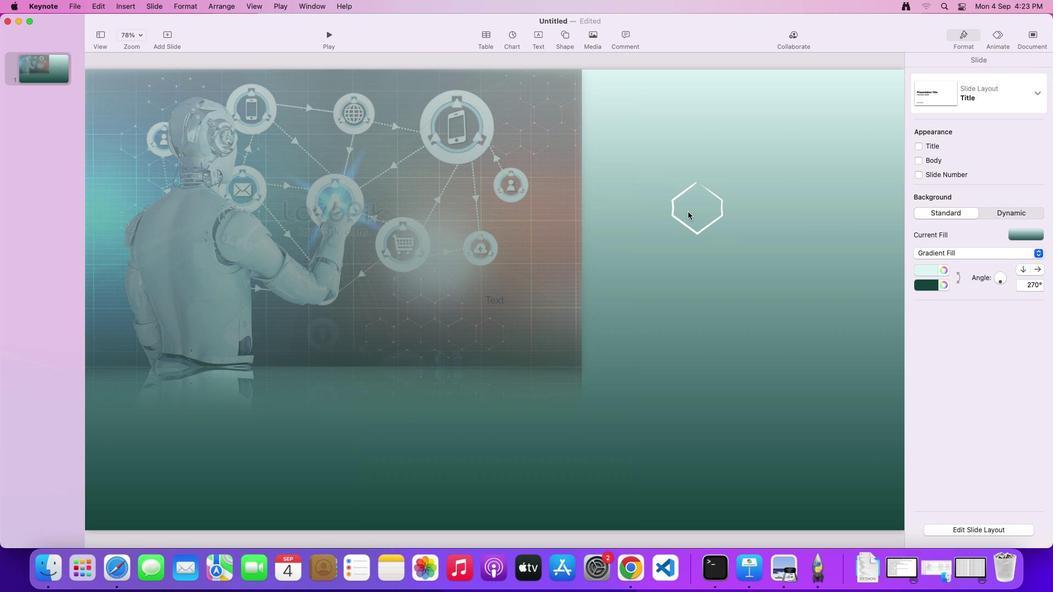 
Action: Mouse pressed left at (687, 211)
Screenshot: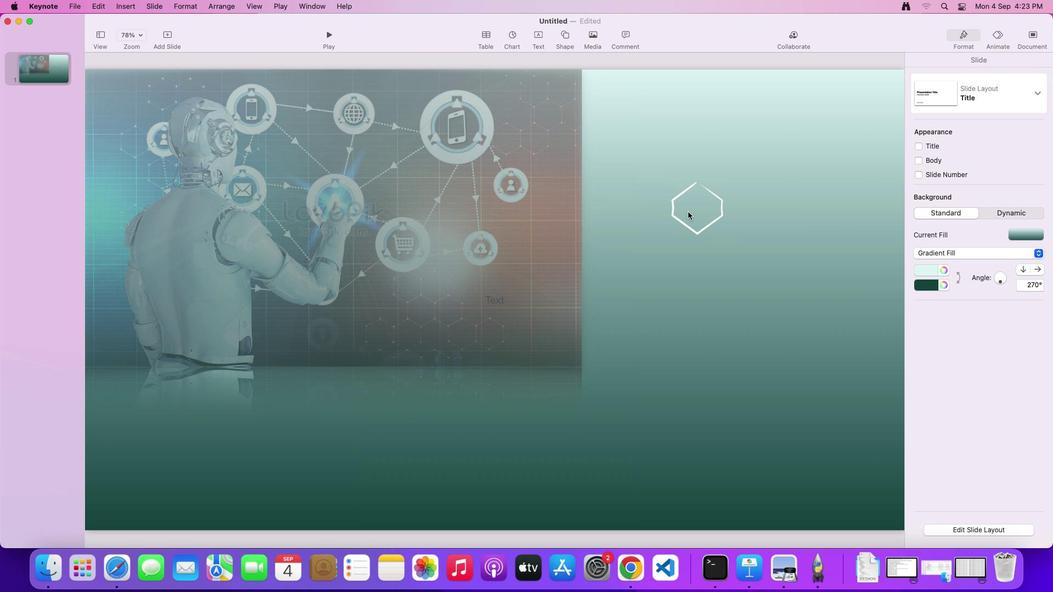 
Action: Mouse moved to (705, 213)
Screenshot: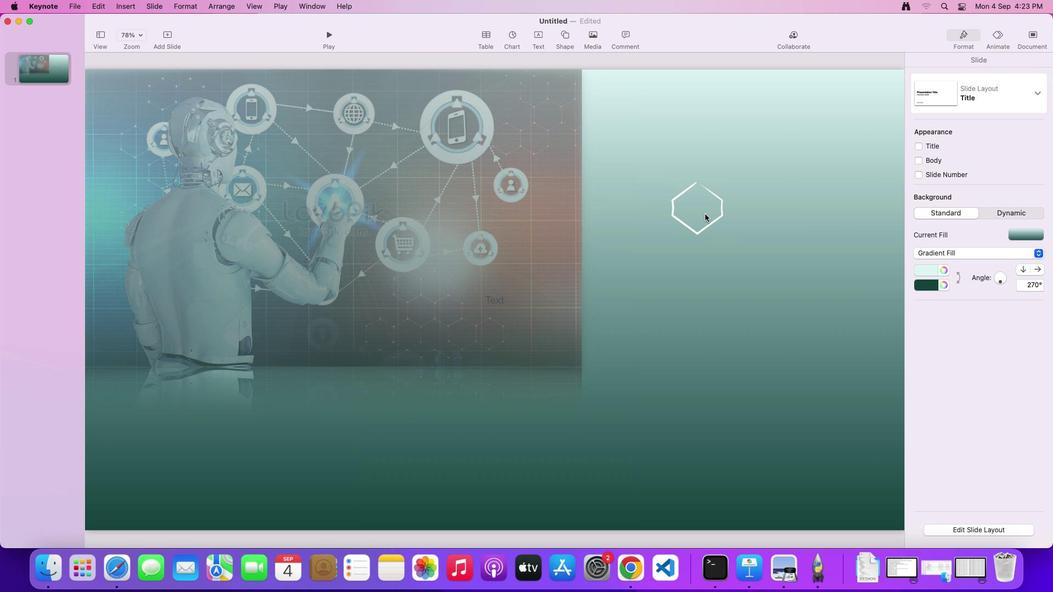 
Action: Mouse pressed left at (705, 213)
Screenshot: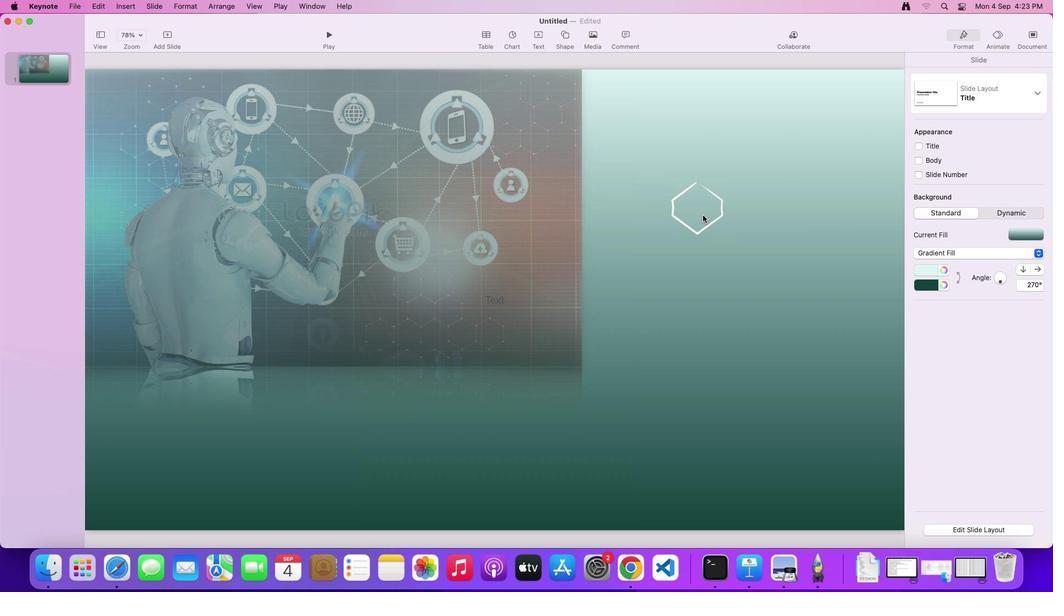 
Action: Mouse moved to (702, 221)
Screenshot: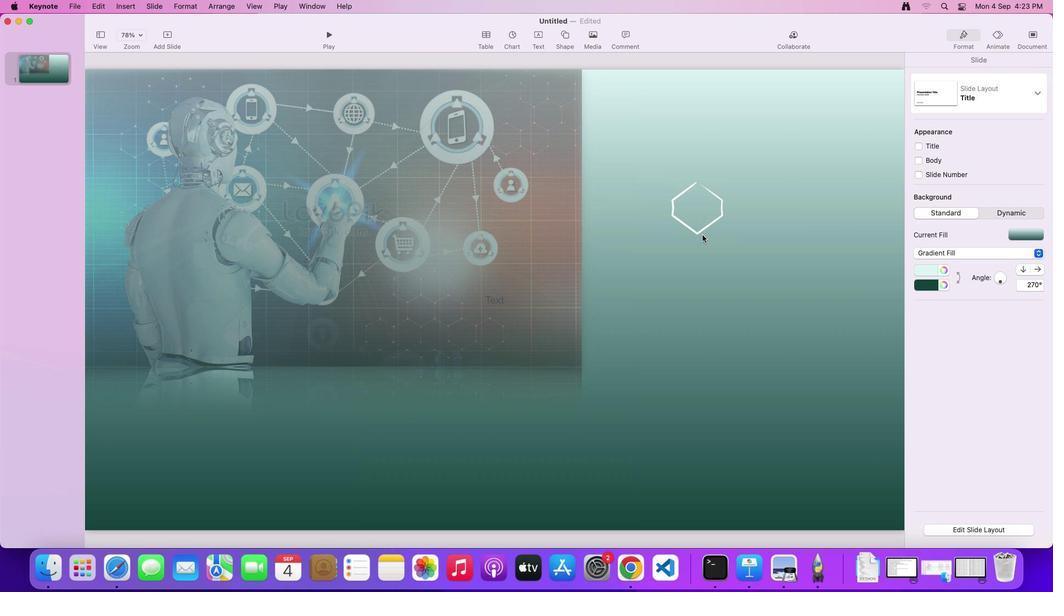 
Action: Mouse pressed left at (702, 221)
Screenshot: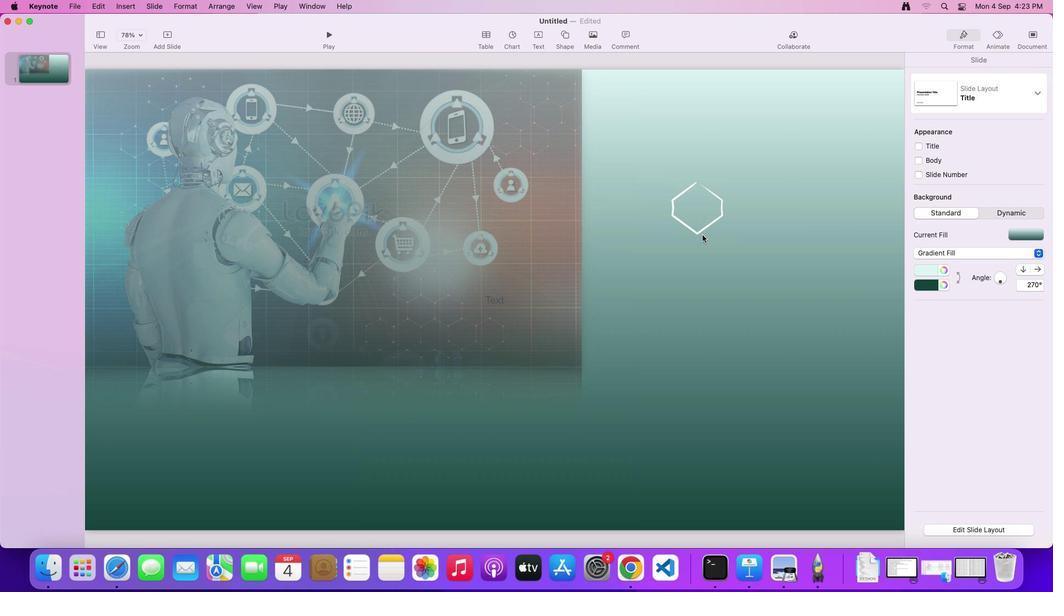 
Action: Mouse moved to (702, 235)
Screenshot: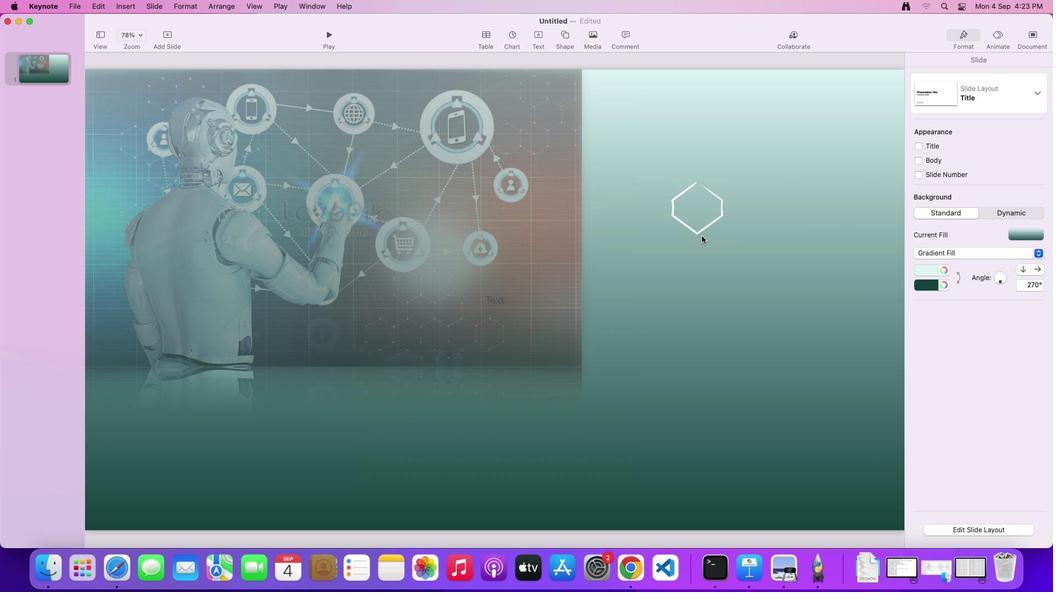
Action: Mouse pressed left at (702, 235)
Screenshot: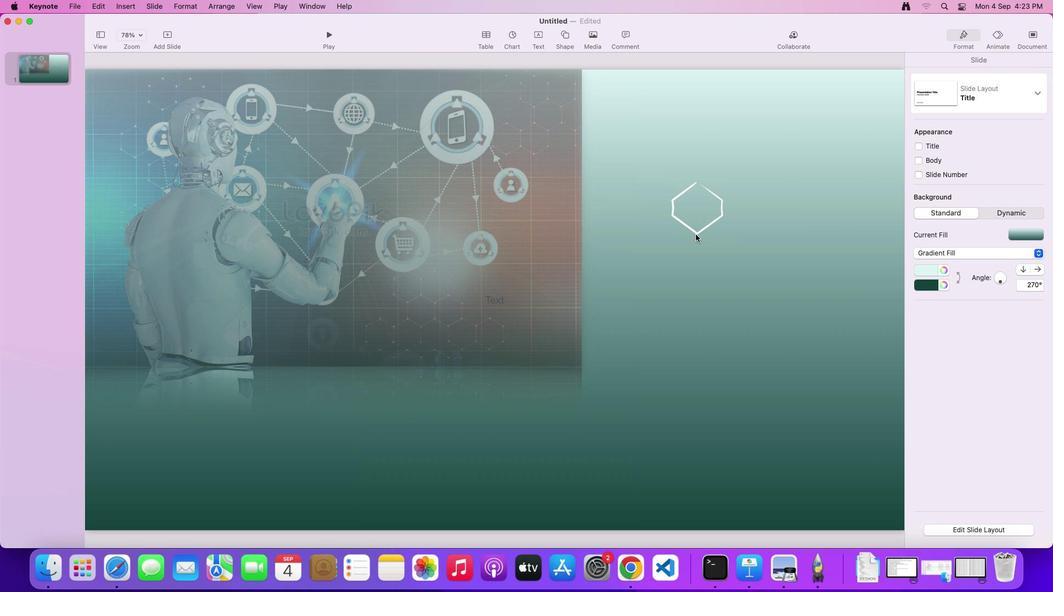 
Action: Mouse moved to (695, 225)
Screenshot: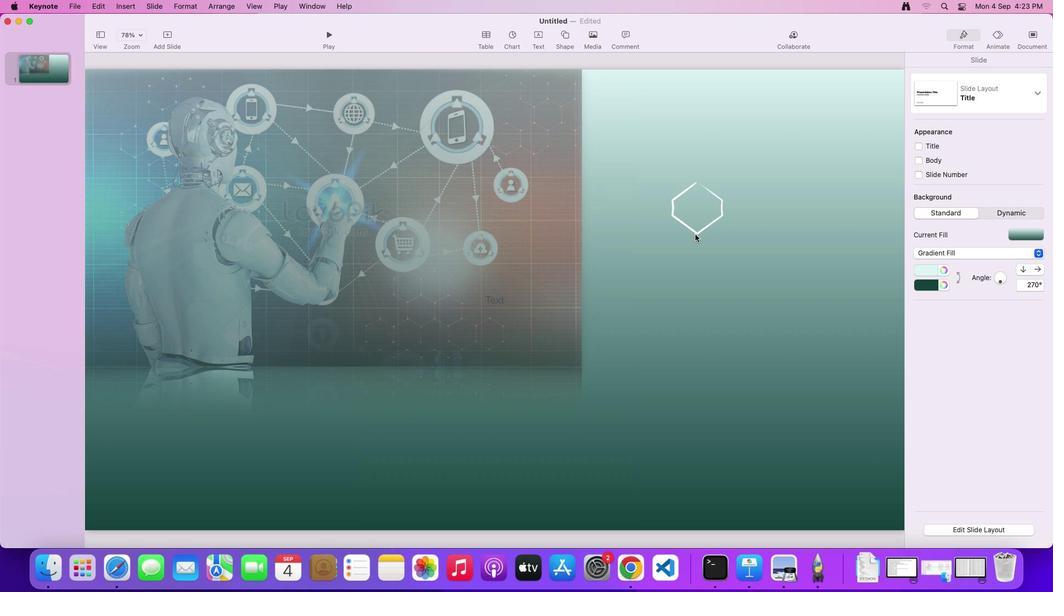 
Action: Mouse pressed left at (695, 225)
Screenshot: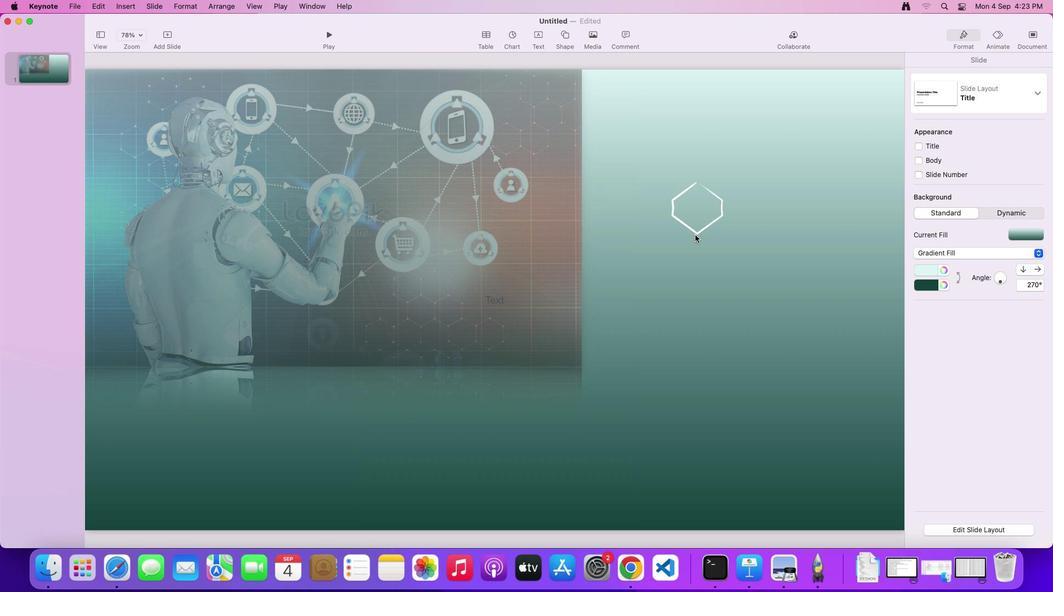 
Action: Mouse moved to (695, 234)
Screenshot: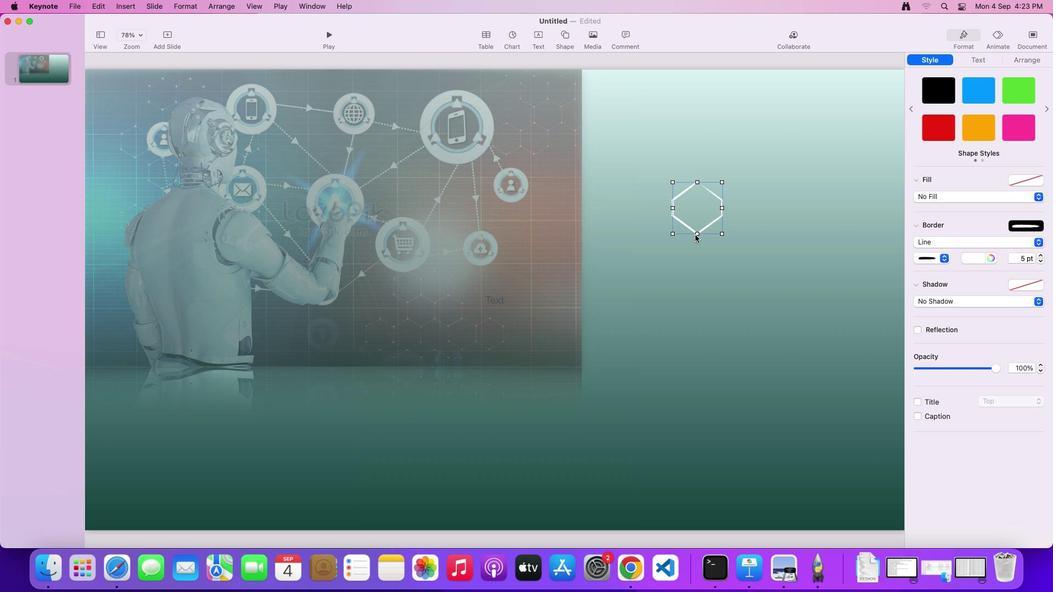 
Action: Mouse pressed left at (695, 234)
Screenshot: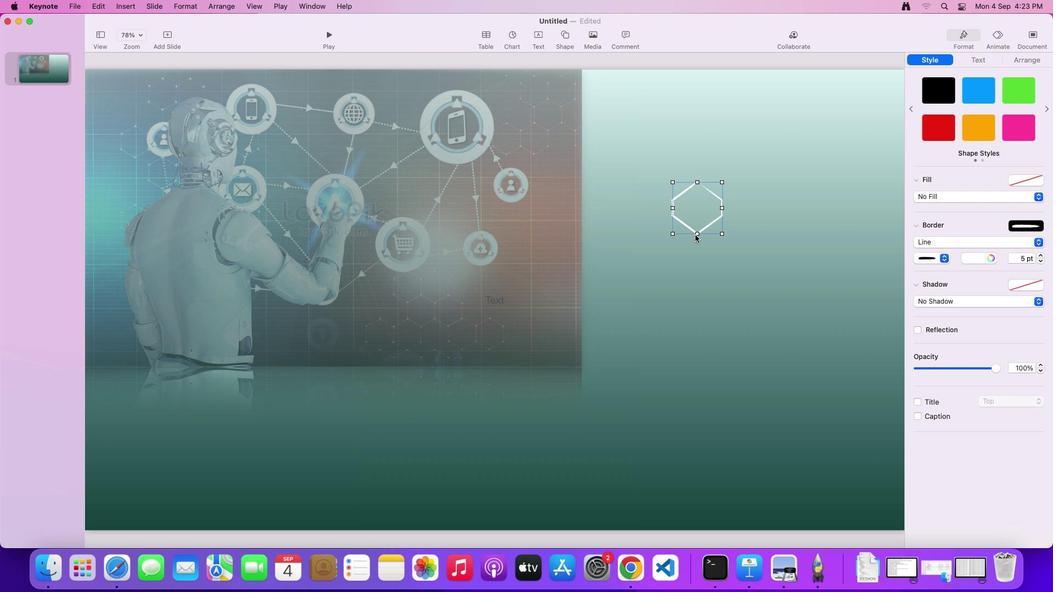 
Action: Mouse pressed left at (695, 234)
Screenshot: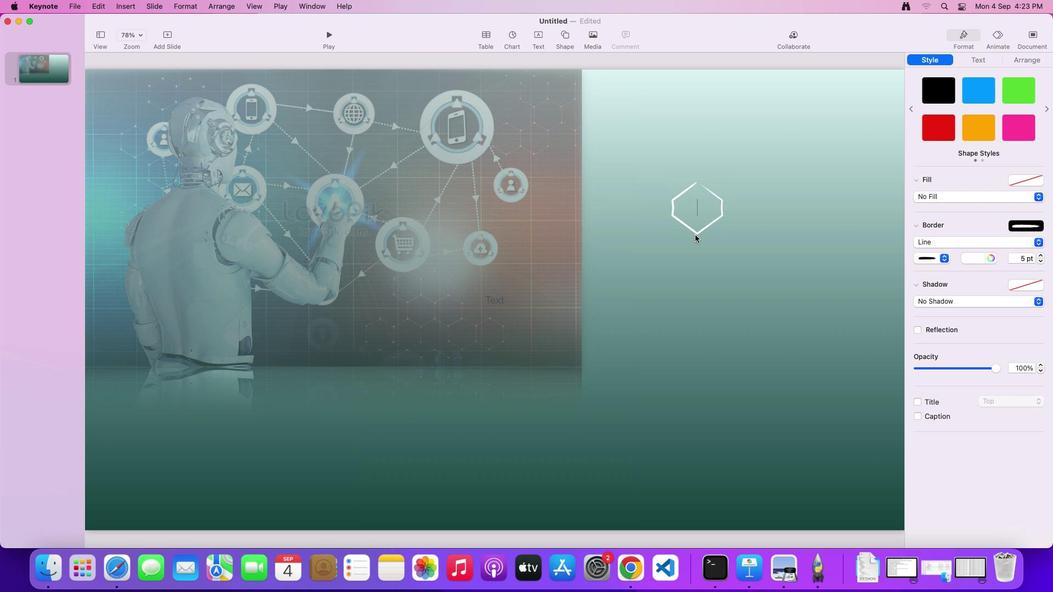 
Action: Mouse moved to (701, 220)
Screenshot: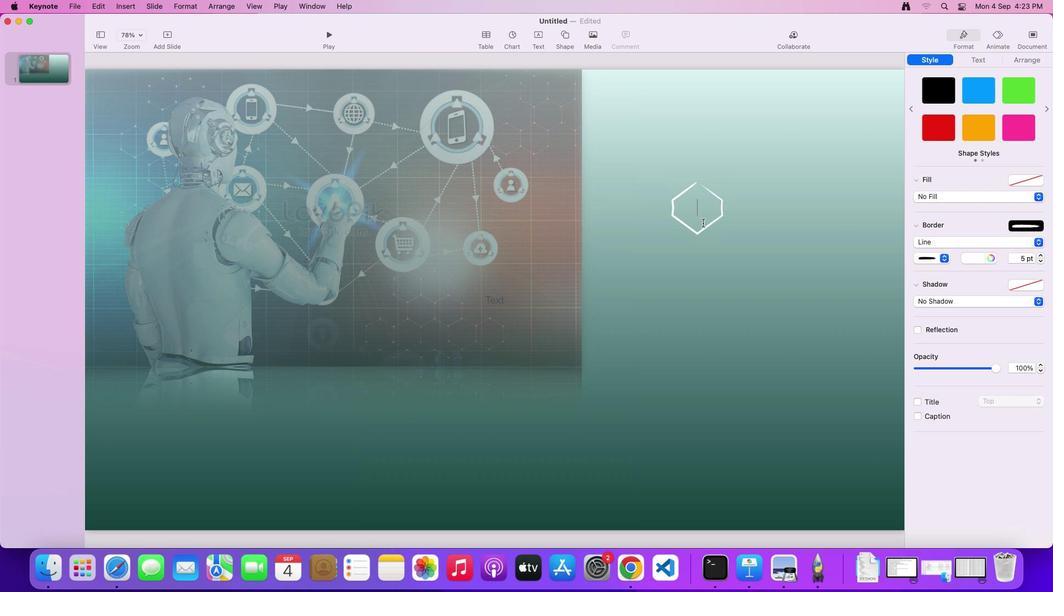 
Action: Mouse pressed left at (701, 220)
Screenshot: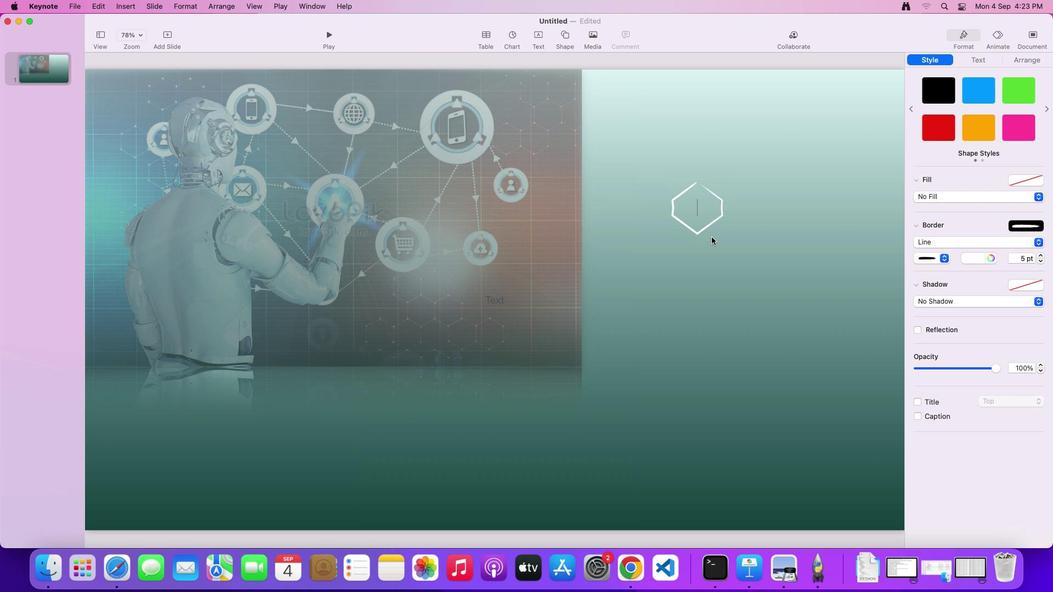 
Action: Mouse moved to (727, 245)
Screenshot: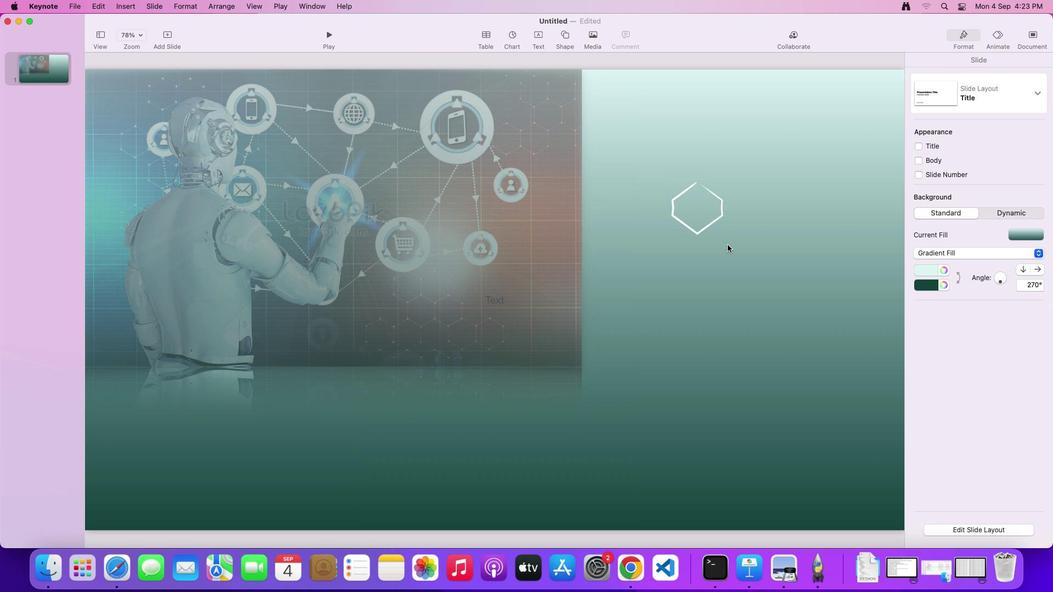 
Action: Mouse pressed left at (727, 245)
Screenshot: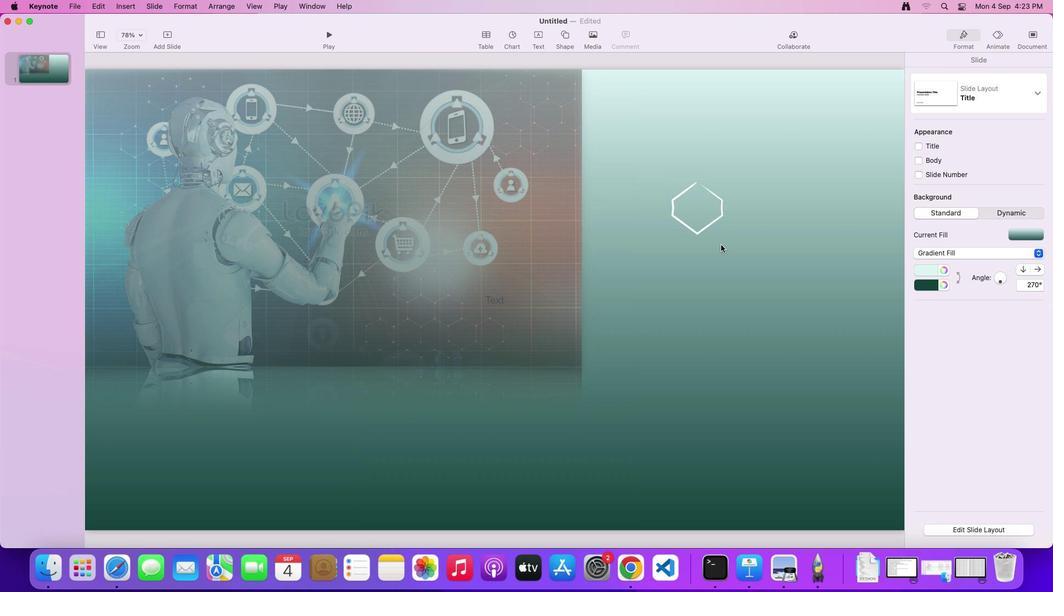 
Action: Mouse moved to (703, 245)
Screenshot: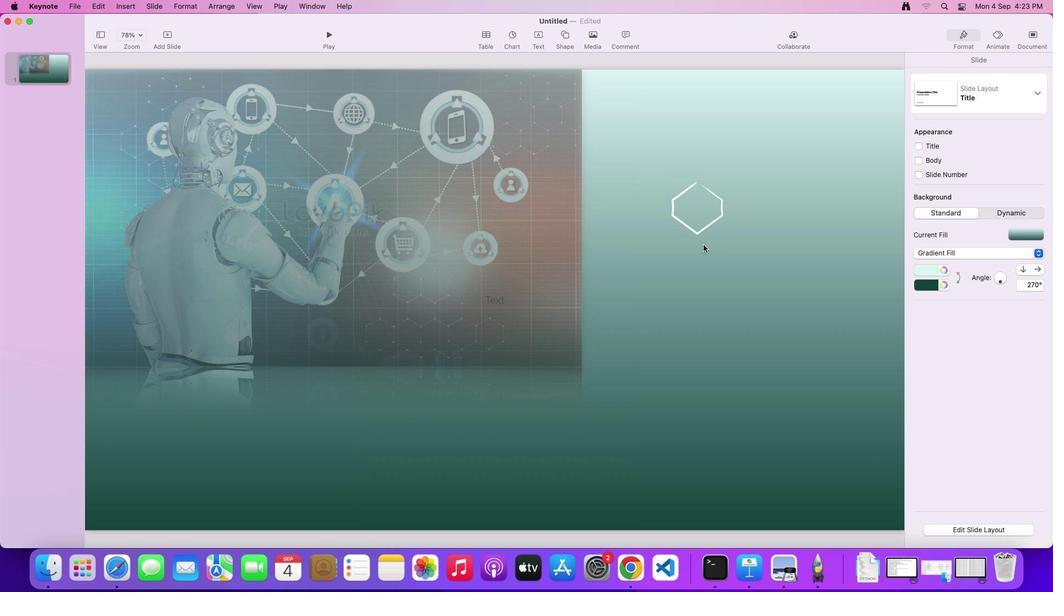 
Action: Key pressed Key.cmd'z''z''z''z''z''z''z'
Screenshot: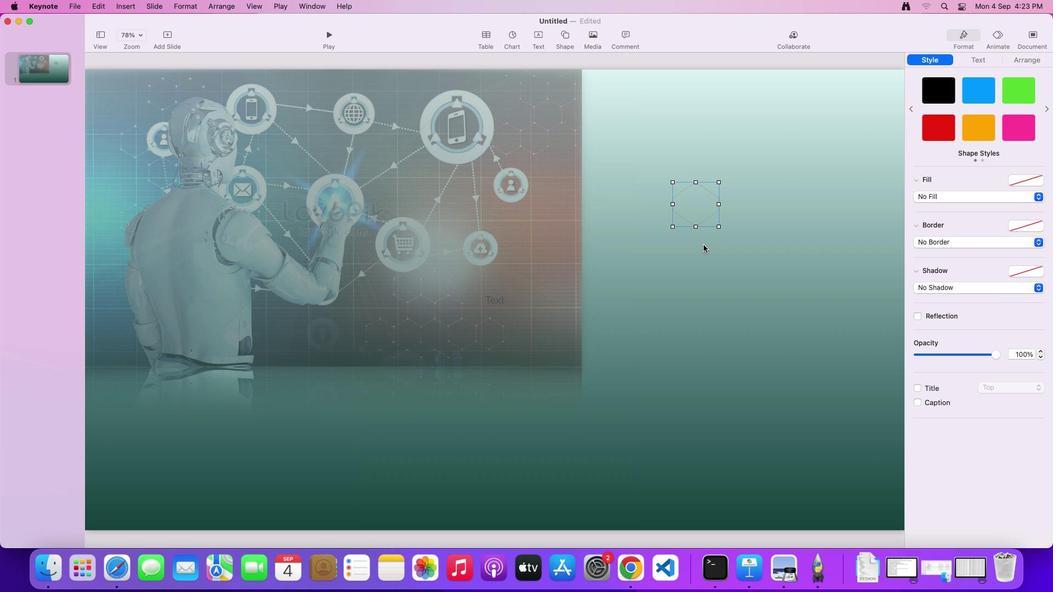 
Action: Mouse moved to (711, 212)
Screenshot: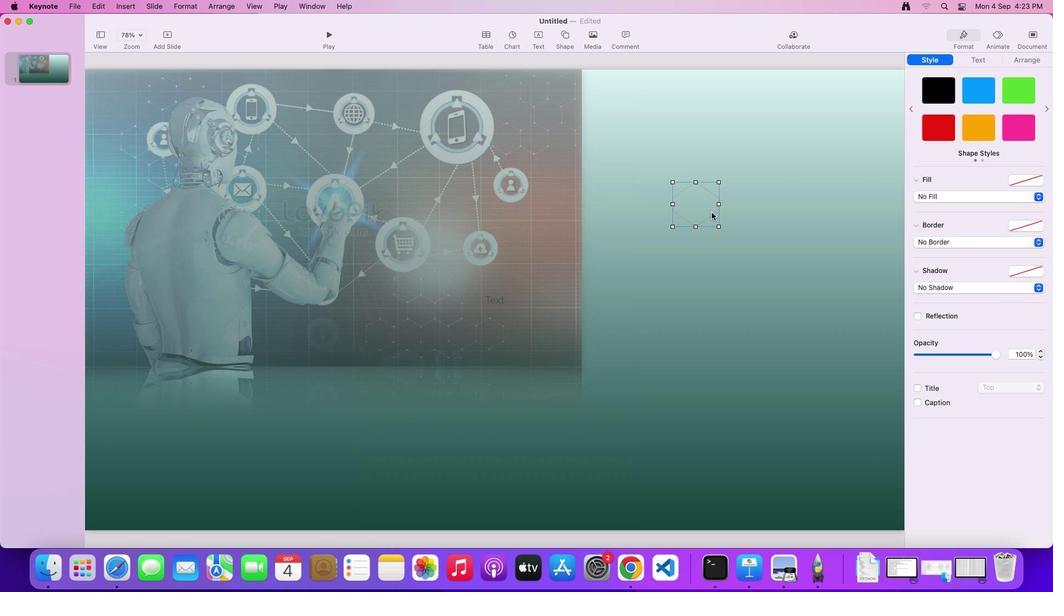 
Action: Key pressed Key.alt
Screenshot: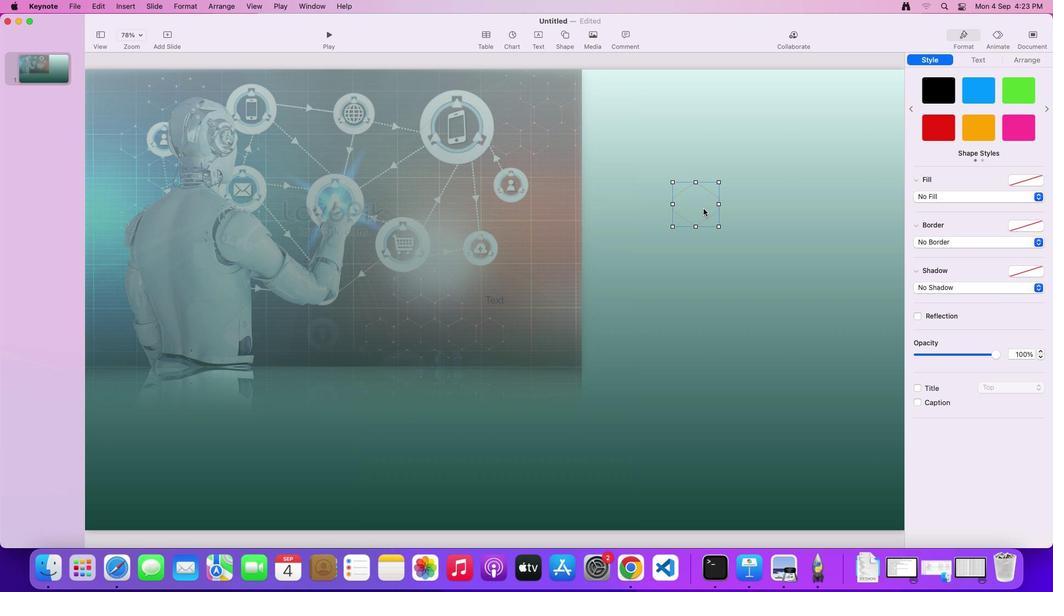 
Action: Mouse moved to (703, 208)
Screenshot: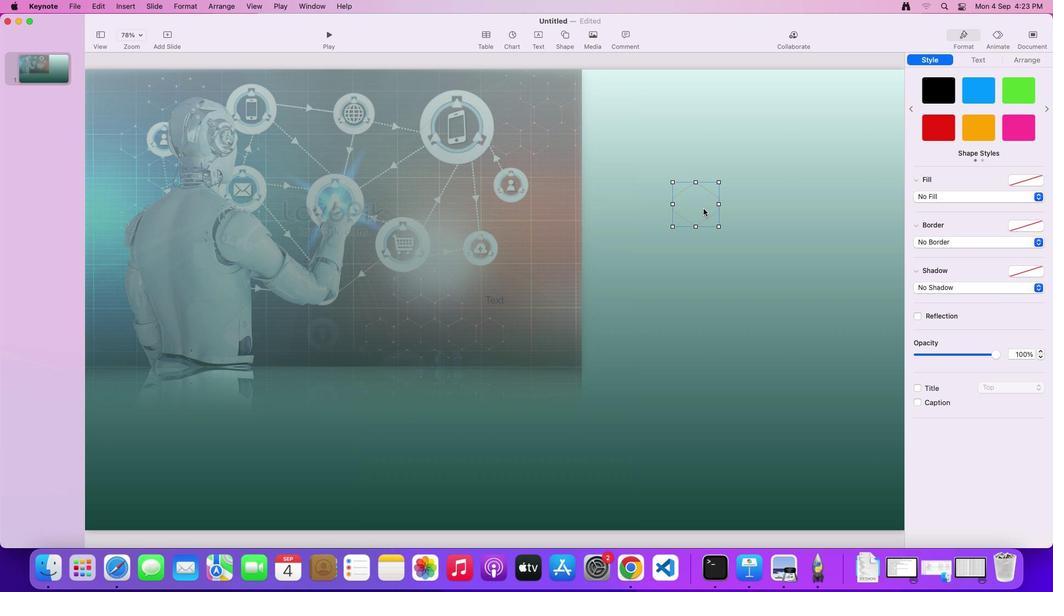 
Action: Mouse pressed left at (703, 208)
Screenshot: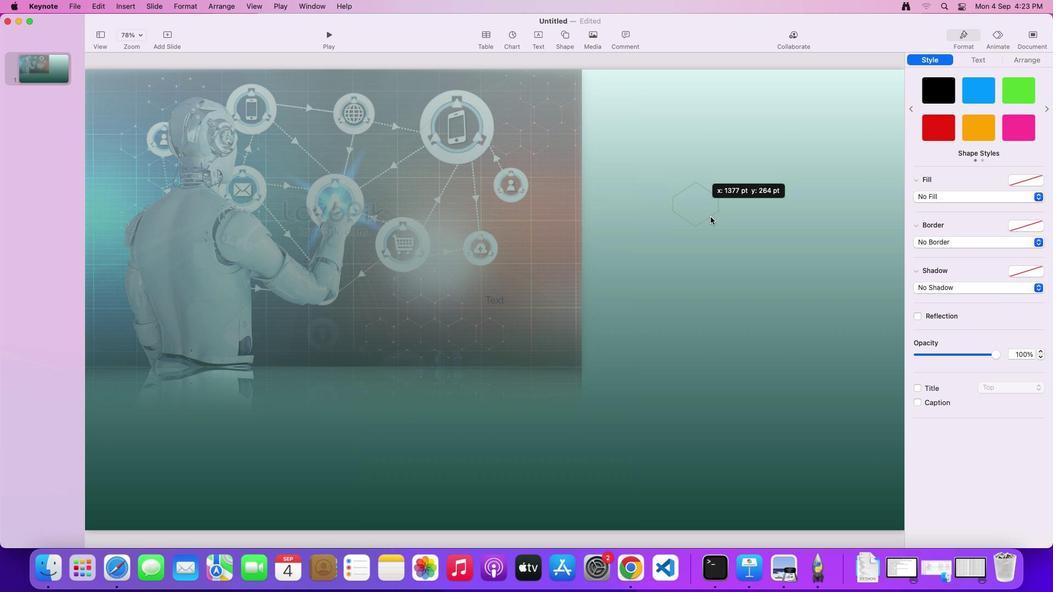 
Action: Mouse moved to (767, 225)
Screenshot: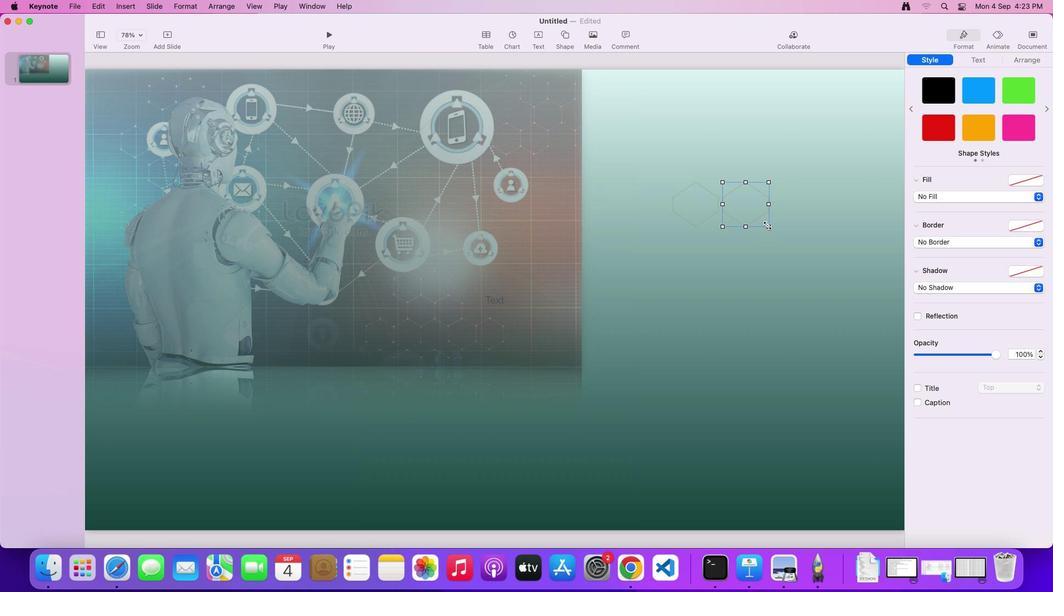 
Action: Mouse pressed left at (767, 225)
Screenshot: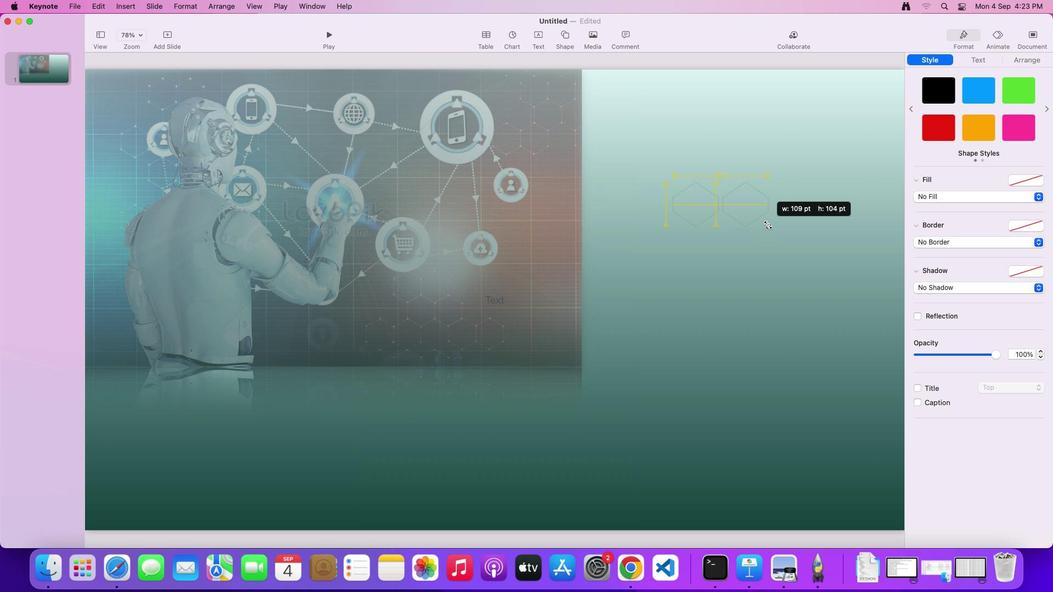 
Action: Mouse moved to (696, 212)
Screenshot: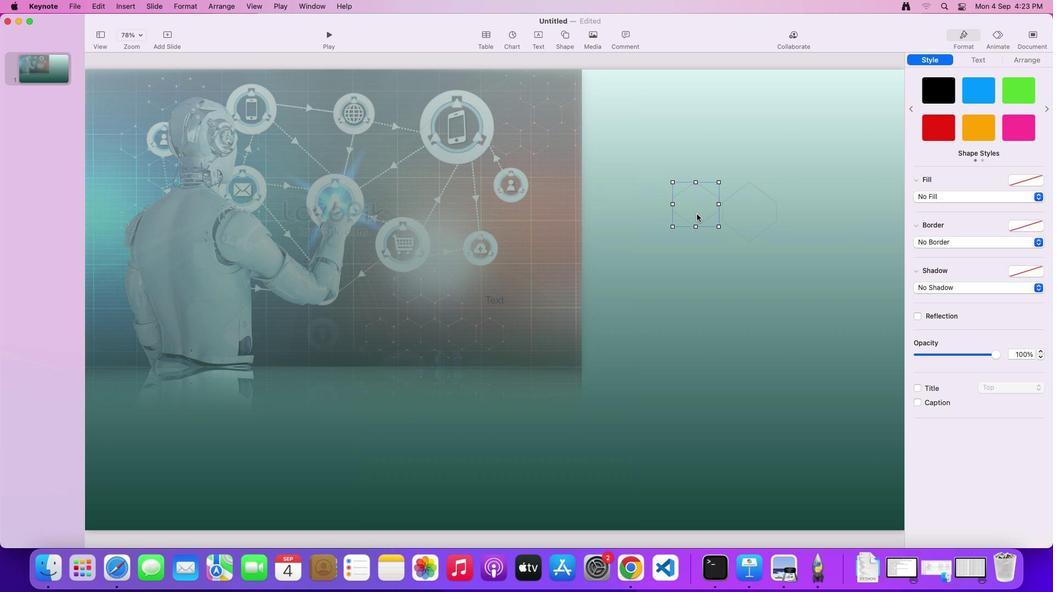 
Action: Mouse pressed left at (696, 212)
Screenshot: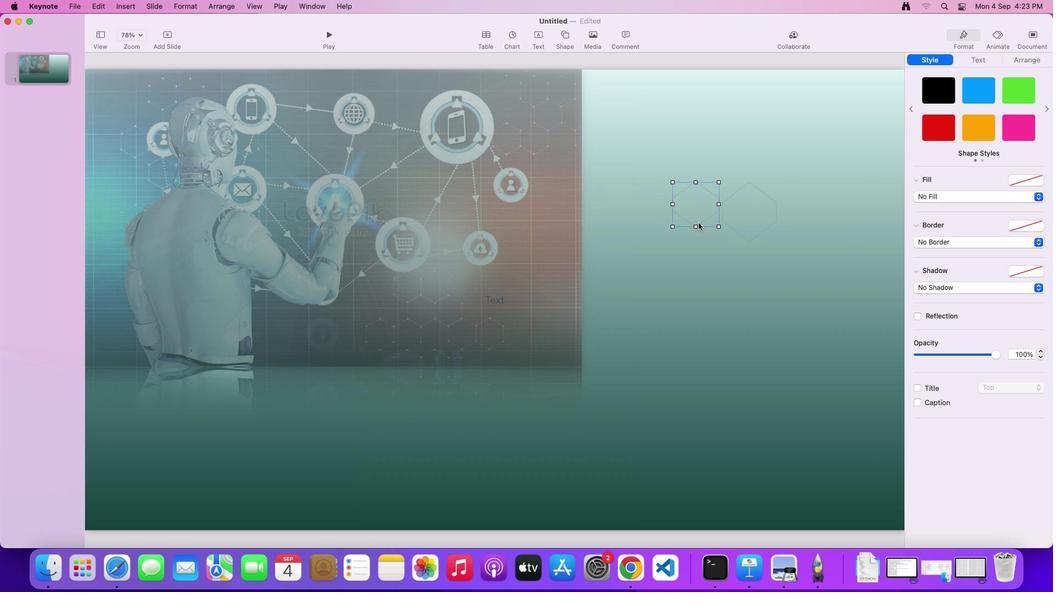
Action: Mouse moved to (699, 211)
Screenshot: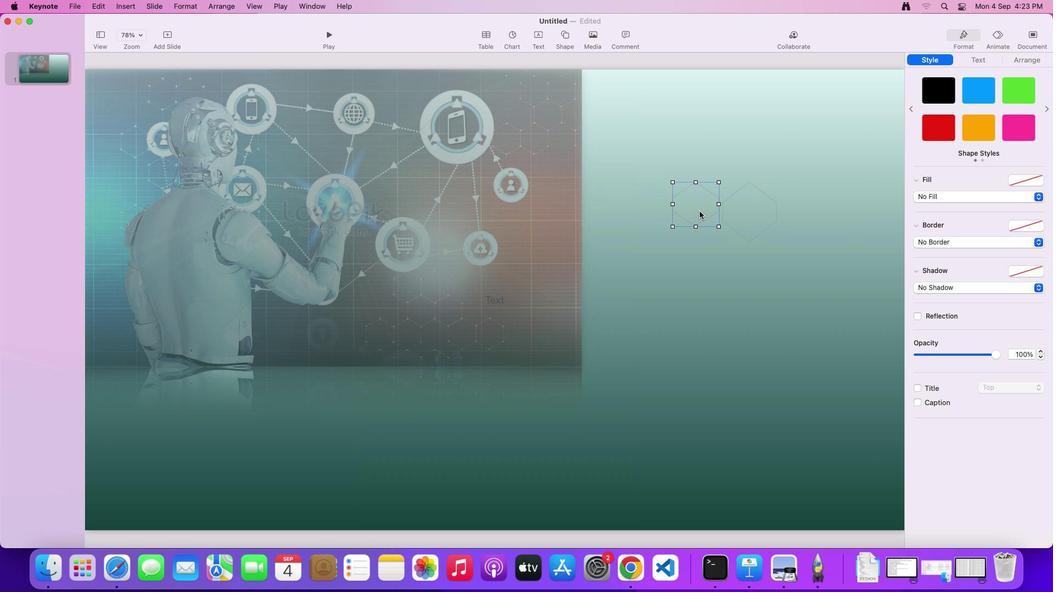 
Action: Key pressed Key.delete
Screenshot: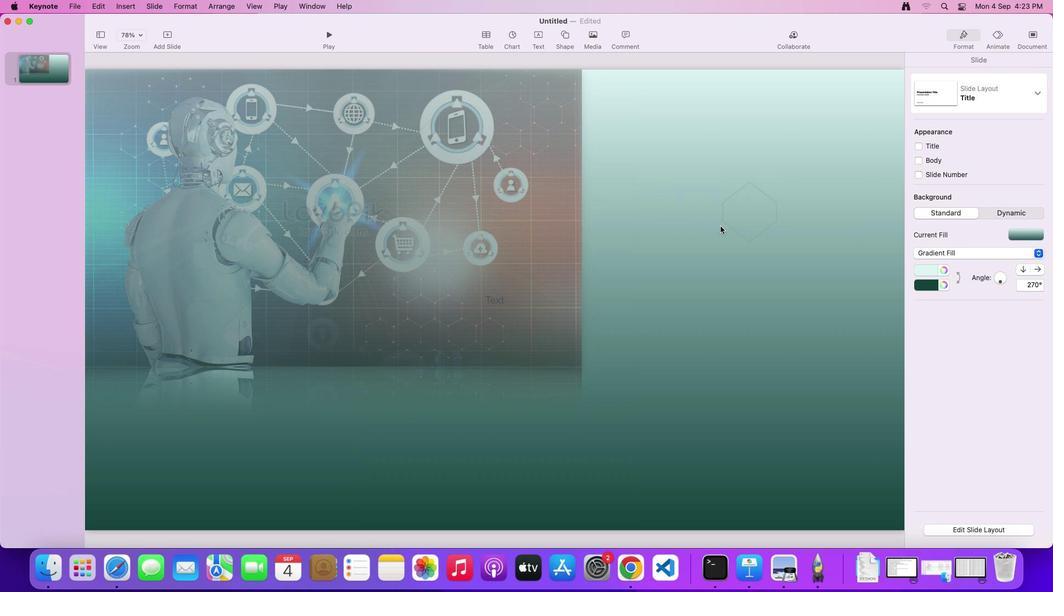 
Action: Mouse moved to (749, 215)
Screenshot: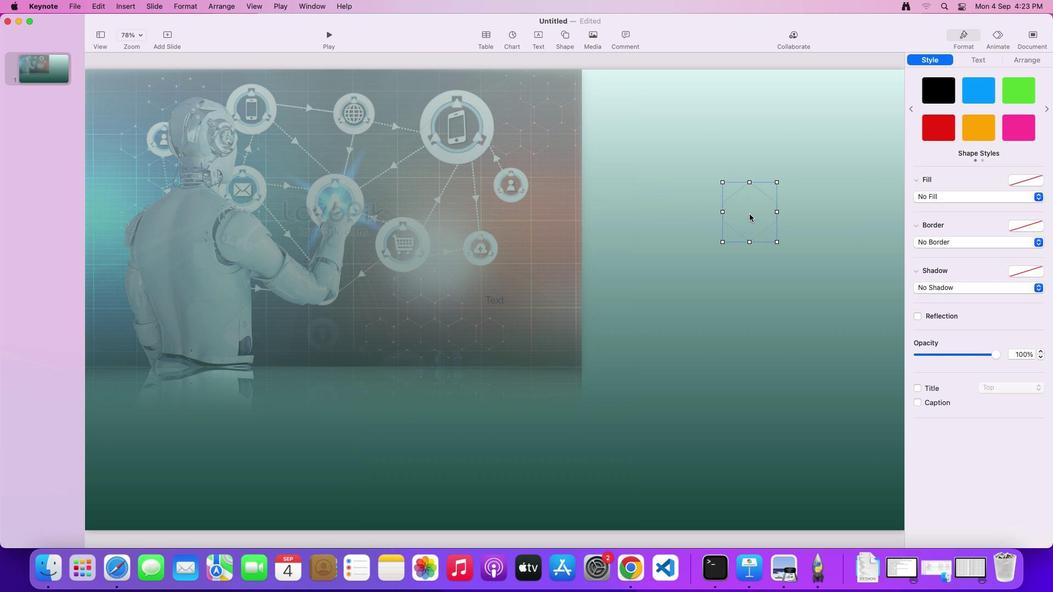 
Action: Key pressed Key.alt
Screenshot: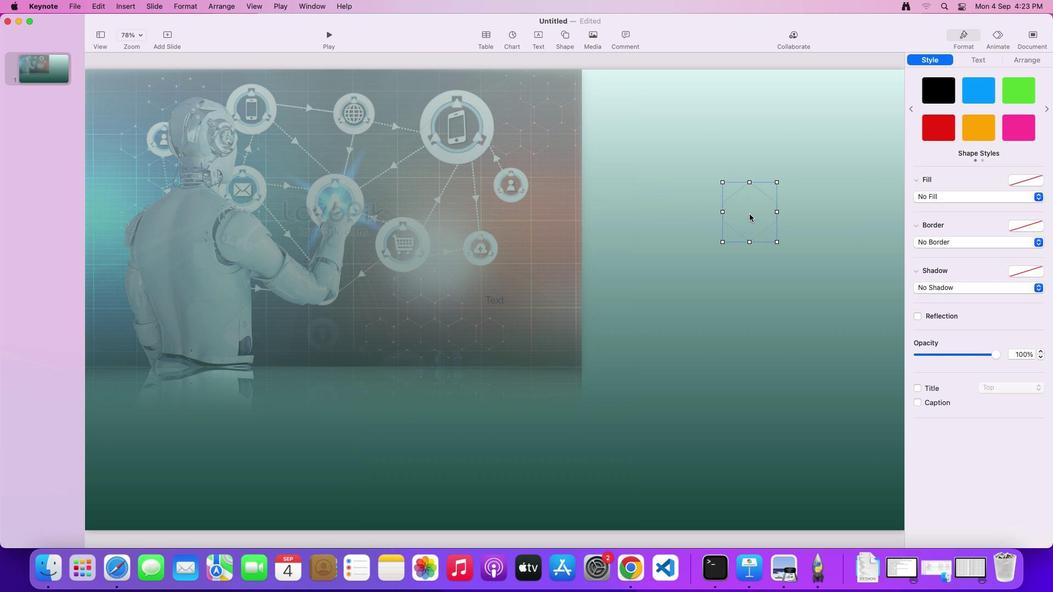 
Action: Mouse moved to (749, 213)
Screenshot: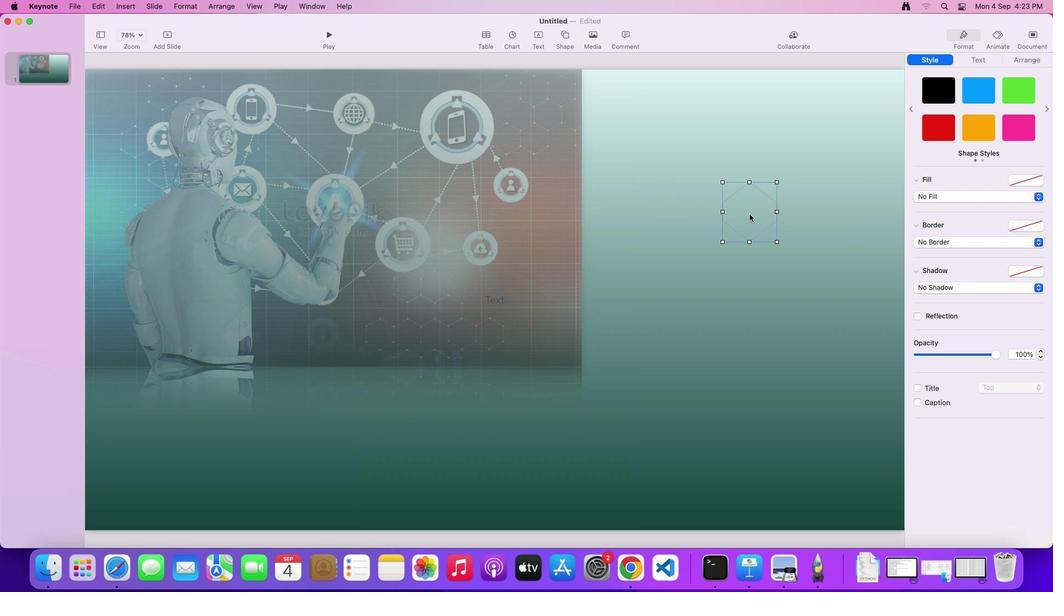 
Action: Mouse pressed left at (749, 213)
Screenshot: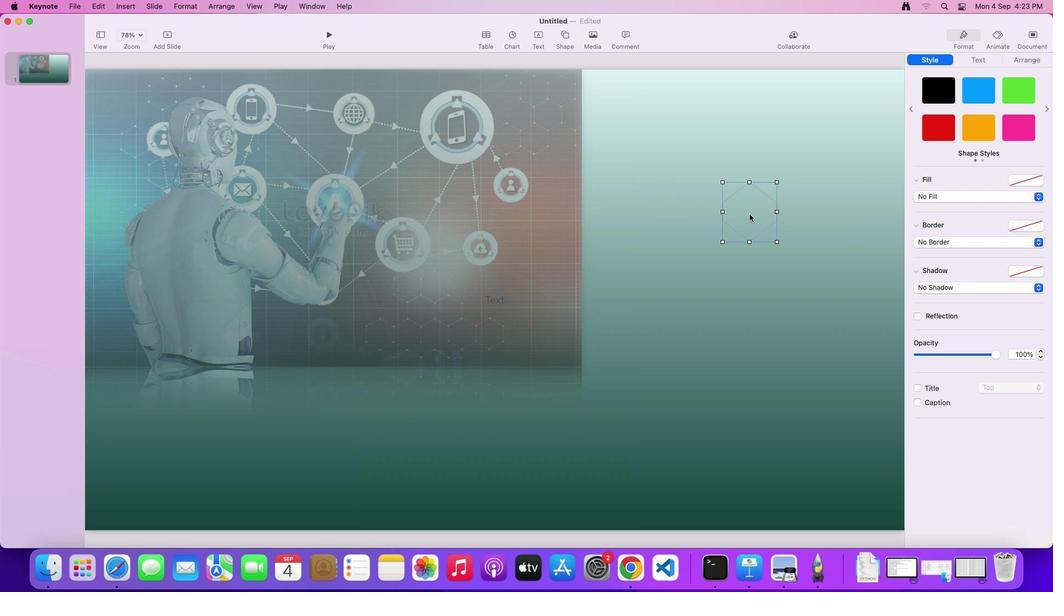 
Action: Mouse pressed left at (749, 213)
Screenshot: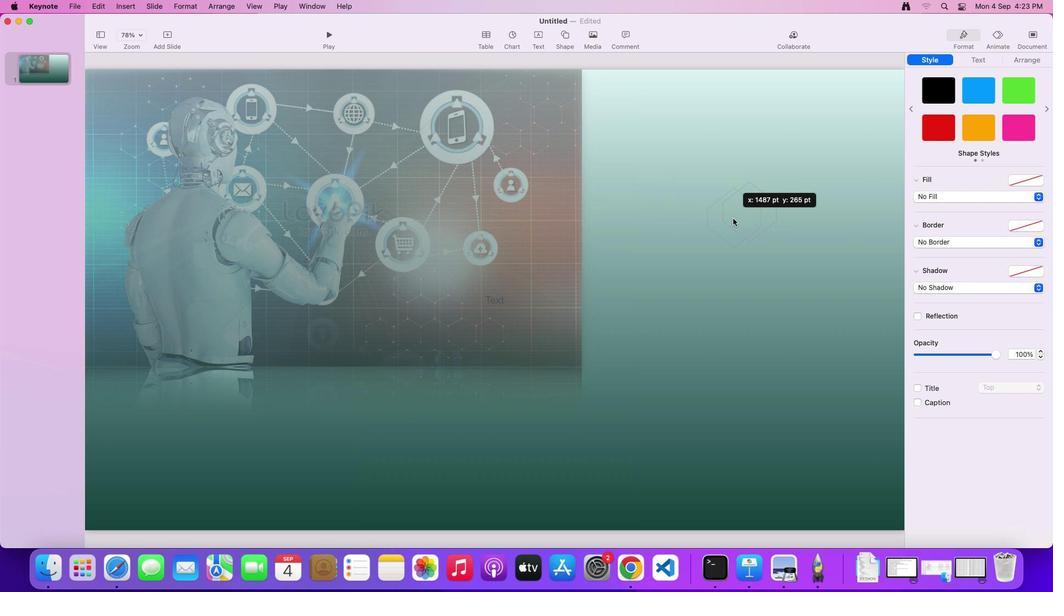 
Action: Mouse moved to (694, 216)
Screenshot: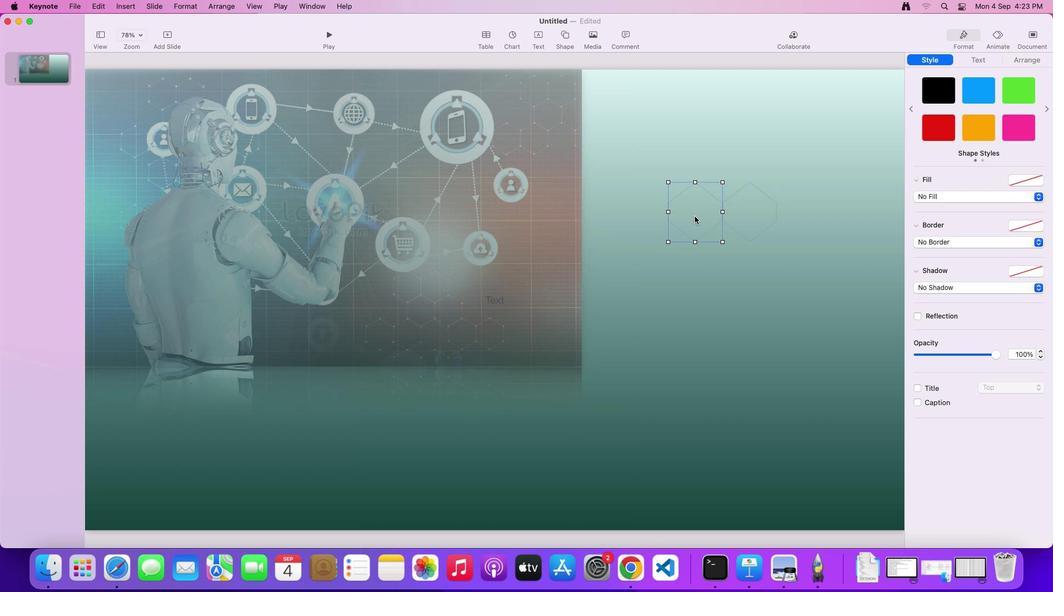 
Action: Mouse pressed left at (694, 216)
Screenshot: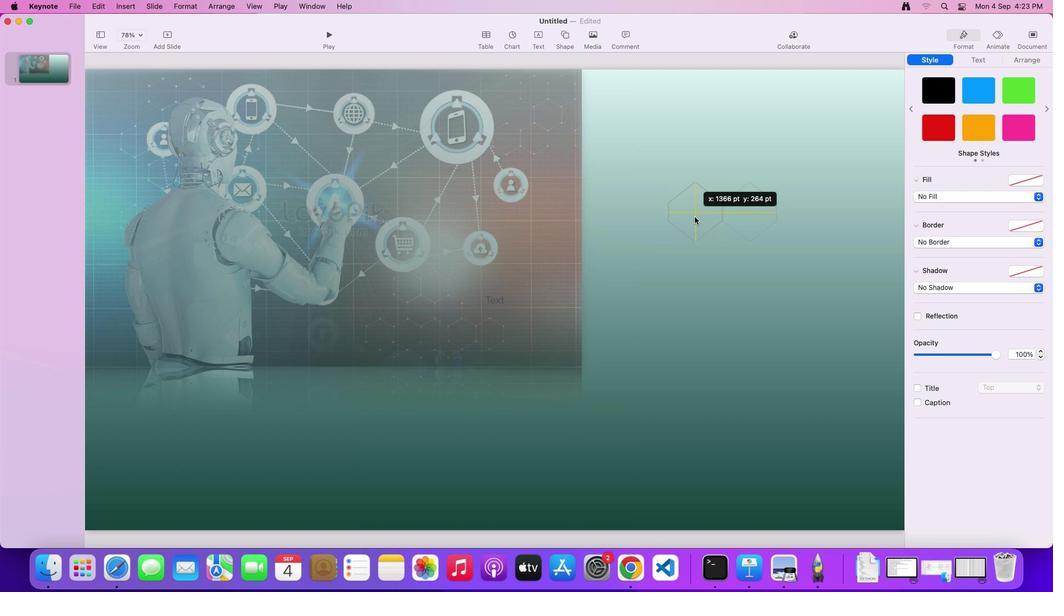 
Action: Mouse moved to (721, 252)
Screenshot: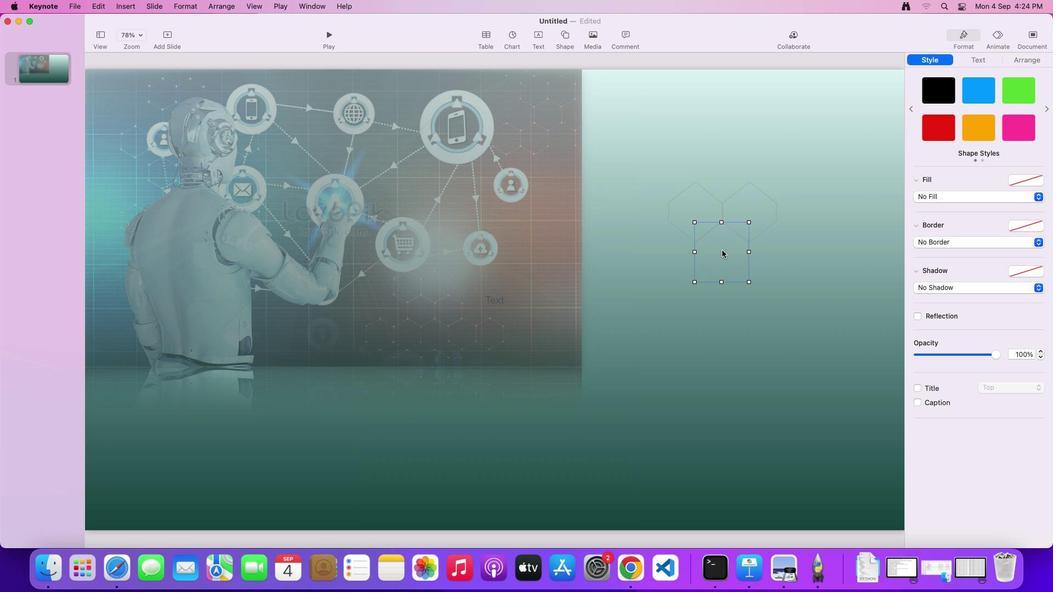 
Action: Mouse pressed left at (721, 252)
Screenshot: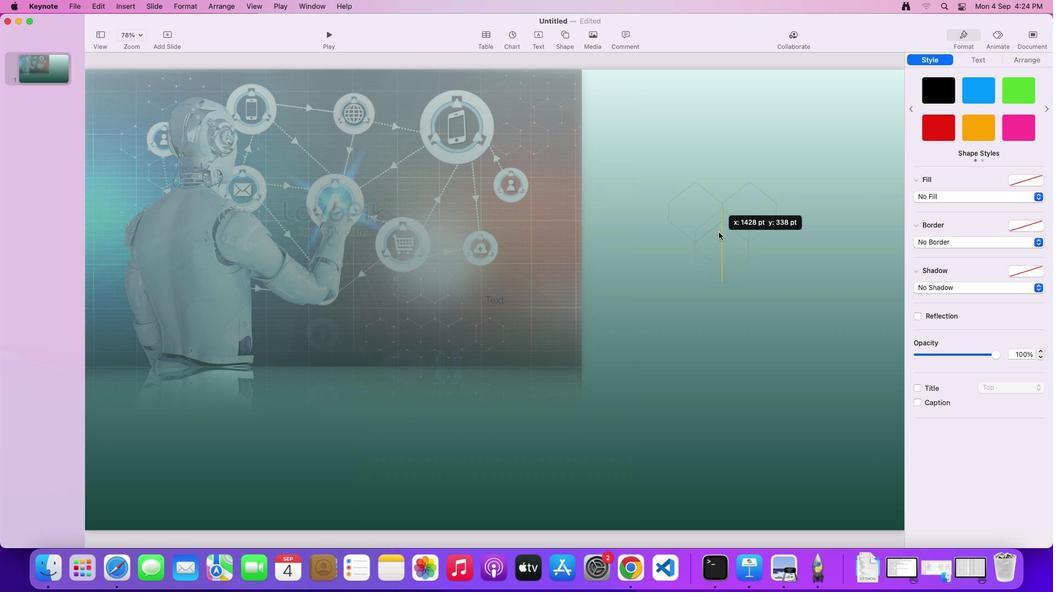 
Action: Mouse moved to (753, 212)
